 Task: Open a blank sheet, save the file as harry.doc Insert a picture of 'Harry Potter'with name   Harry Potter.png  Change shape height to 4.5 select the picture, apply border and shading with setting Box, style Three thick line, color Yellow and width 1 pt
Action: Mouse moved to (23, 70)
Screenshot: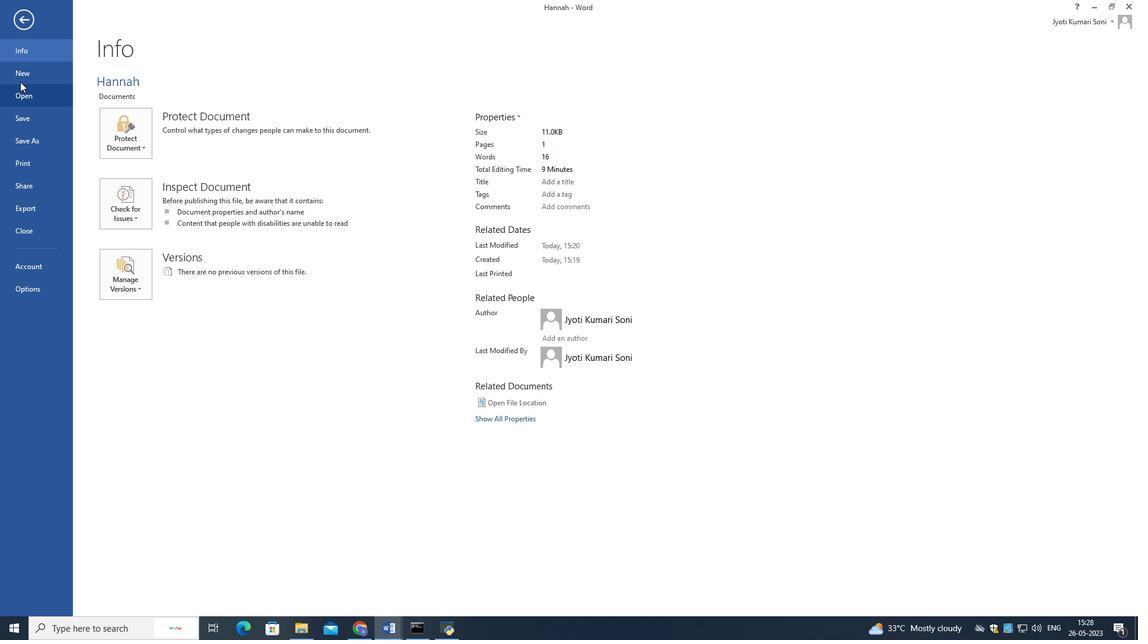 
Action: Mouse pressed left at (23, 70)
Screenshot: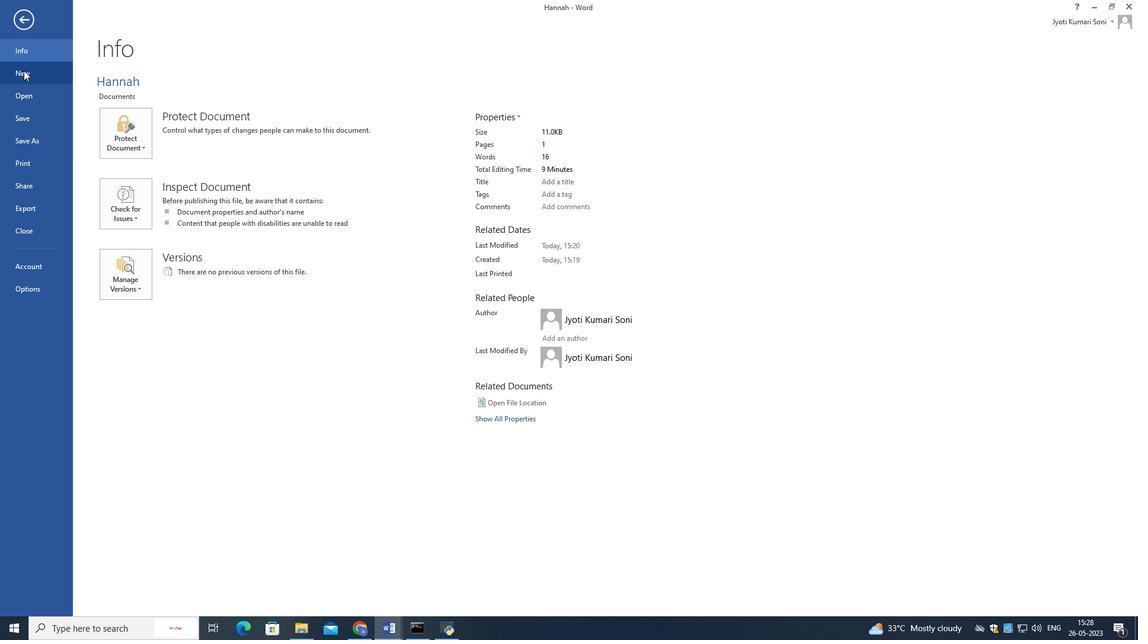 
Action: Mouse moved to (126, 166)
Screenshot: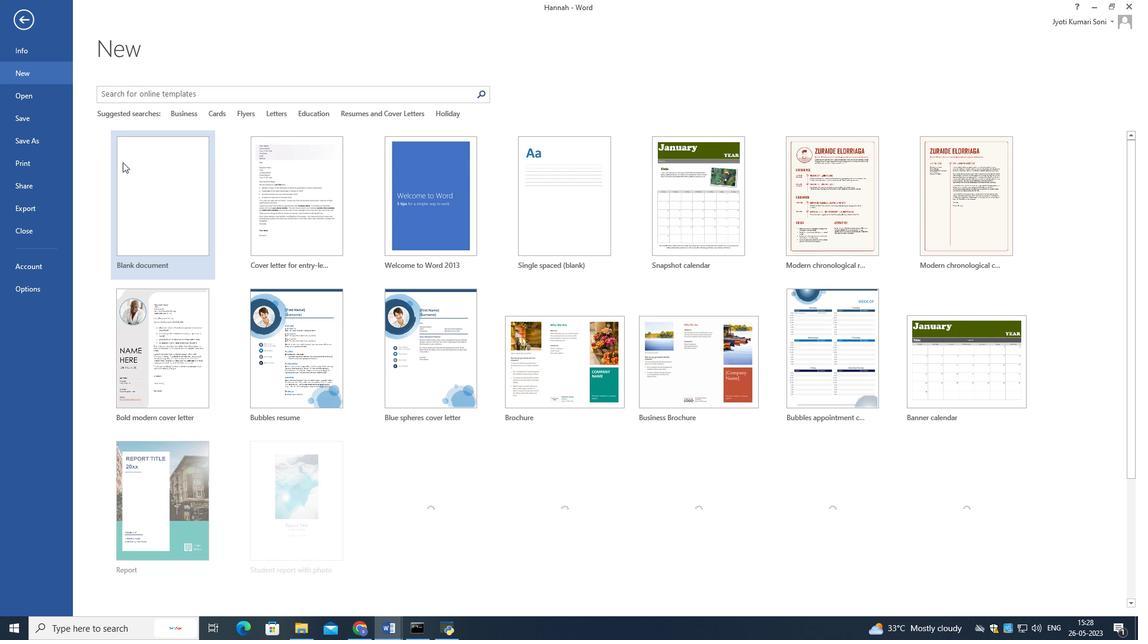 
Action: Mouse pressed left at (126, 166)
Screenshot: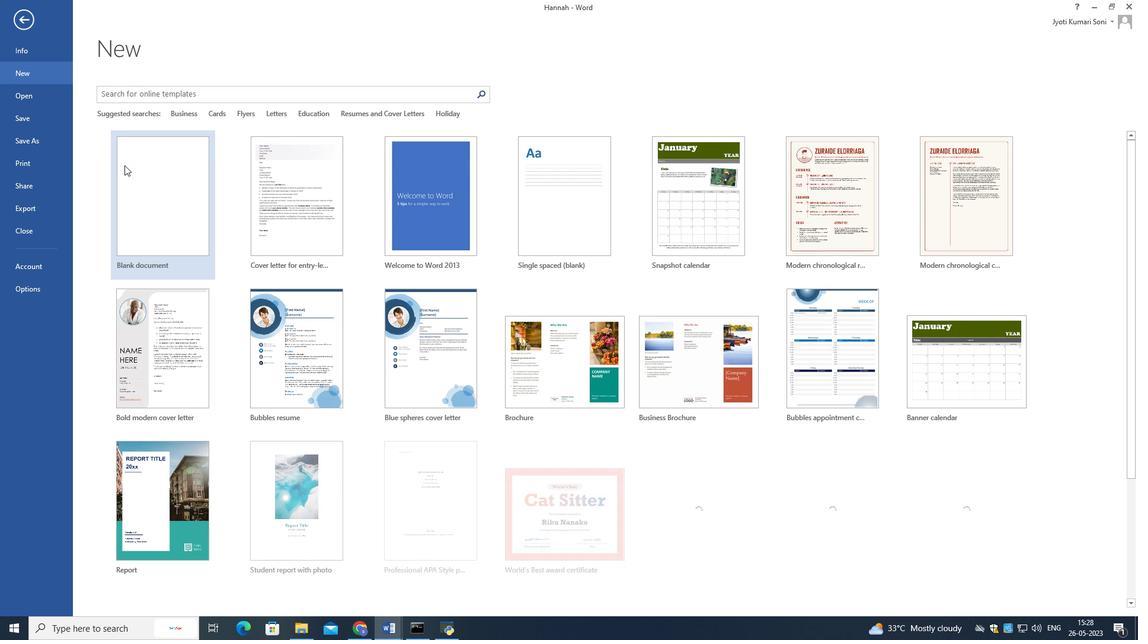 
Action: Mouse moved to (18, 21)
Screenshot: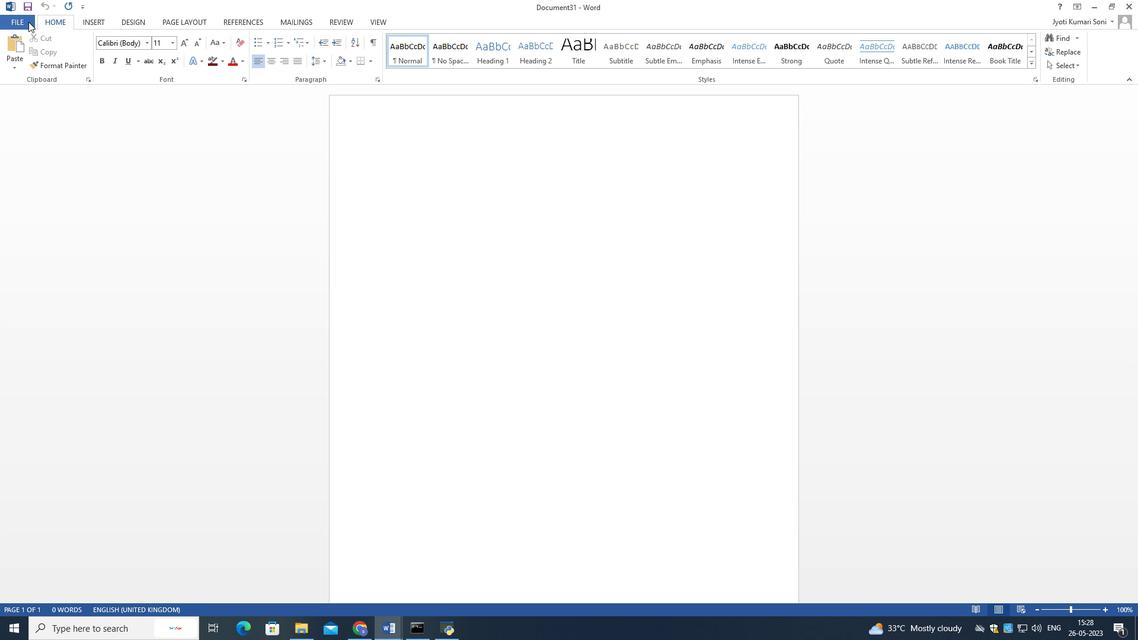 
Action: Mouse pressed left at (18, 21)
Screenshot: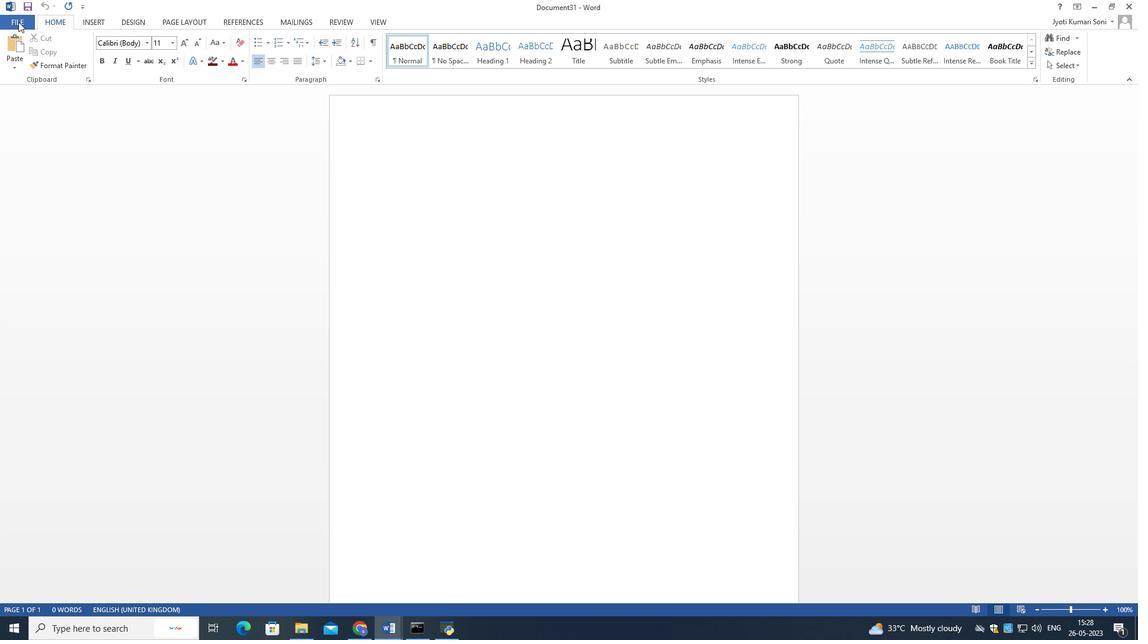 
Action: Mouse moved to (42, 141)
Screenshot: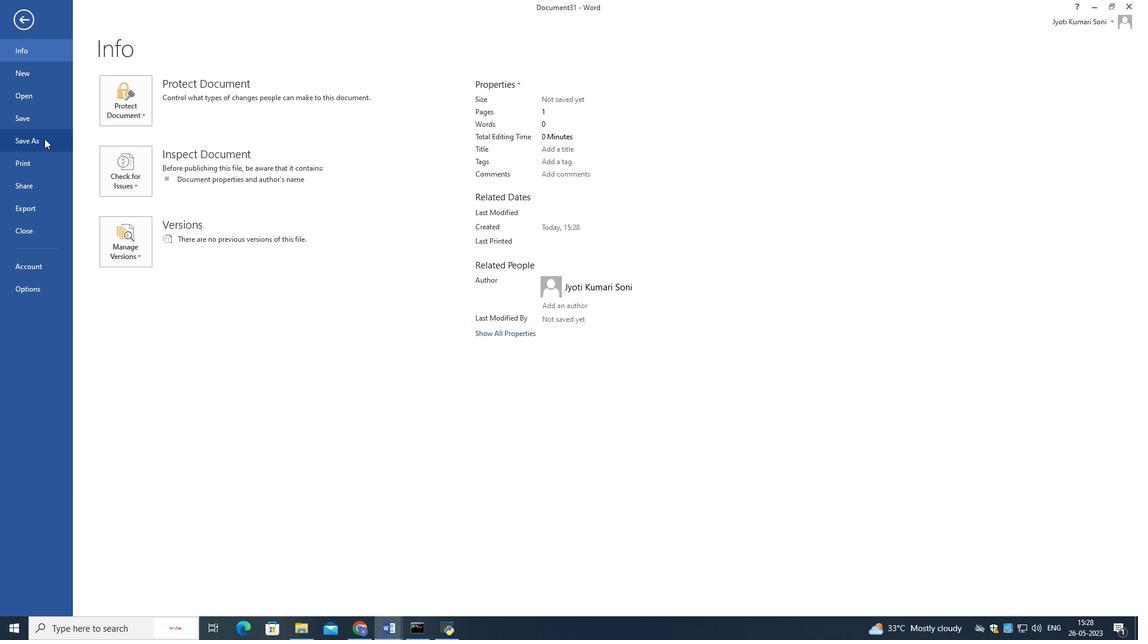 
Action: Mouse pressed left at (42, 141)
Screenshot: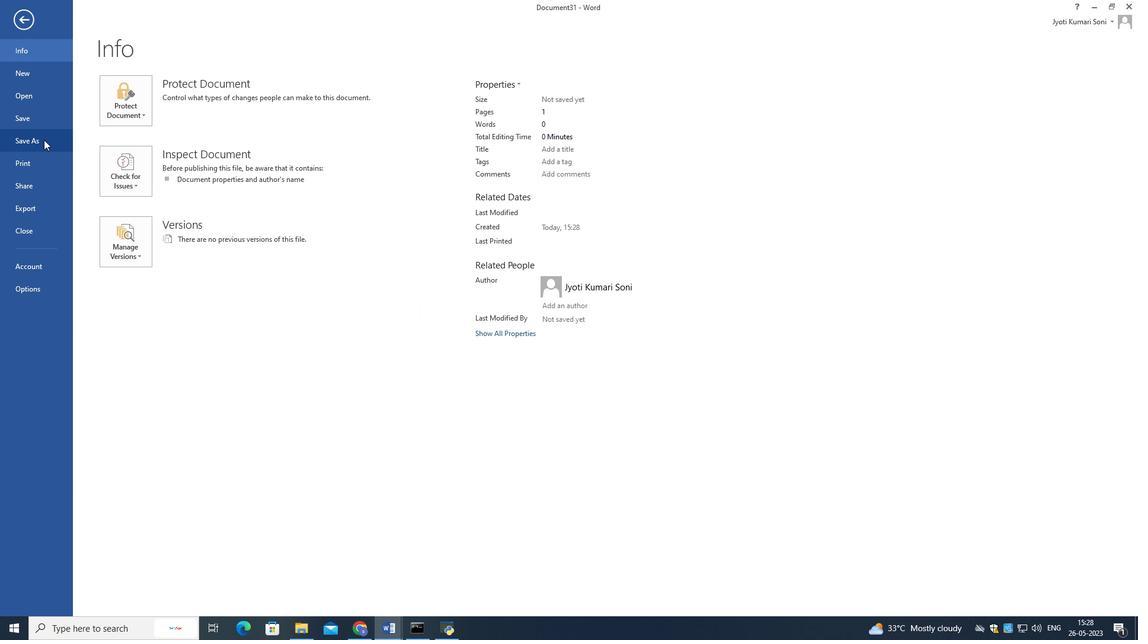 
Action: Mouse moved to (292, 121)
Screenshot: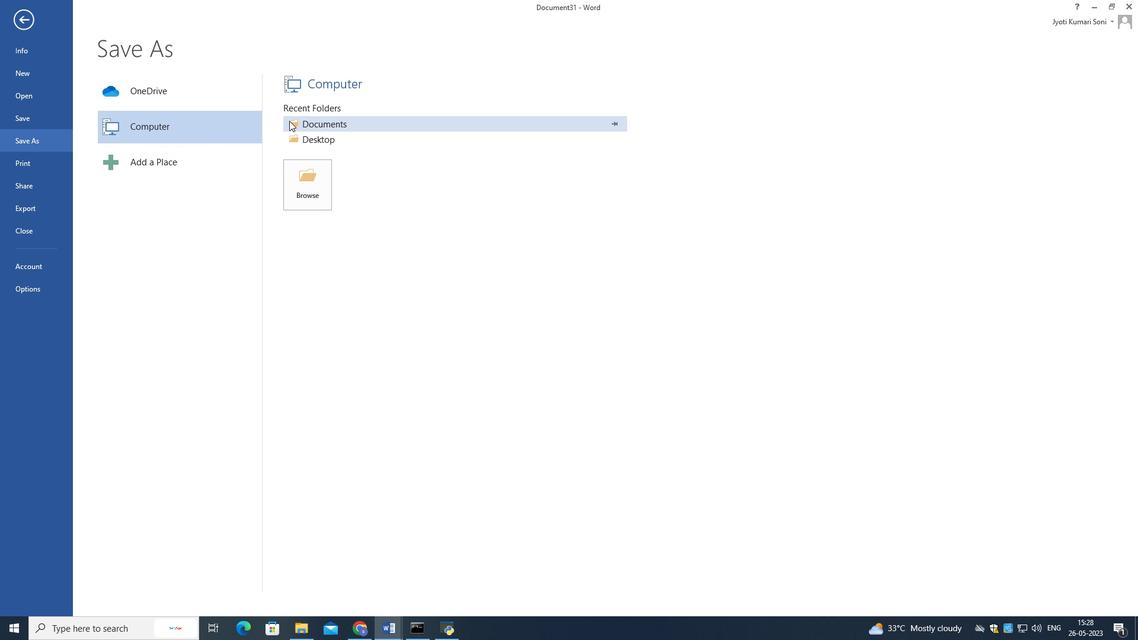 
Action: Mouse pressed left at (292, 121)
Screenshot: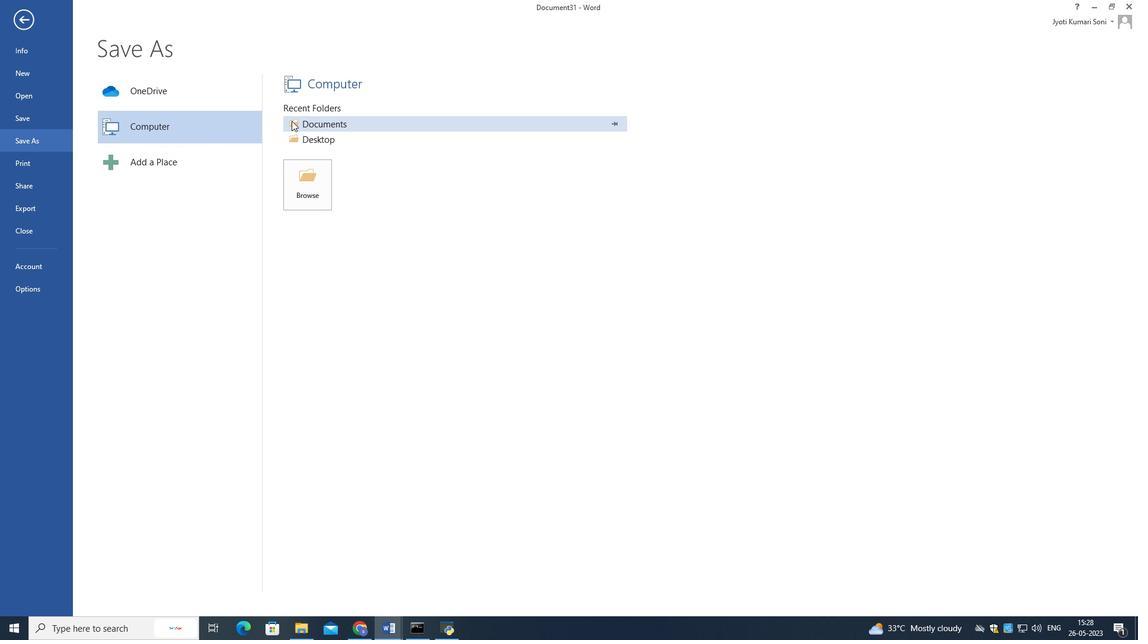 
Action: Key pressed harry.doc<Key.enter>
Screenshot: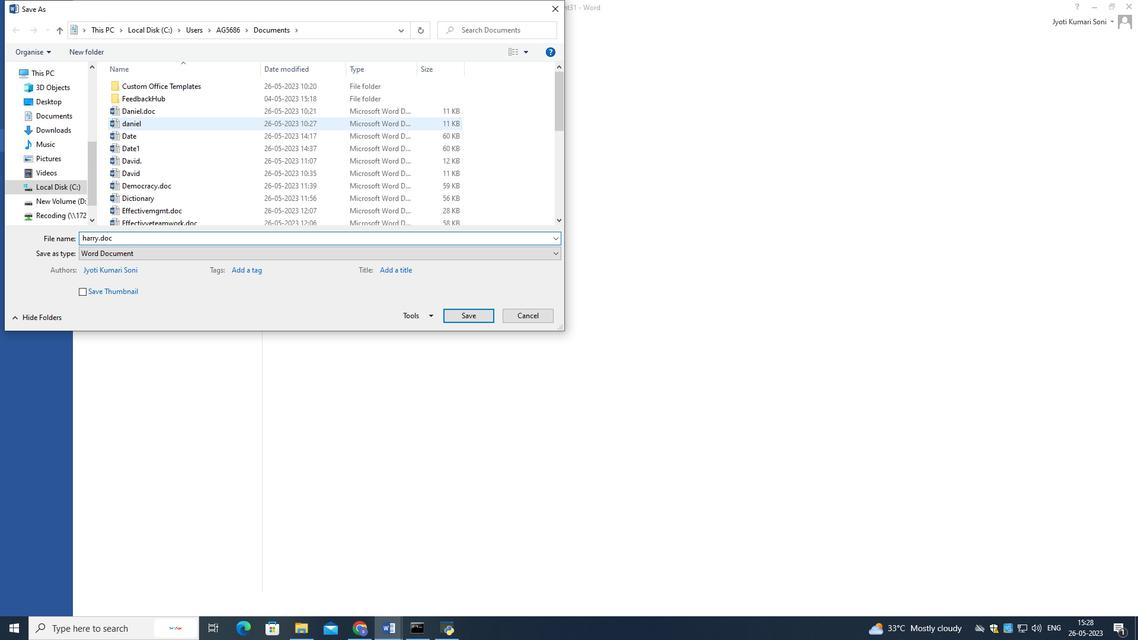 
Action: Mouse moved to (360, 622)
Screenshot: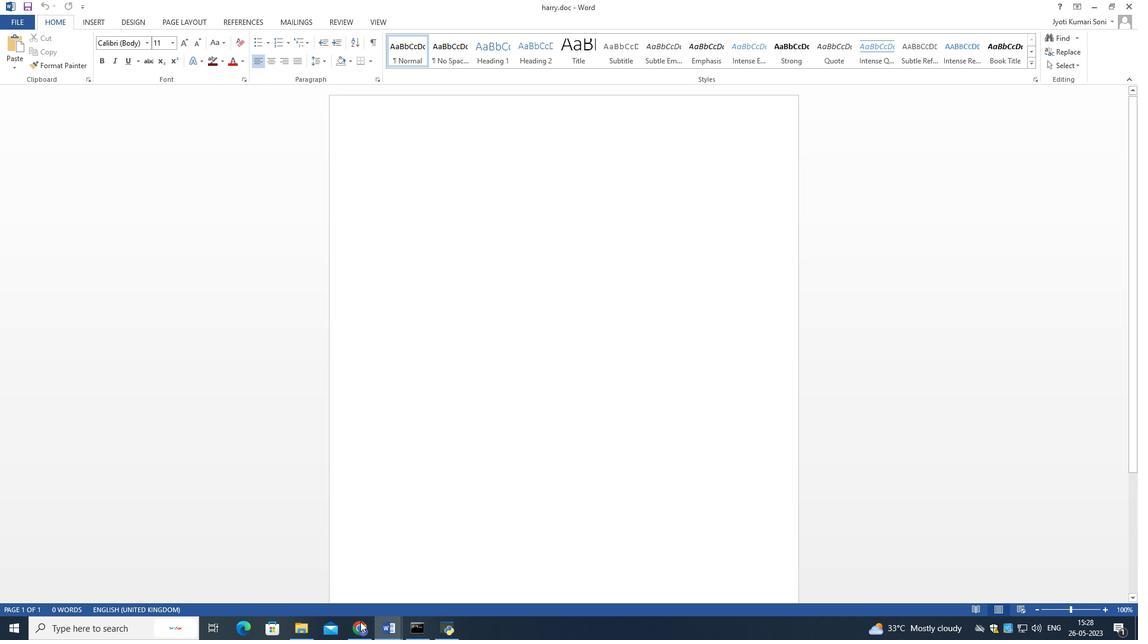 
Action: Mouse pressed left at (360, 622)
Screenshot: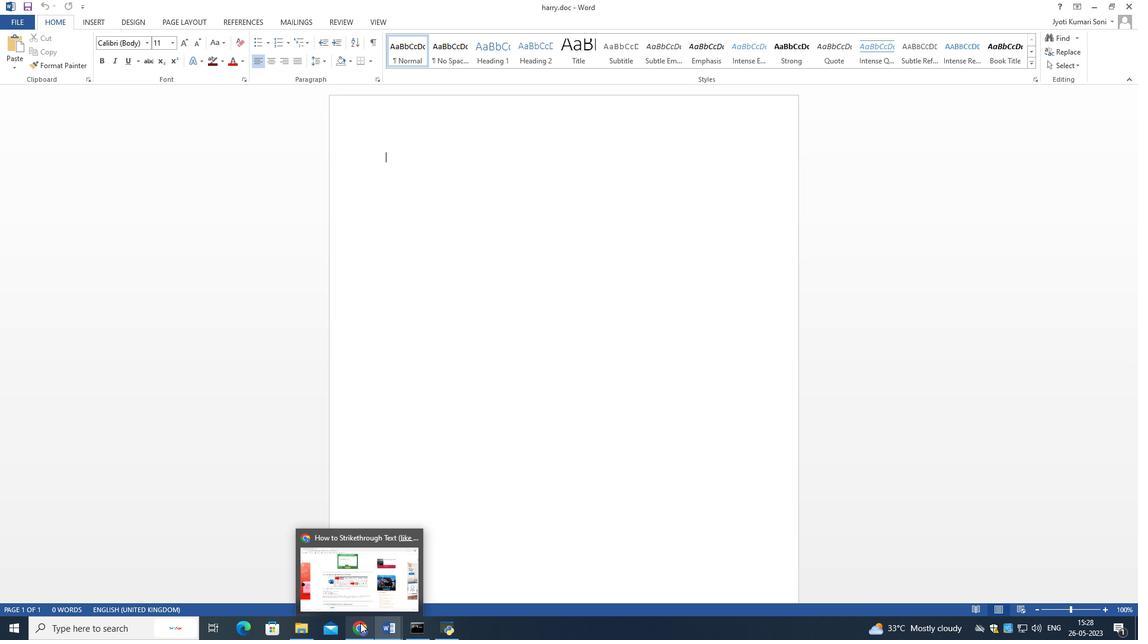 
Action: Mouse pressed left at (360, 622)
Screenshot: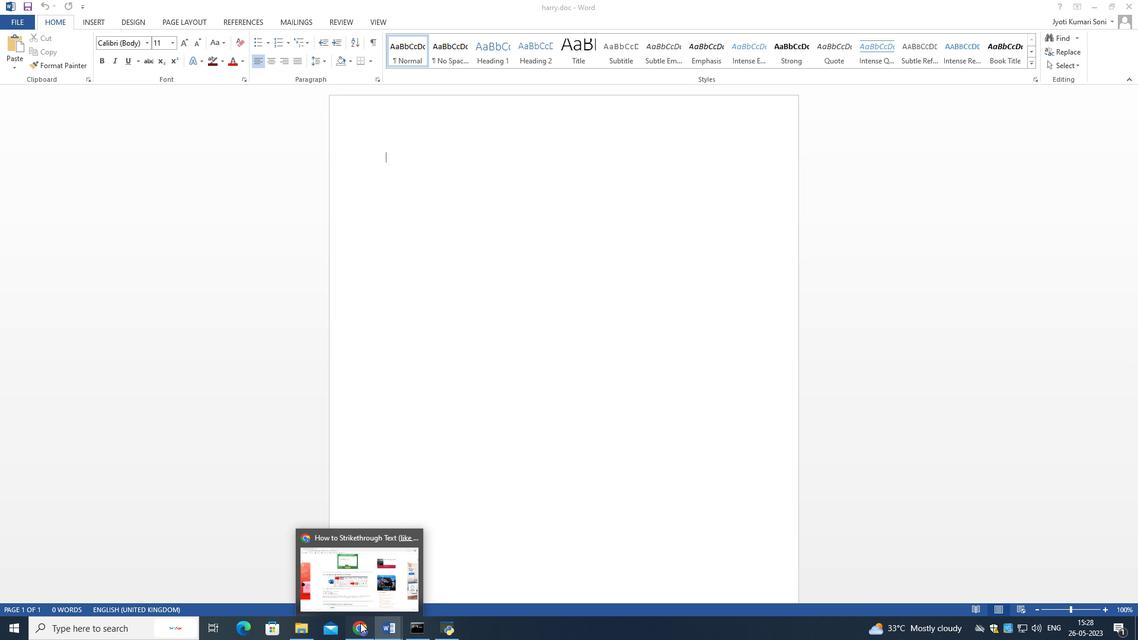 
Action: Mouse moved to (305, 13)
Screenshot: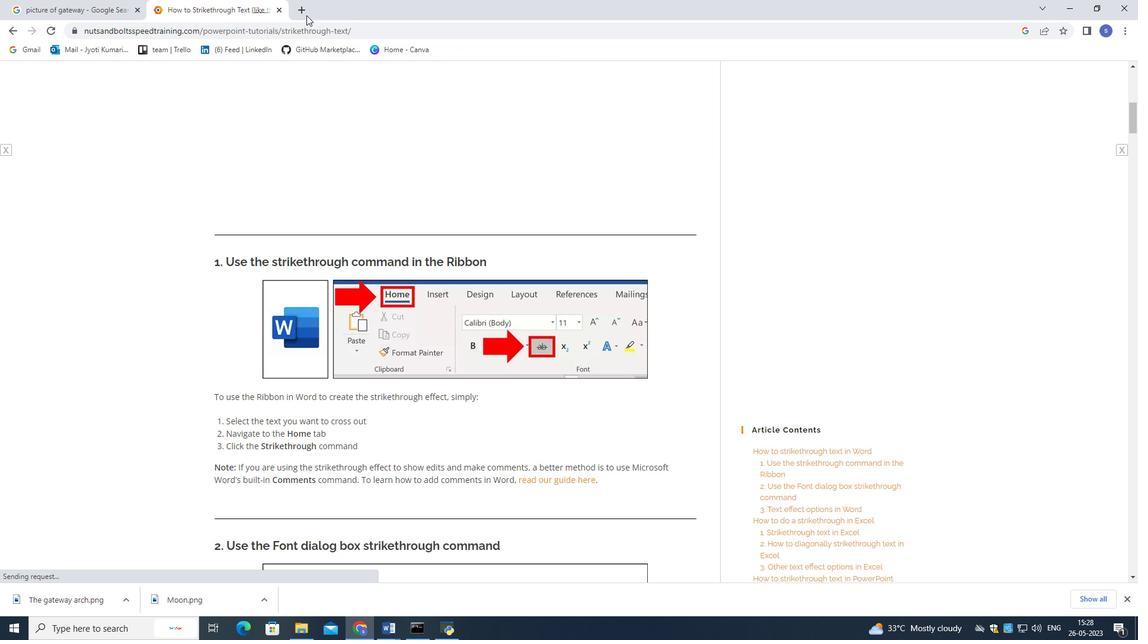 
Action: Mouse pressed left at (305, 13)
Screenshot: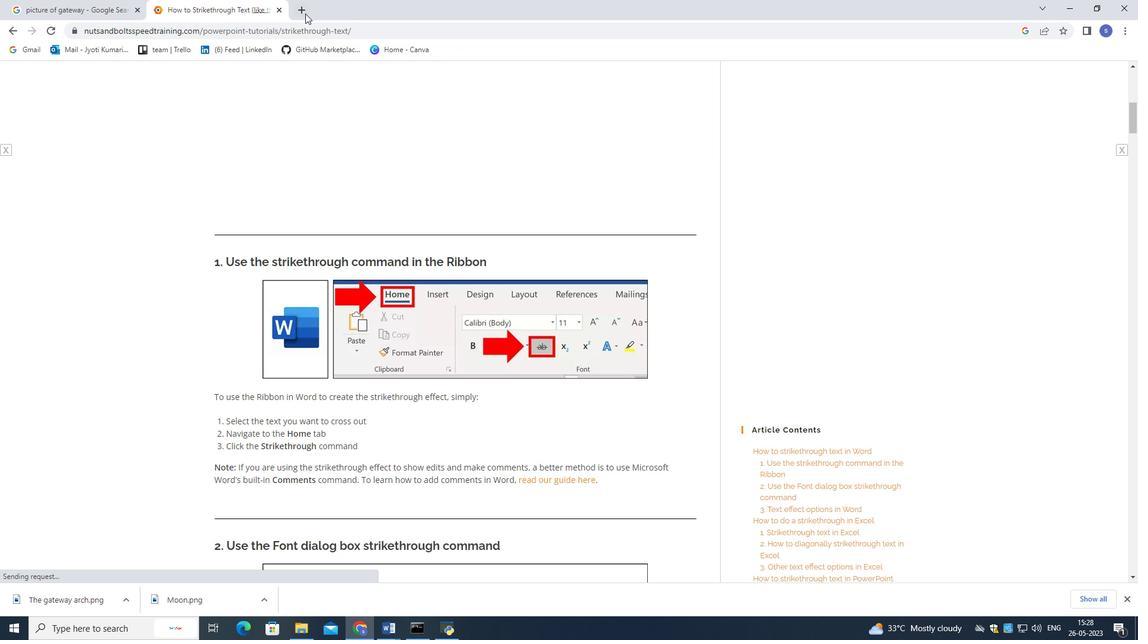 
Action: Key pressed picture<Key.space>of<Key.space>harry<Key.space>p<Key.down><Key.enter>
Screenshot: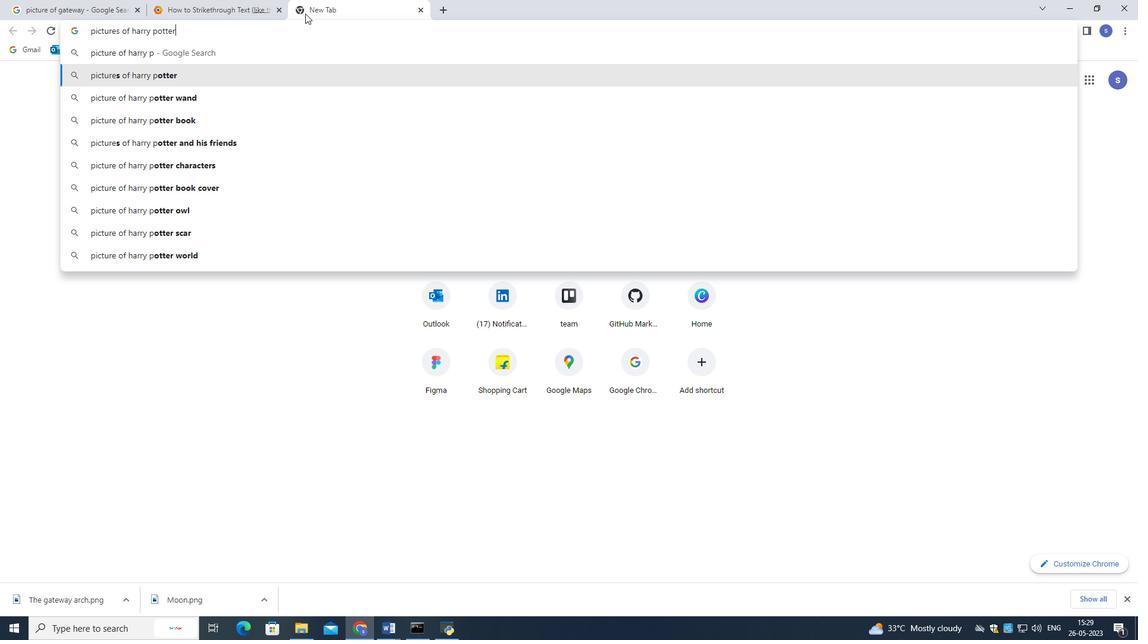 
Action: Mouse moved to (338, 468)
Screenshot: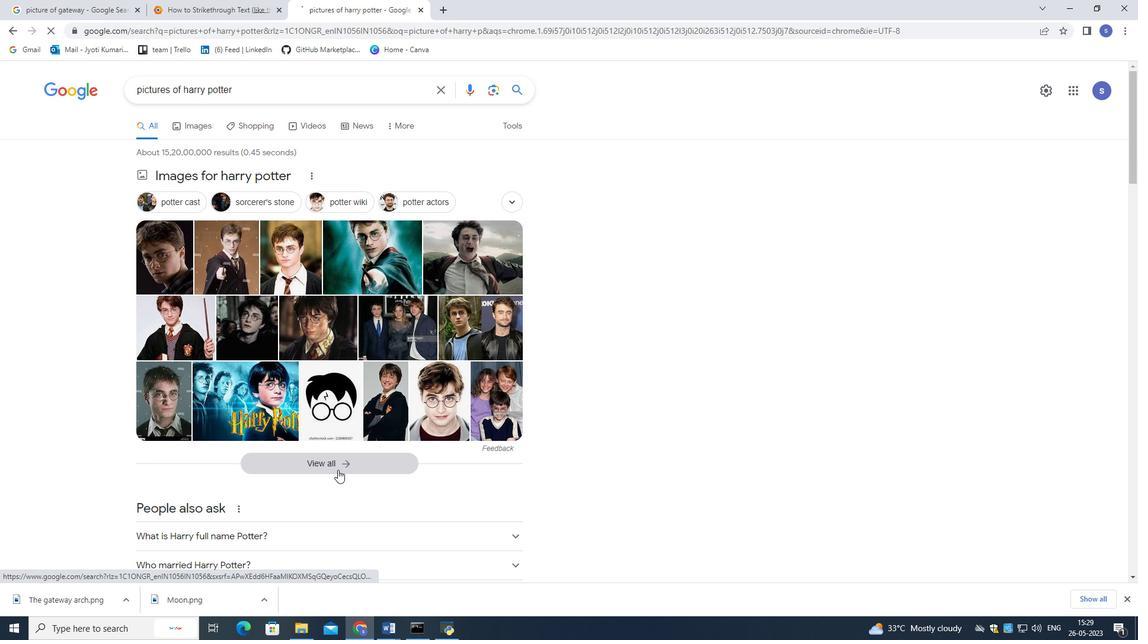 
Action: Mouse pressed left at (338, 468)
Screenshot: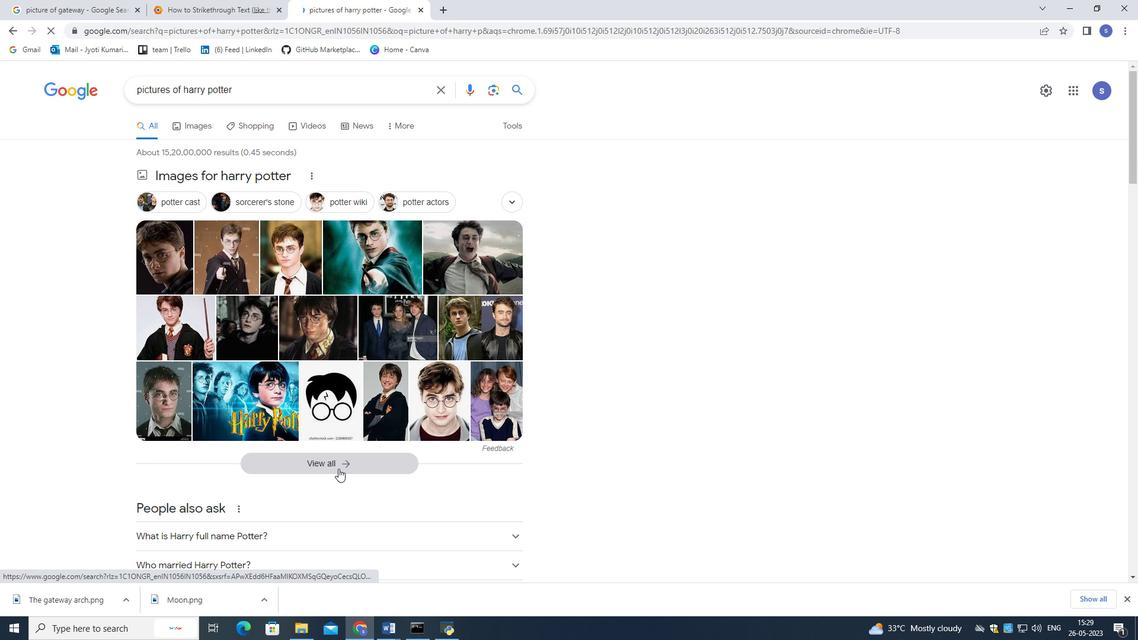 
Action: Mouse moved to (829, 426)
Screenshot: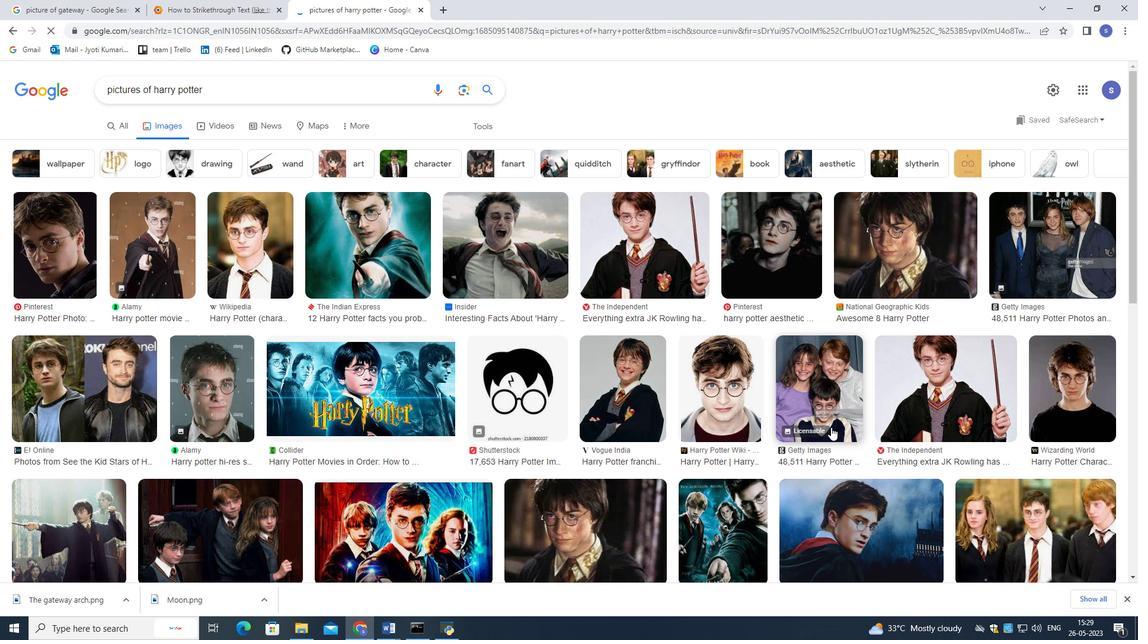 
Action: Mouse scrolled (829, 425) with delta (0, 0)
Screenshot: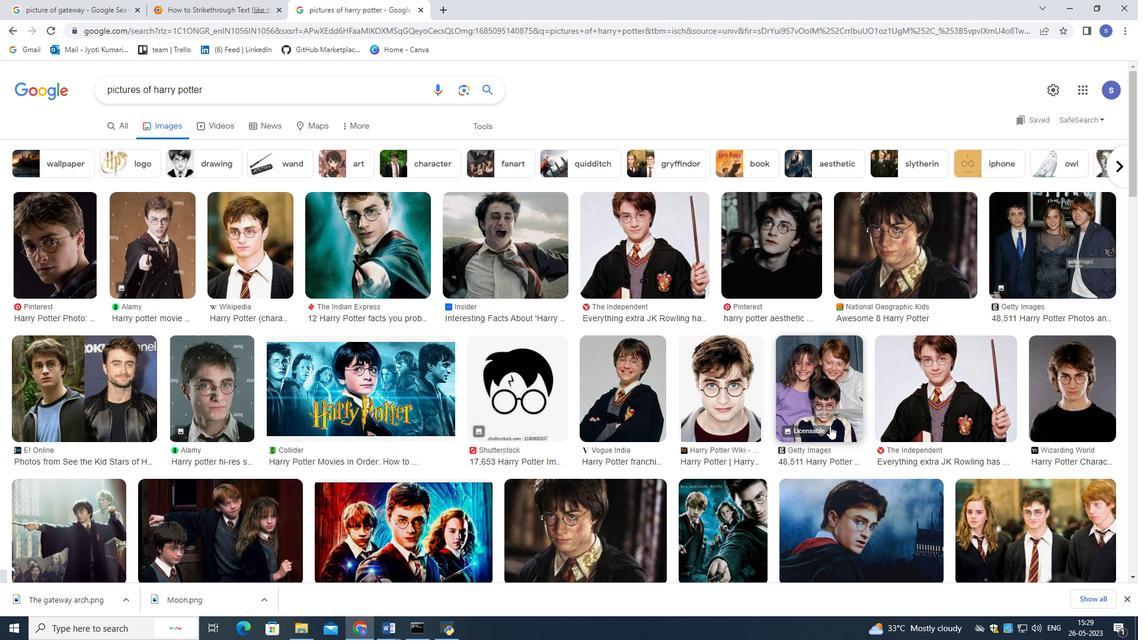 
Action: Mouse scrolled (829, 425) with delta (0, 0)
Screenshot: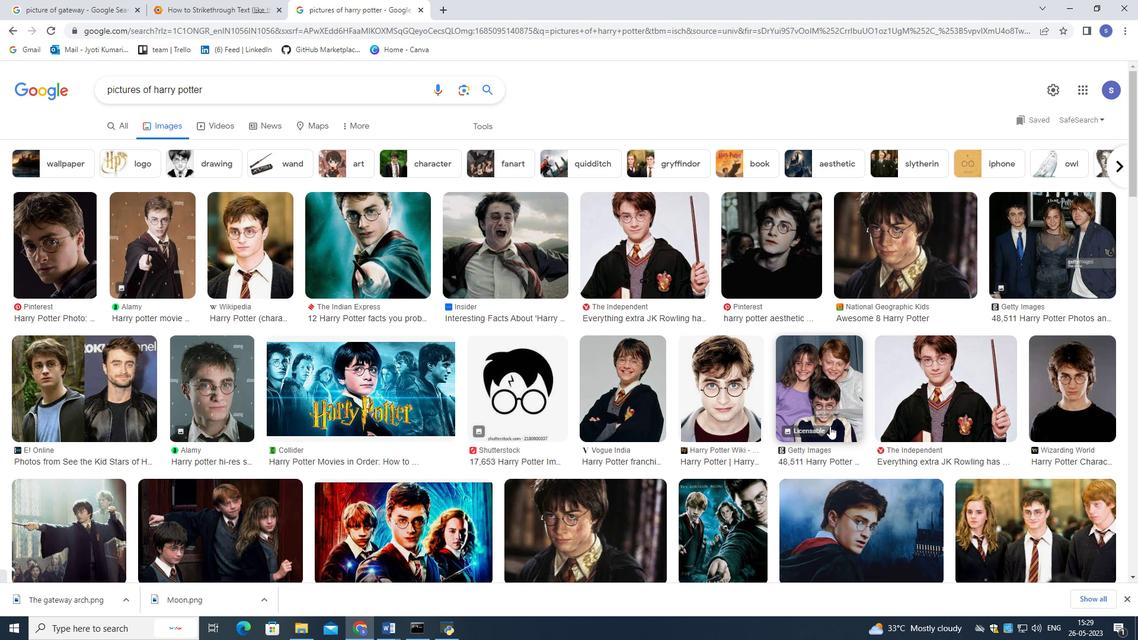 
Action: Mouse scrolled (829, 425) with delta (0, 0)
Screenshot: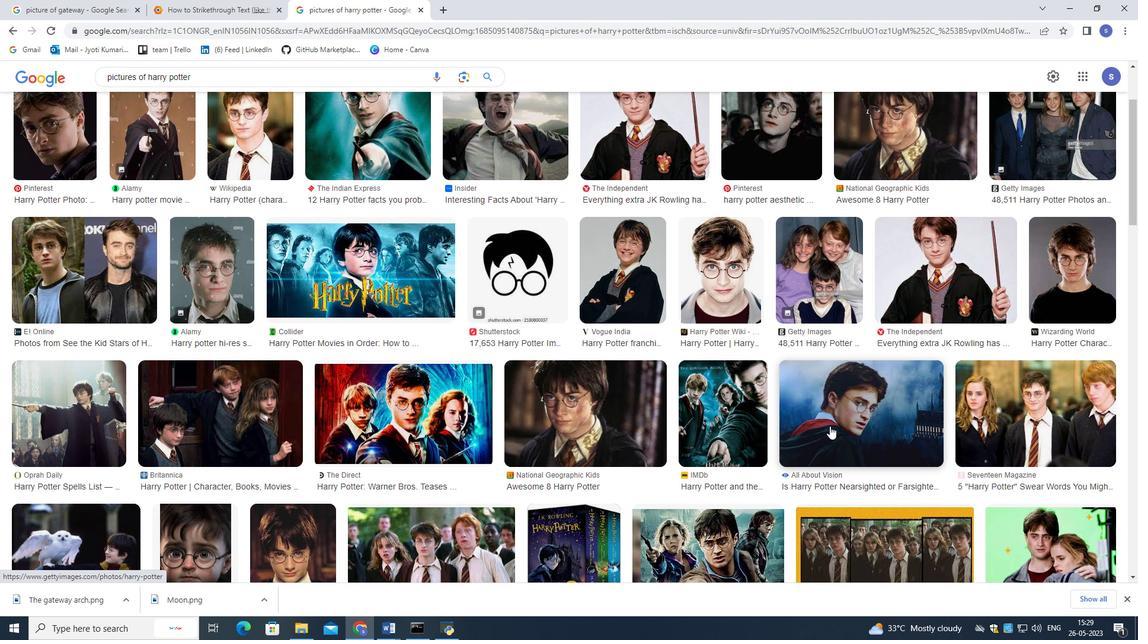 
Action: Mouse scrolled (829, 425) with delta (0, 0)
Screenshot: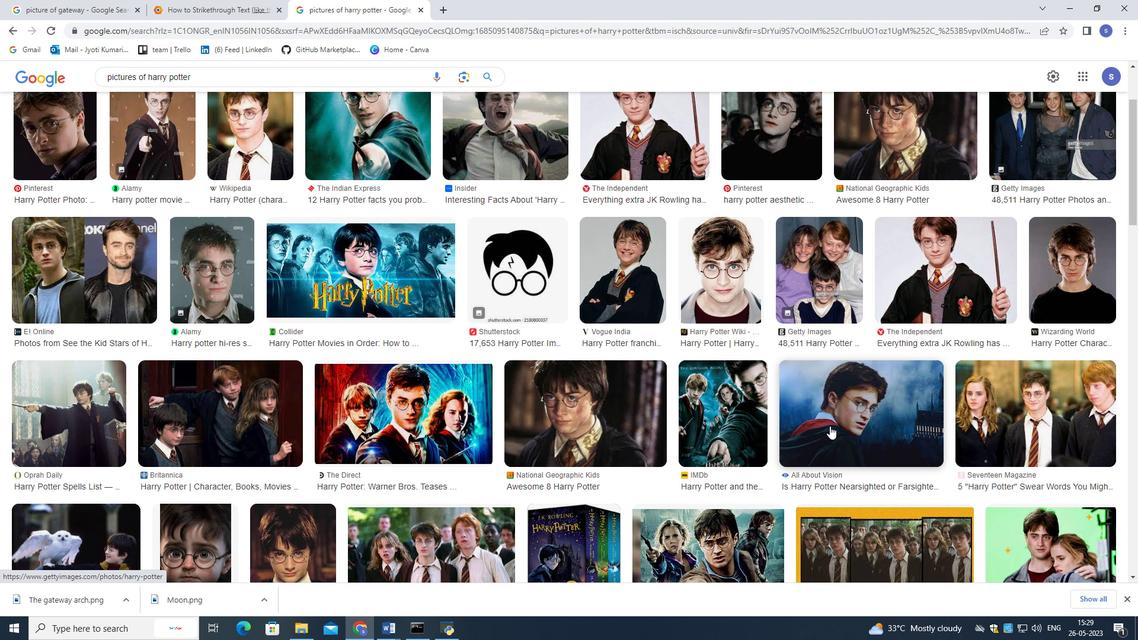
Action: Mouse scrolled (829, 425) with delta (0, 0)
Screenshot: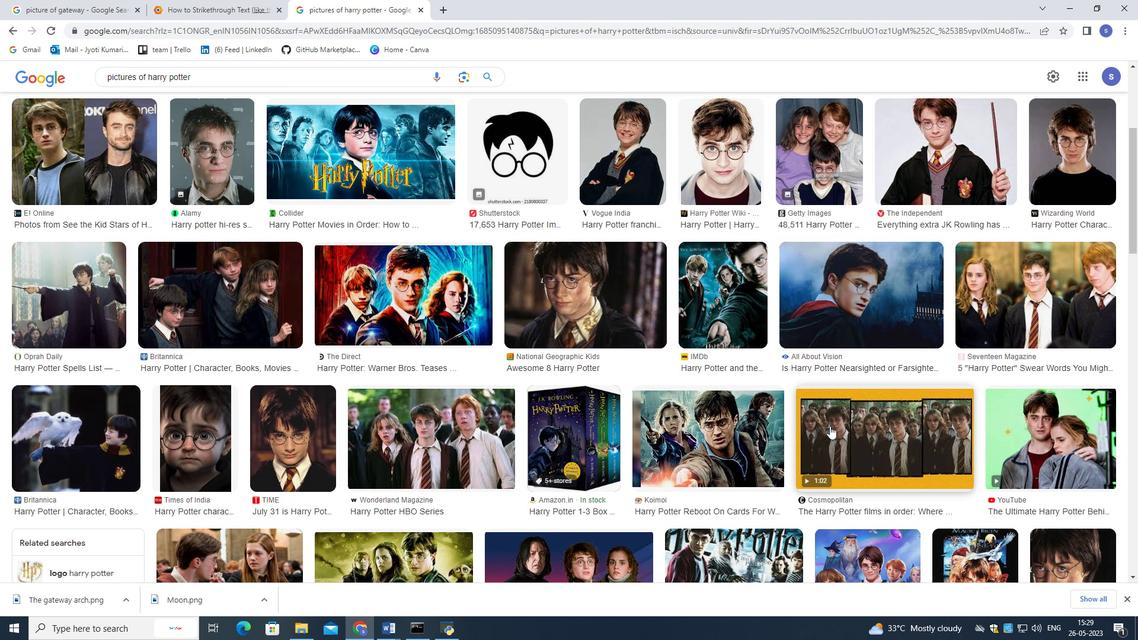 
Action: Mouse scrolled (829, 425) with delta (0, 0)
Screenshot: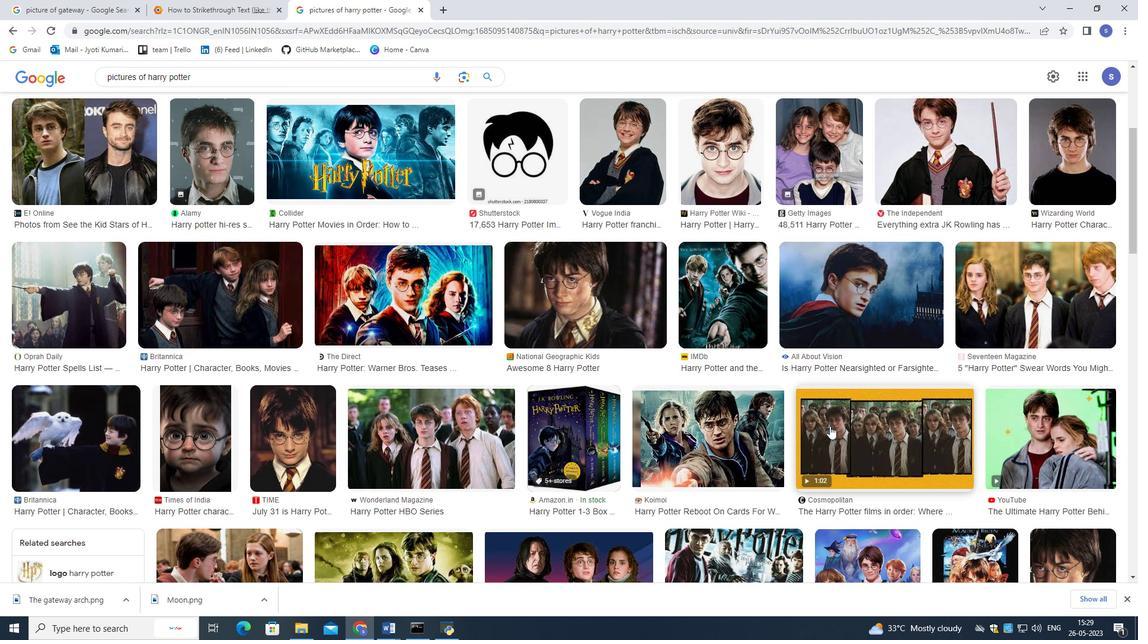 
Action: Mouse moved to (829, 425)
Screenshot: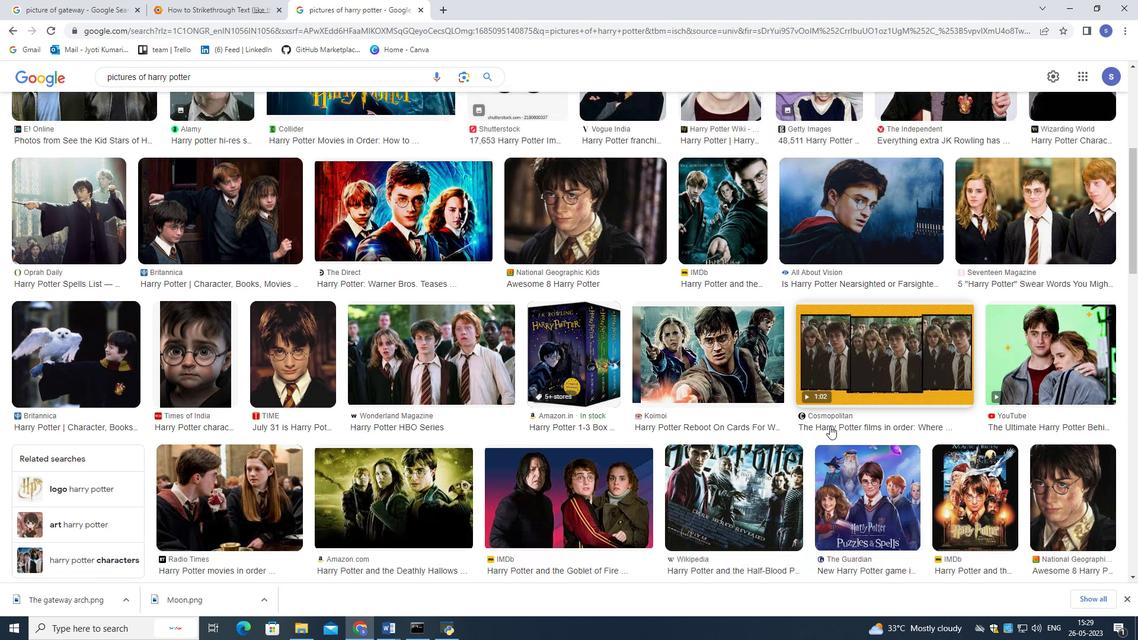 
Action: Mouse scrolled (829, 425) with delta (0, 0)
Screenshot: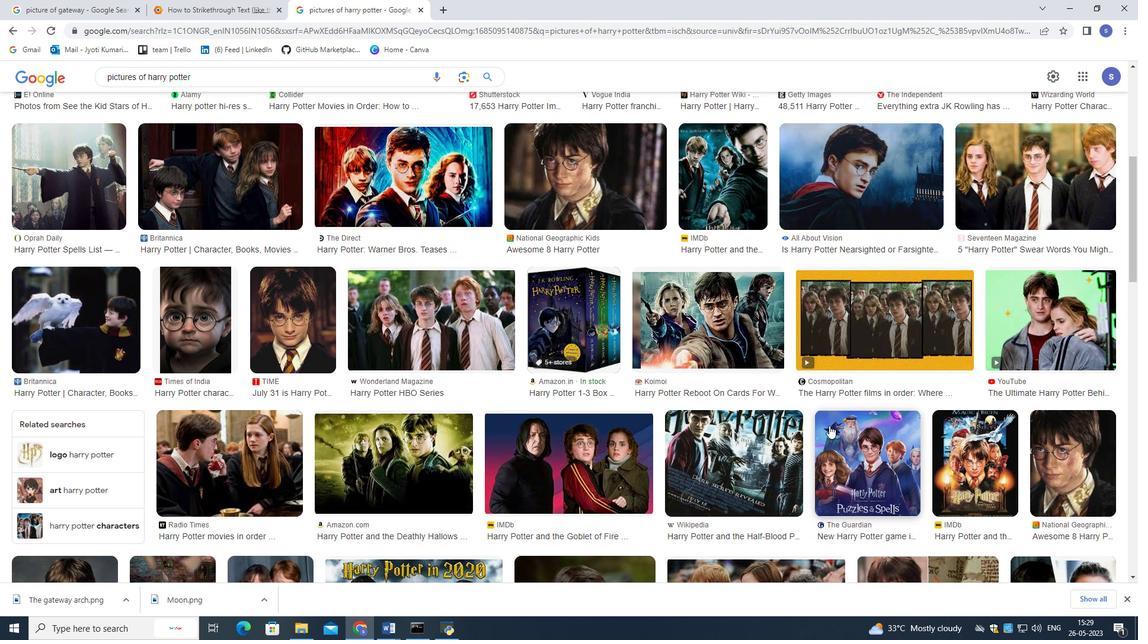 
Action: Mouse scrolled (829, 425) with delta (0, 0)
Screenshot: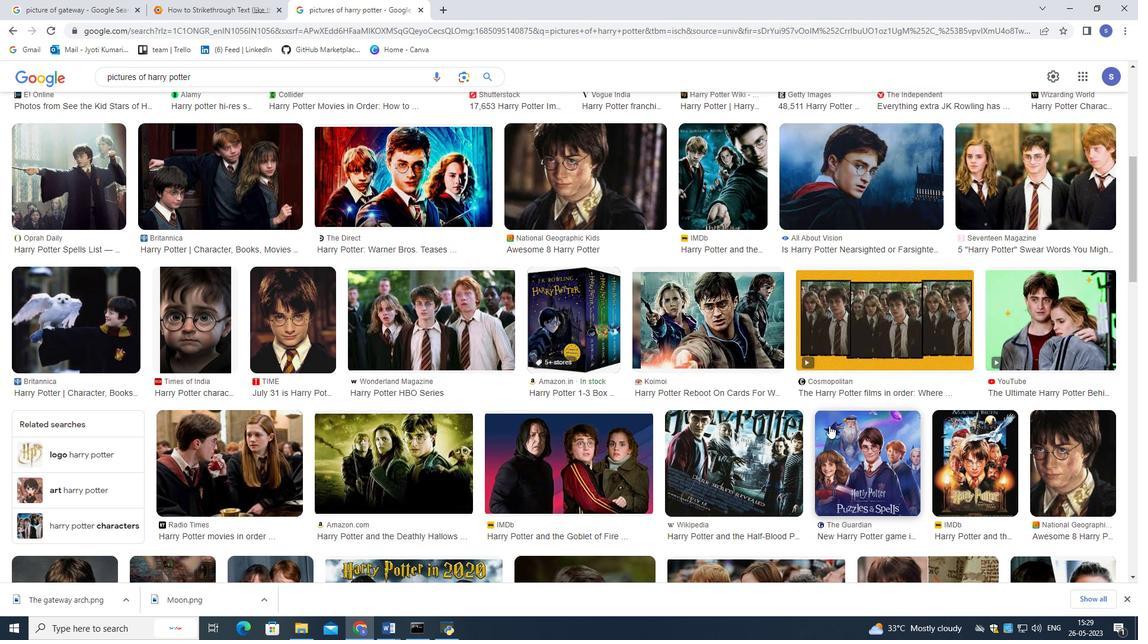 
Action: Mouse moved to (829, 425)
Screenshot: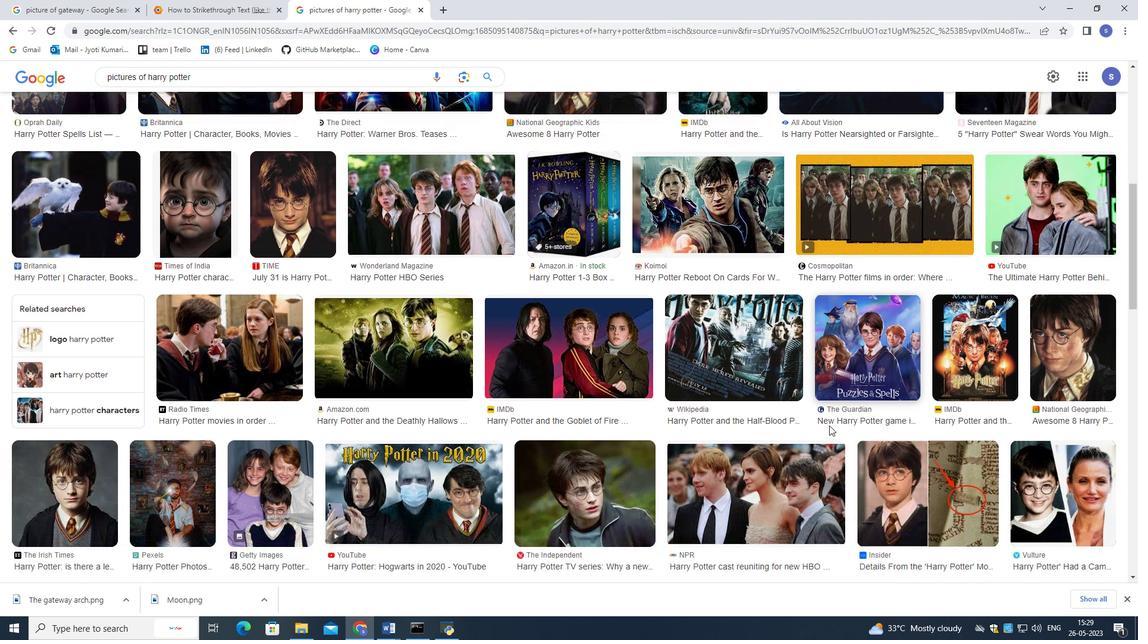 
Action: Mouse scrolled (829, 424) with delta (0, 0)
Screenshot: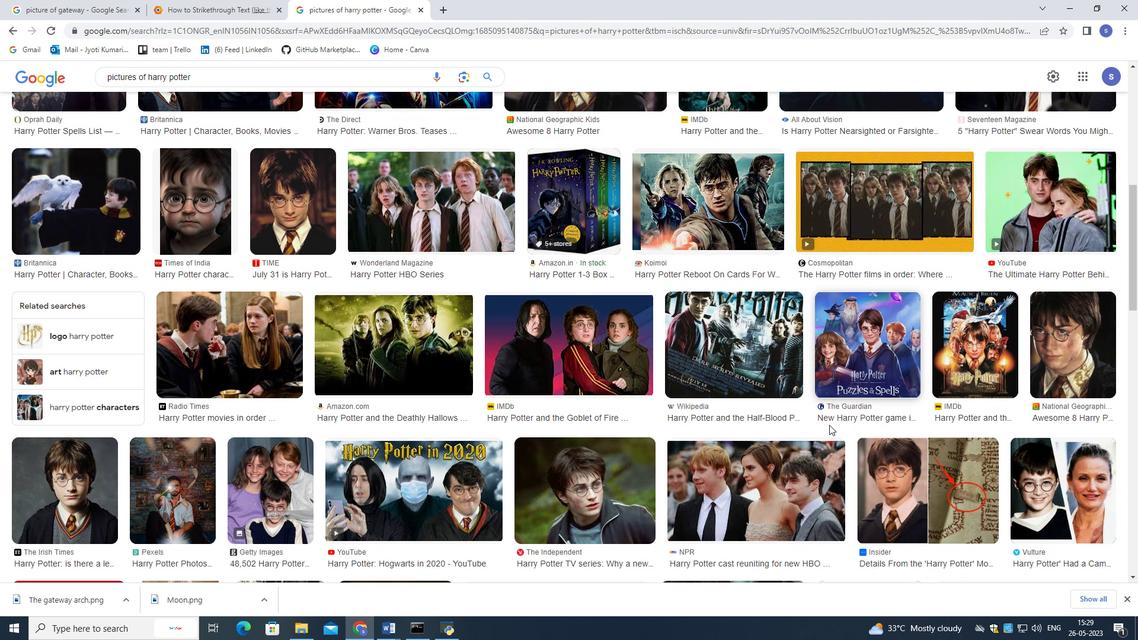 
Action: Mouse scrolled (829, 424) with delta (0, 0)
Screenshot: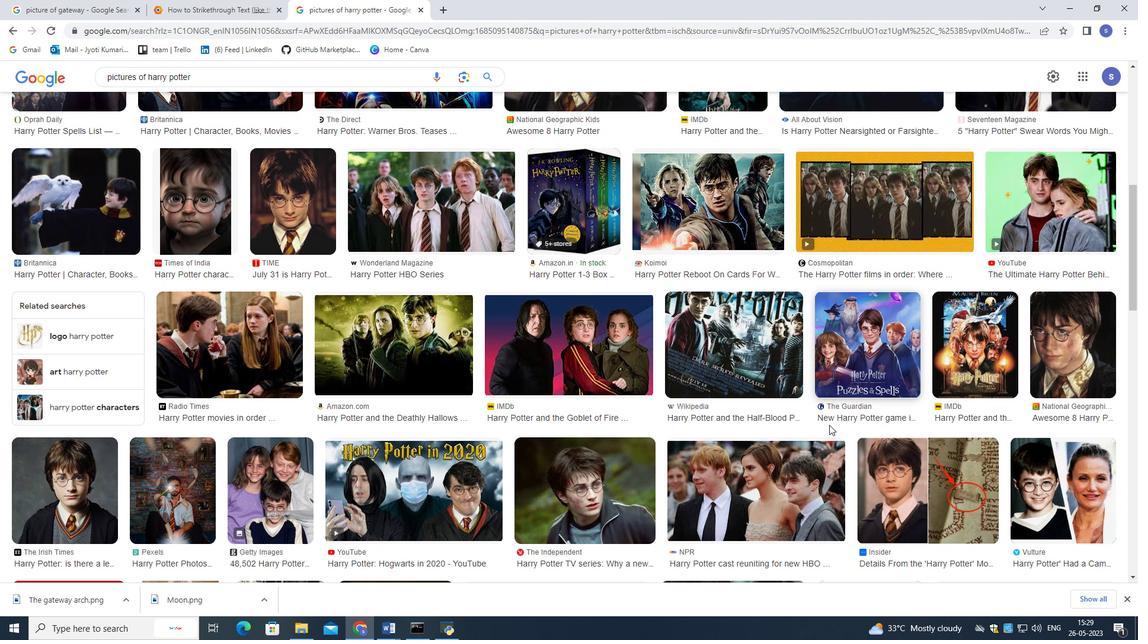 
Action: Mouse moved to (826, 426)
Screenshot: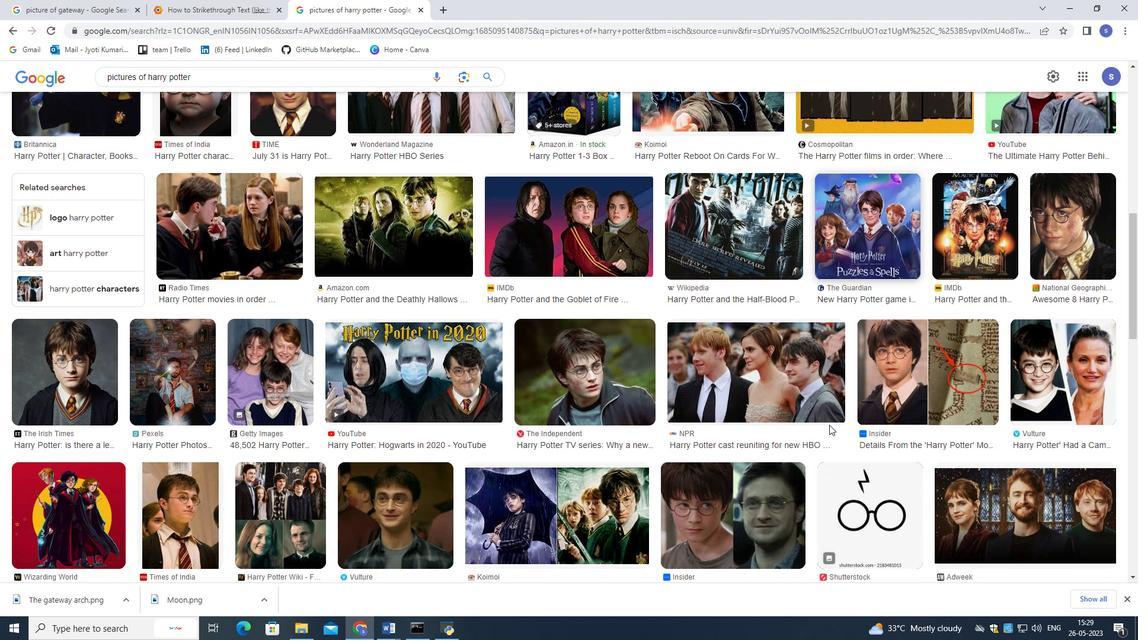 
Action: Mouse scrolled (826, 425) with delta (0, 0)
Screenshot: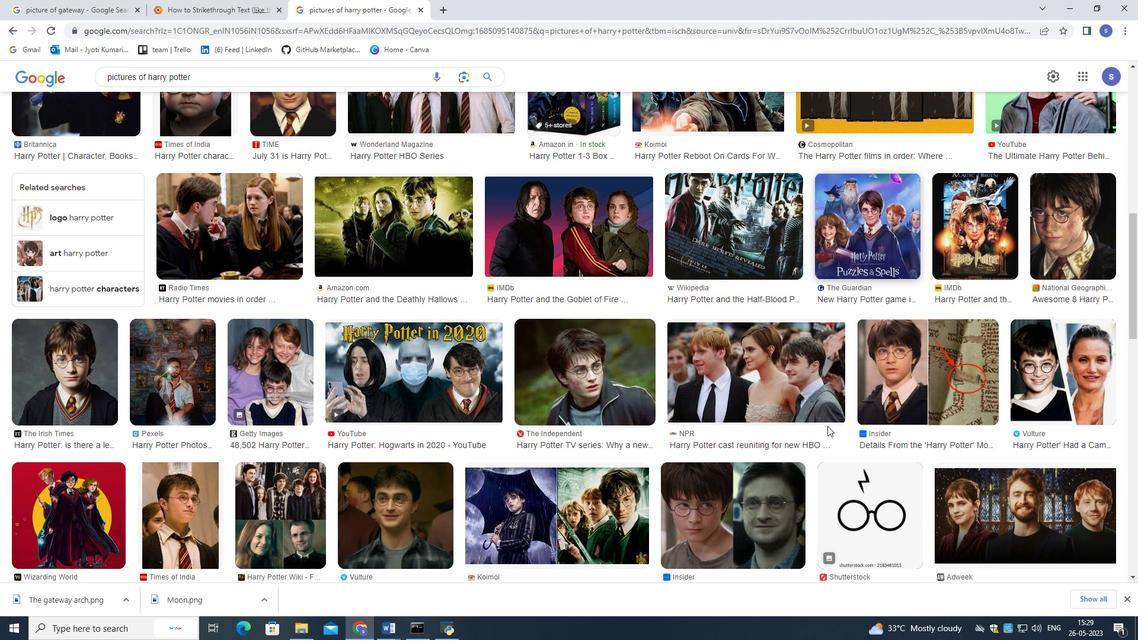 
Action: Mouse scrolled (826, 425) with delta (0, 0)
Screenshot: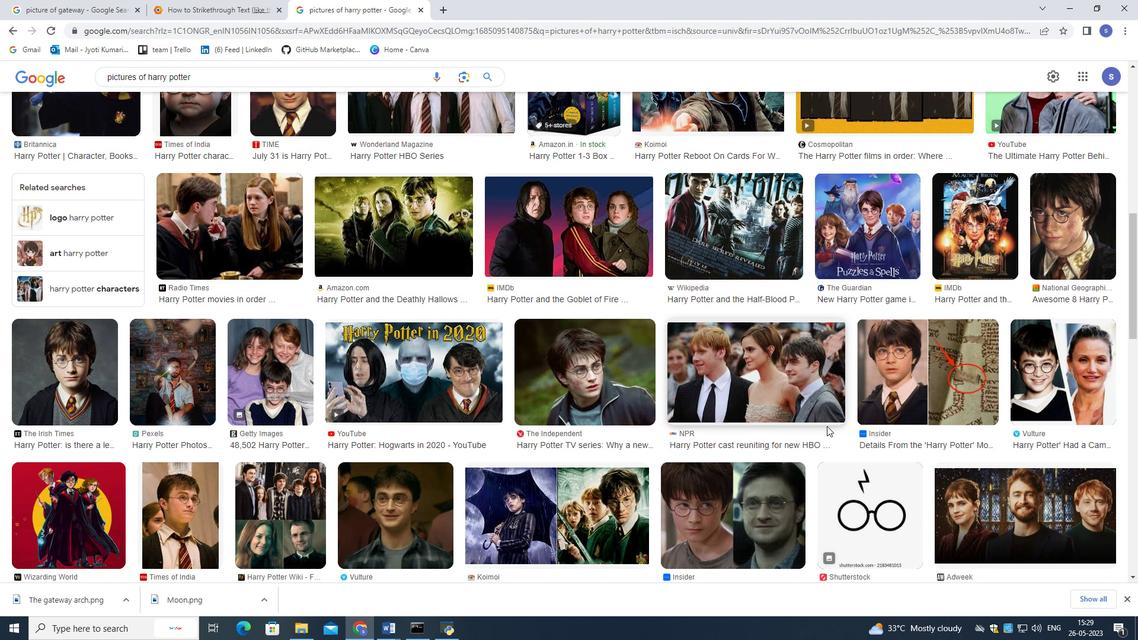 
Action: Mouse scrolled (826, 425) with delta (0, 0)
Screenshot: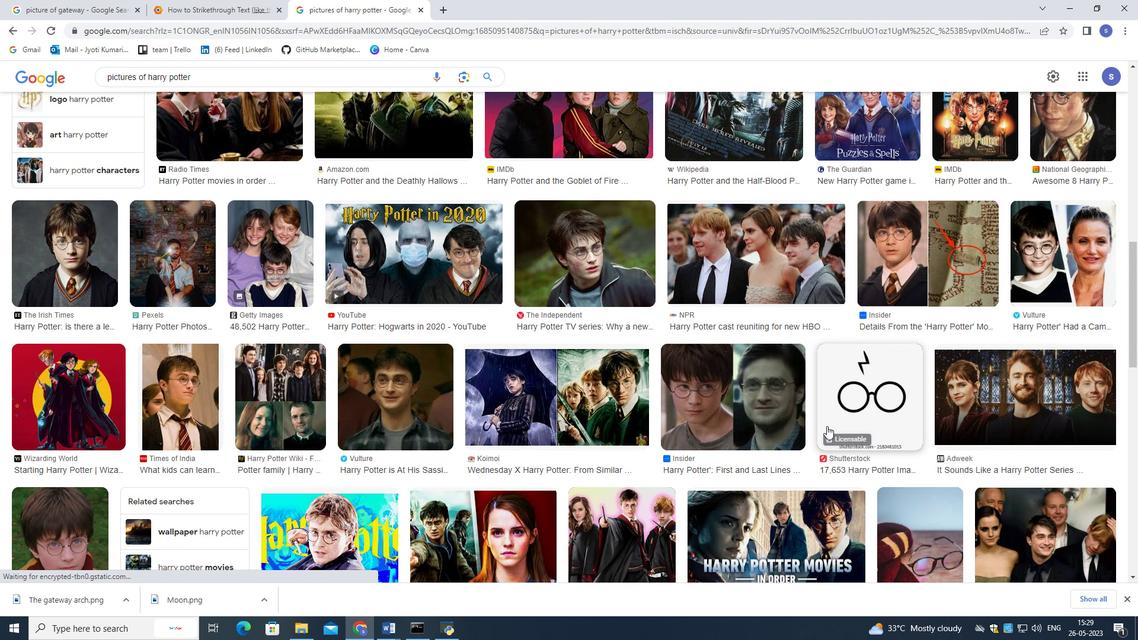 
Action: Mouse scrolled (826, 425) with delta (0, 0)
Screenshot: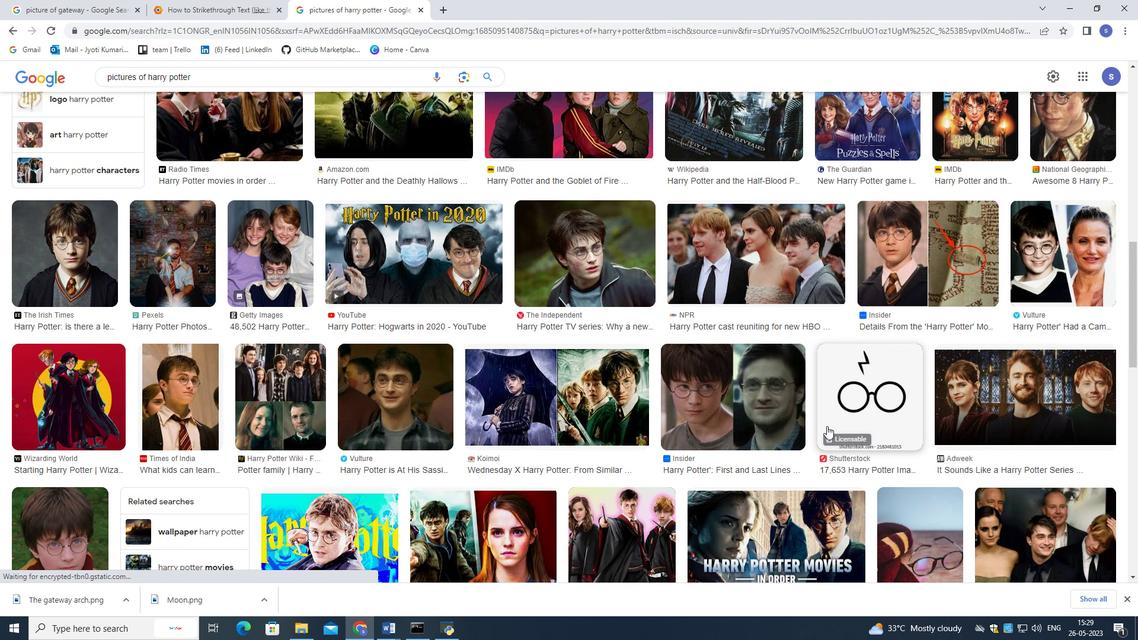 
Action: Mouse moved to (826, 426)
Screenshot: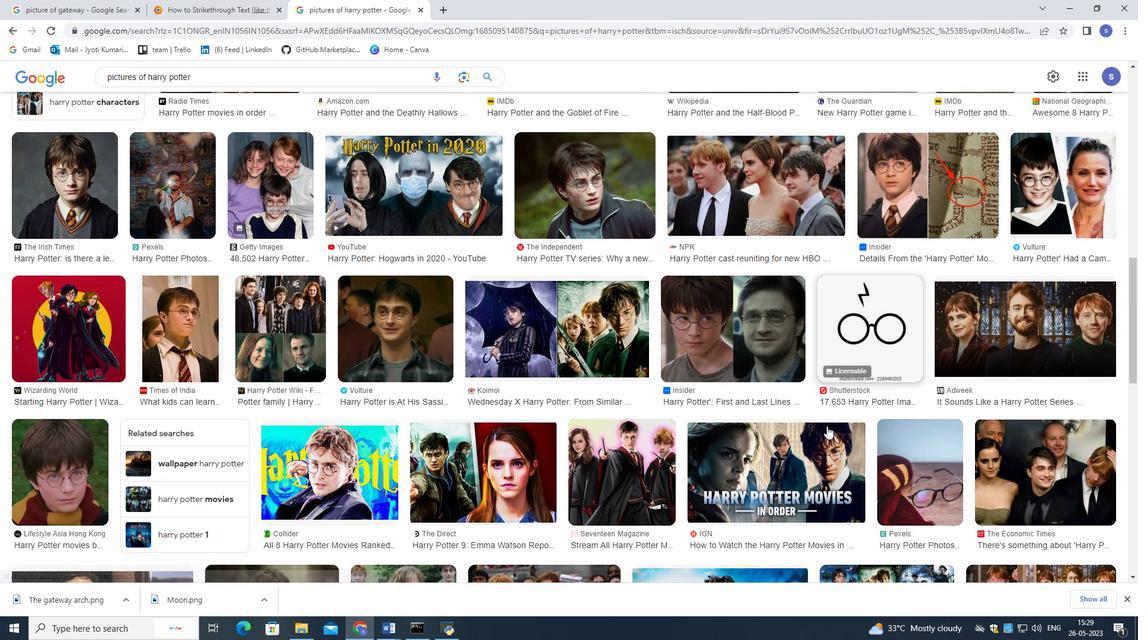 
Action: Mouse scrolled (826, 426) with delta (0, 0)
Screenshot: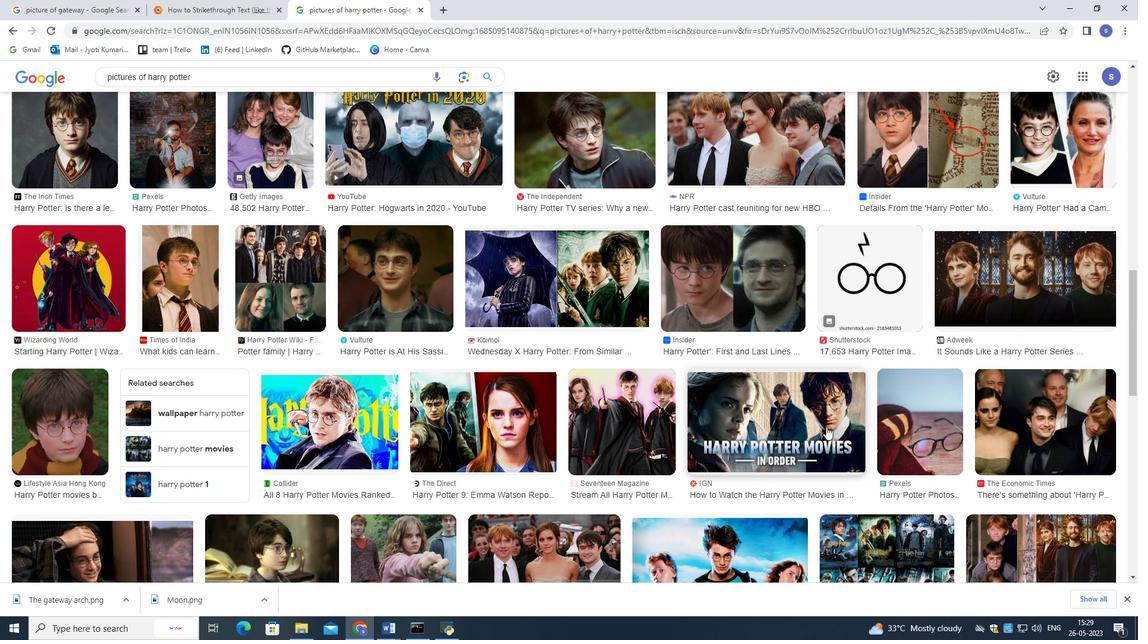
Action: Mouse scrolled (826, 426) with delta (0, 0)
Screenshot: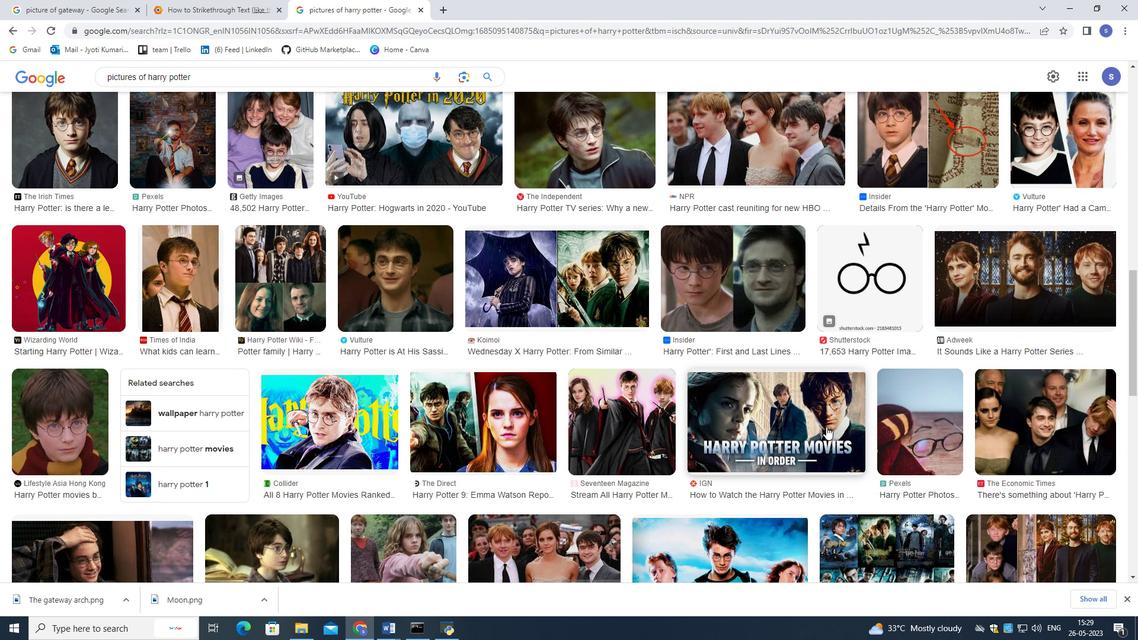 
Action: Mouse scrolled (826, 426) with delta (0, 0)
Screenshot: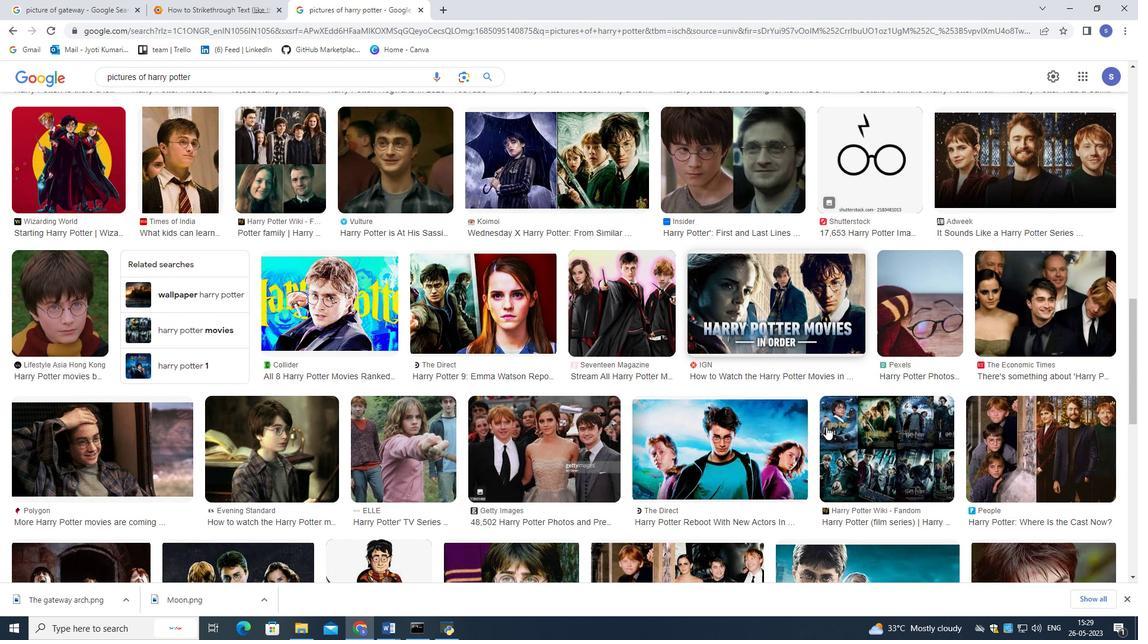 
Action: Mouse scrolled (826, 426) with delta (0, 0)
Screenshot: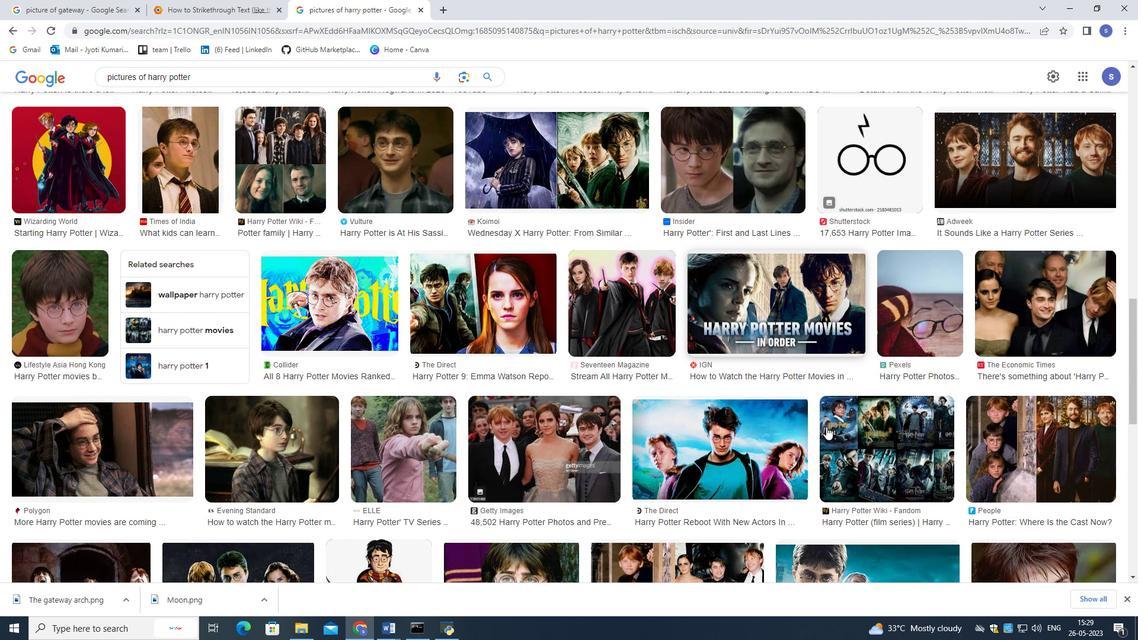 
Action: Mouse scrolled (826, 426) with delta (0, 0)
Screenshot: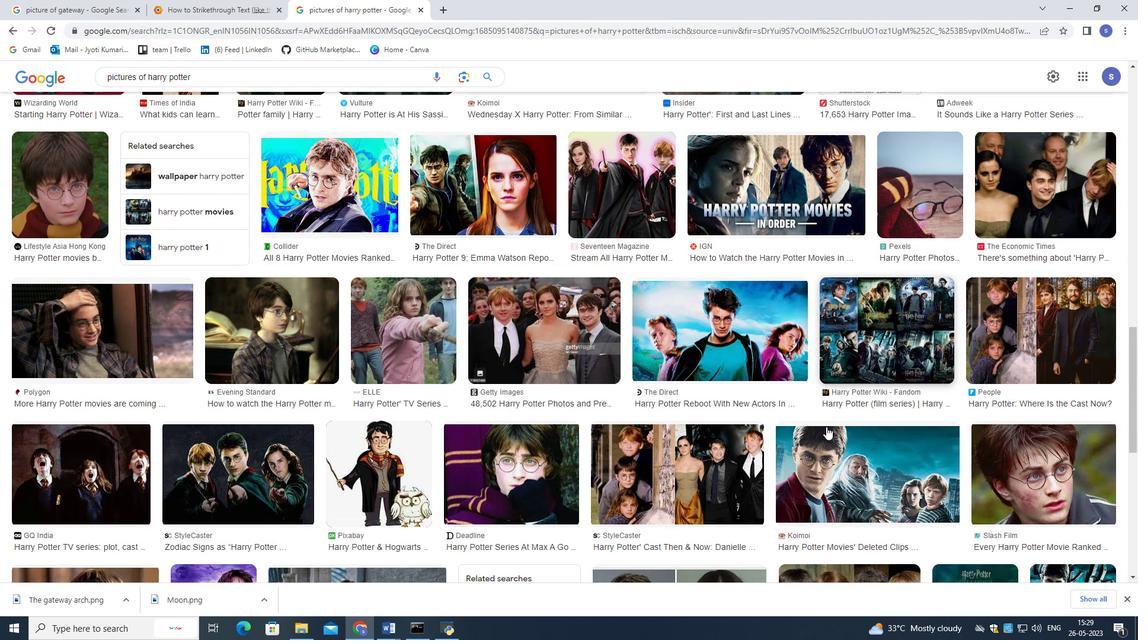 
Action: Mouse scrolled (826, 426) with delta (0, 0)
Screenshot: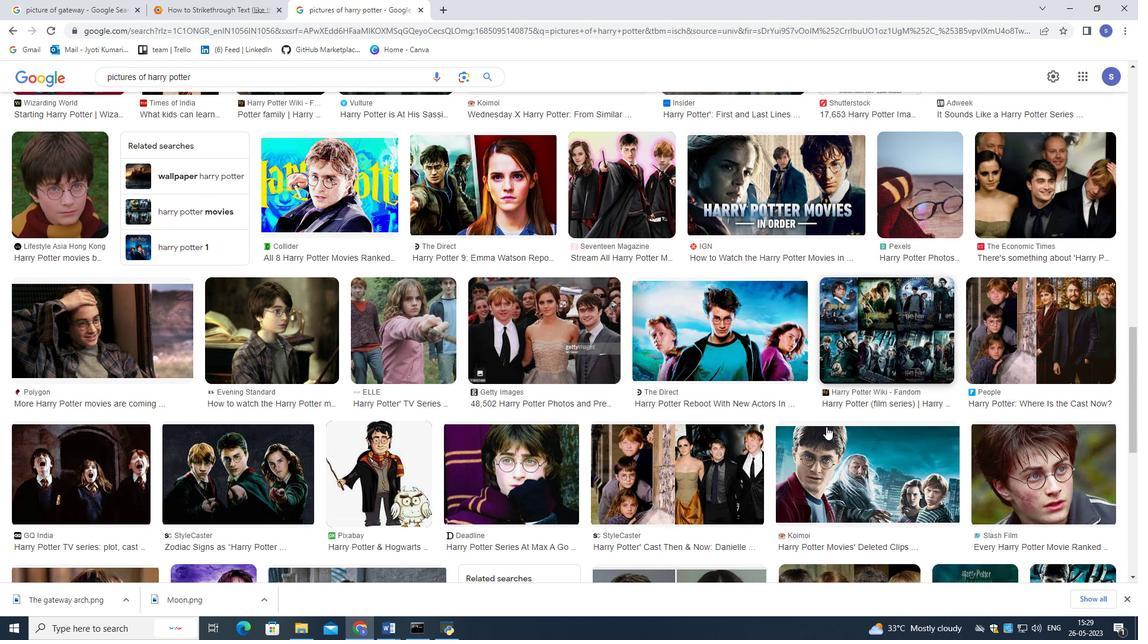 
Action: Mouse scrolled (826, 426) with delta (0, 0)
Screenshot: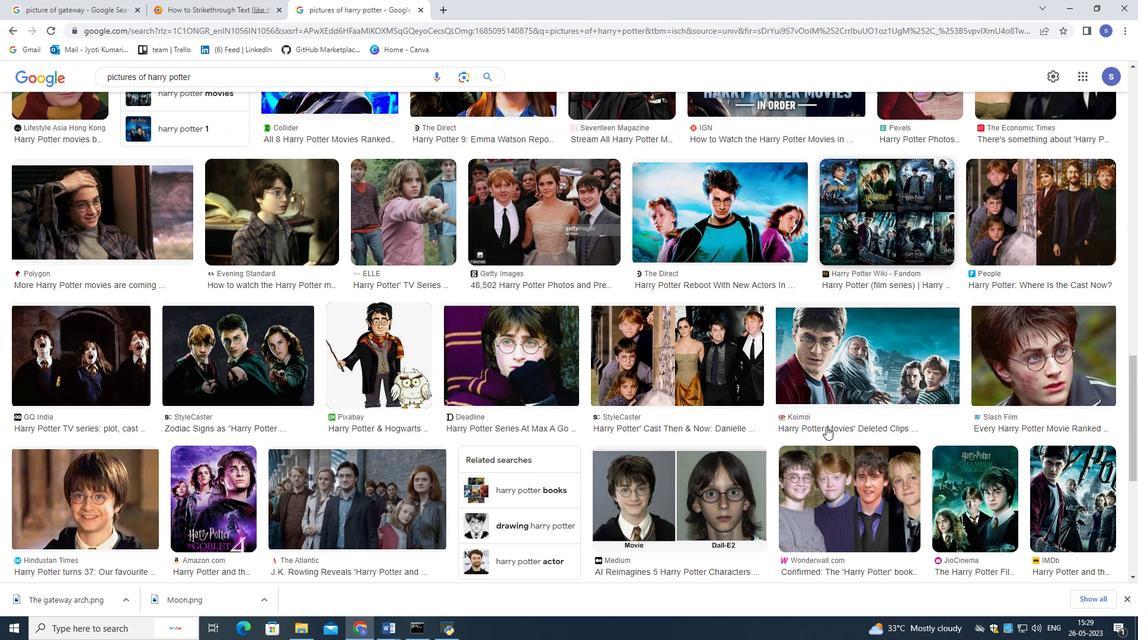 
Action: Mouse scrolled (826, 426) with delta (0, 0)
Screenshot: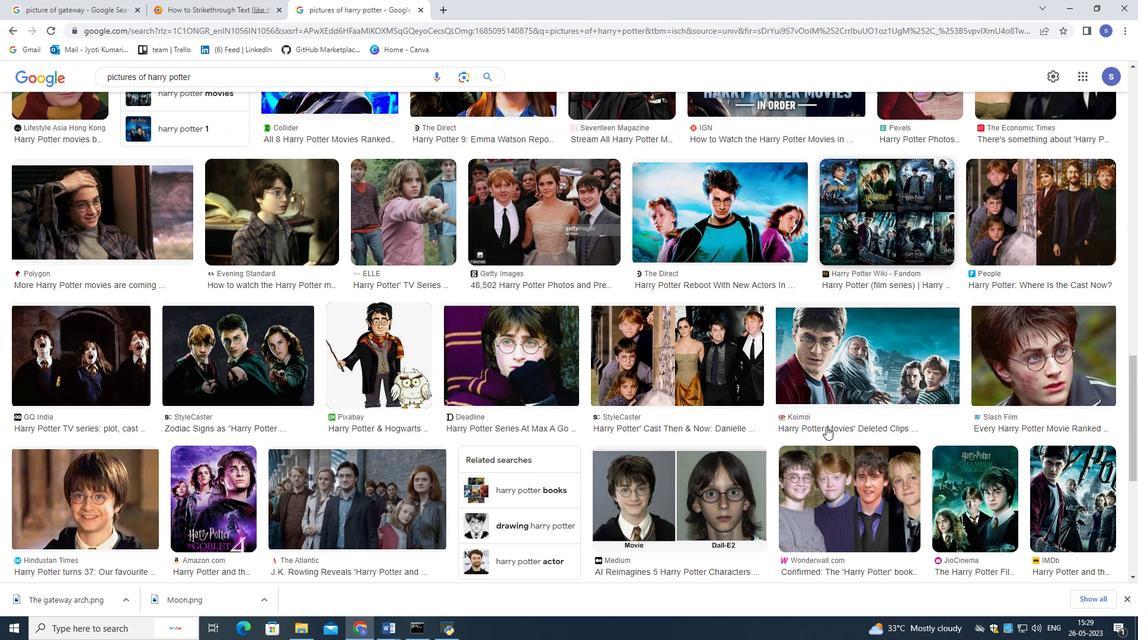 
Action: Mouse scrolled (826, 426) with delta (0, 0)
Screenshot: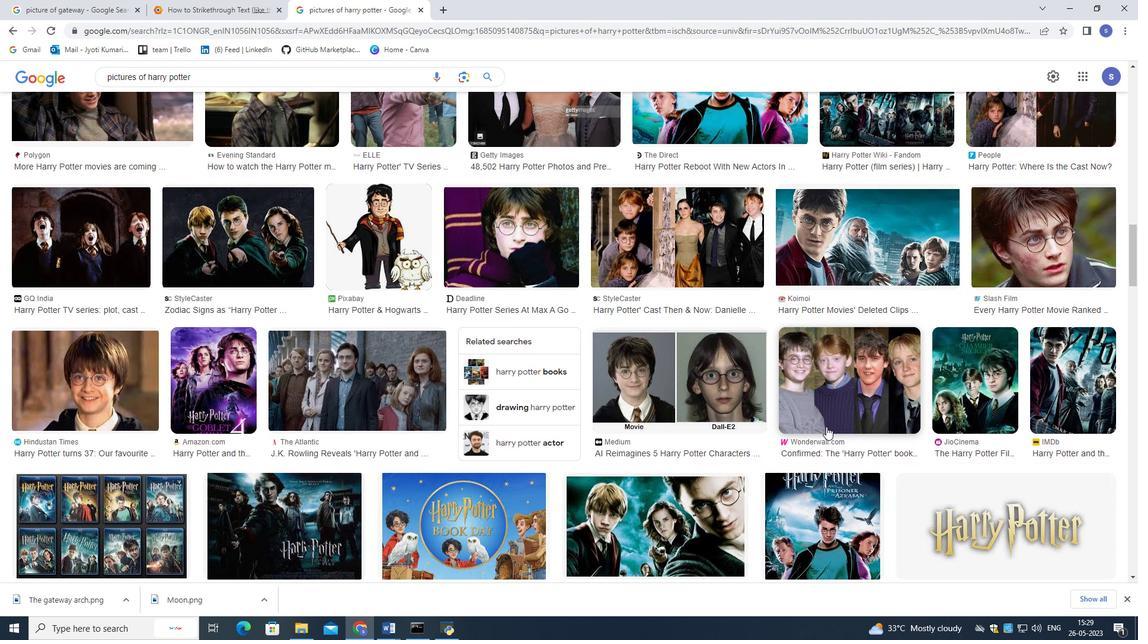 
Action: Mouse scrolled (826, 426) with delta (0, 0)
Screenshot: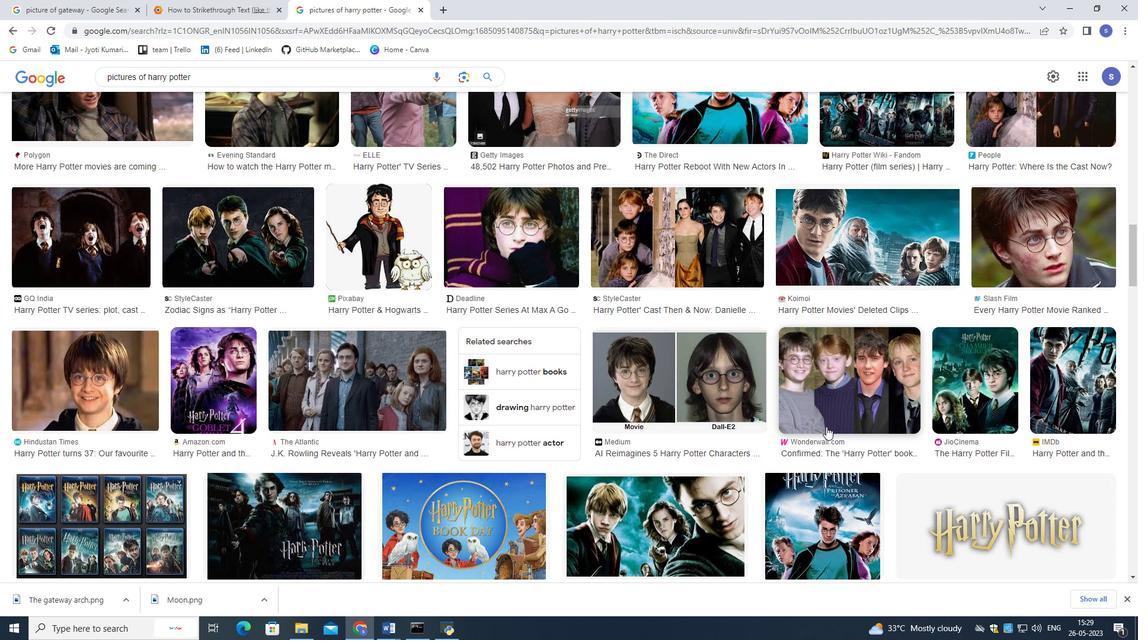 
Action: Mouse scrolled (826, 426) with delta (0, 0)
Screenshot: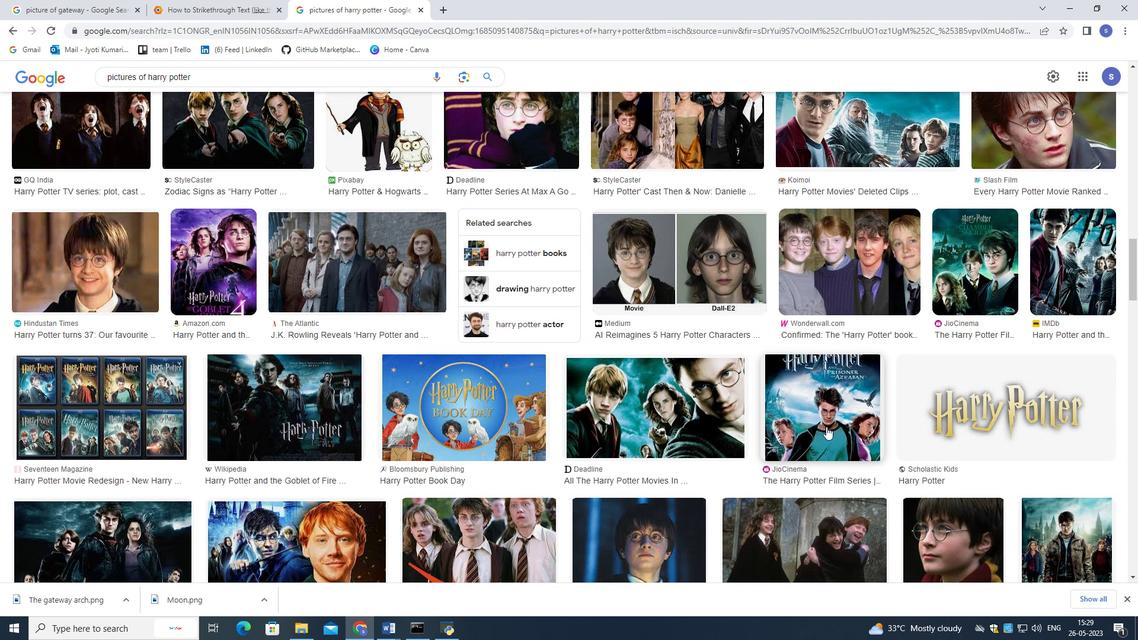 
Action: Mouse scrolled (826, 426) with delta (0, 0)
Screenshot: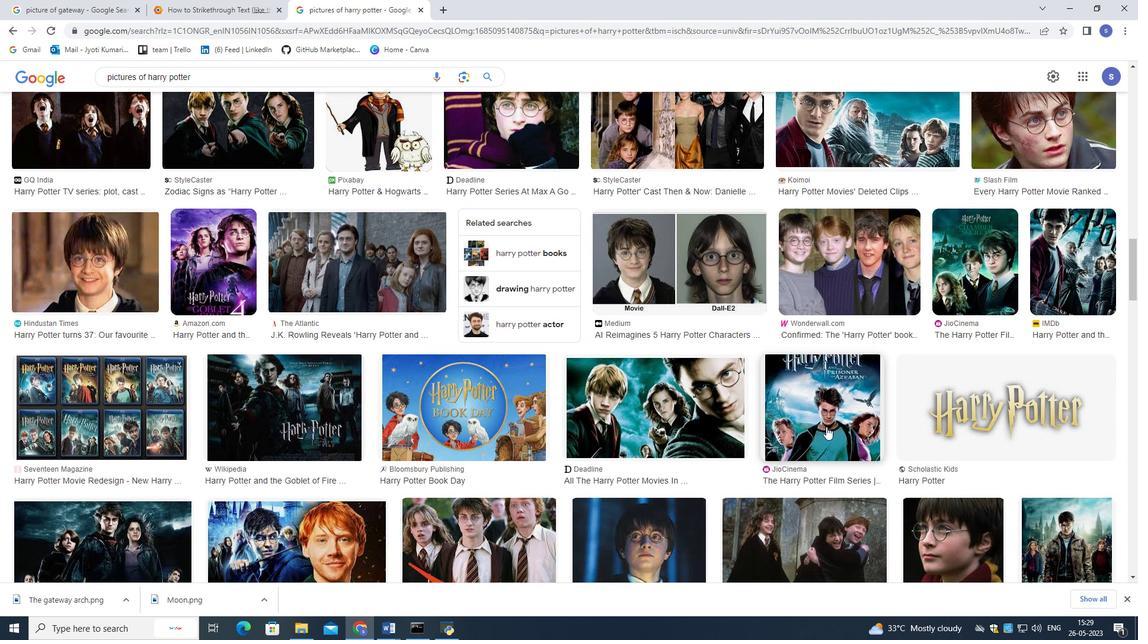 
Action: Mouse scrolled (826, 426) with delta (0, 0)
Screenshot: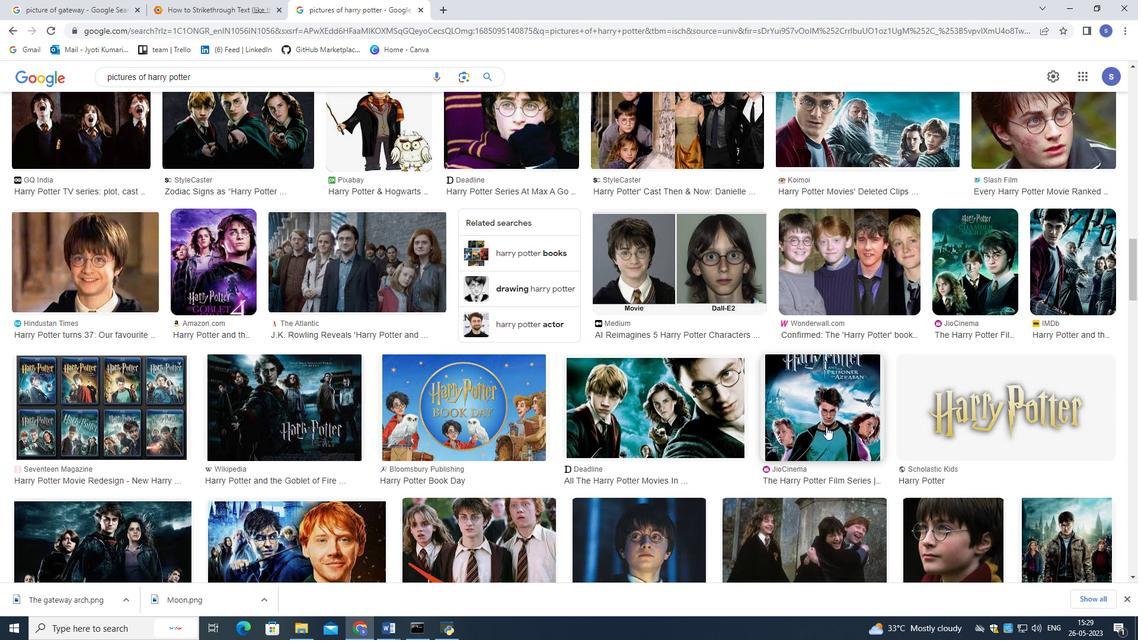 
Action: Mouse scrolled (826, 426) with delta (0, 0)
Screenshot: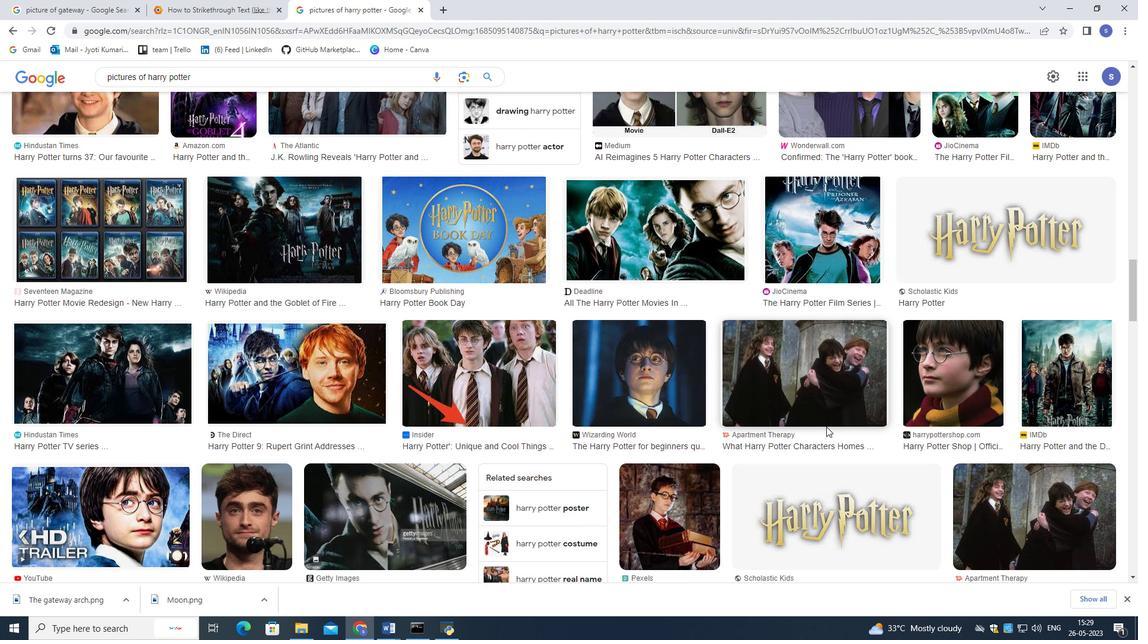 
Action: Mouse scrolled (826, 426) with delta (0, 0)
Screenshot: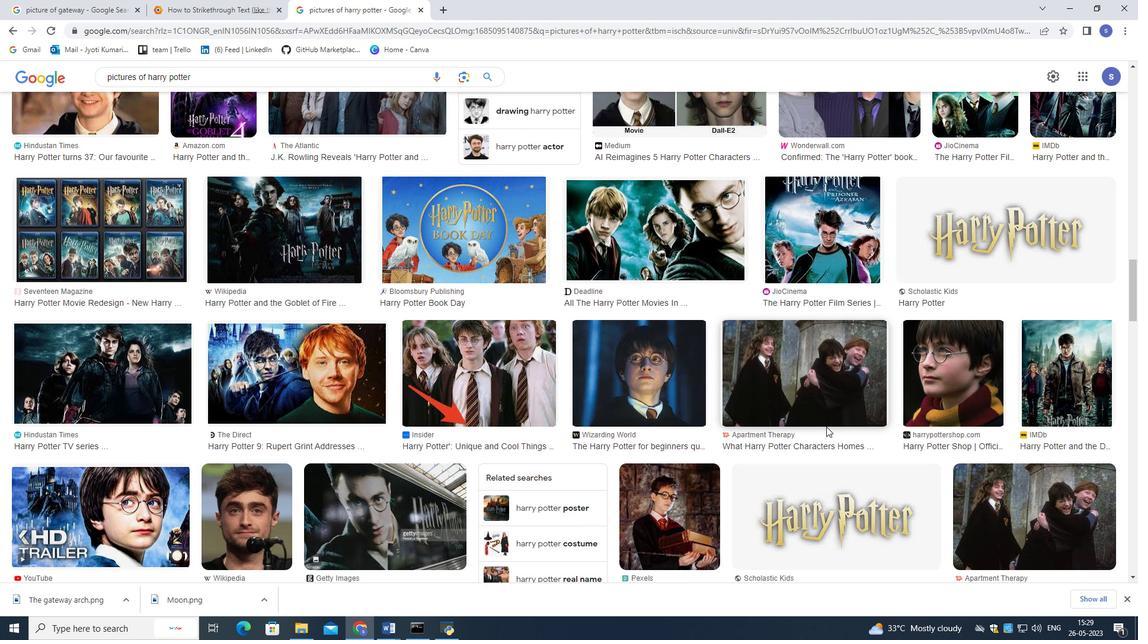
Action: Mouse scrolled (826, 426) with delta (0, 0)
Screenshot: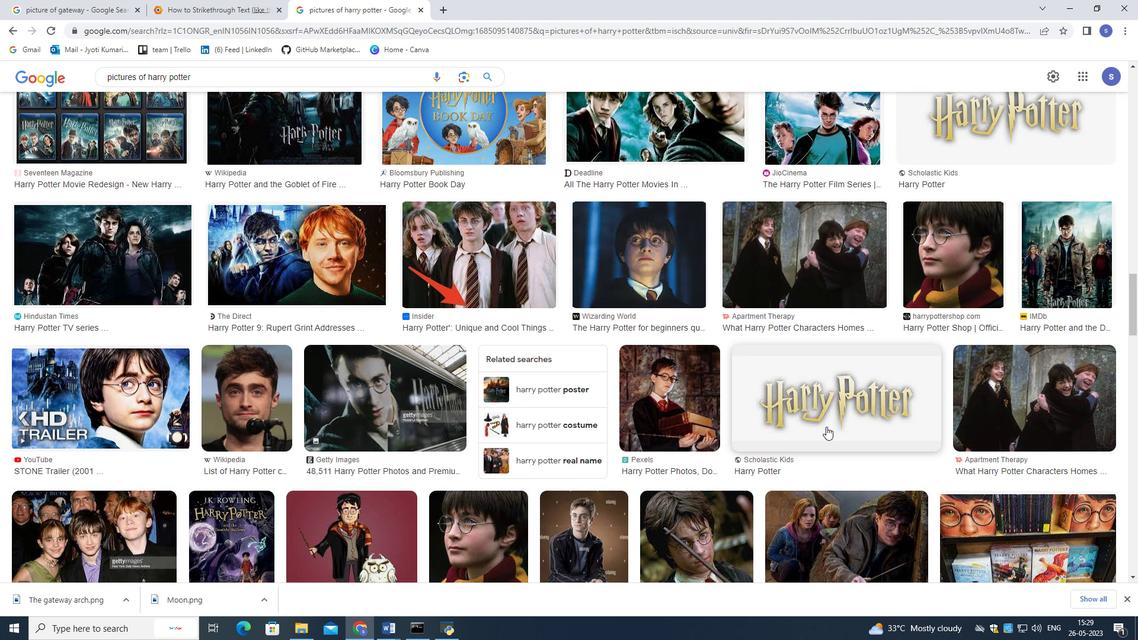 
Action: Mouse scrolled (826, 426) with delta (0, 0)
Screenshot: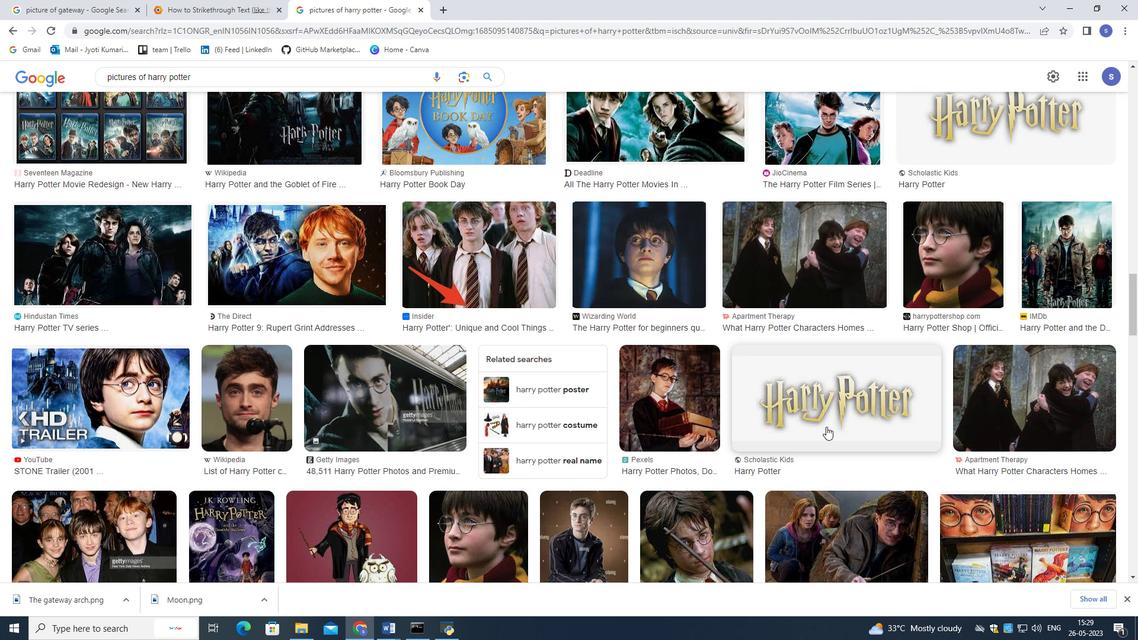 
Action: Mouse scrolled (826, 426) with delta (0, 0)
Screenshot: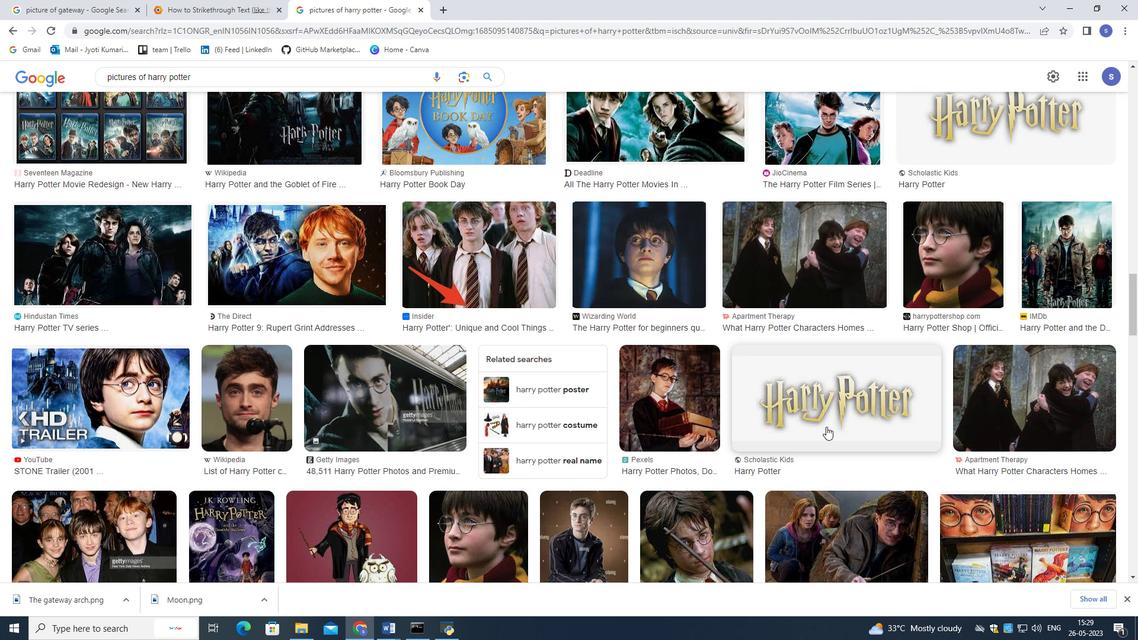 
Action: Mouse scrolled (826, 426) with delta (0, 0)
Screenshot: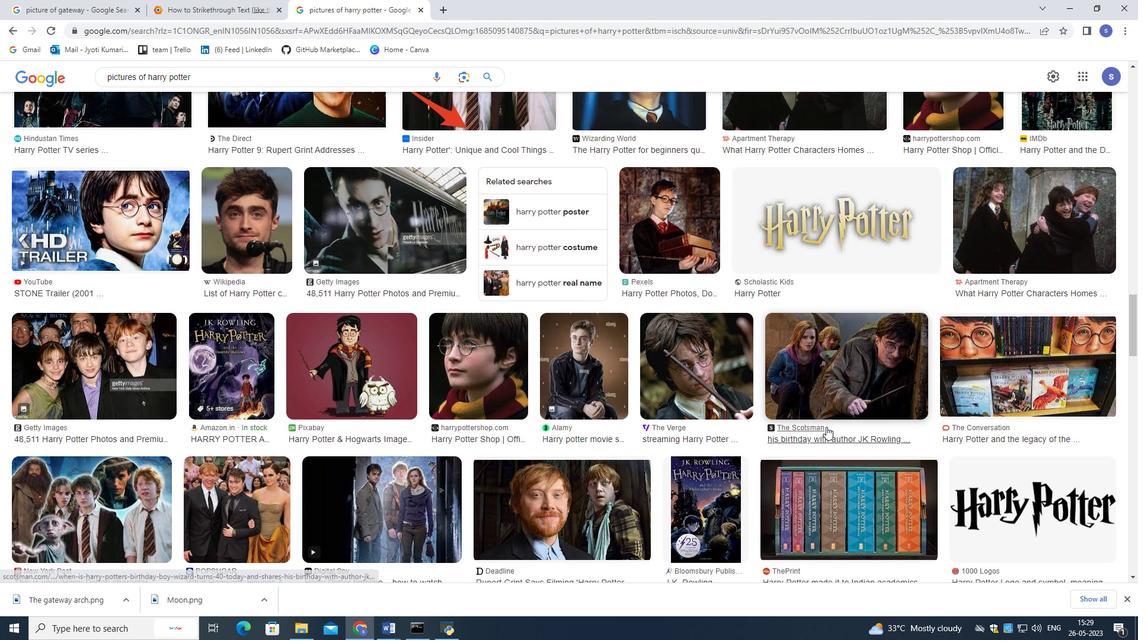 
Action: Mouse scrolled (826, 426) with delta (0, 0)
Screenshot: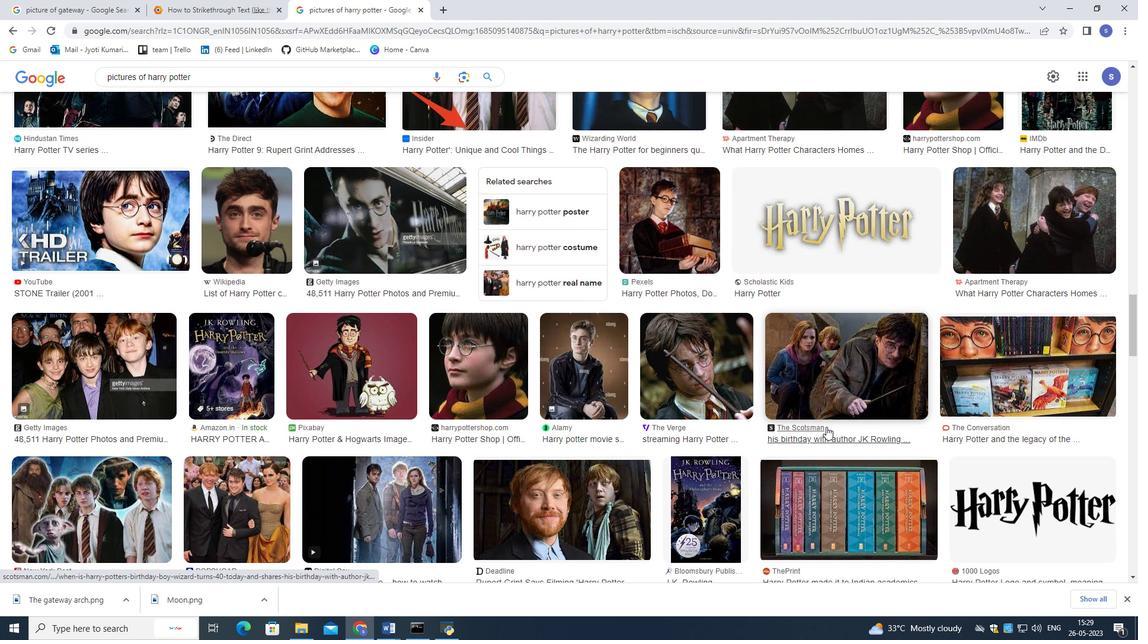 
Action: Mouse scrolled (826, 426) with delta (0, 0)
Screenshot: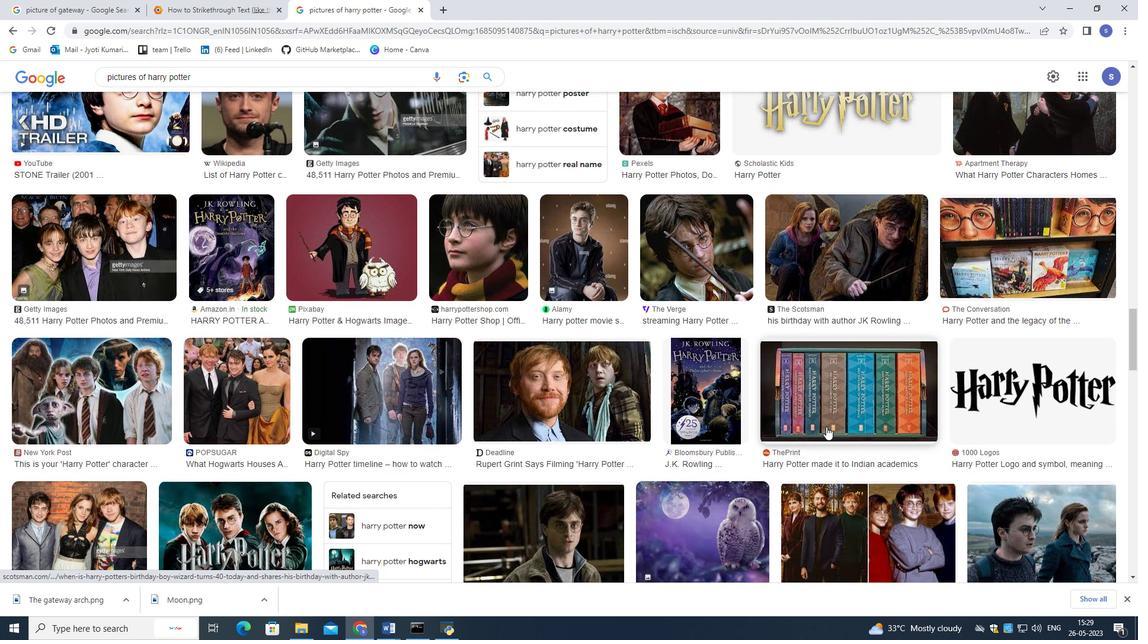 
Action: Mouse scrolled (826, 426) with delta (0, 0)
Screenshot: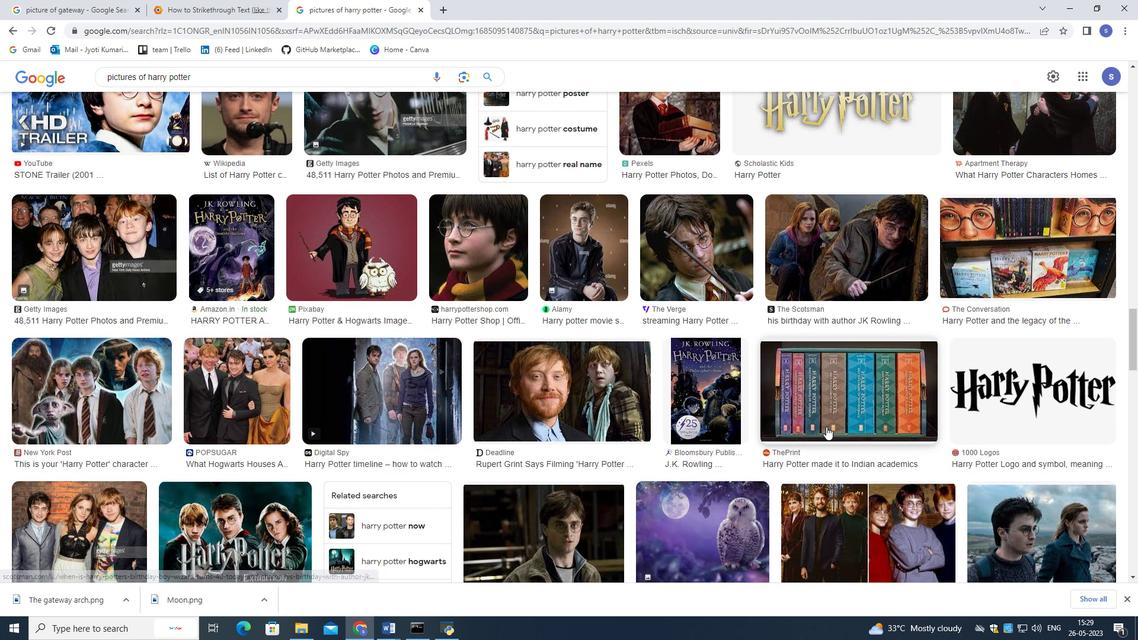 
Action: Mouse scrolled (826, 426) with delta (0, 0)
Screenshot: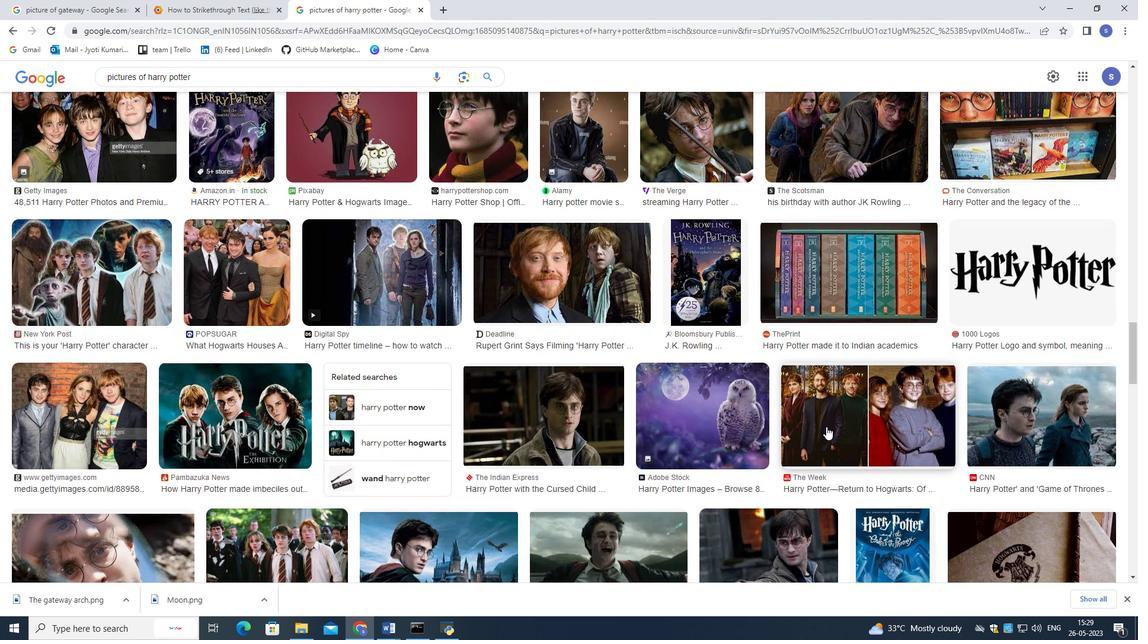 
Action: Mouse scrolled (826, 426) with delta (0, 0)
Screenshot: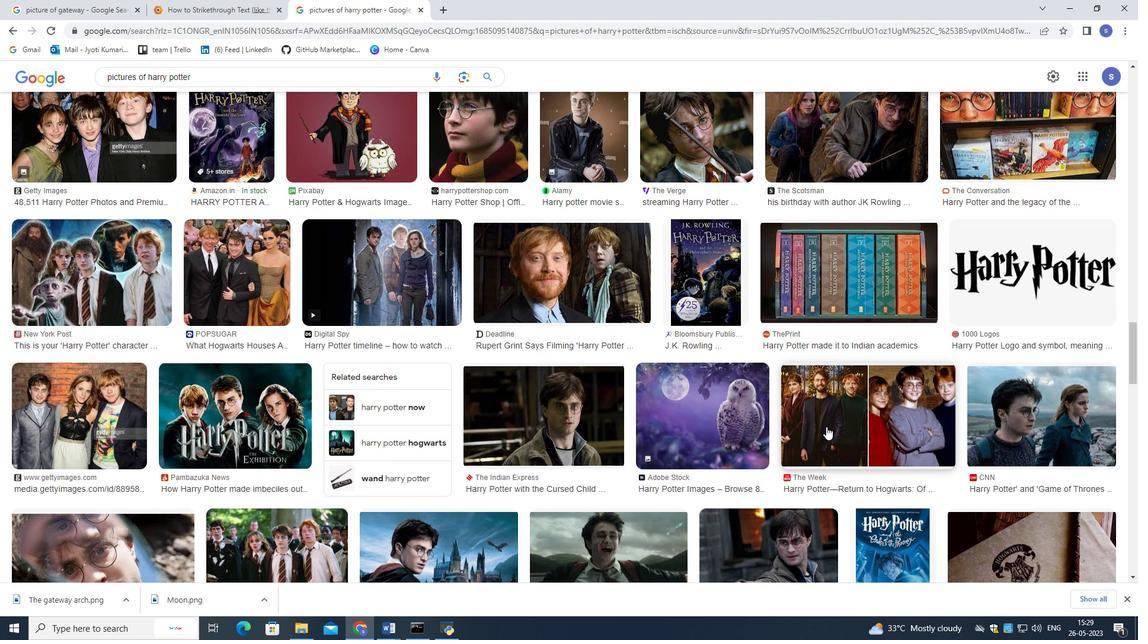 
Action: Mouse scrolled (826, 426) with delta (0, 0)
Screenshot: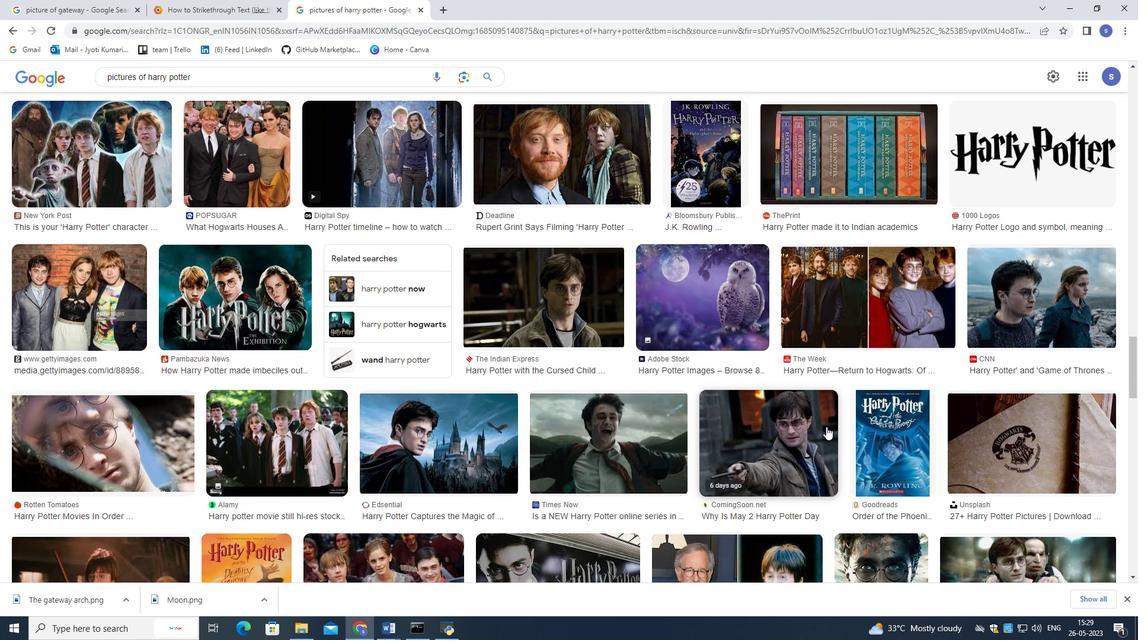 
Action: Mouse scrolled (826, 426) with delta (0, 0)
Screenshot: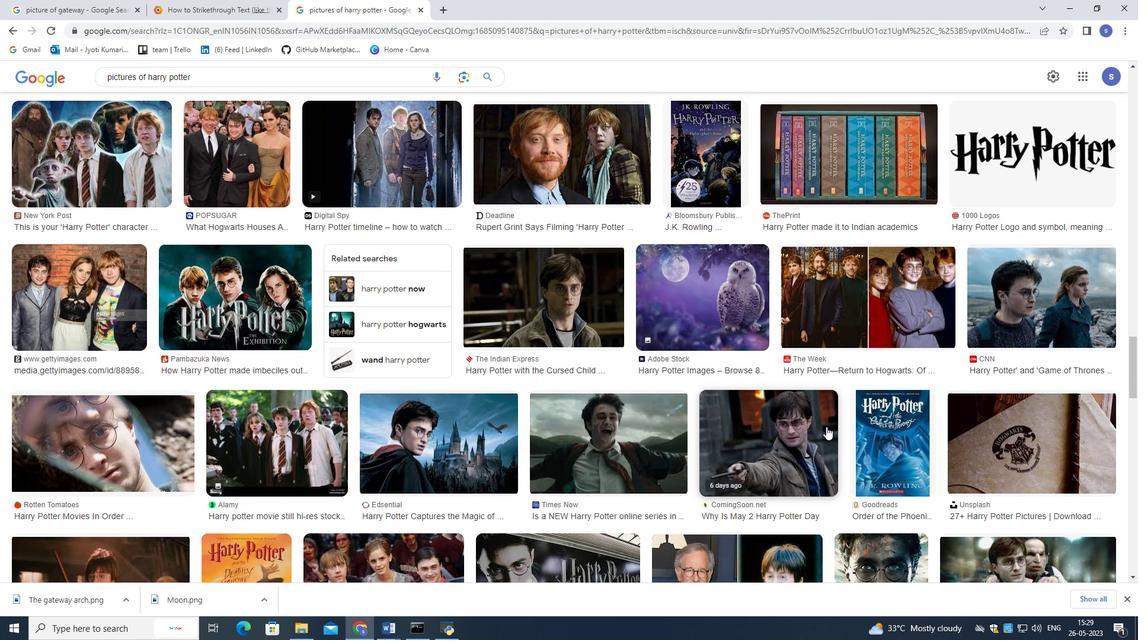 
Action: Mouse scrolled (826, 426) with delta (0, 0)
Screenshot: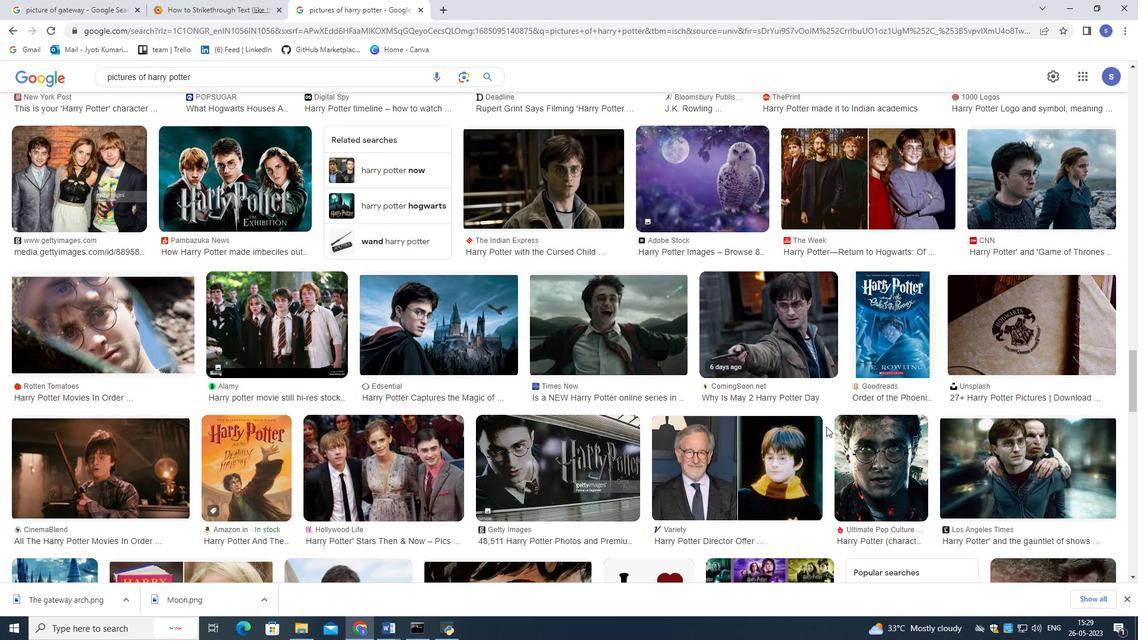 
Action: Mouse scrolled (826, 426) with delta (0, 0)
Screenshot: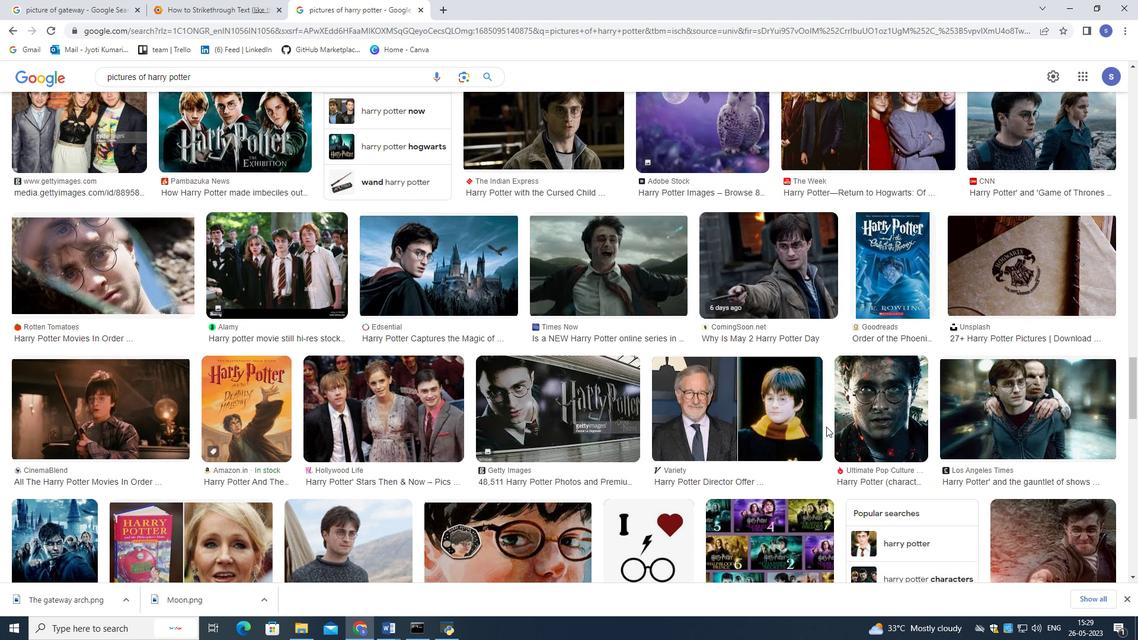 
Action: Mouse moved to (825, 426)
Screenshot: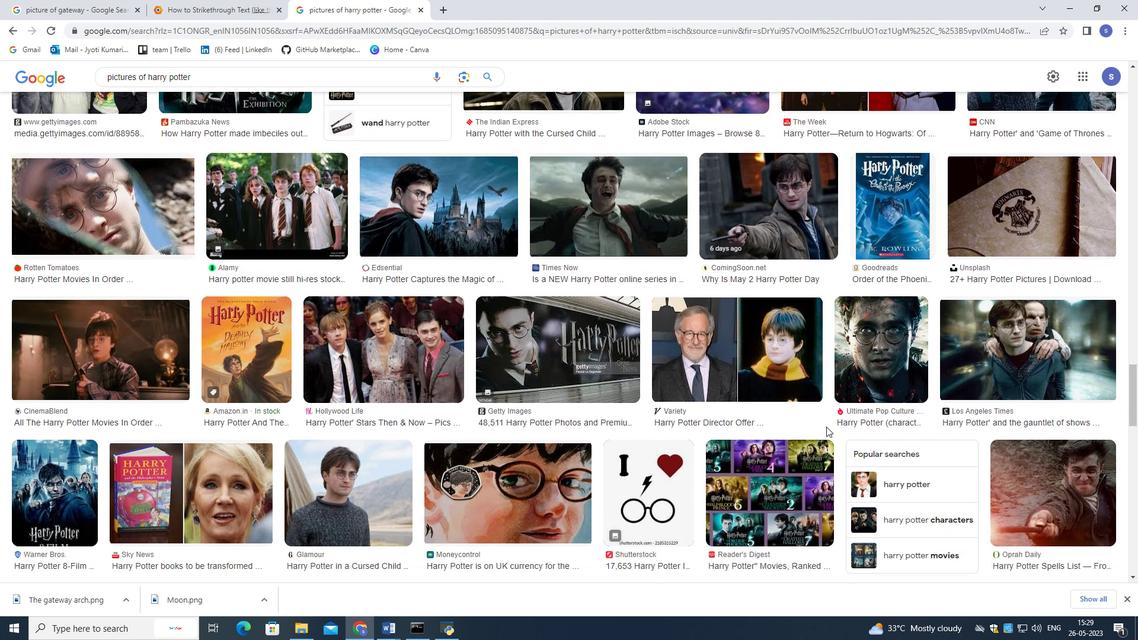 
Action: Mouse scrolled (825, 426) with delta (0, 0)
Screenshot: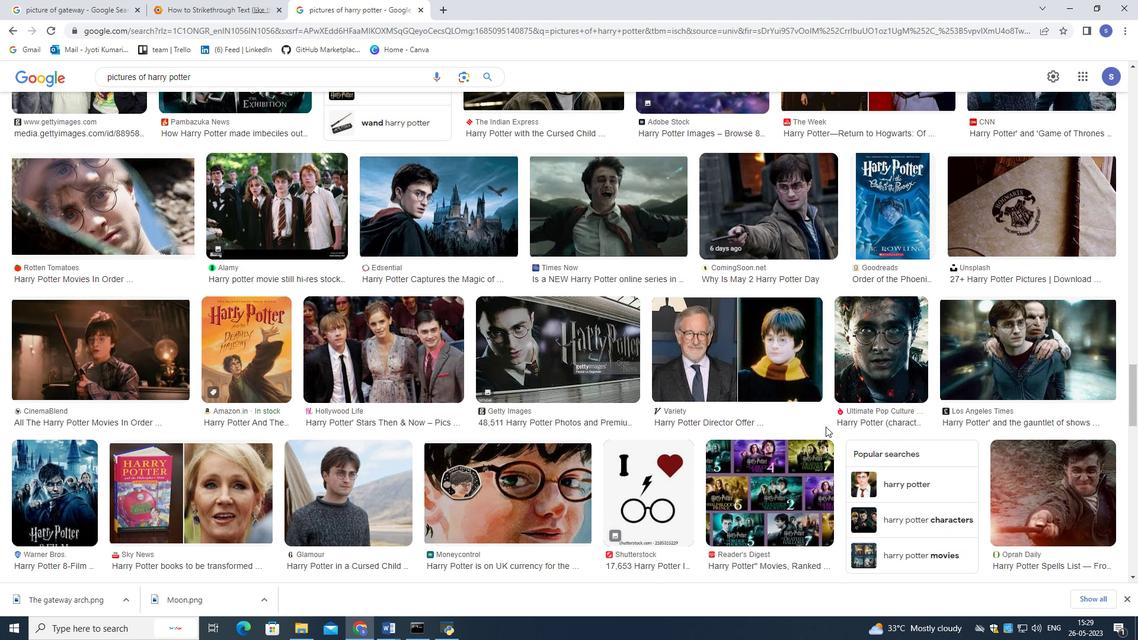 
Action: Mouse moved to (758, 407)
Screenshot: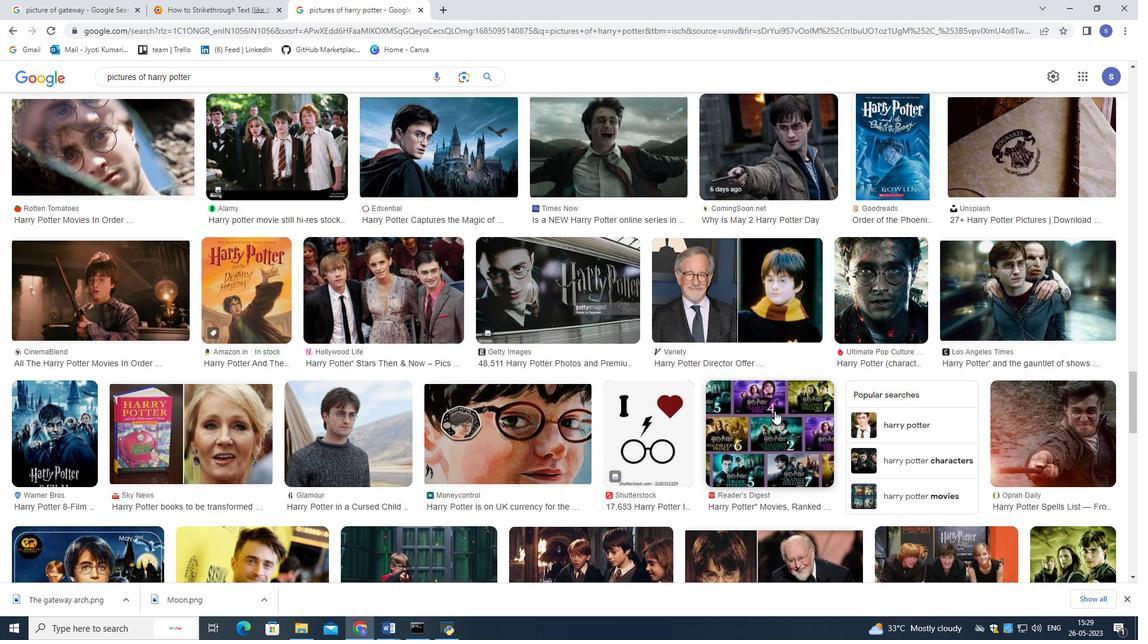 
Action: Mouse scrolled (758, 406) with delta (0, 0)
Screenshot: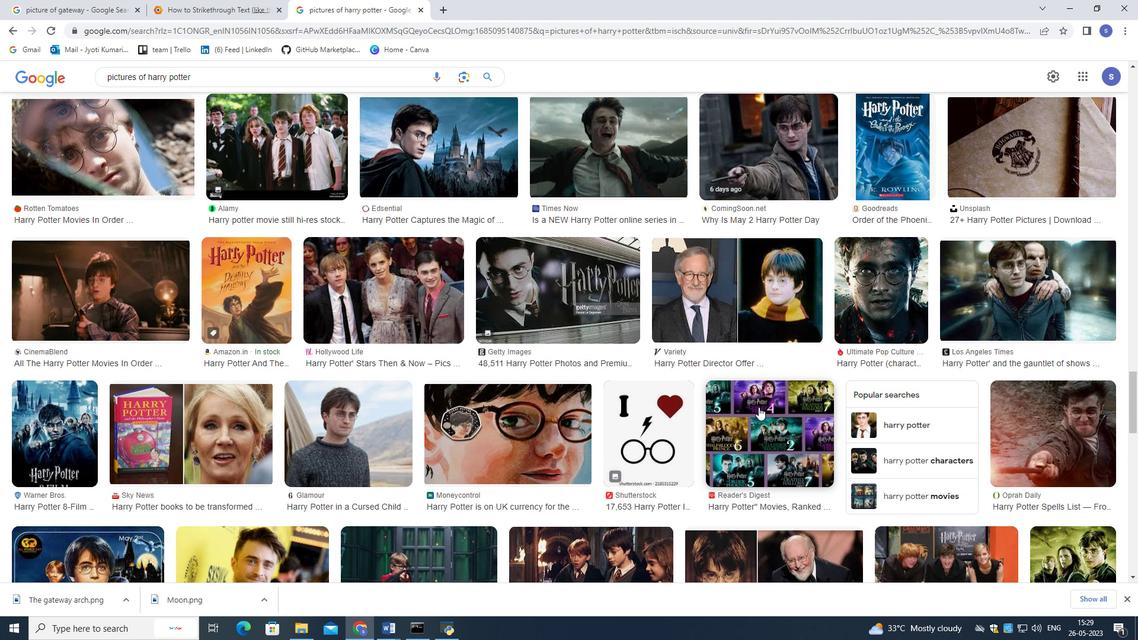 
Action: Mouse scrolled (758, 406) with delta (0, 0)
Screenshot: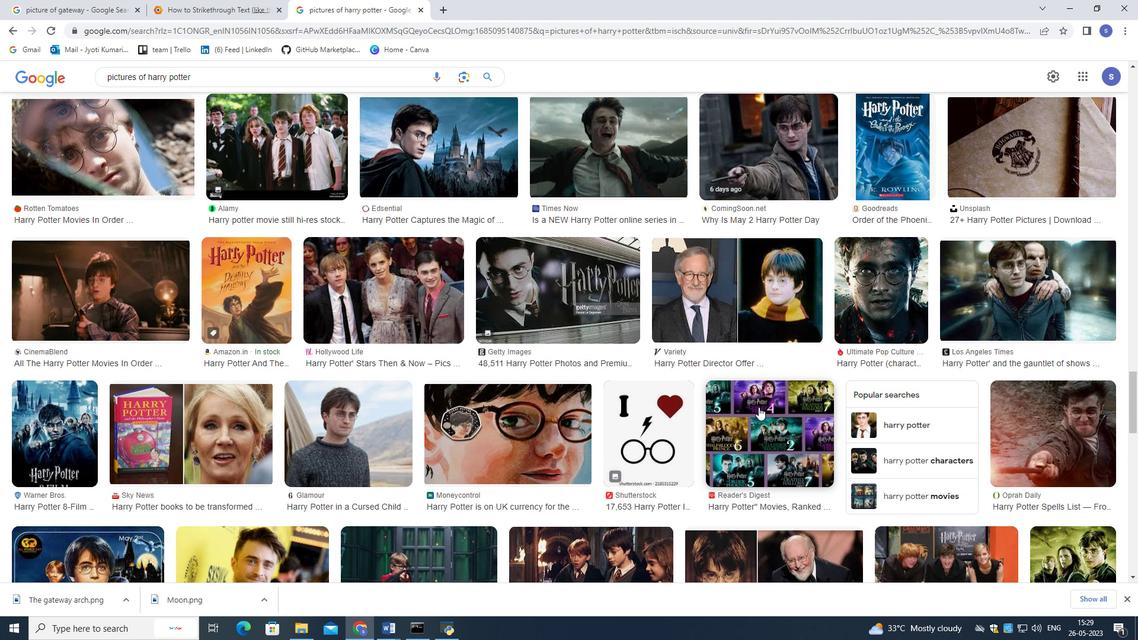 
Action: Mouse moved to (757, 407)
Screenshot: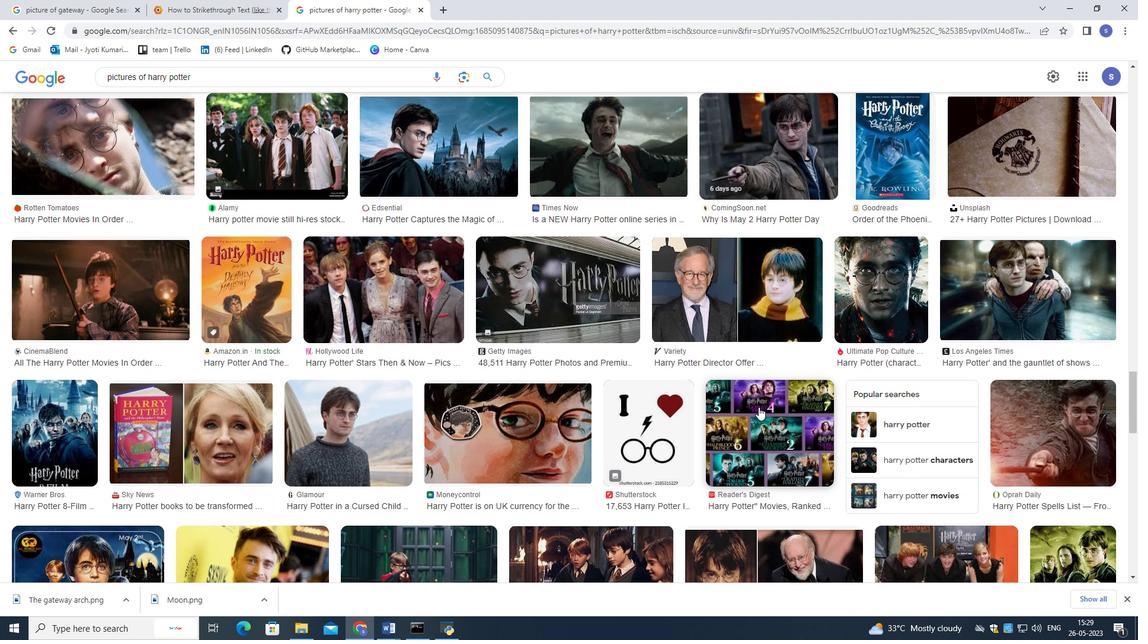 
Action: Mouse scrolled (757, 406) with delta (0, 0)
Screenshot: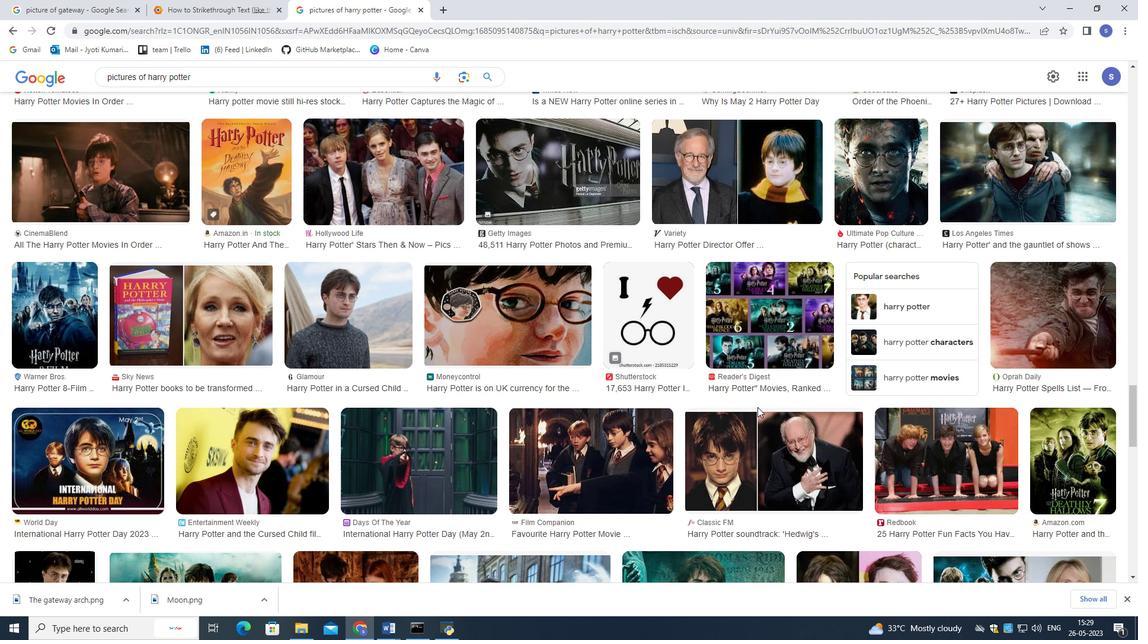 
Action: Mouse scrolled (757, 406) with delta (0, 0)
Screenshot: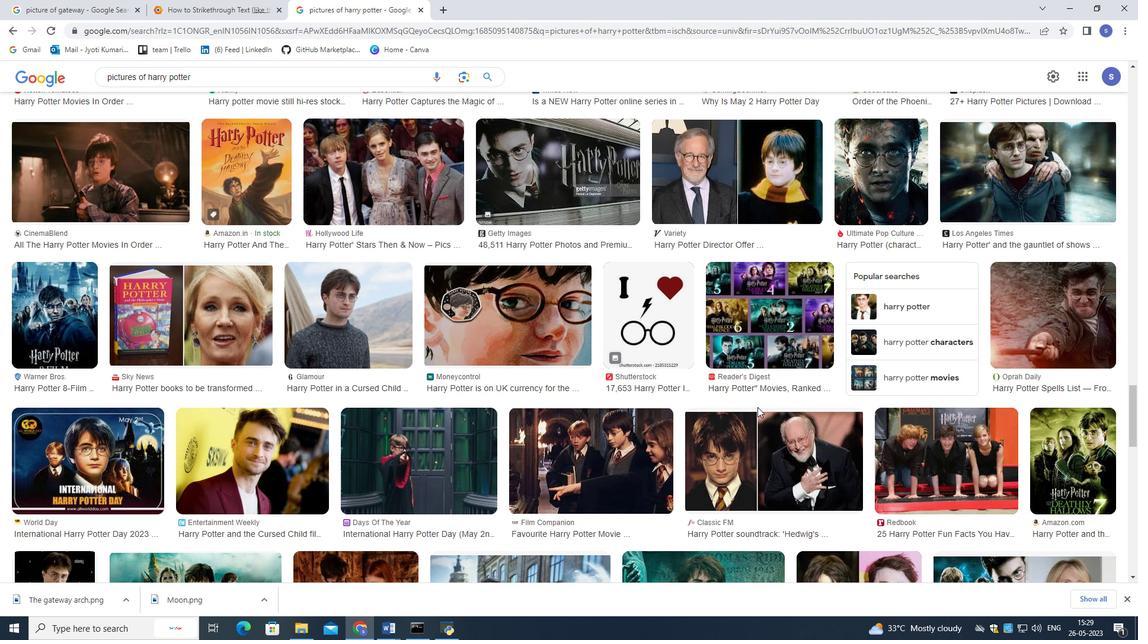 
Action: Mouse moved to (756, 407)
Screenshot: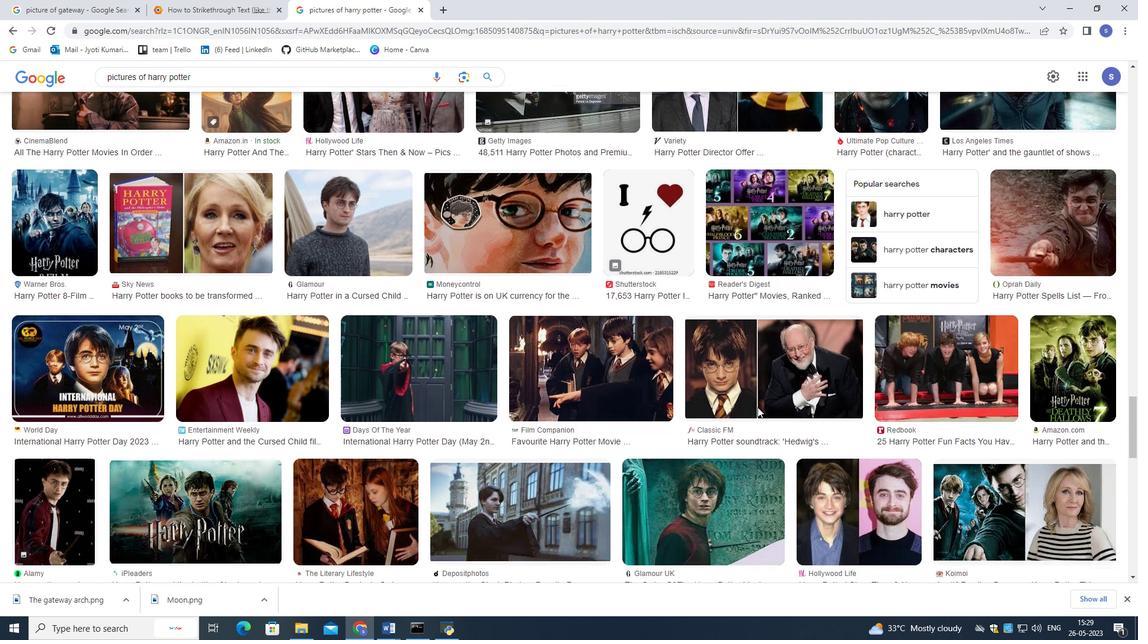 
Action: Mouse scrolled (756, 406) with delta (0, 0)
Screenshot: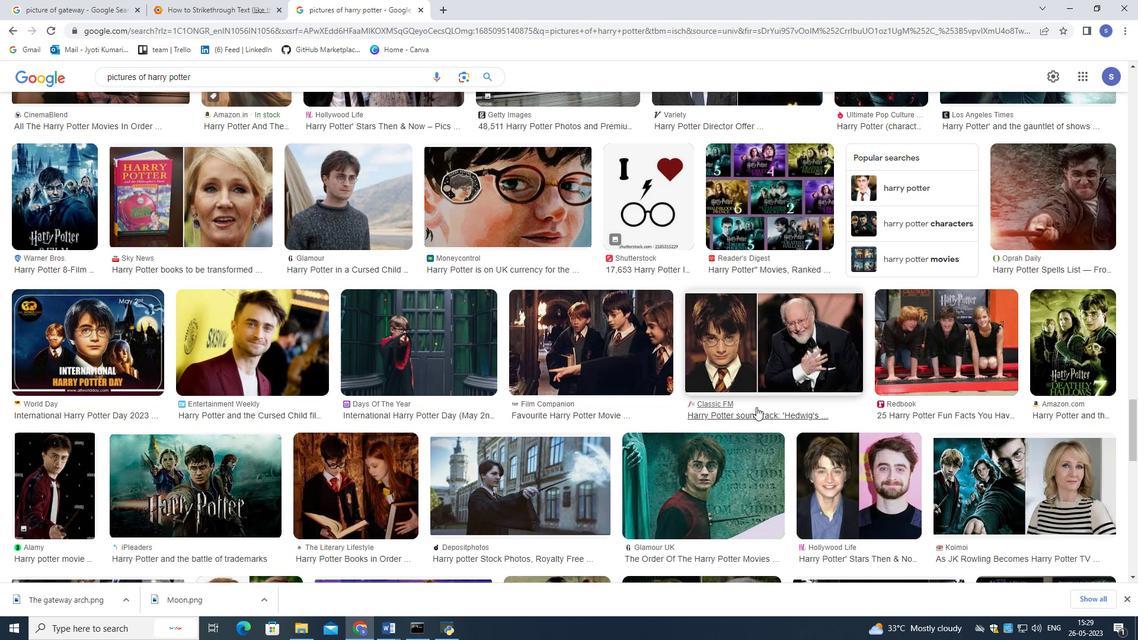 
Action: Mouse scrolled (756, 406) with delta (0, 0)
Screenshot: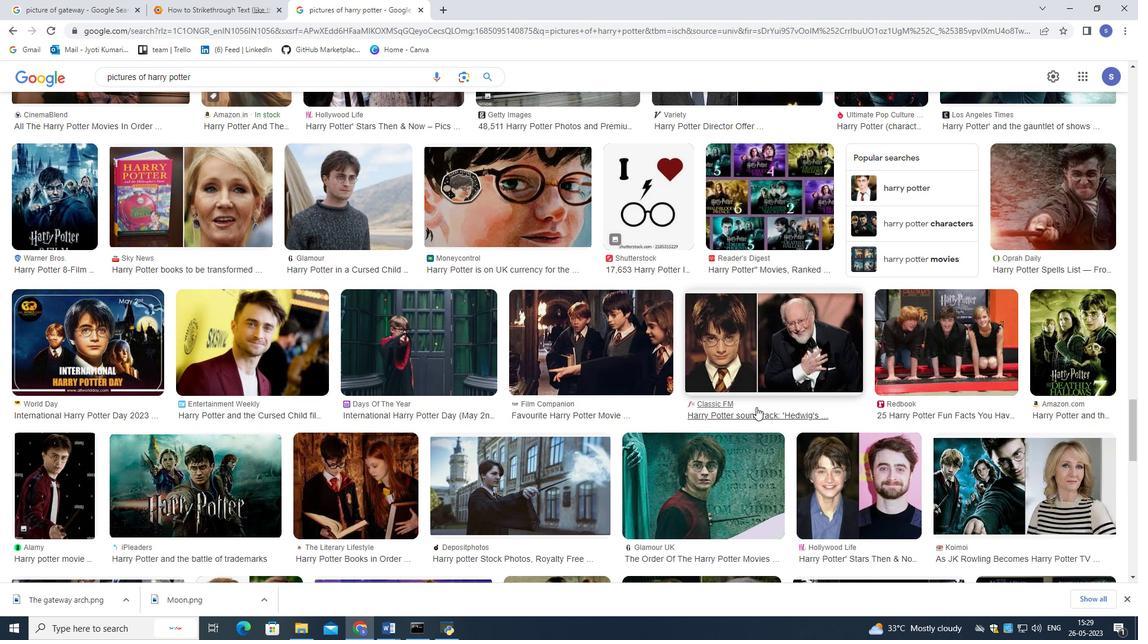 
Action: Mouse scrolled (756, 406) with delta (0, 0)
Screenshot: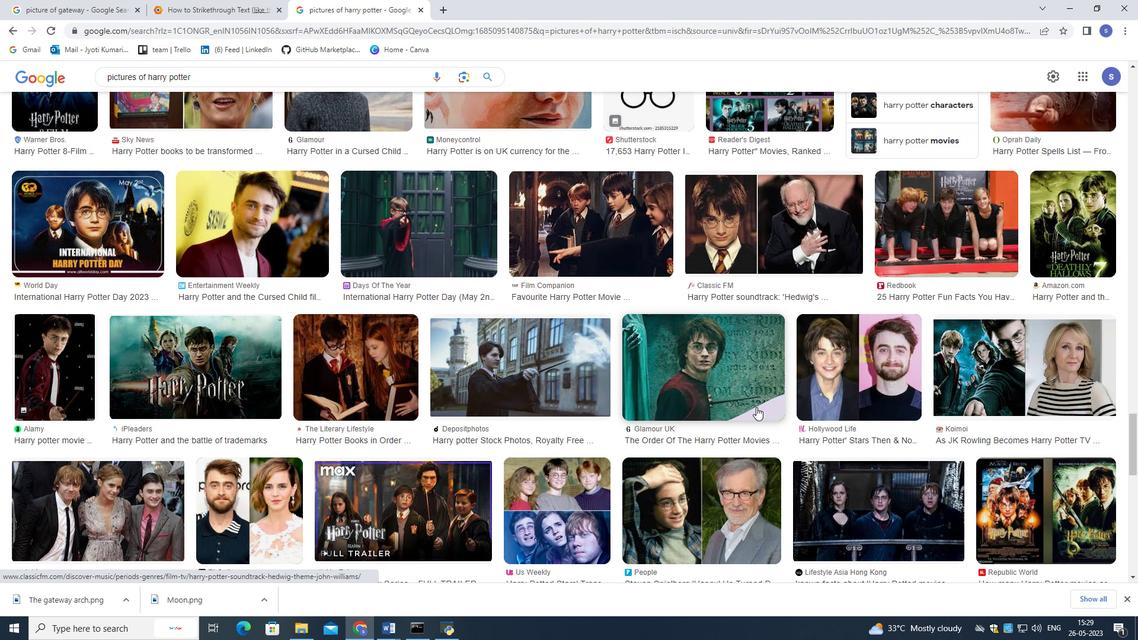 
Action: Mouse scrolled (756, 406) with delta (0, 0)
Screenshot: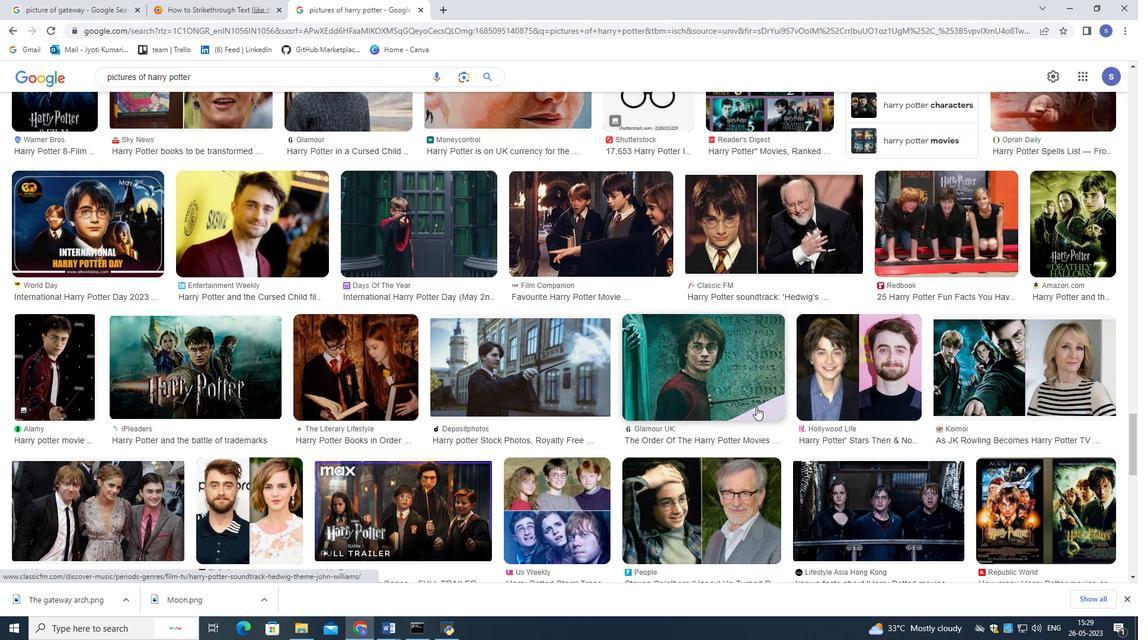 
Action: Mouse scrolled (756, 406) with delta (0, 0)
Screenshot: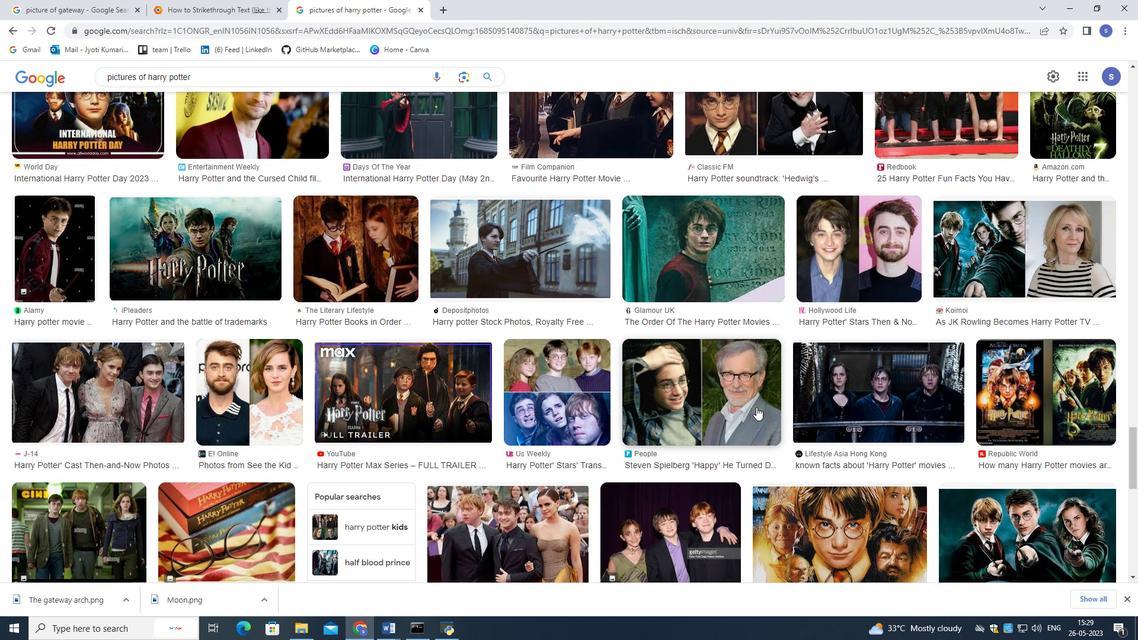 
Action: Mouse scrolled (756, 406) with delta (0, 0)
Screenshot: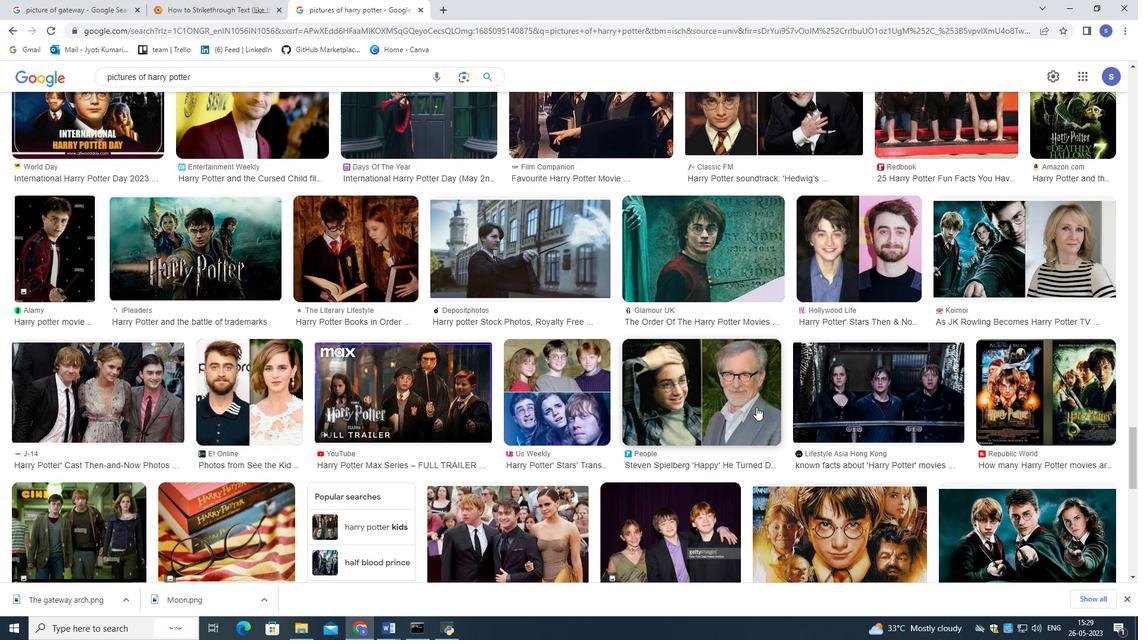 
Action: Mouse moved to (756, 406)
Screenshot: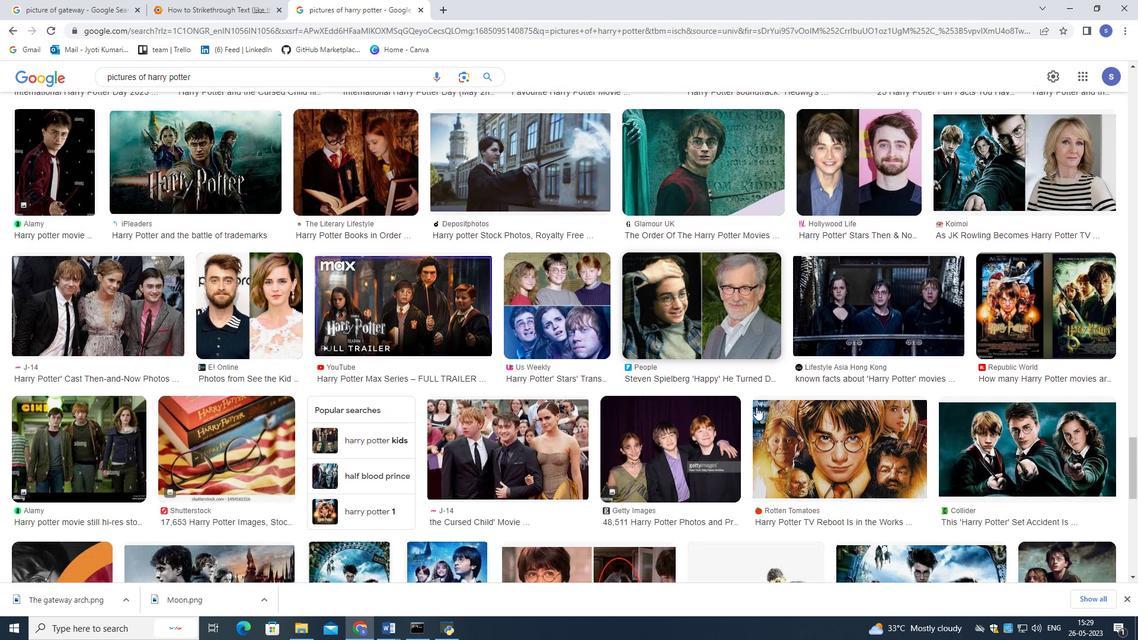 
Action: Mouse scrolled (756, 405) with delta (0, 0)
Screenshot: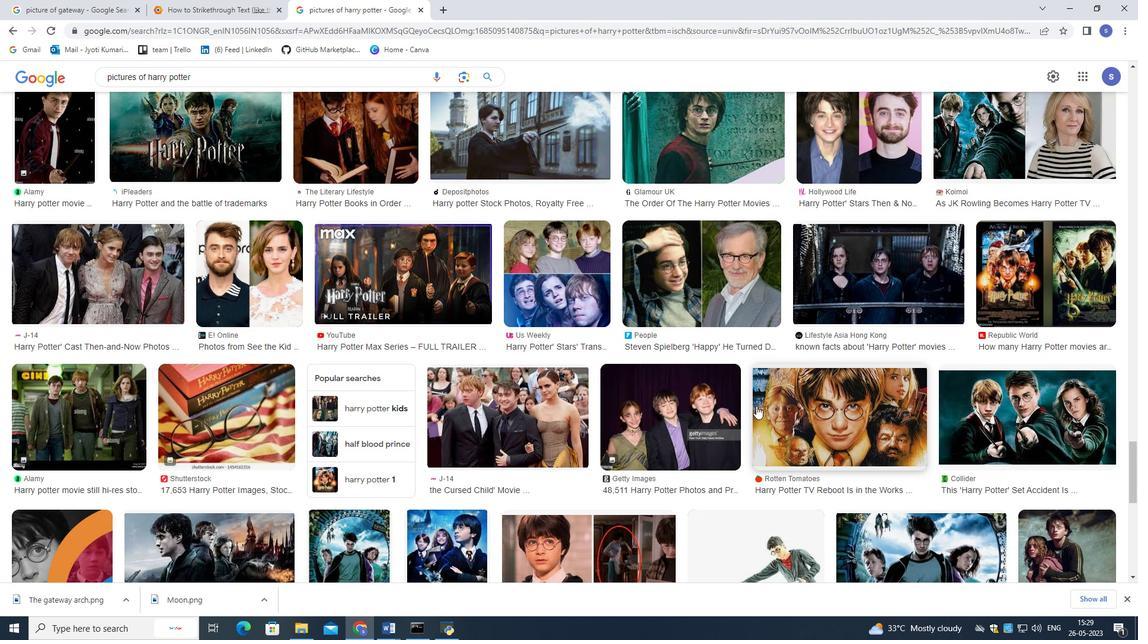 
Action: Mouse moved to (756, 403)
Screenshot: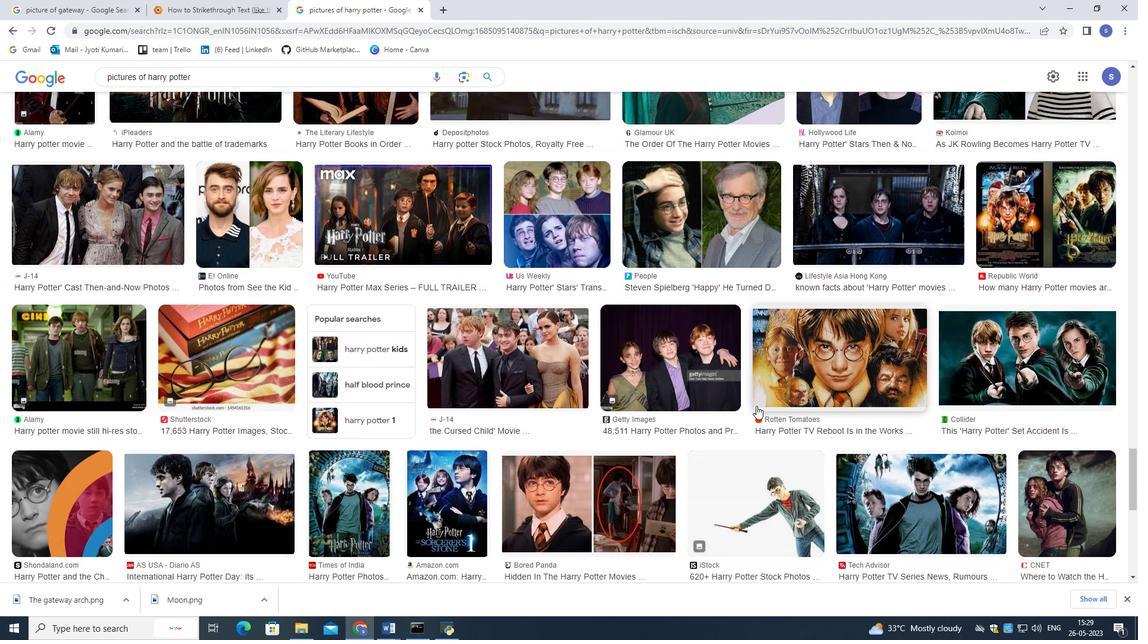 
Action: Mouse scrolled (756, 402) with delta (0, 0)
Screenshot: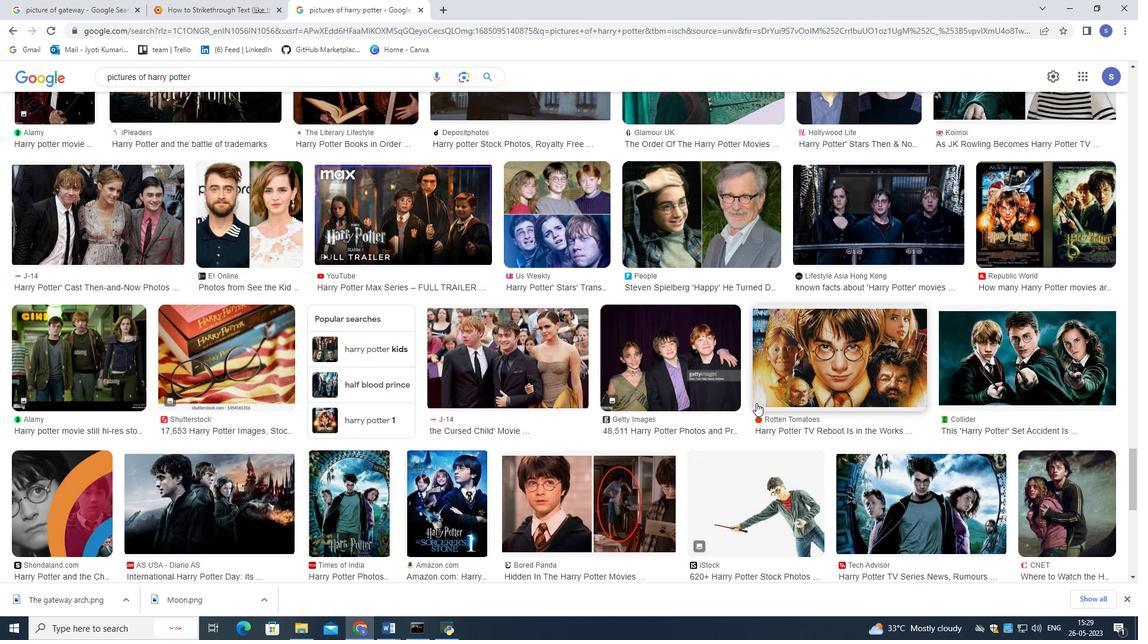 
Action: Mouse scrolled (756, 402) with delta (0, 0)
Screenshot: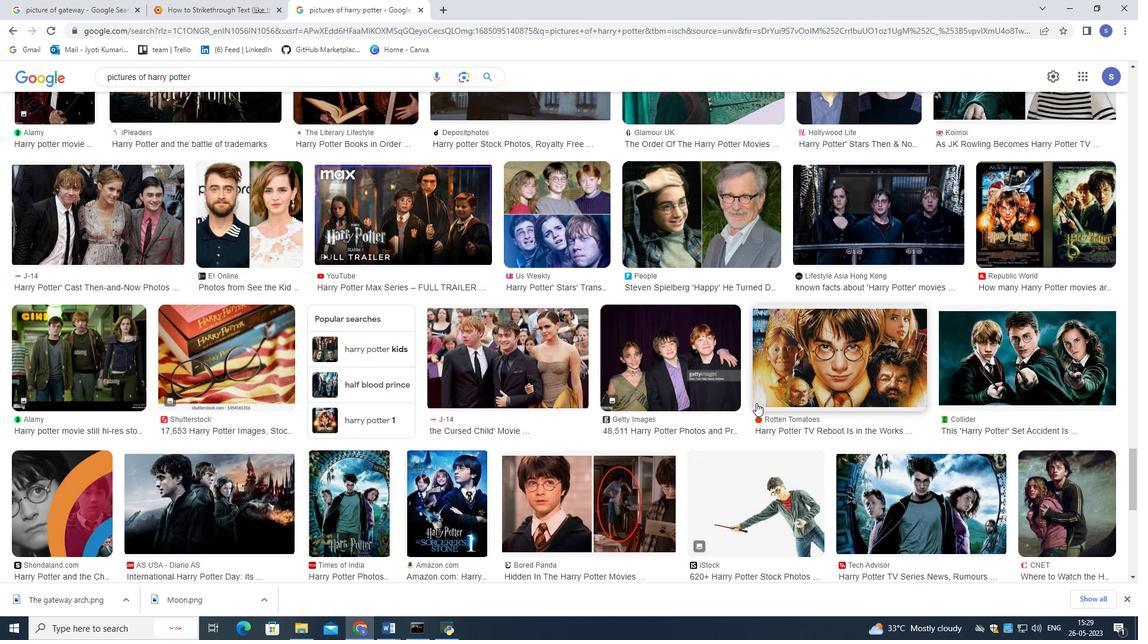 
Action: Mouse moved to (756, 400)
Screenshot: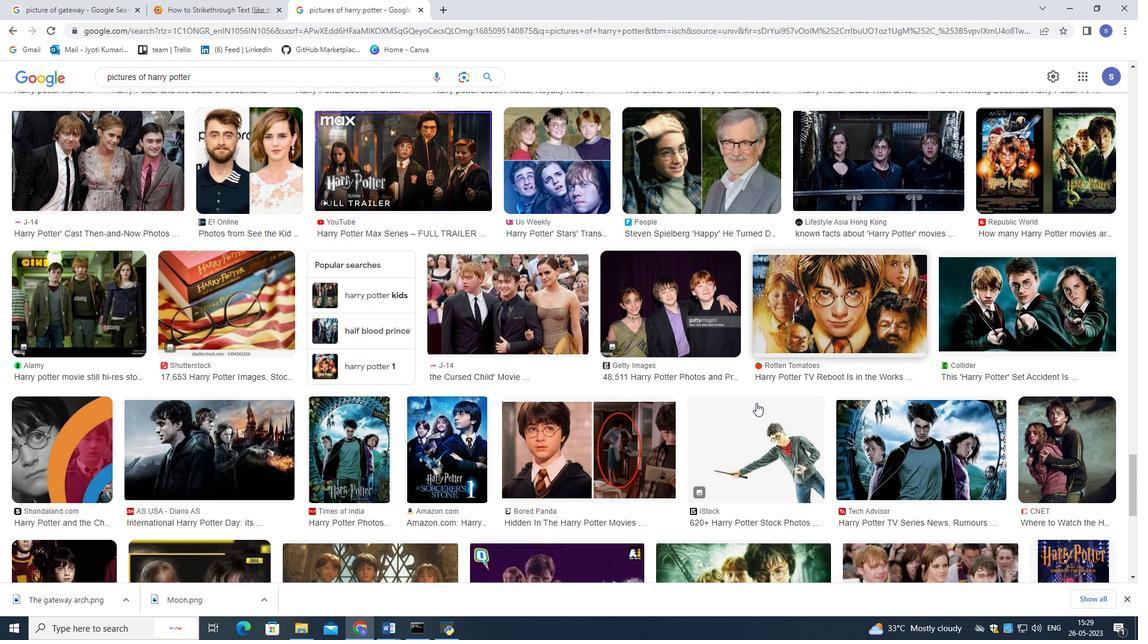 
Action: Mouse scrolled (756, 400) with delta (0, 0)
Screenshot: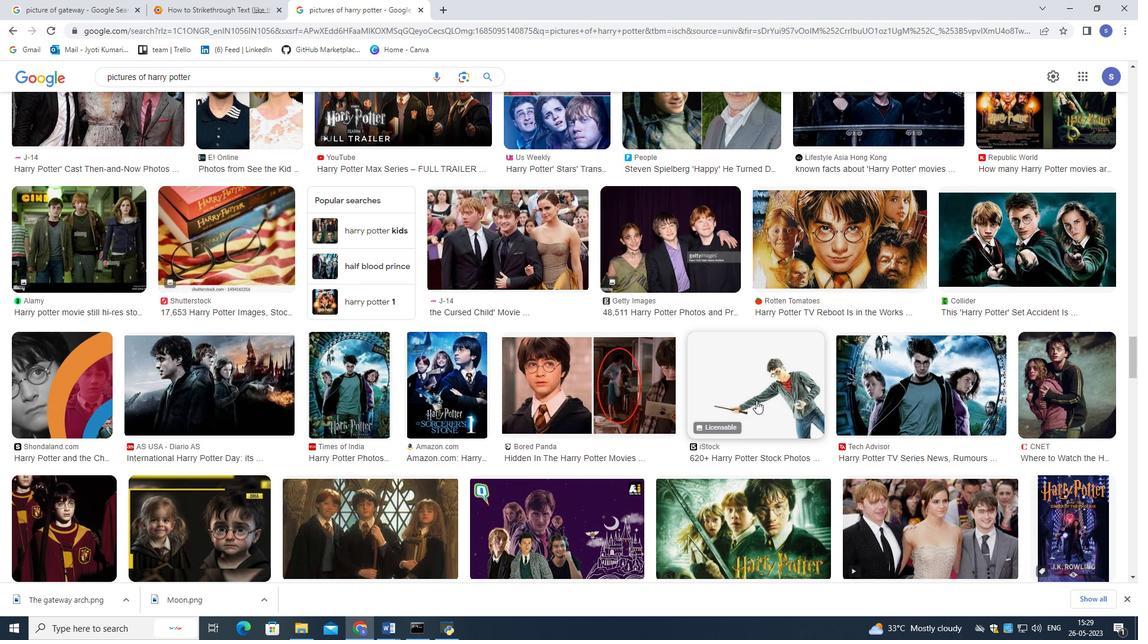
Action: Mouse scrolled (756, 400) with delta (0, 0)
Screenshot: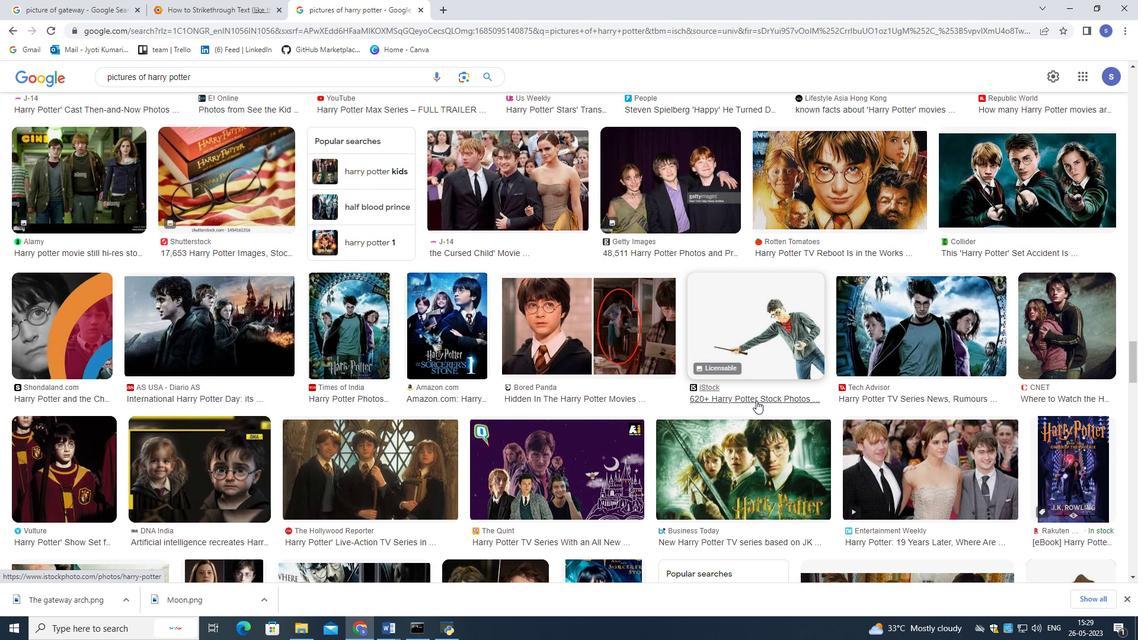 
Action: Mouse scrolled (756, 400) with delta (0, 0)
Screenshot: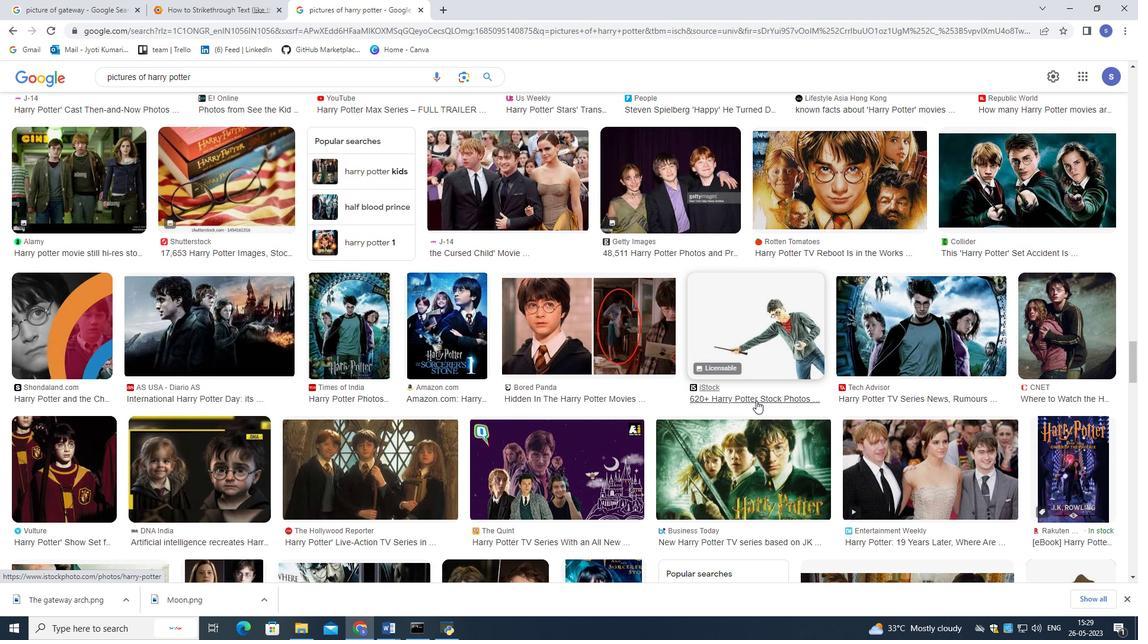 
Action: Mouse scrolled (756, 400) with delta (0, 0)
Screenshot: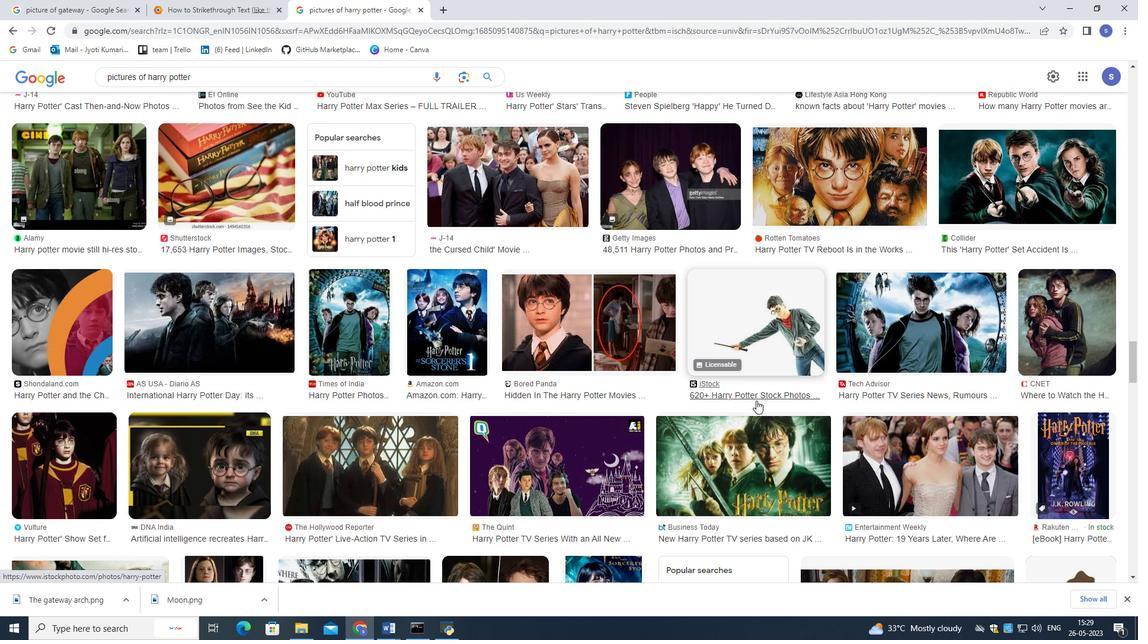 
Action: Mouse scrolled (756, 400) with delta (0, 0)
Screenshot: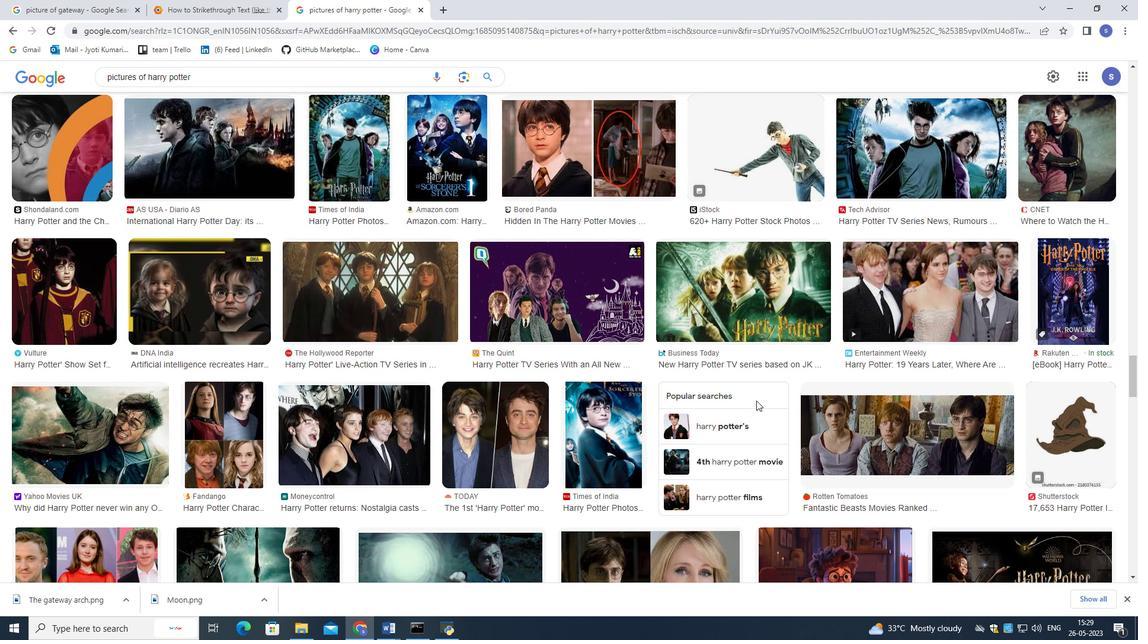 
Action: Mouse scrolled (756, 400) with delta (0, 0)
Screenshot: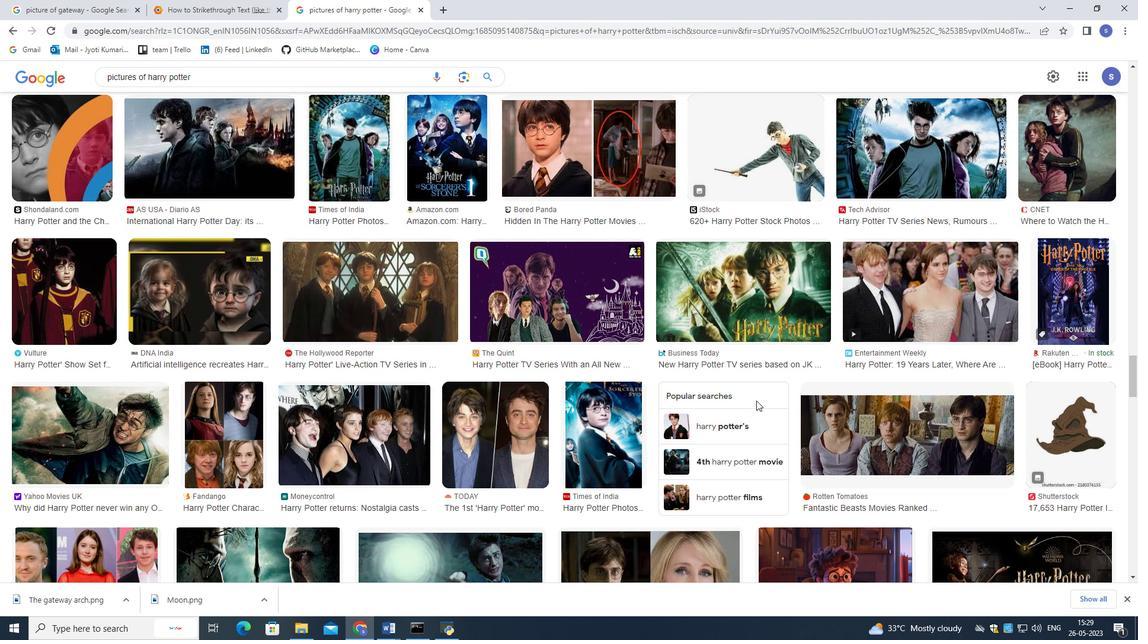 
Action: Mouse scrolled (756, 400) with delta (0, 0)
Screenshot: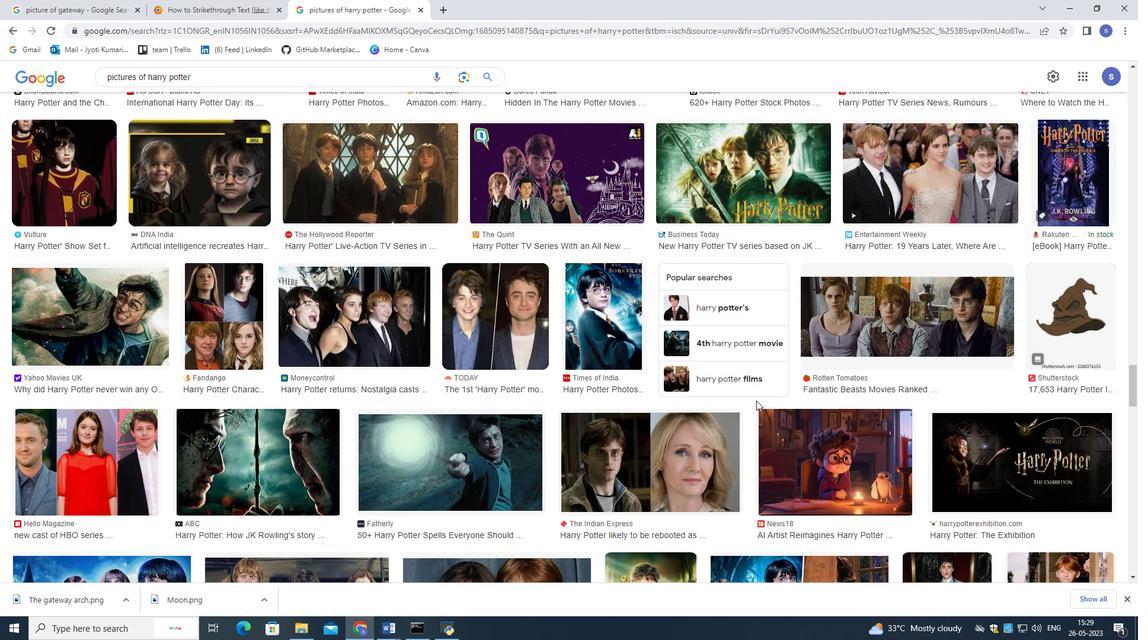 
Action: Mouse scrolled (756, 400) with delta (0, 0)
Screenshot: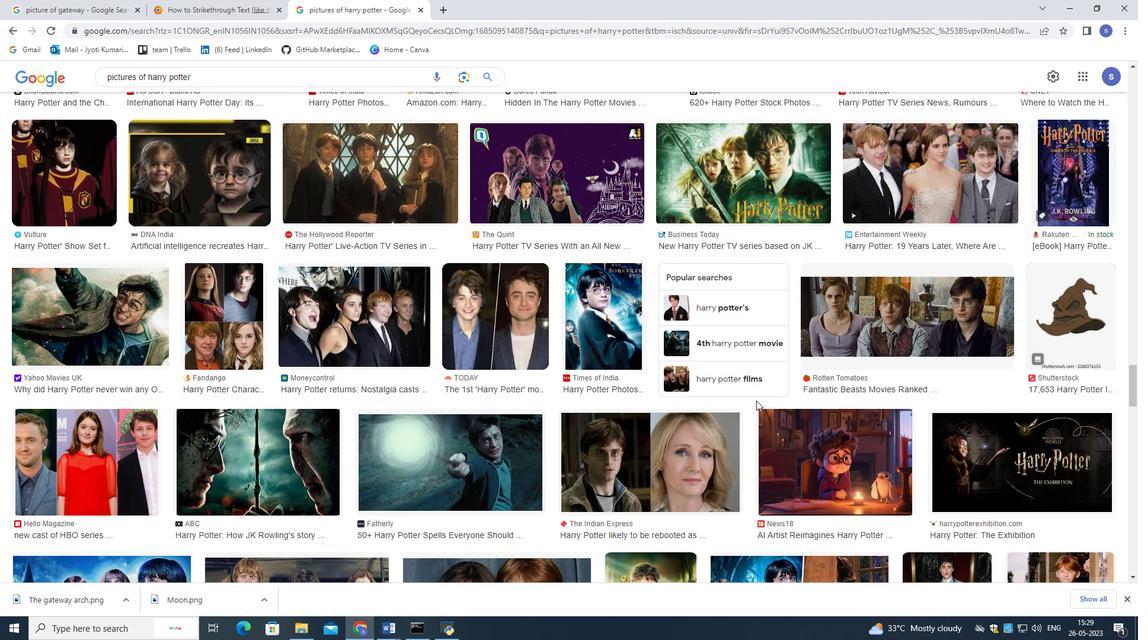 
Action: Mouse scrolled (756, 400) with delta (0, 0)
Screenshot: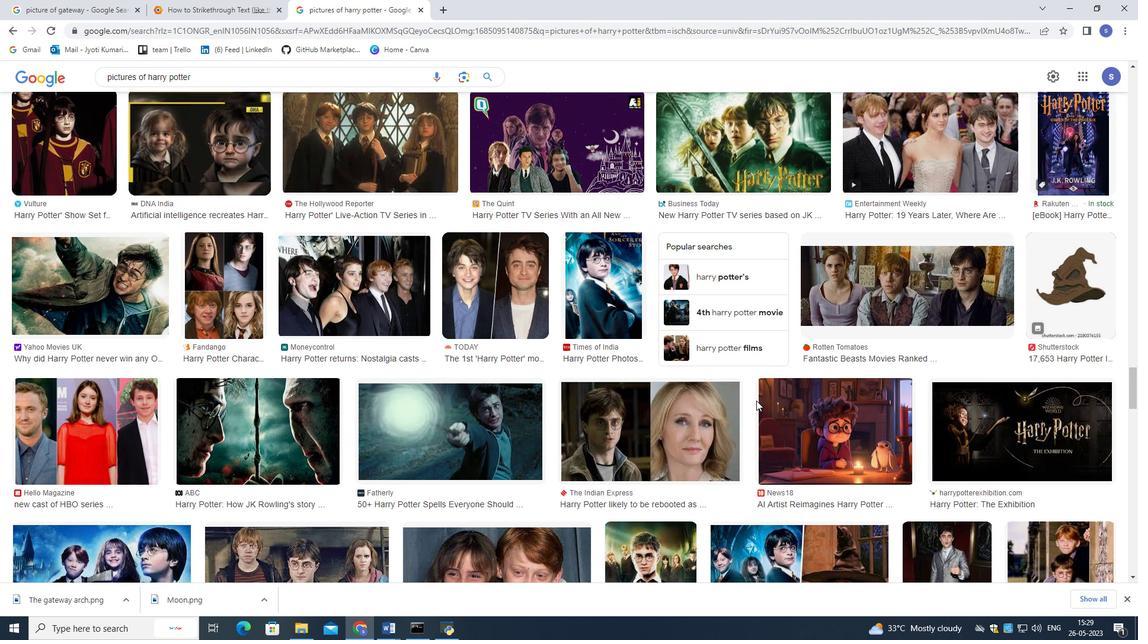 
Action: Mouse scrolled (756, 400) with delta (0, 0)
Screenshot: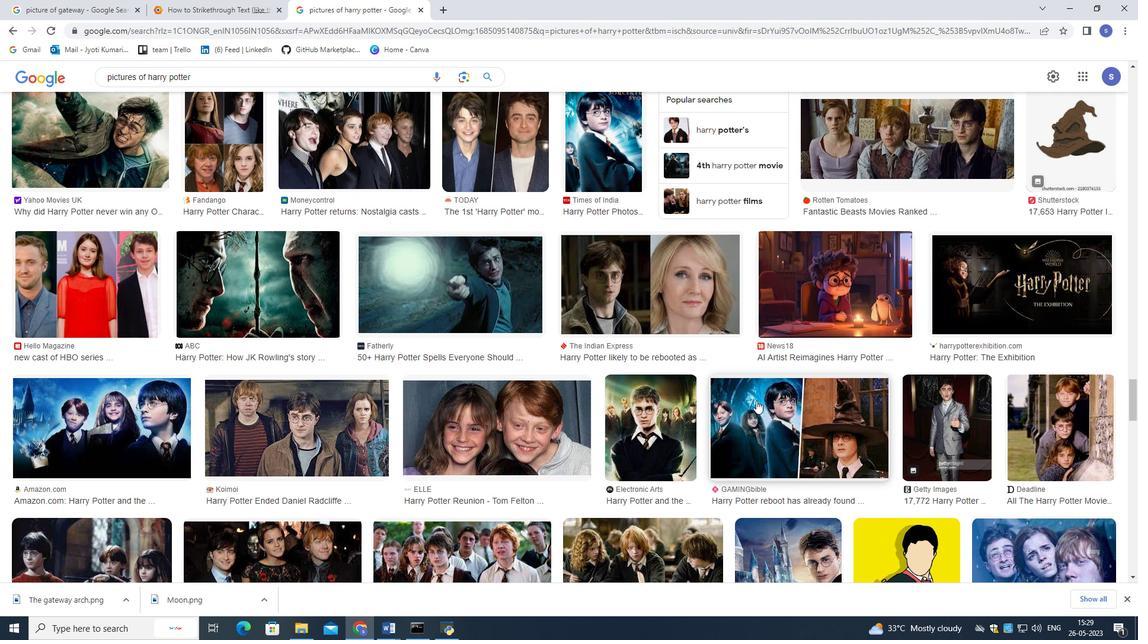 
Action: Mouse scrolled (756, 400) with delta (0, 0)
Screenshot: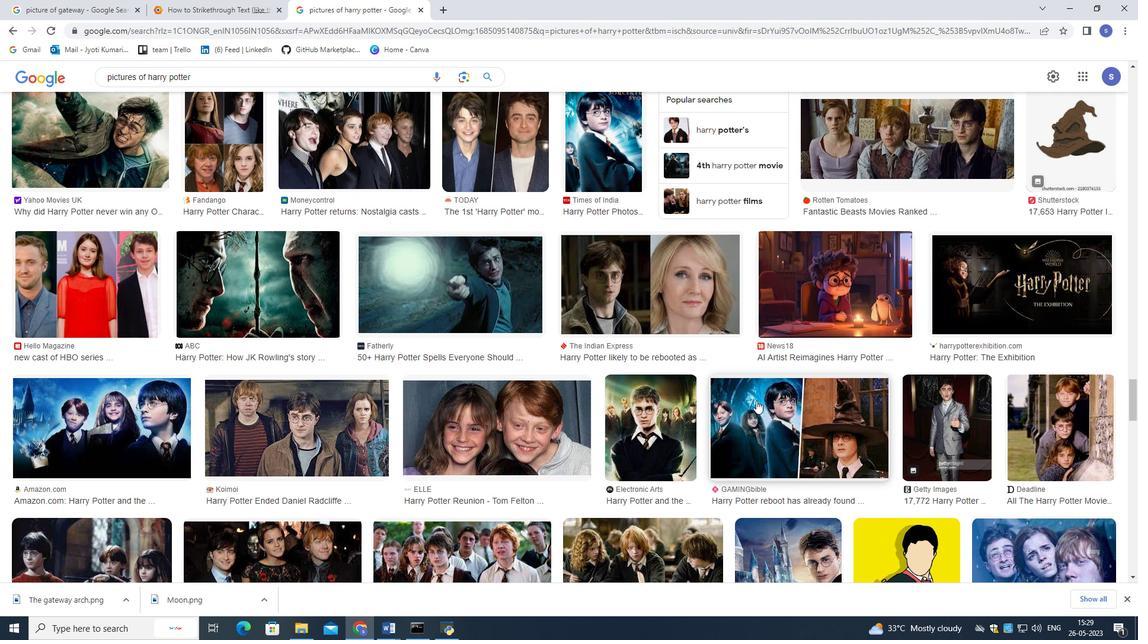 
Action: Mouse scrolled (756, 400) with delta (0, 0)
Screenshot: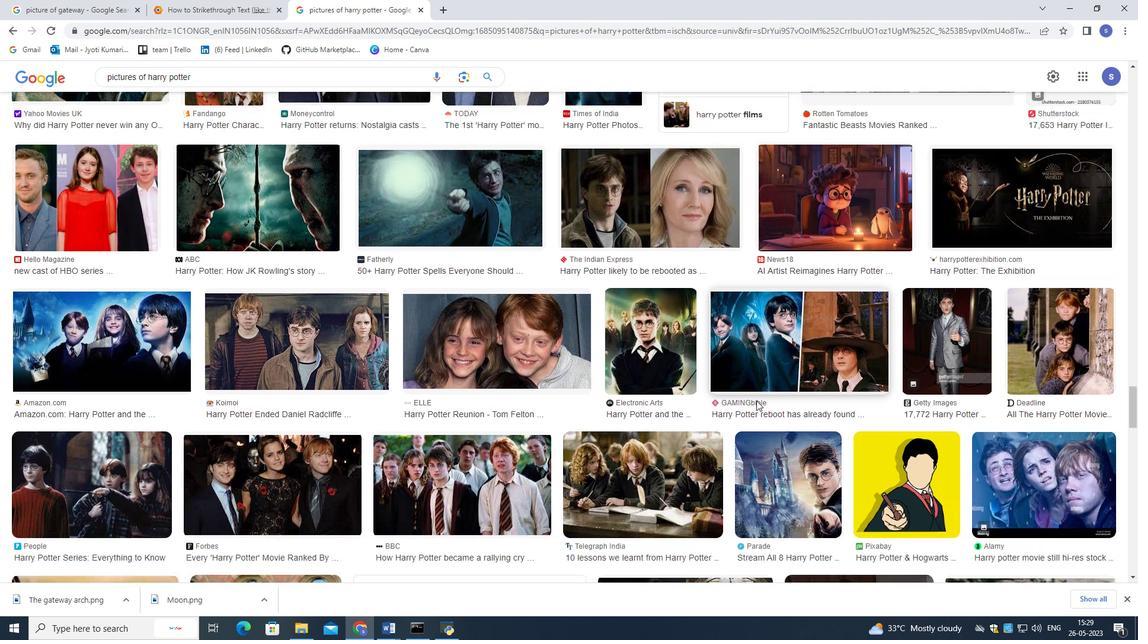 
Action: Mouse scrolled (756, 400) with delta (0, 0)
Screenshot: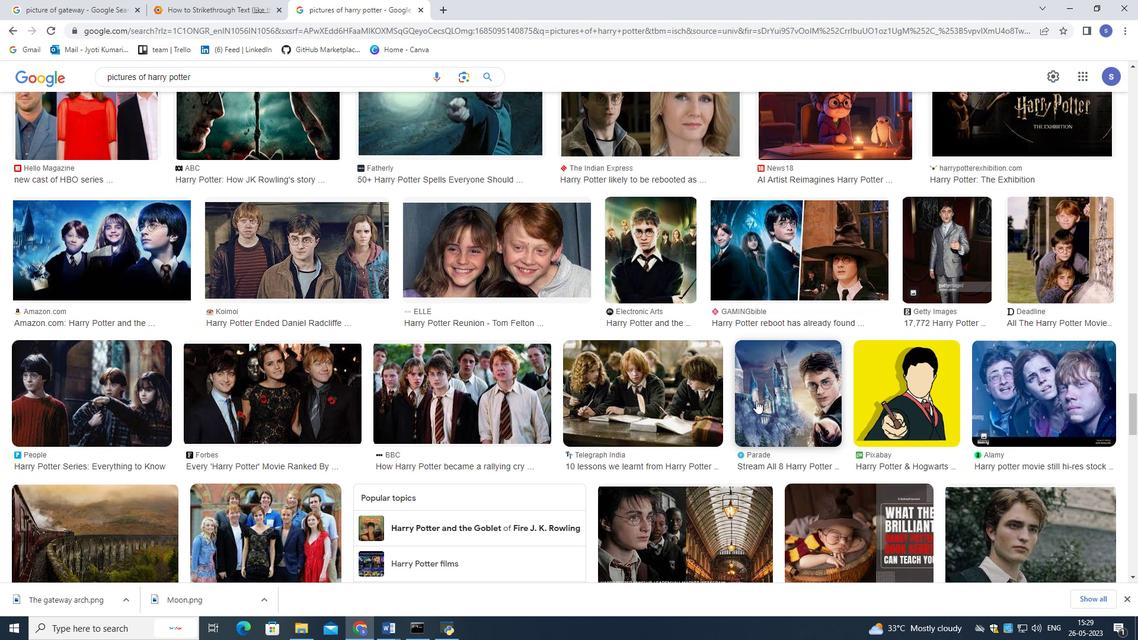 
Action: Mouse scrolled (756, 400) with delta (0, 0)
Screenshot: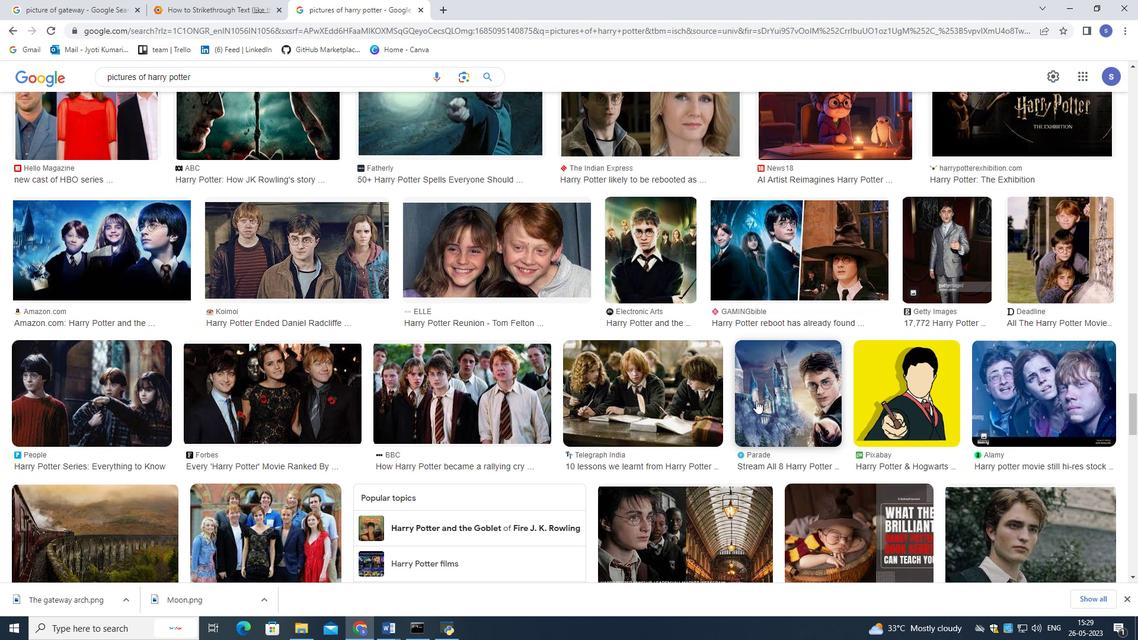 
Action: Mouse scrolled (756, 400) with delta (0, 0)
Screenshot: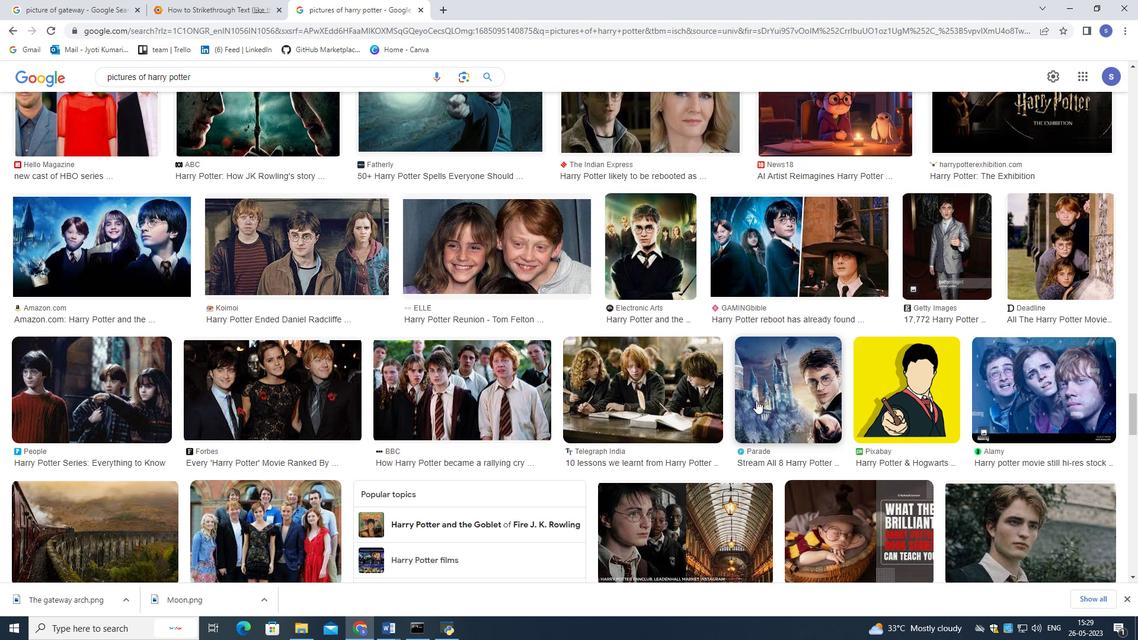 
Action: Mouse scrolled (756, 400) with delta (0, 0)
Screenshot: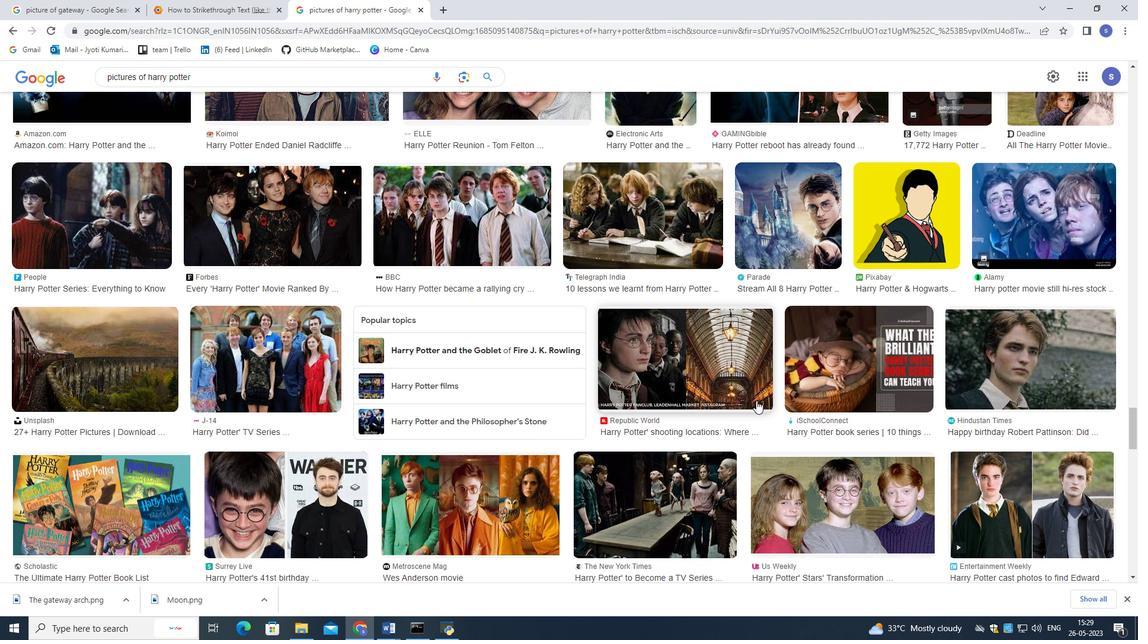 
Action: Mouse scrolled (756, 400) with delta (0, 0)
Screenshot: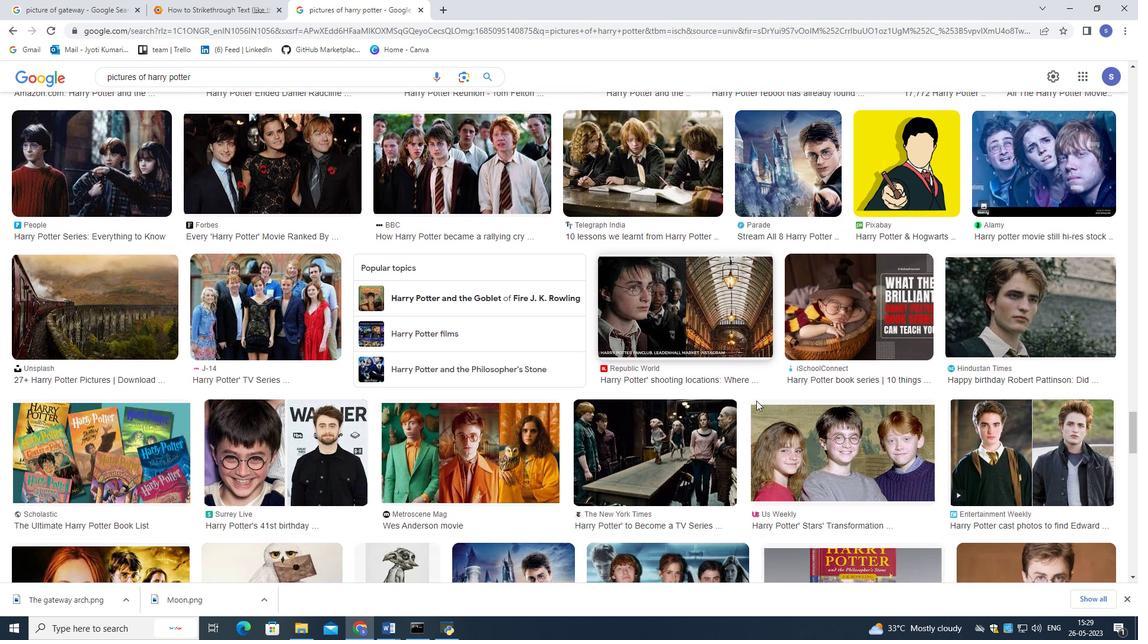 
Action: Mouse scrolled (756, 400) with delta (0, 0)
Screenshot: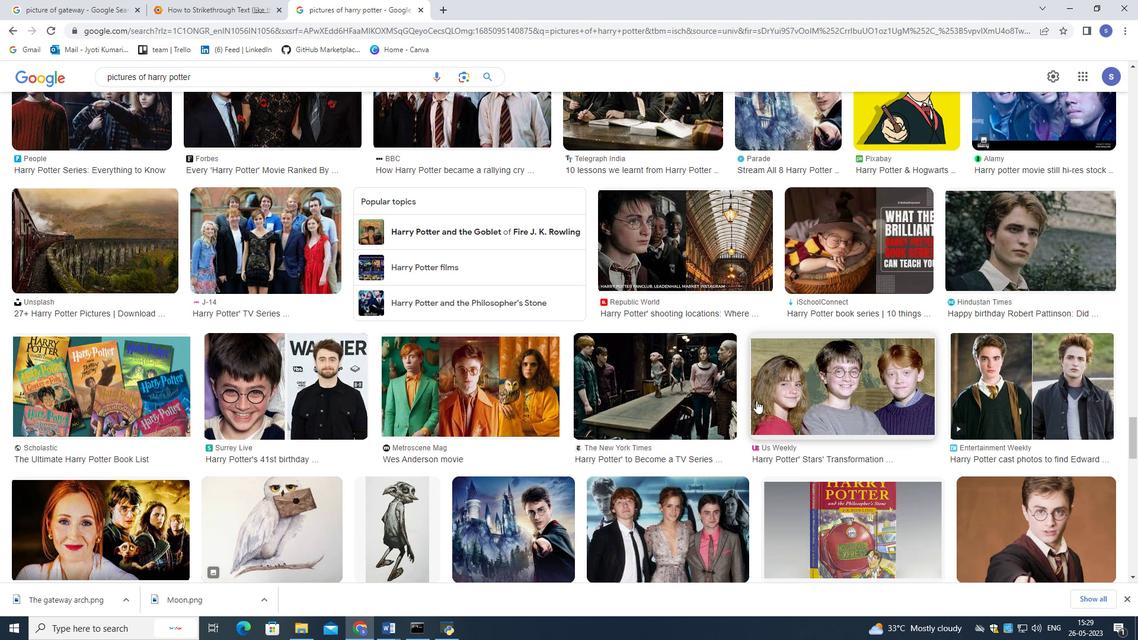 
Action: Mouse scrolled (756, 400) with delta (0, 0)
Screenshot: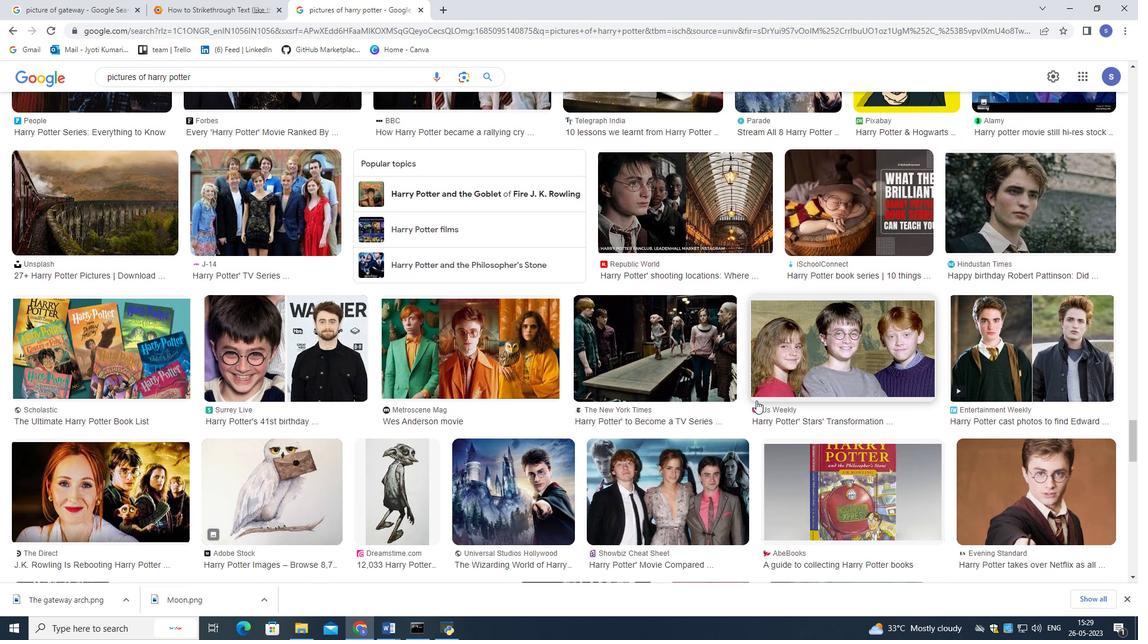 
Action: Mouse scrolled (756, 400) with delta (0, 0)
Screenshot: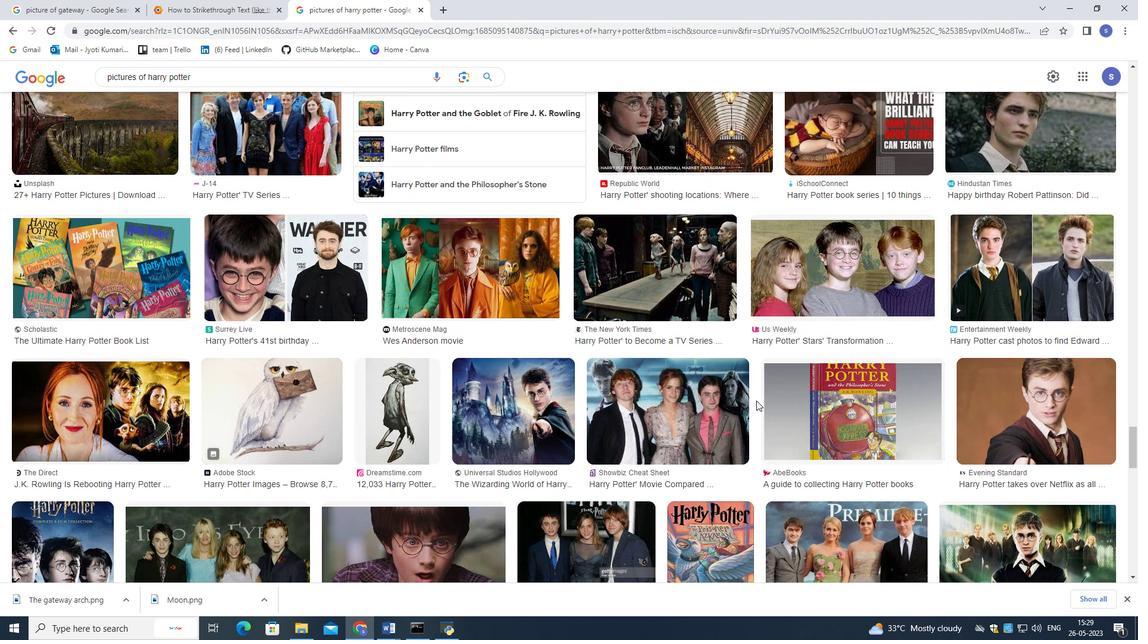 
Action: Mouse scrolled (756, 400) with delta (0, 0)
Screenshot: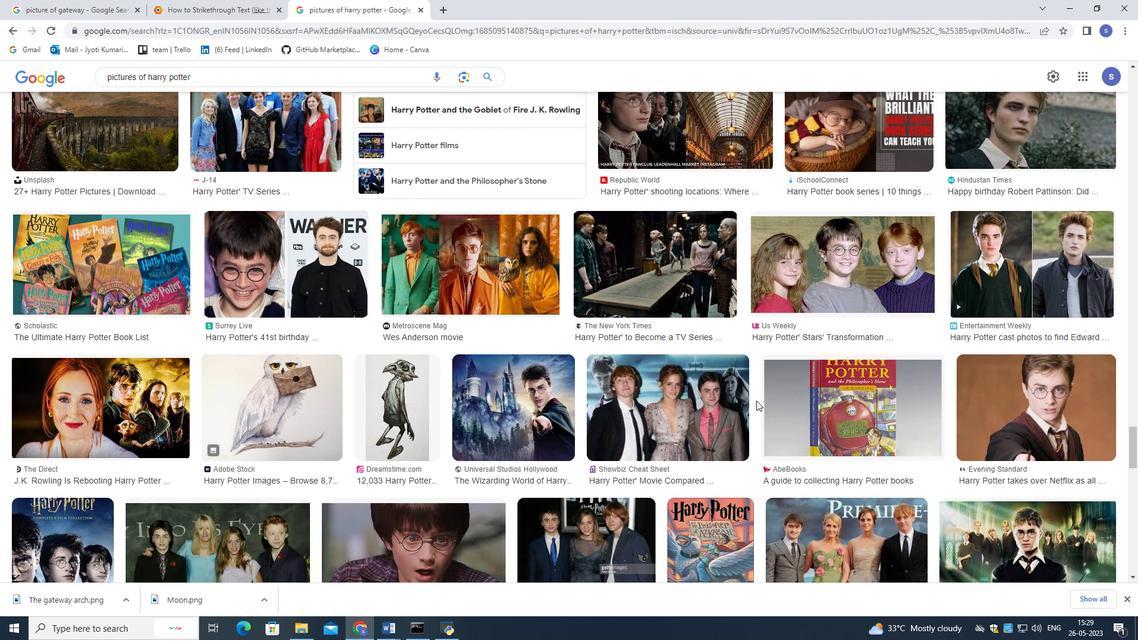 
Action: Mouse scrolled (756, 400) with delta (0, 0)
Screenshot: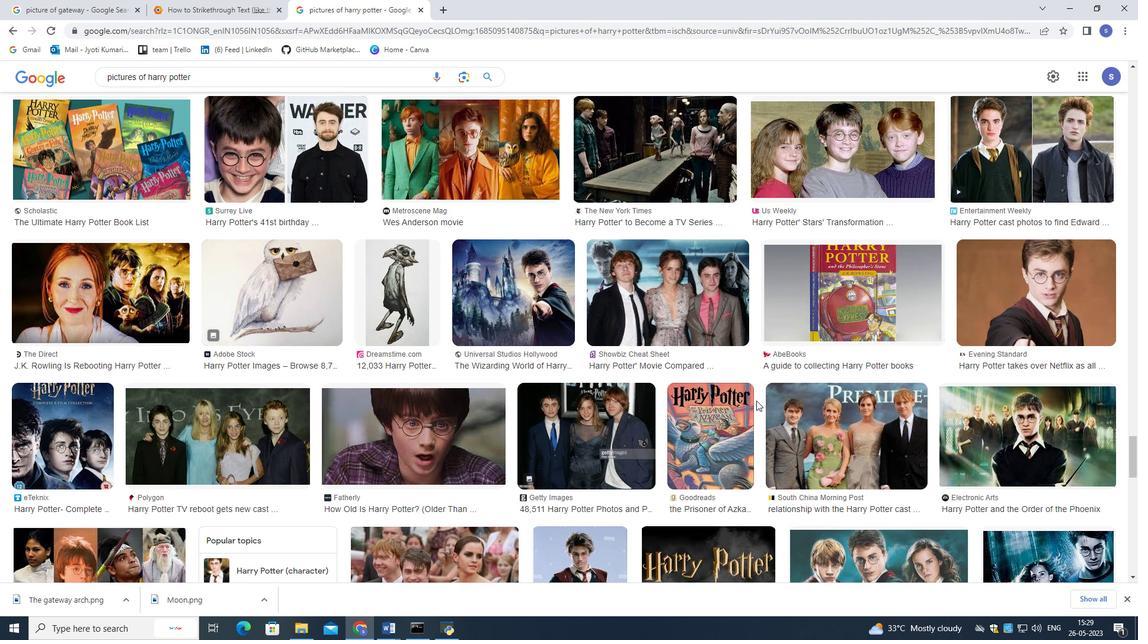 
Action: Mouse scrolled (756, 400) with delta (0, 0)
Screenshot: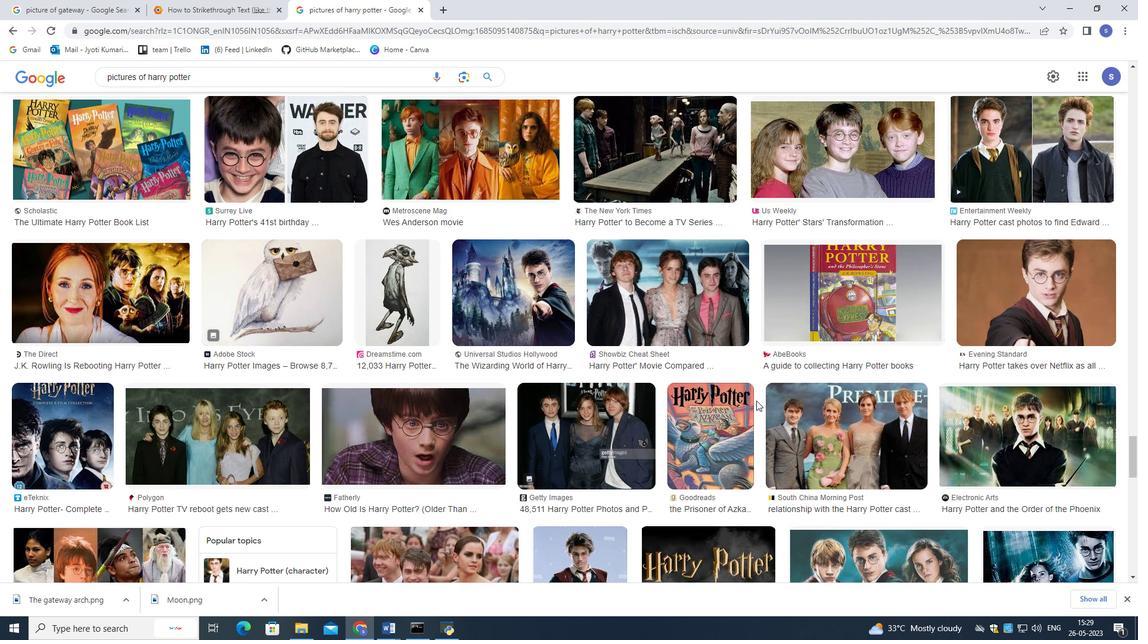 
Action: Mouse scrolled (756, 400) with delta (0, 0)
Screenshot: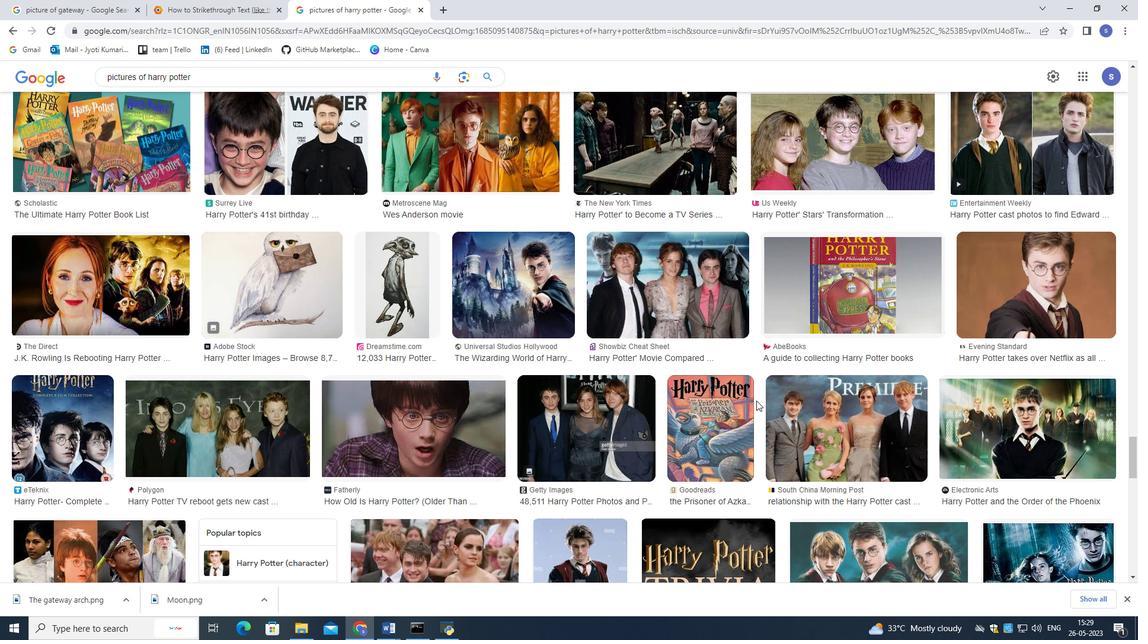 
Action: Mouse scrolled (756, 400) with delta (0, 0)
Screenshot: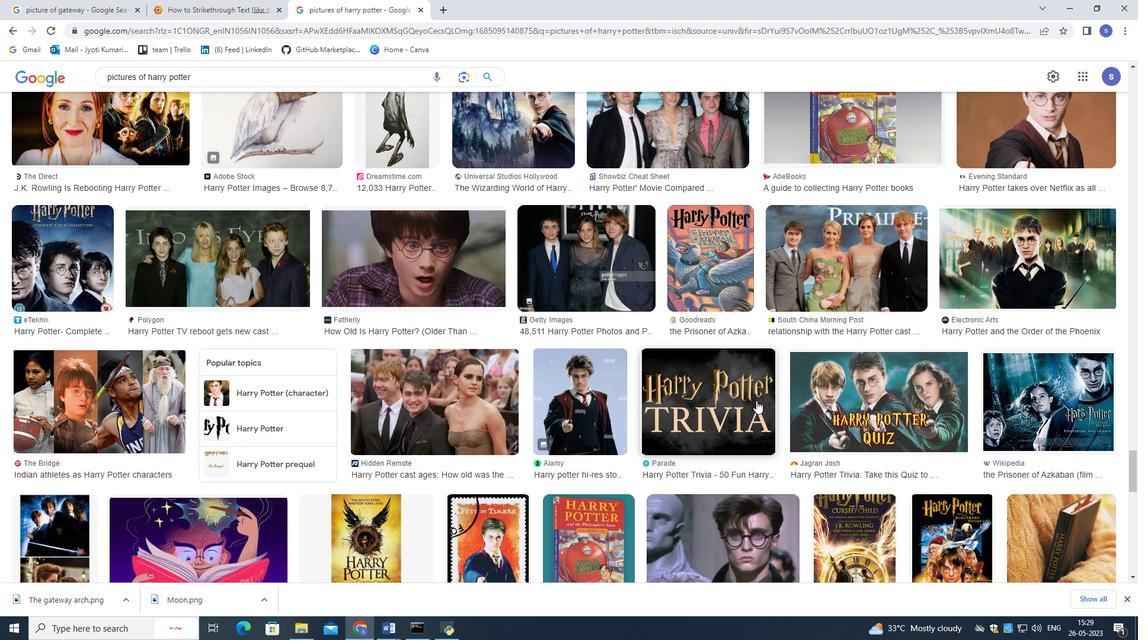
Action: Mouse scrolled (756, 400) with delta (0, 0)
Screenshot: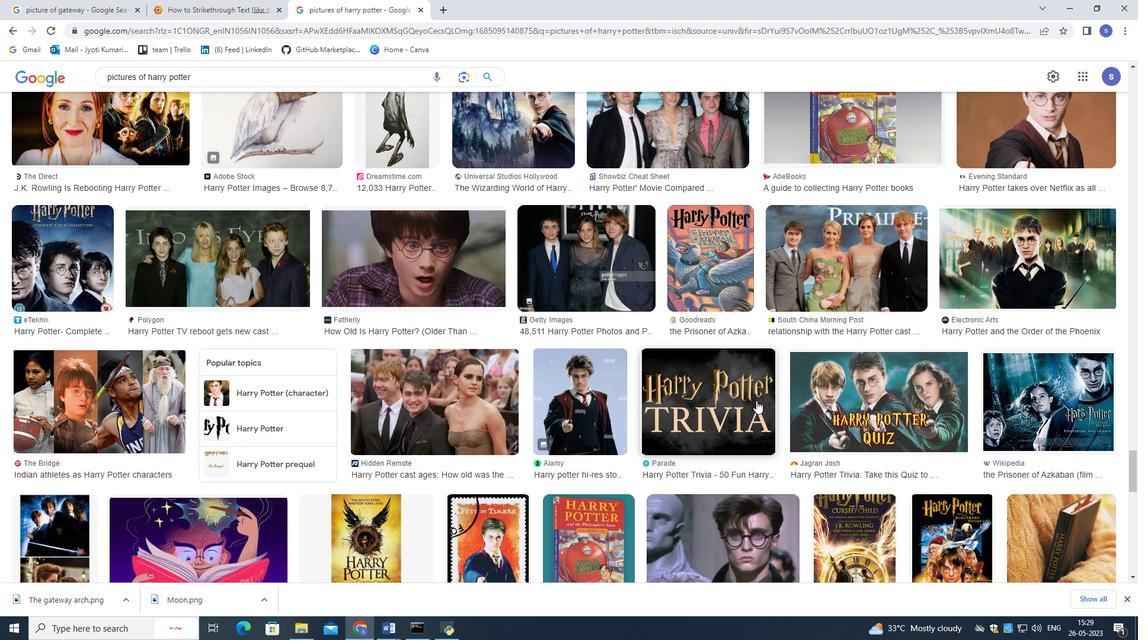 
Action: Mouse moved to (756, 398)
Screenshot: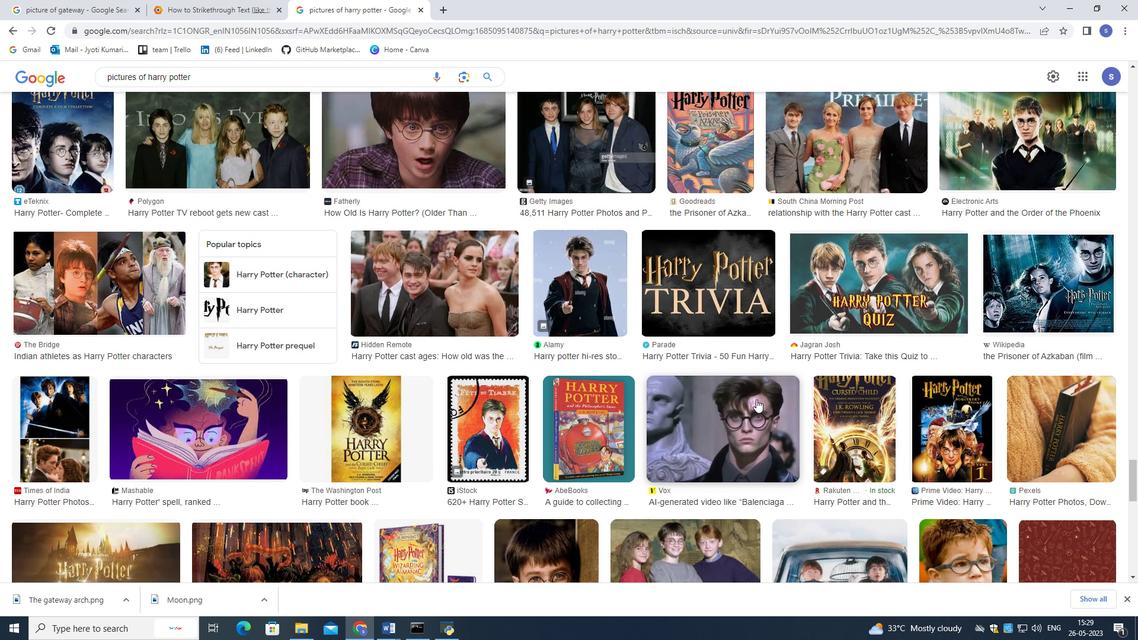 
Action: Mouse scrolled (756, 397) with delta (0, 0)
Screenshot: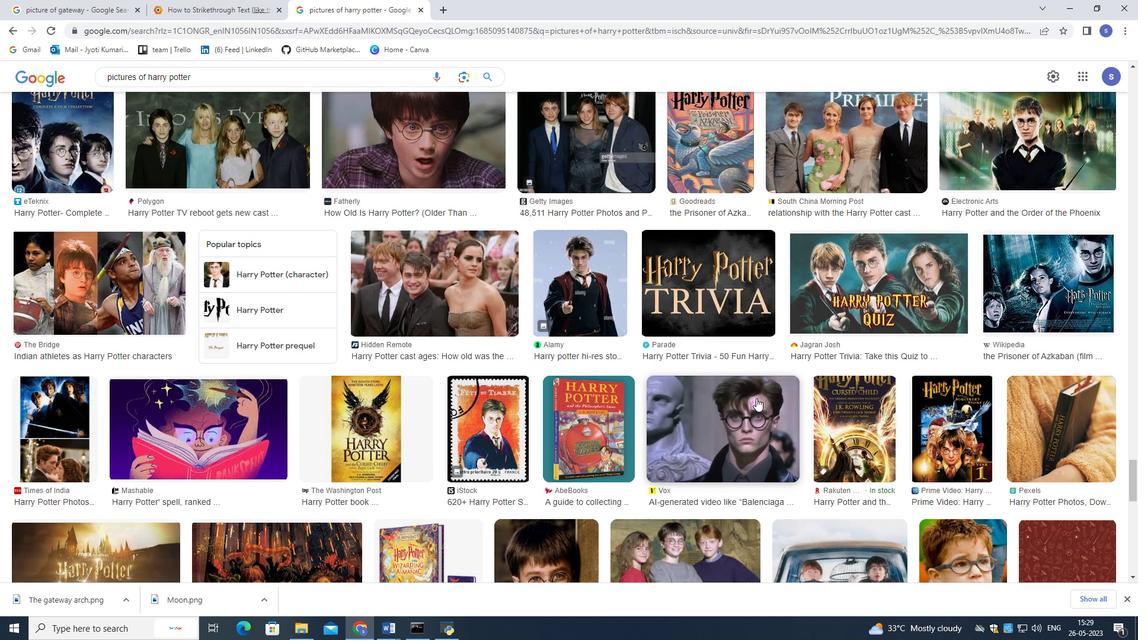 
Action: Mouse scrolled (756, 397) with delta (0, 0)
Screenshot: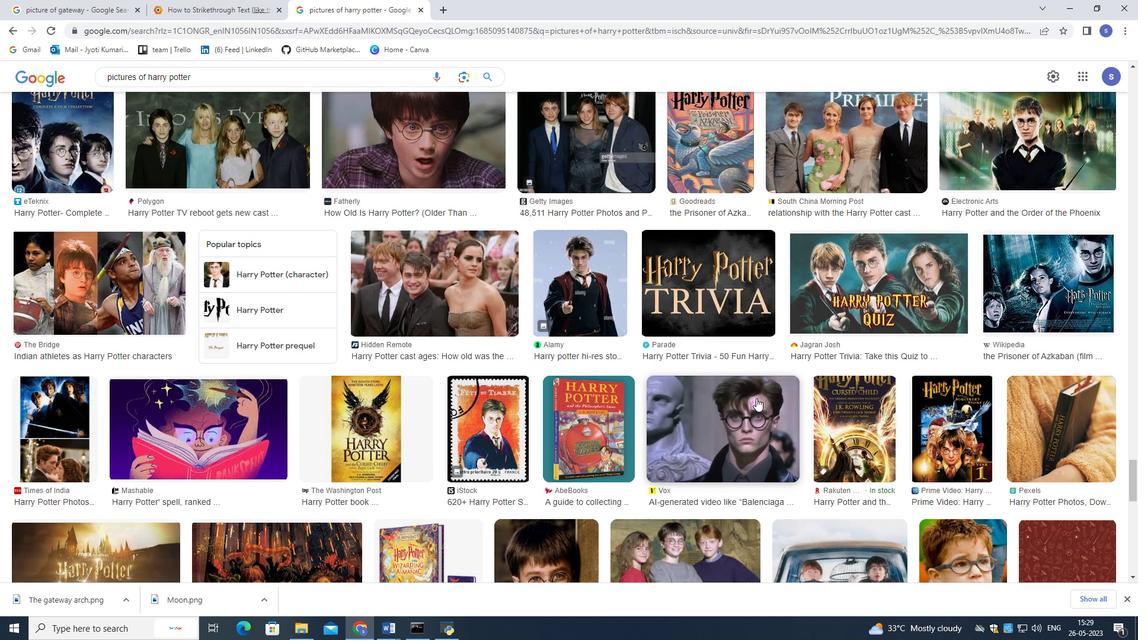 
Action: Mouse scrolled (756, 397) with delta (0, 0)
Screenshot: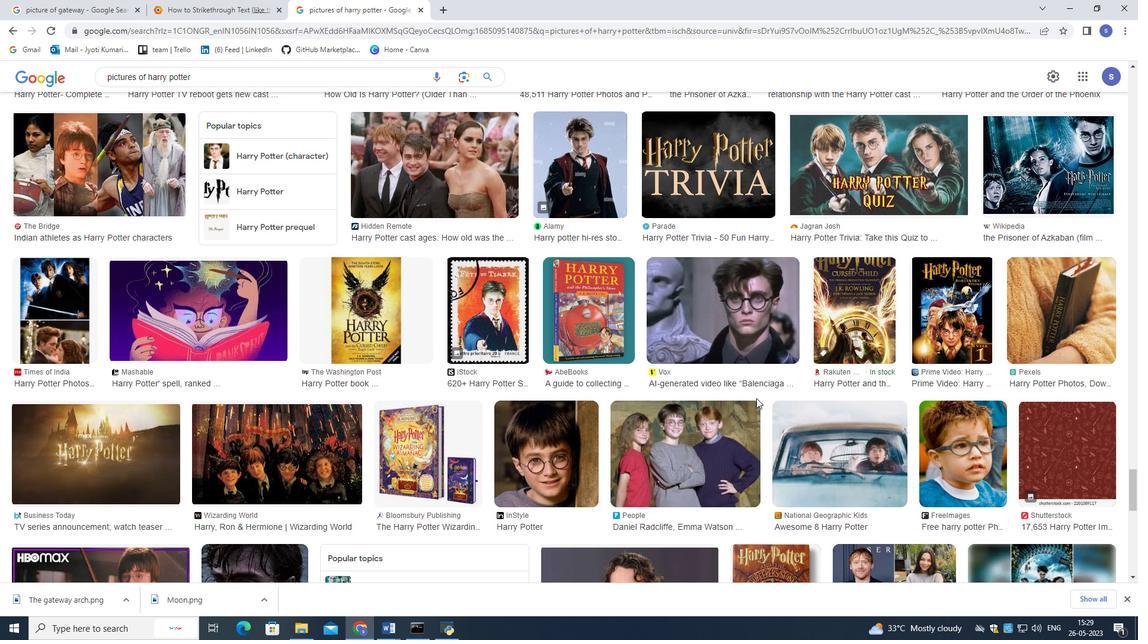 
Action: Mouse scrolled (756, 397) with delta (0, 0)
Screenshot: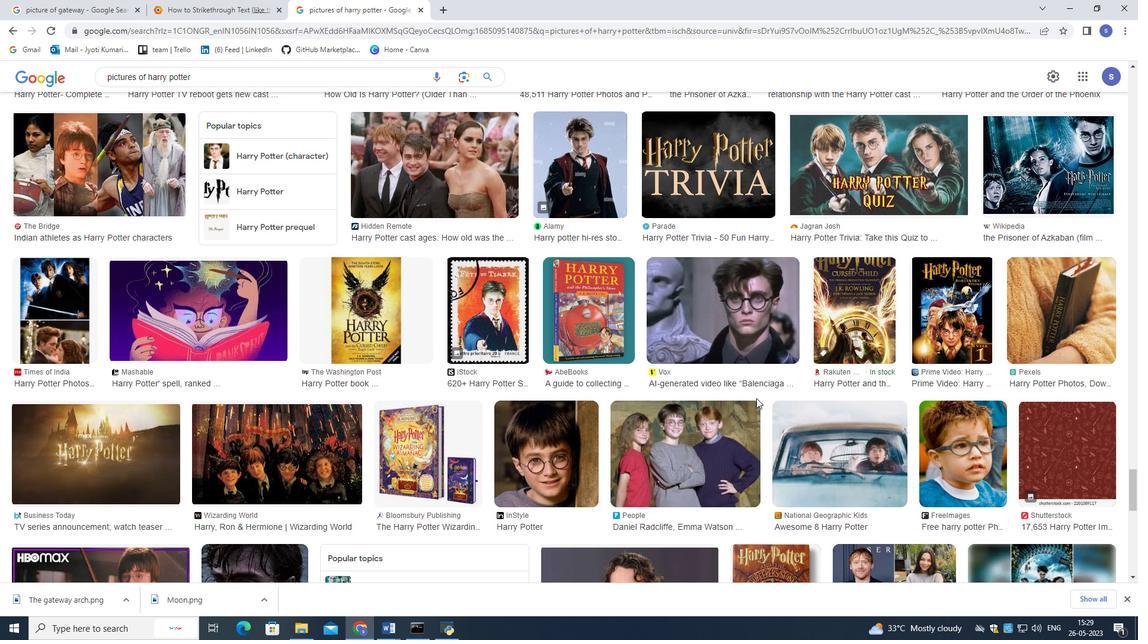 
Action: Mouse scrolled (756, 397) with delta (0, 0)
Screenshot: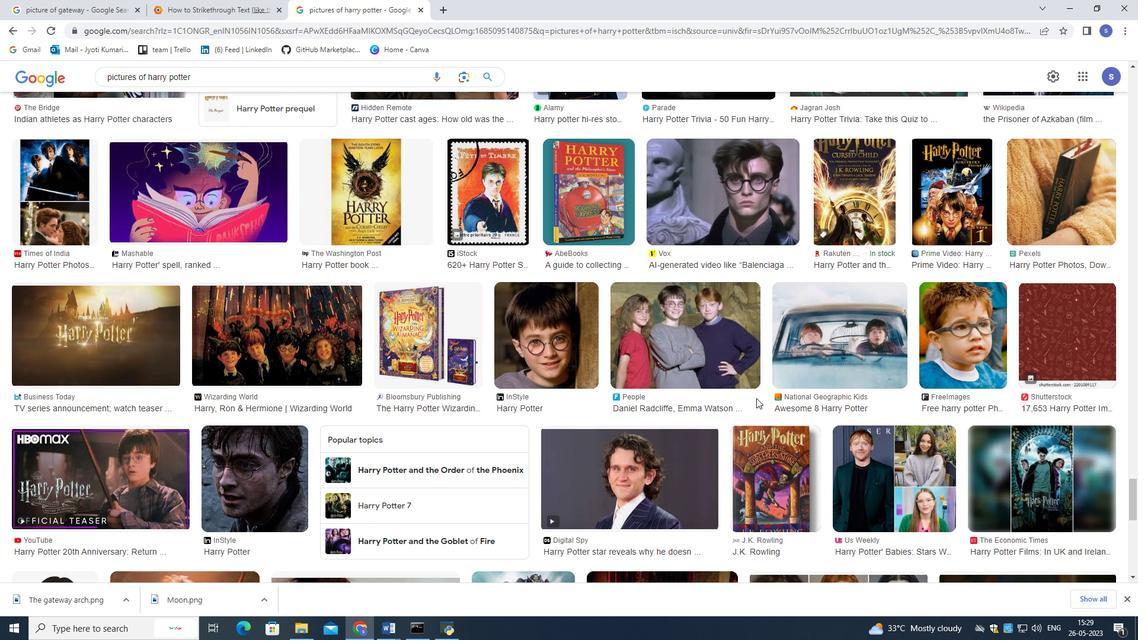 
Action: Mouse moved to (756, 398)
Screenshot: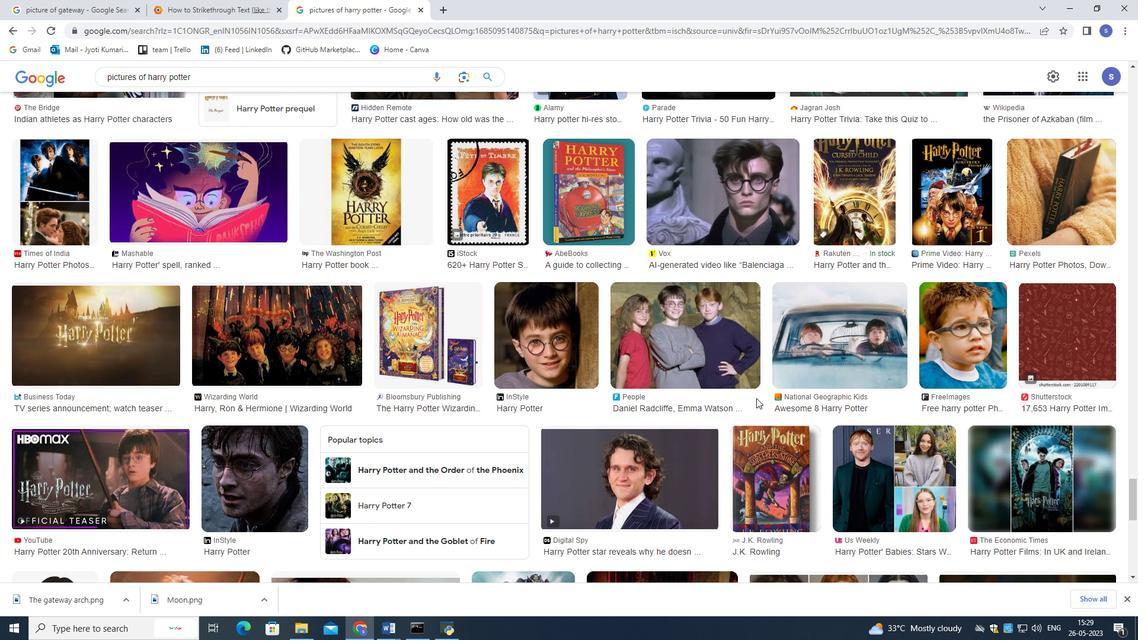 
Action: Mouse scrolled (756, 397) with delta (0, 0)
Screenshot: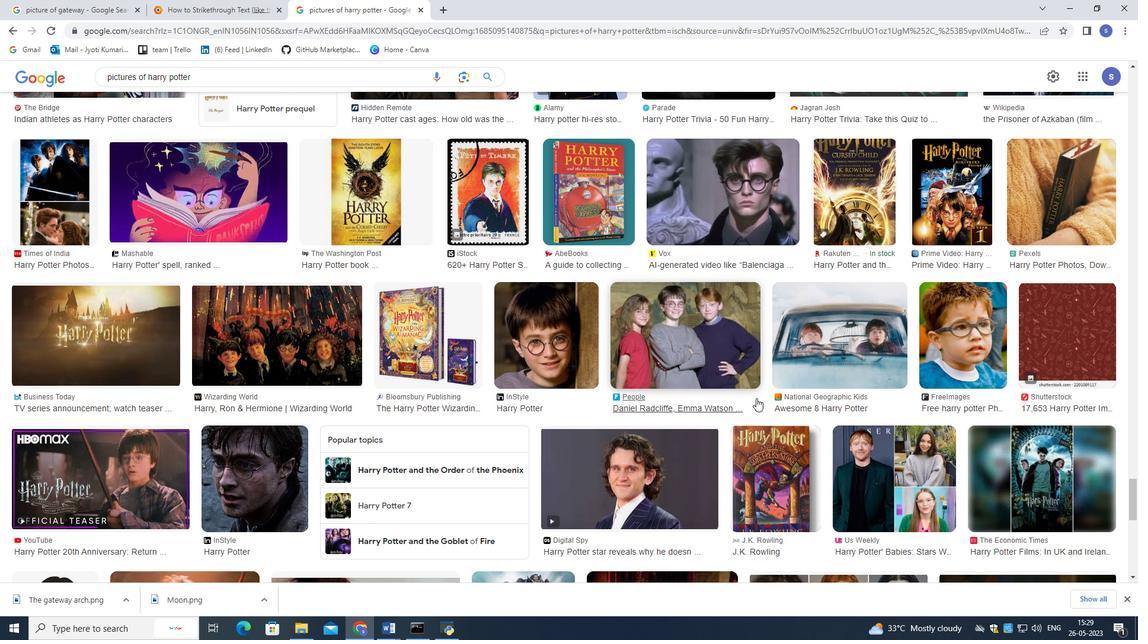 
Action: Mouse moved to (752, 393)
Screenshot: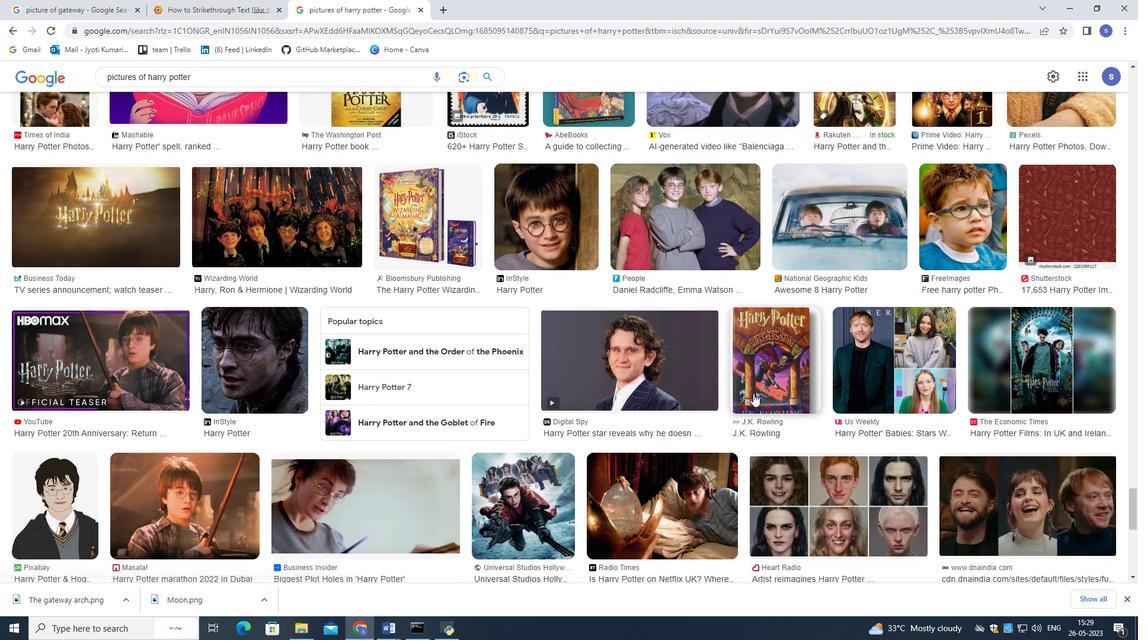 
Action: Mouse scrolled (752, 392) with delta (0, 0)
Screenshot: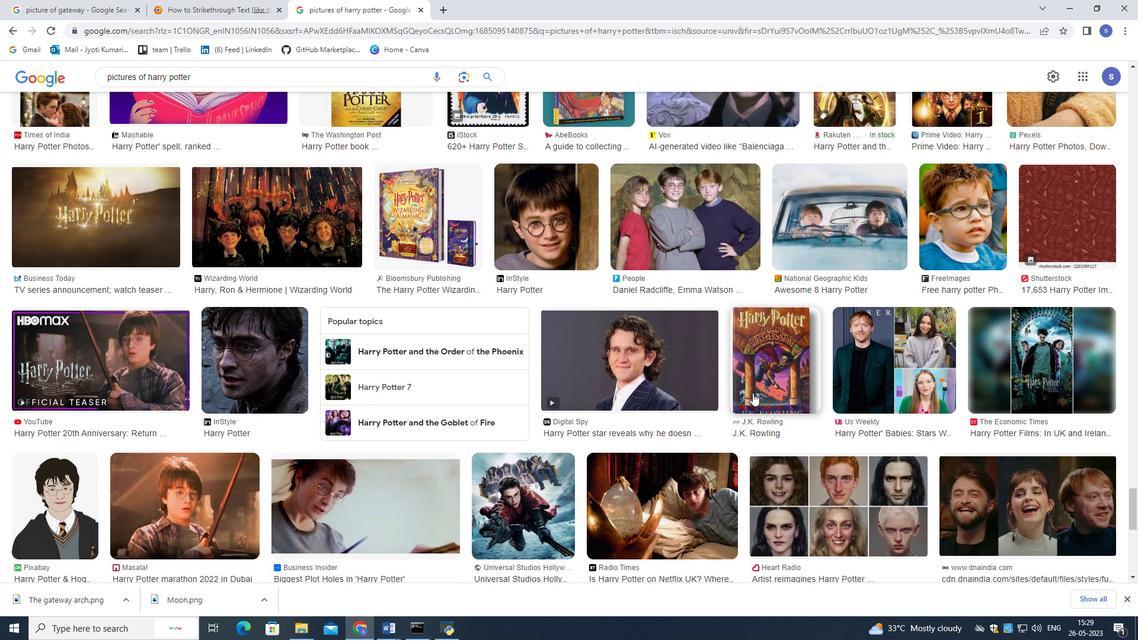 
Action: Mouse moved to (752, 391)
Screenshot: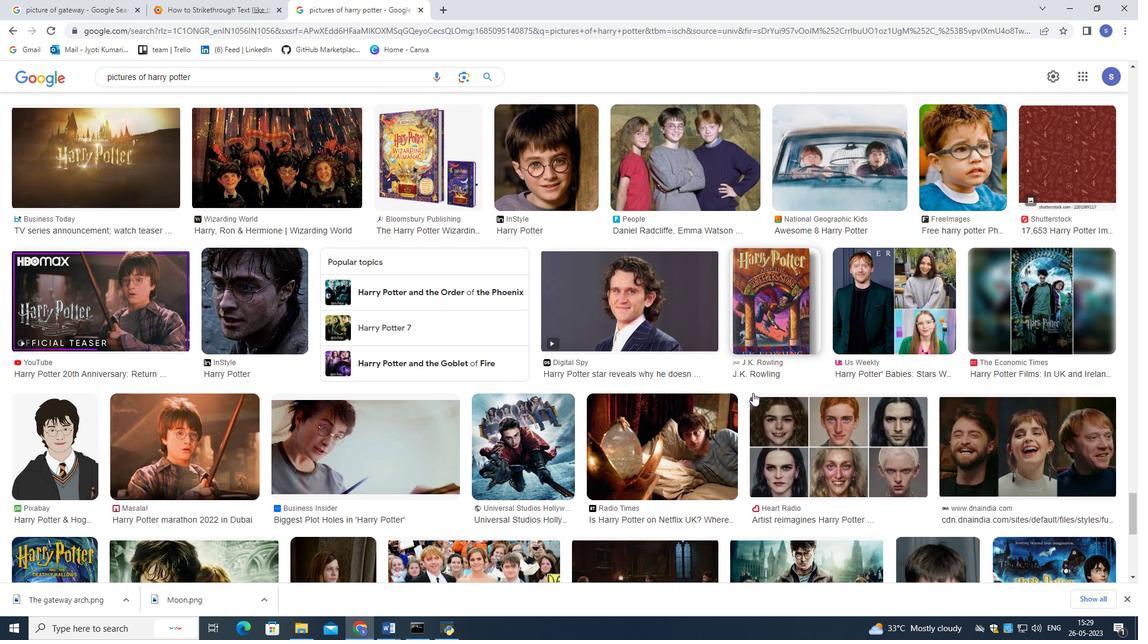 
Action: Mouse scrolled (752, 391) with delta (0, 0)
Screenshot: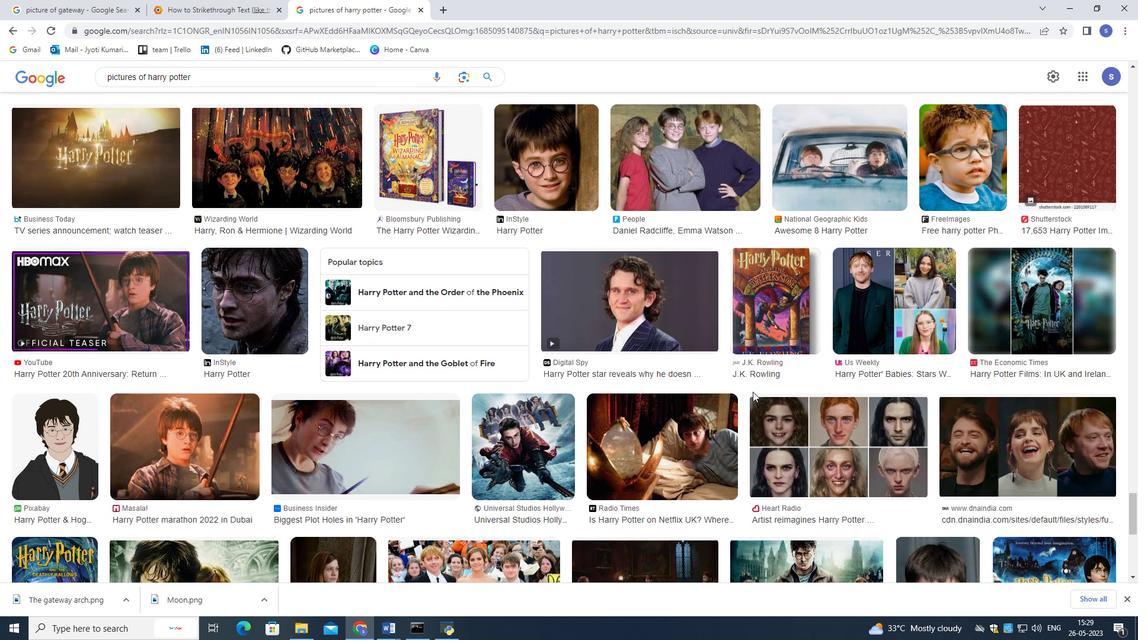 
Action: Mouse scrolled (752, 391) with delta (0, 0)
Screenshot: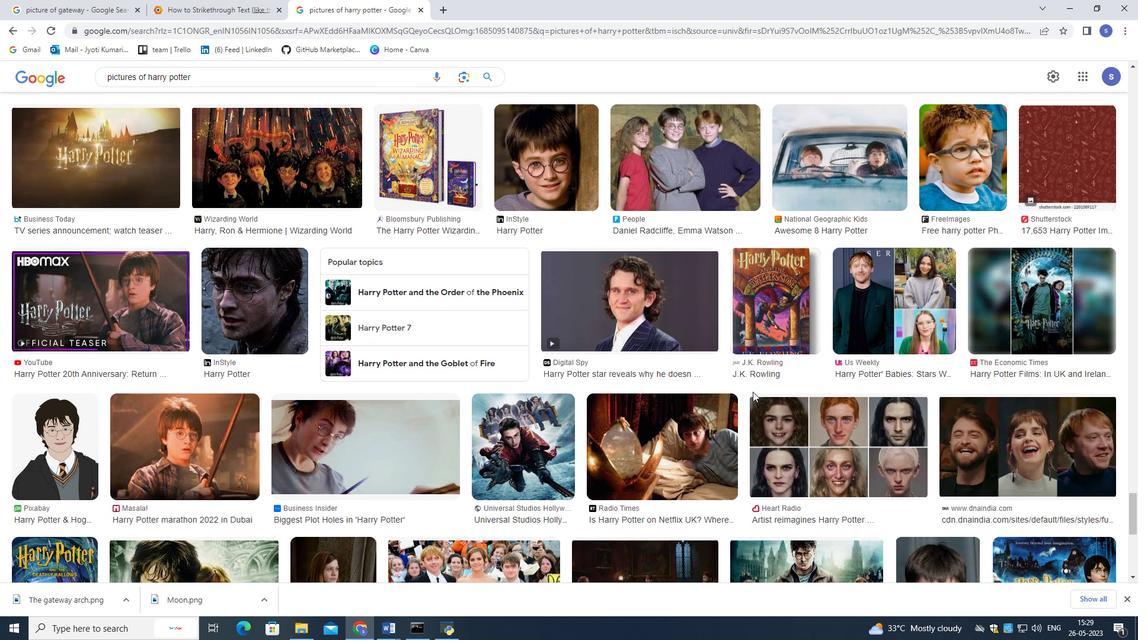 
Action: Mouse moved to (752, 391)
Screenshot: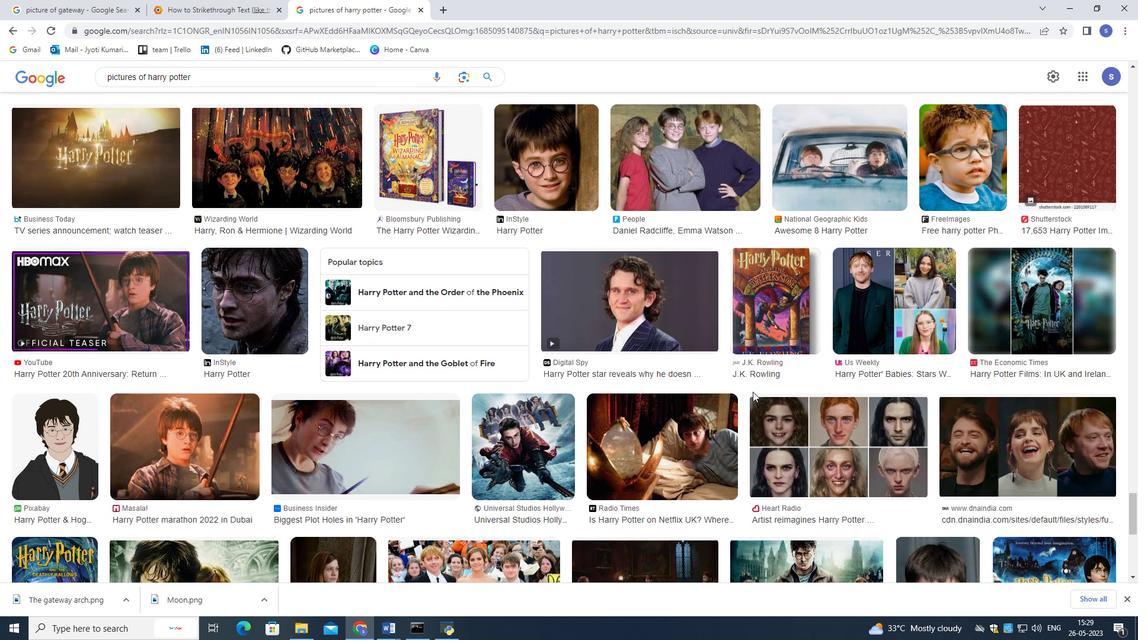 
Action: Mouse scrolled (752, 390) with delta (0, 0)
Screenshot: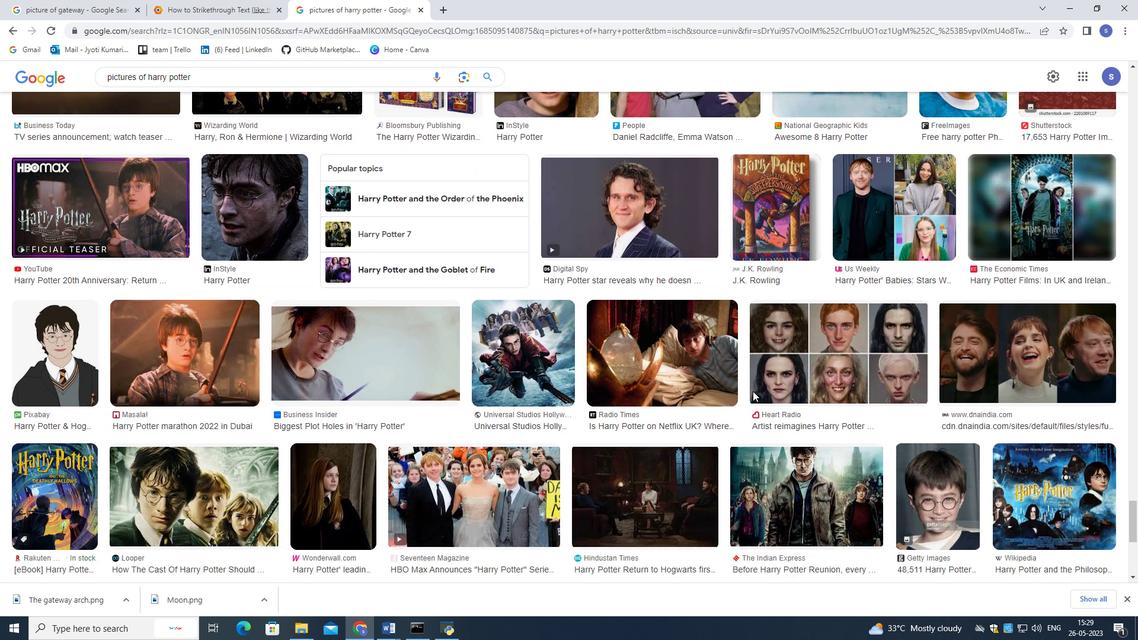 
Action: Mouse scrolled (752, 390) with delta (0, 0)
Screenshot: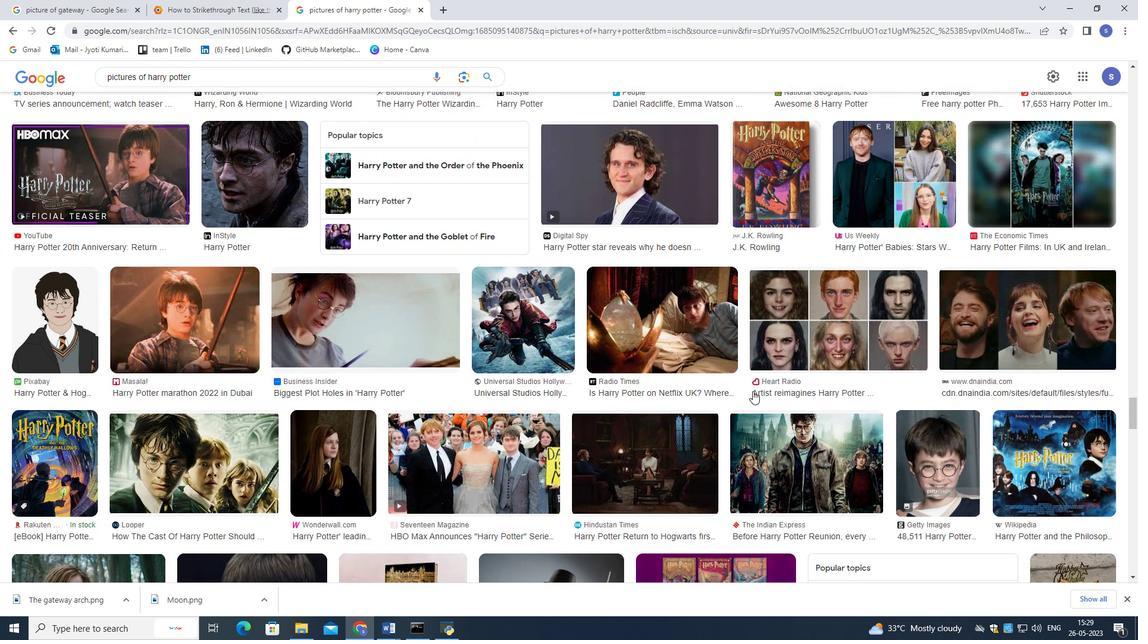 
Action: Mouse moved to (758, 390)
Screenshot: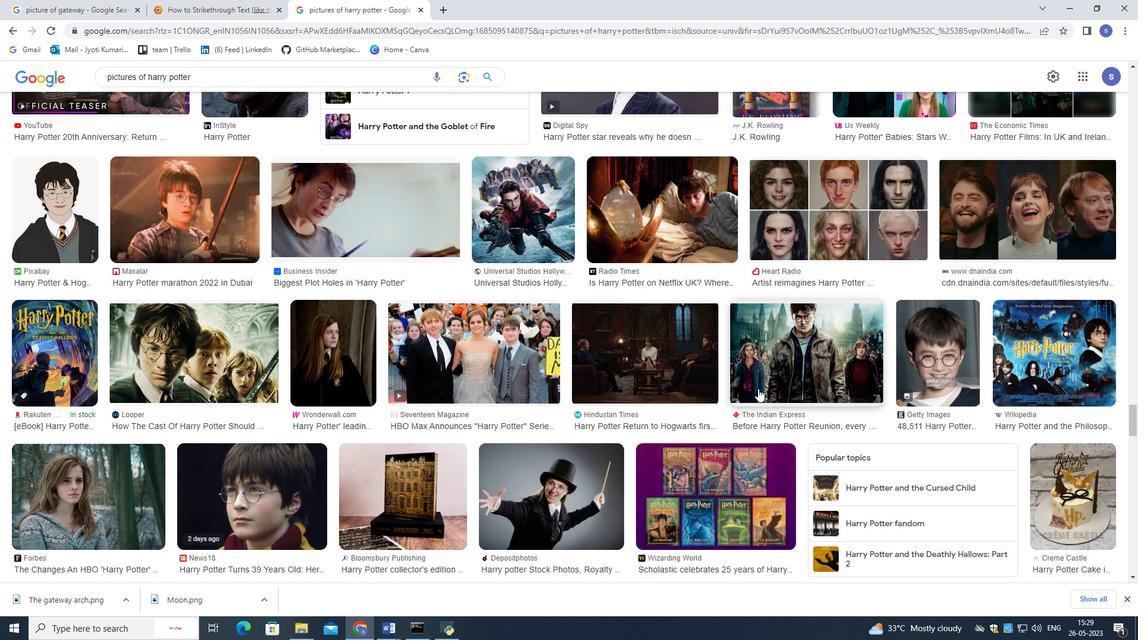
Action: Mouse scrolled (758, 389) with delta (0, 0)
Screenshot: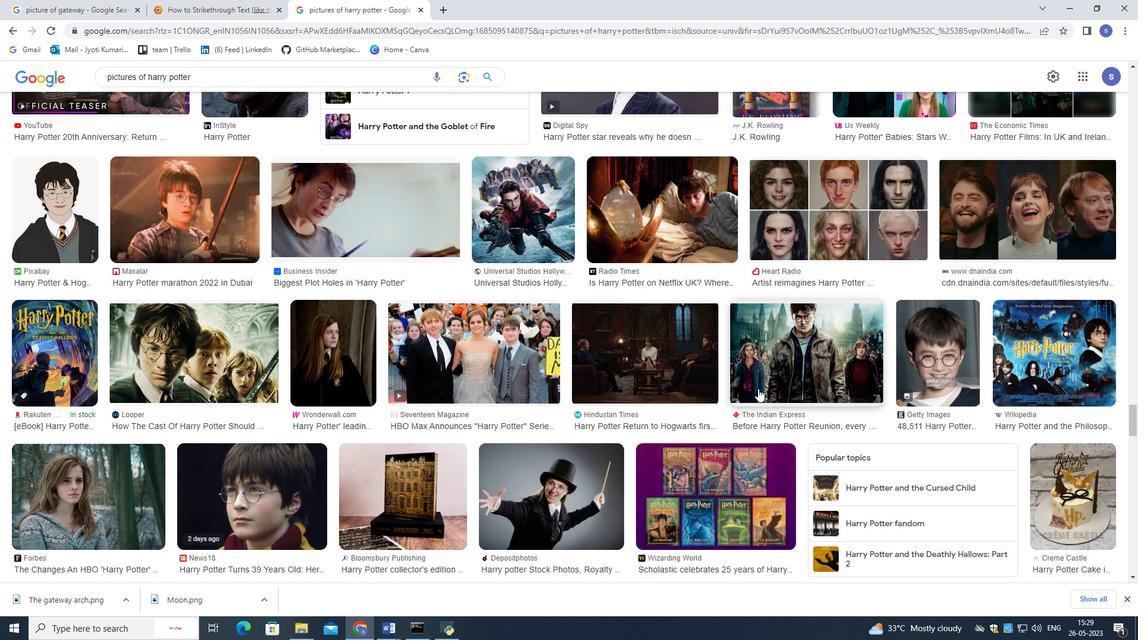 
Action: Mouse scrolled (758, 389) with delta (0, 0)
Screenshot: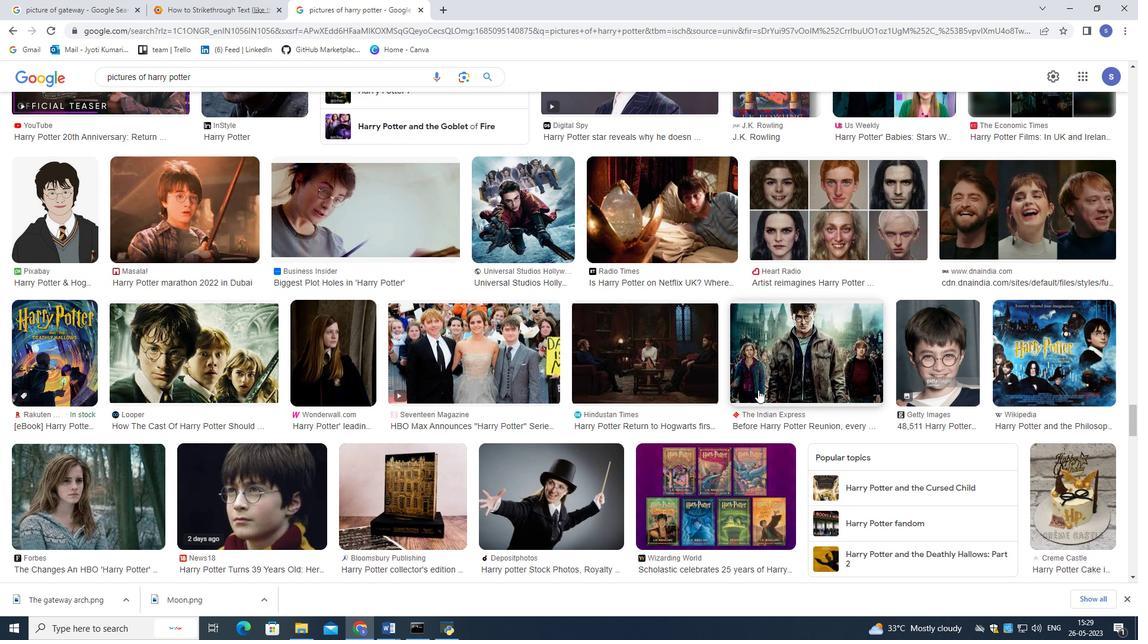
Action: Mouse moved to (752, 404)
Screenshot: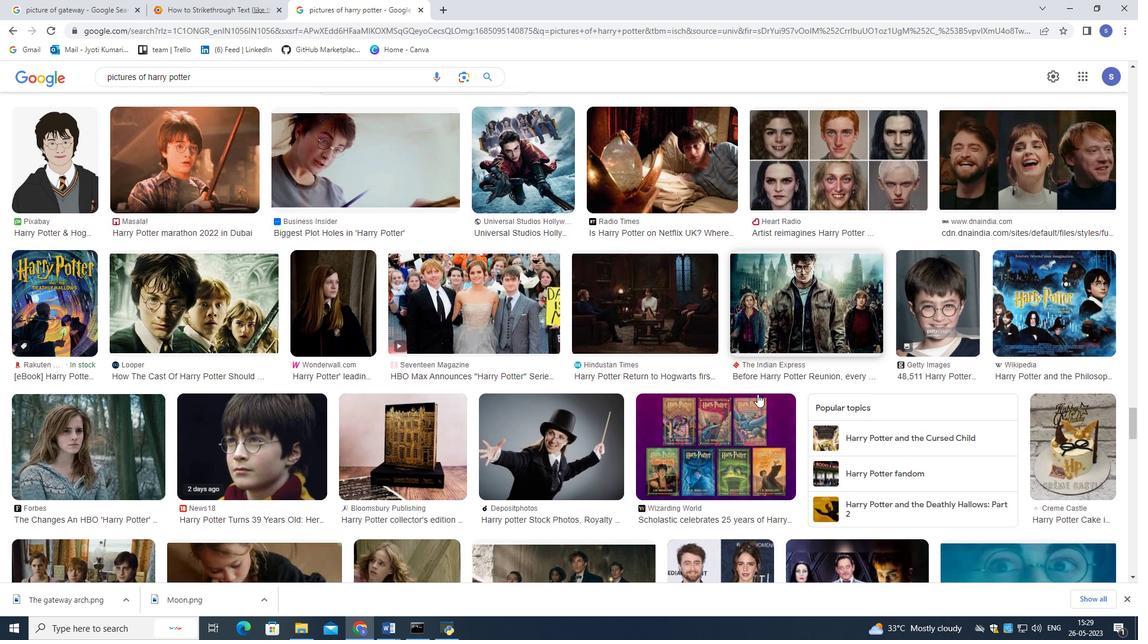 
Action: Mouse scrolled (752, 403) with delta (0, 0)
Screenshot: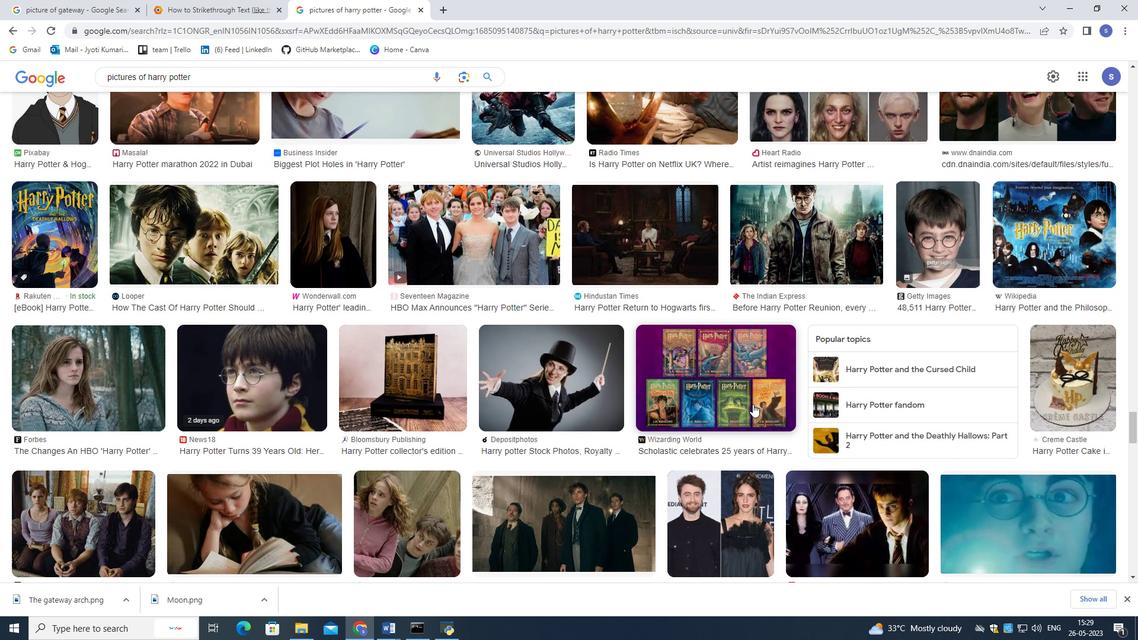 
Action: Mouse scrolled (752, 403) with delta (0, 0)
Screenshot: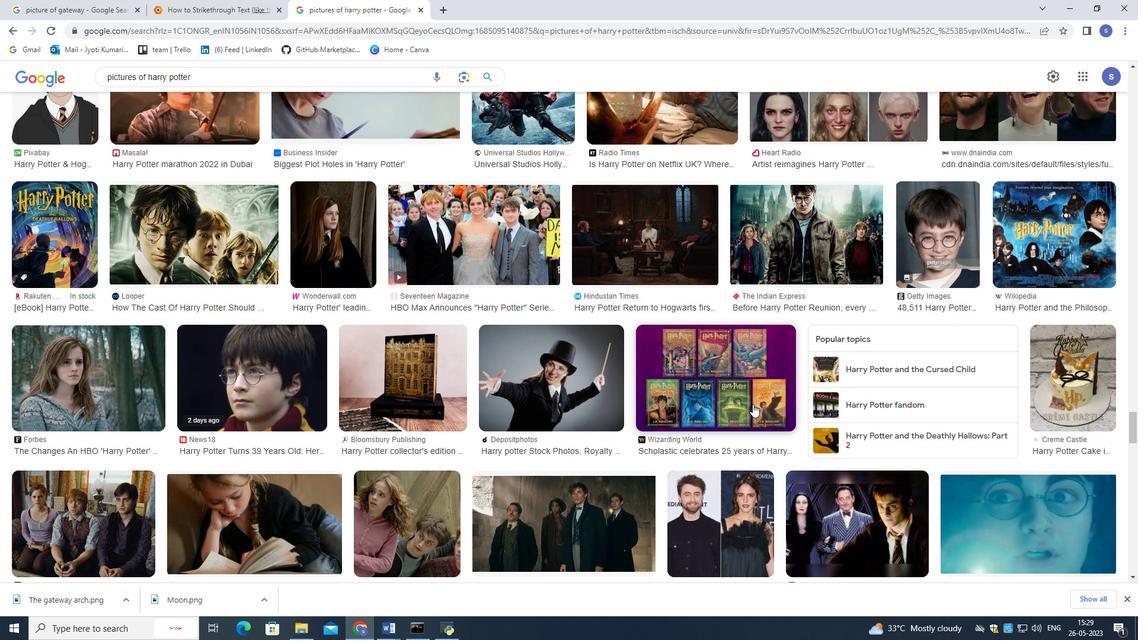 
Action: Mouse moved to (752, 404)
Screenshot: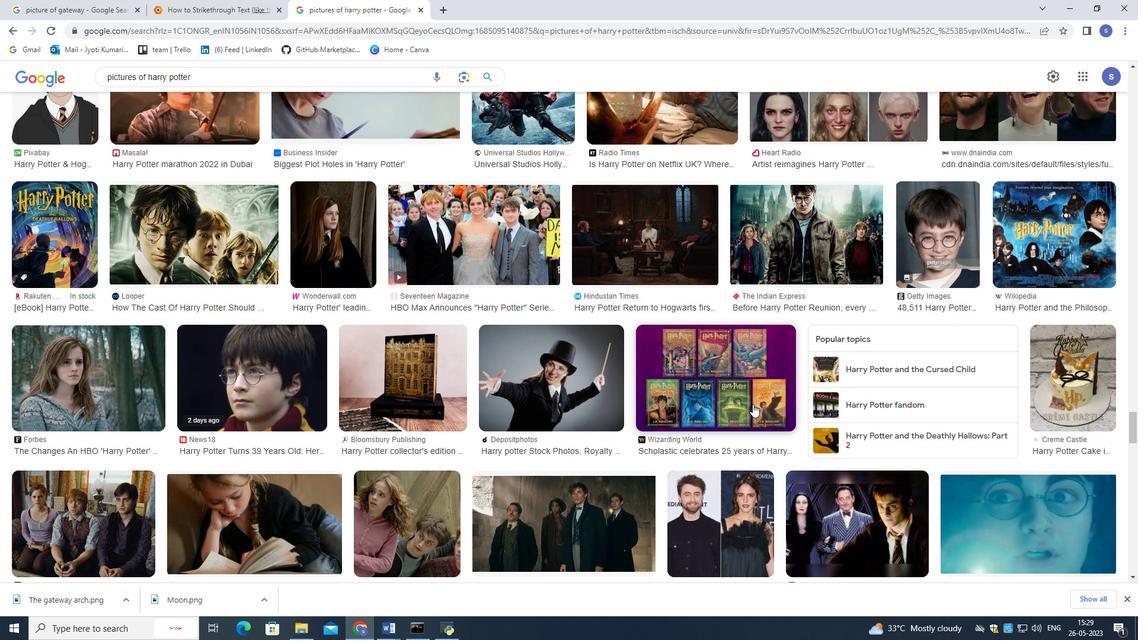 
Action: Mouse scrolled (752, 403) with delta (0, 0)
Screenshot: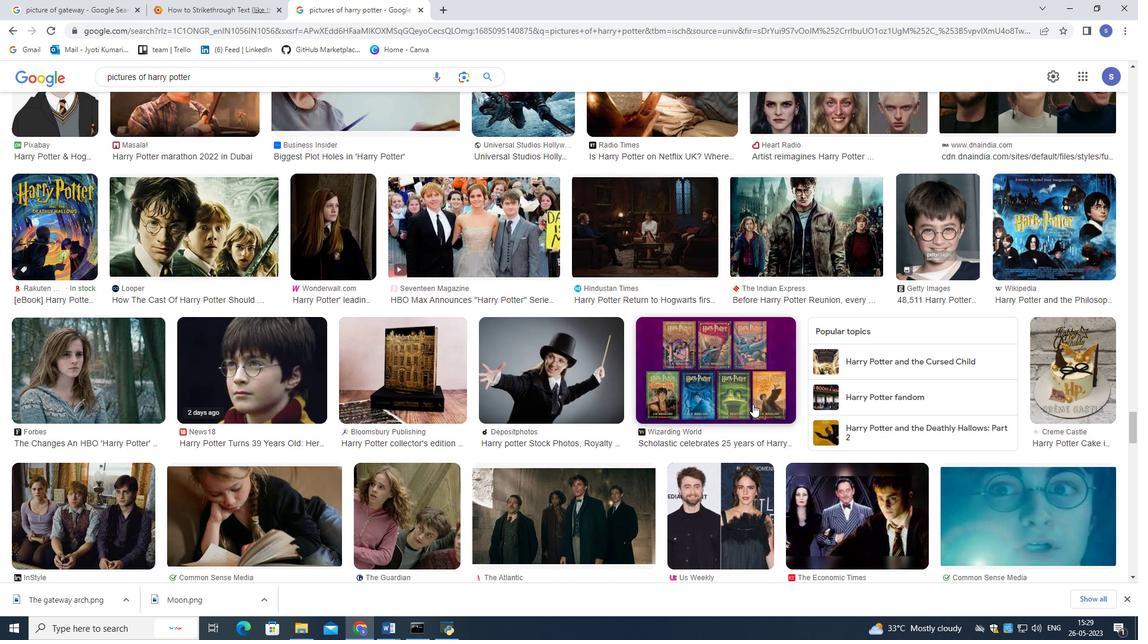 
Action: Mouse moved to (751, 405)
Screenshot: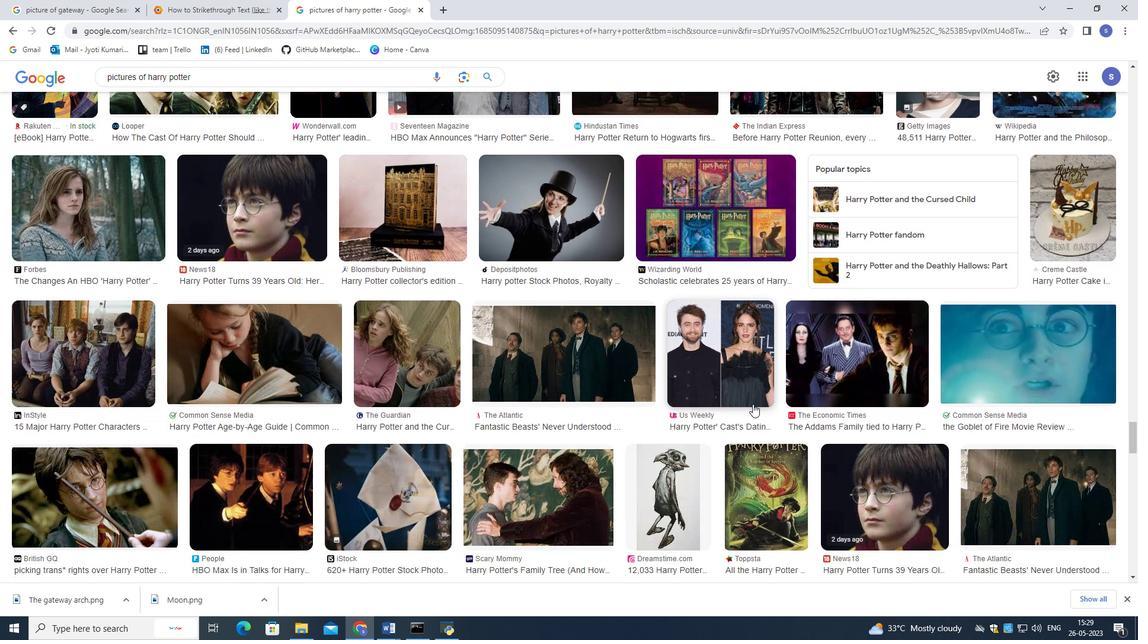 
Action: Mouse scrolled (751, 406) with delta (0, 0)
Screenshot: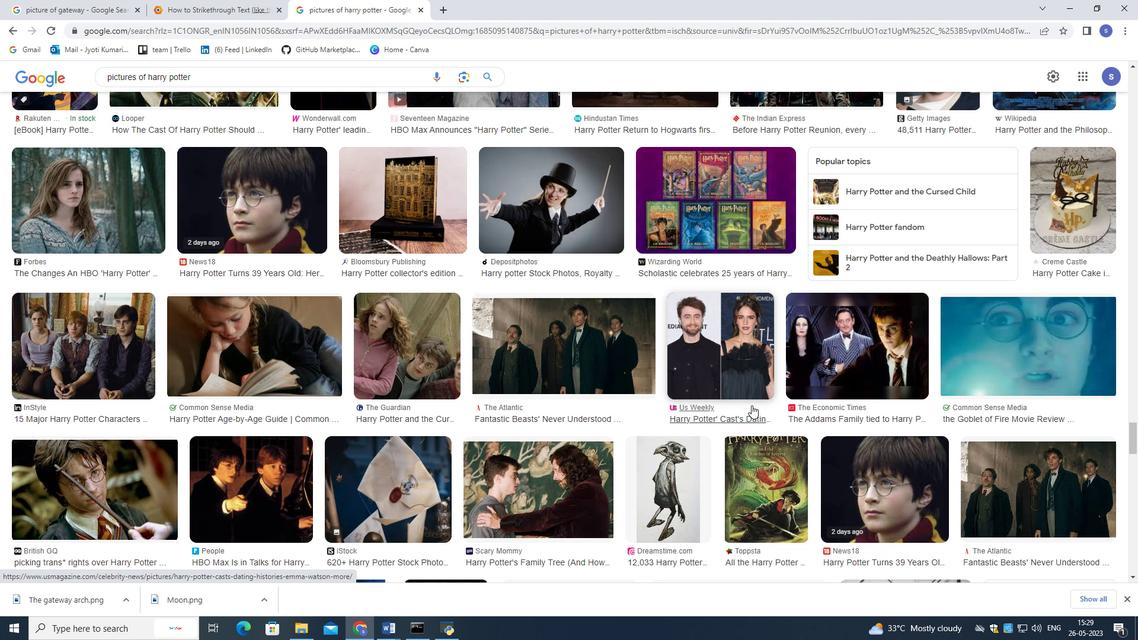 
Action: Mouse scrolled (751, 406) with delta (0, 0)
Screenshot: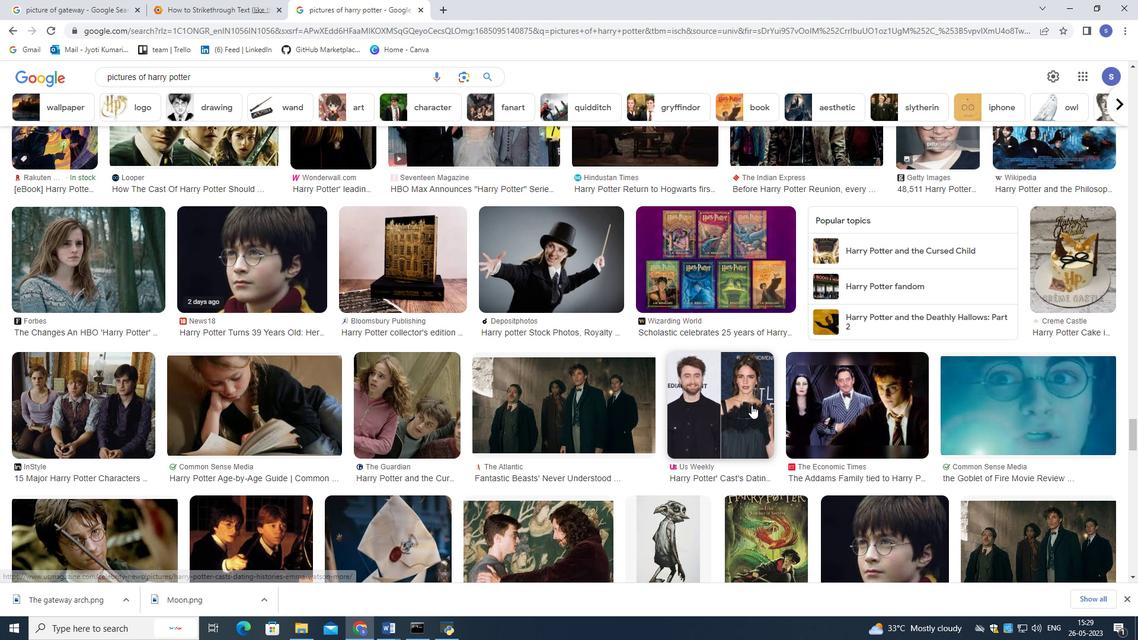 
Action: Mouse scrolled (751, 406) with delta (0, 0)
Screenshot: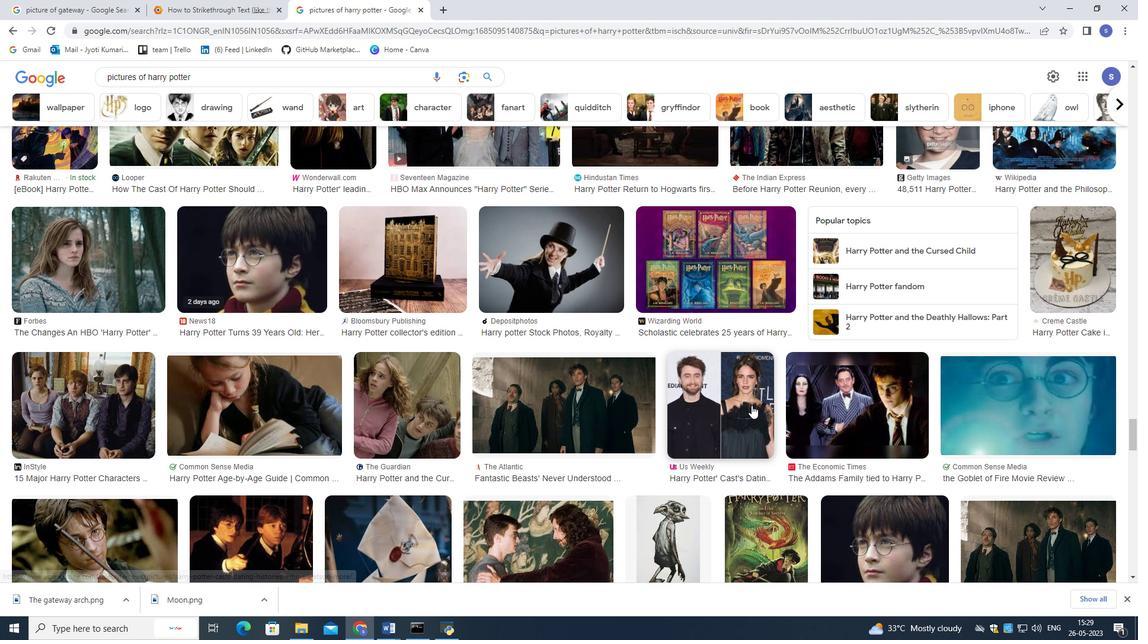 
Action: Mouse scrolled (751, 406) with delta (0, 0)
Screenshot: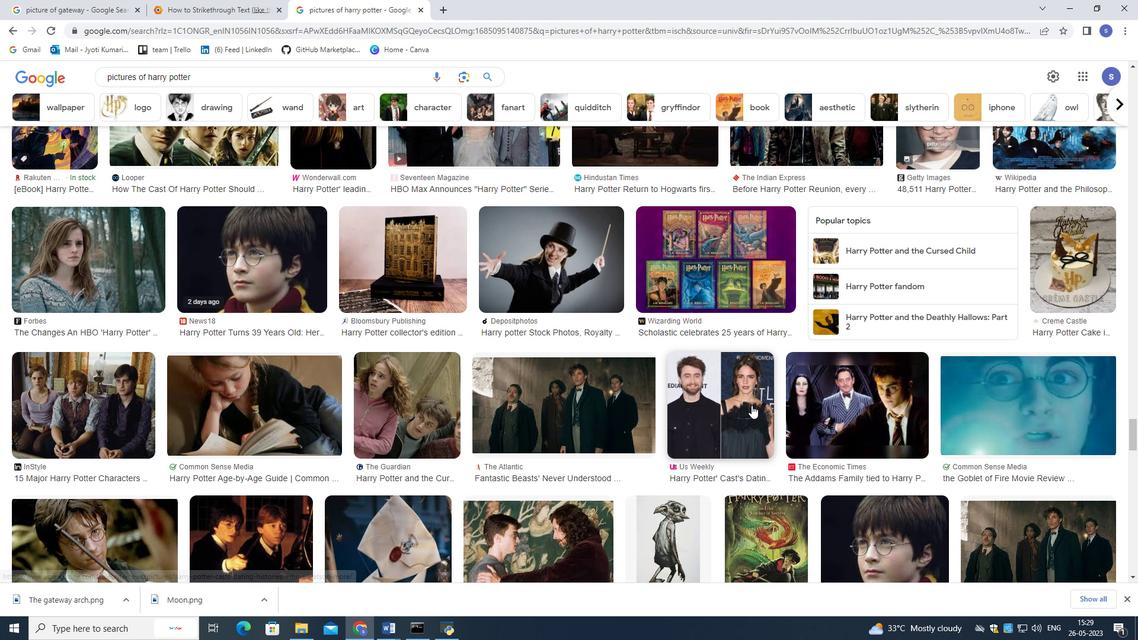 
Action: Mouse scrolled (751, 406) with delta (0, 0)
Screenshot: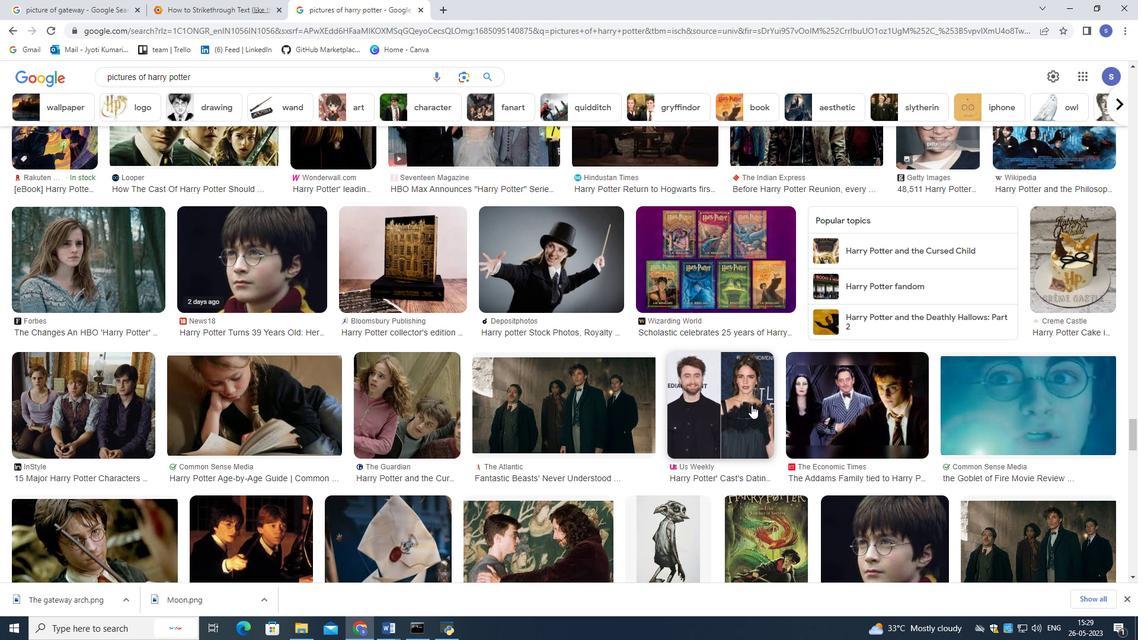 
Action: Mouse moved to (751, 405)
Screenshot: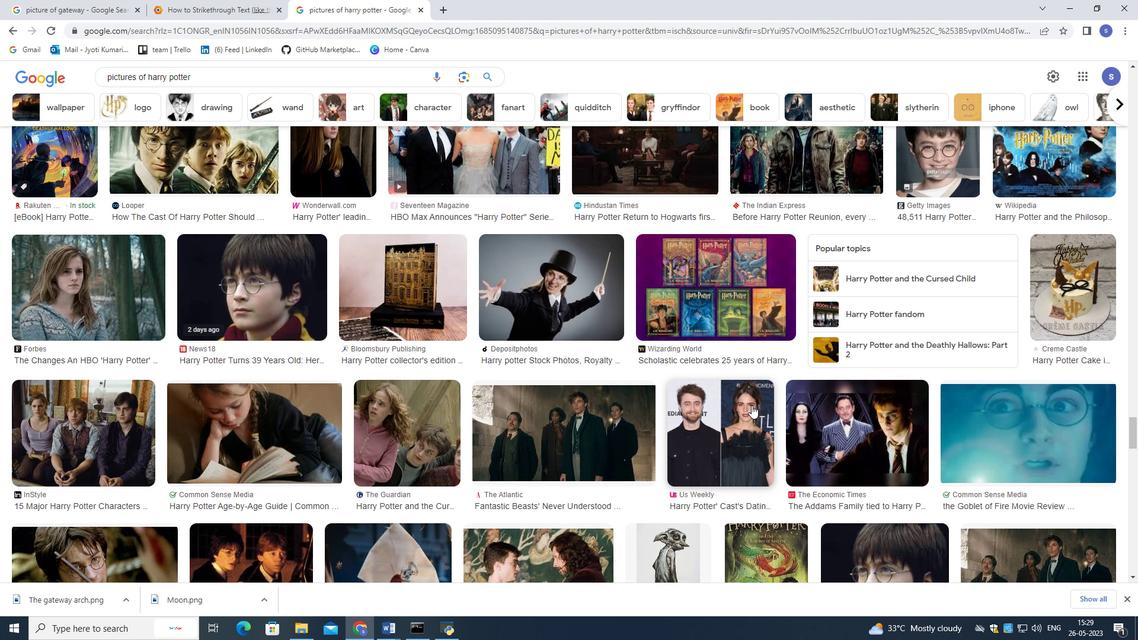 
Action: Mouse scrolled (751, 406) with delta (0, 0)
Screenshot: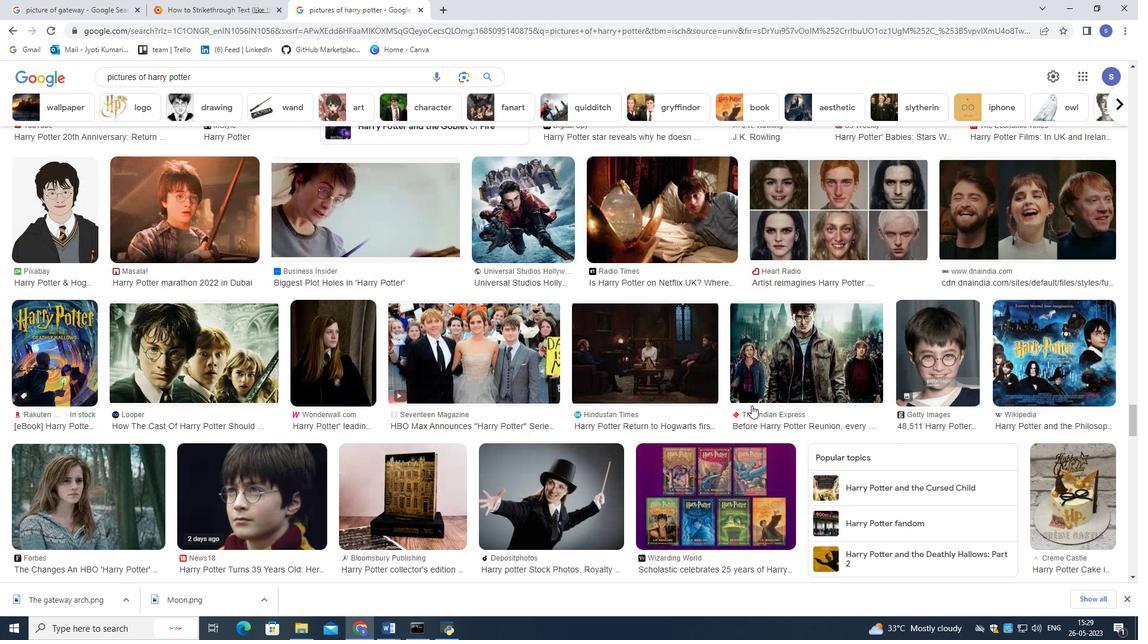 
Action: Mouse scrolled (751, 406) with delta (0, 0)
Screenshot: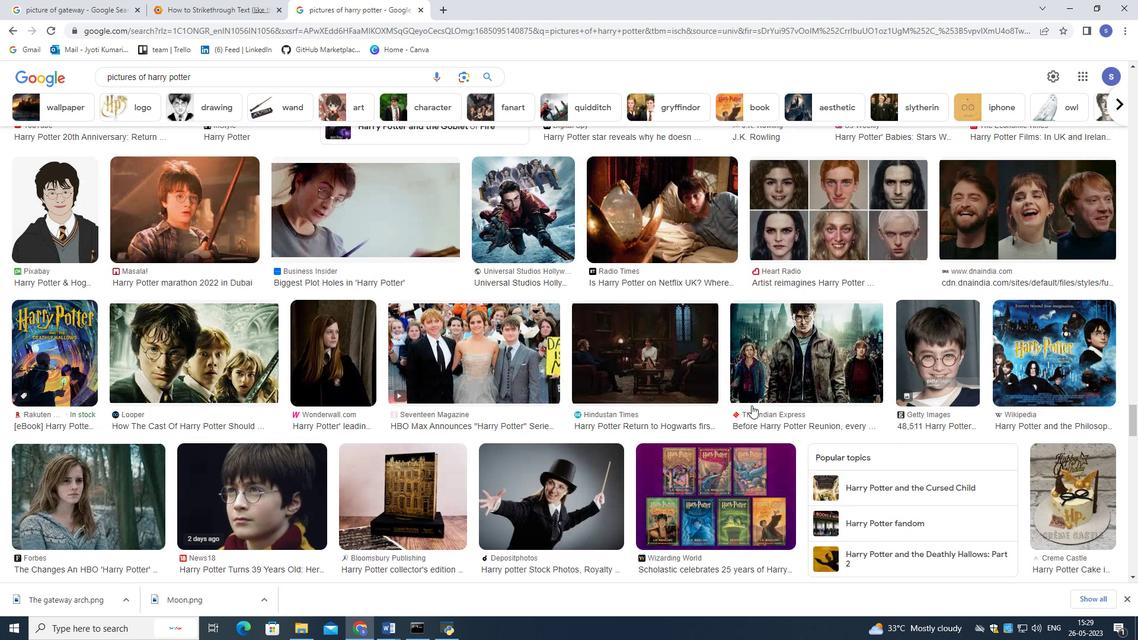 
Action: Mouse scrolled (751, 406) with delta (0, 0)
Screenshot: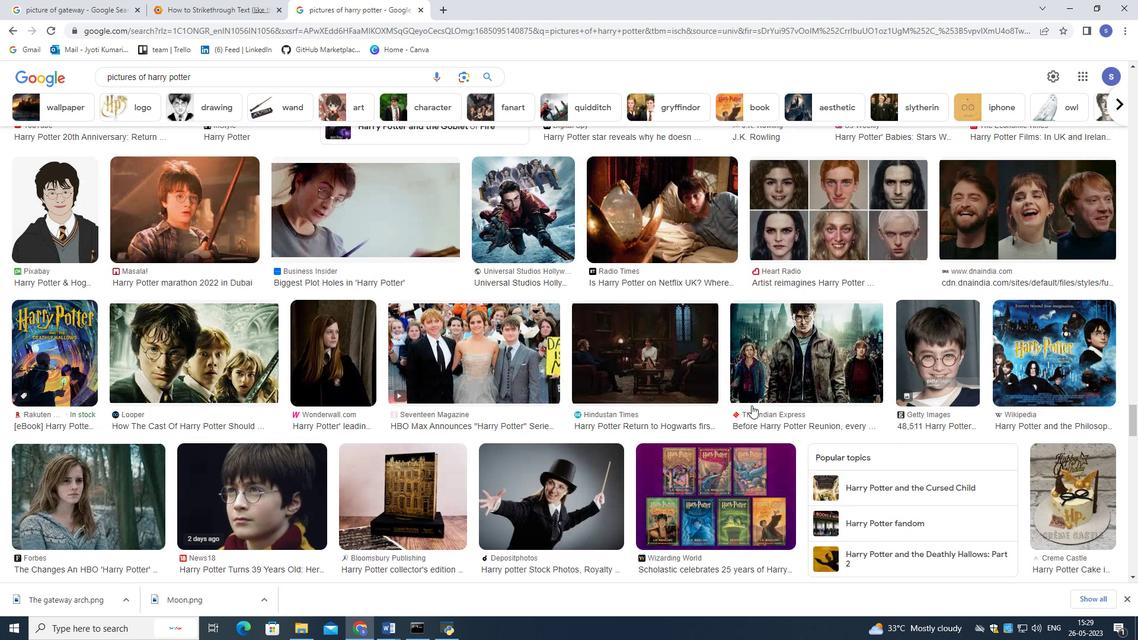 
Action: Mouse scrolled (751, 406) with delta (0, 0)
Screenshot: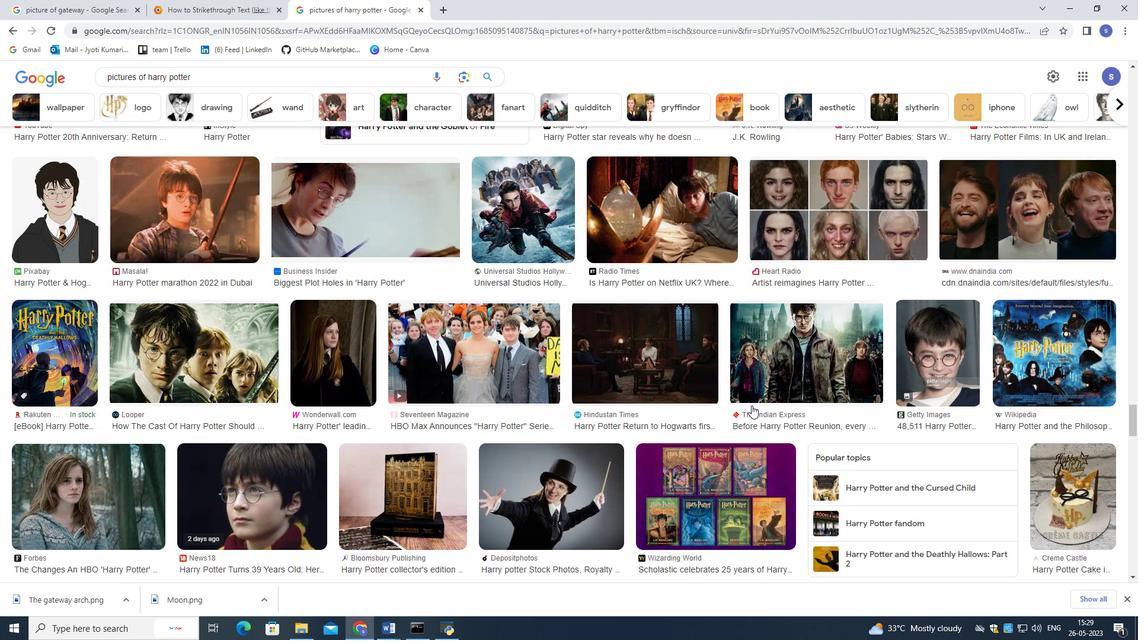 
Action: Mouse scrolled (751, 406) with delta (0, 0)
Screenshot: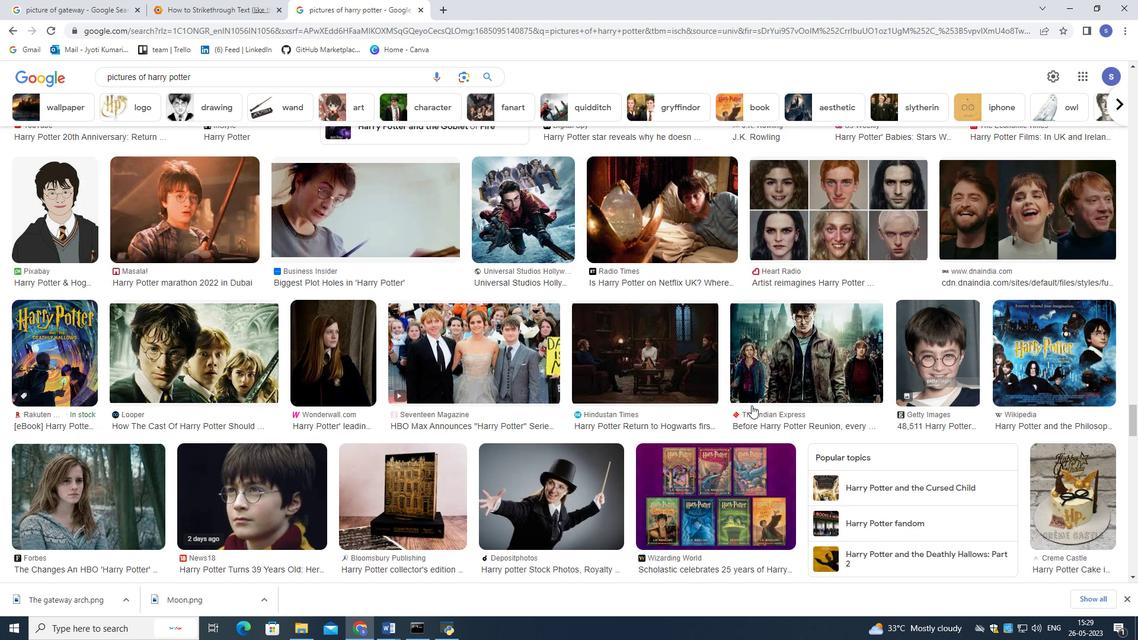 
Action: Mouse scrolled (751, 406) with delta (0, 0)
Screenshot: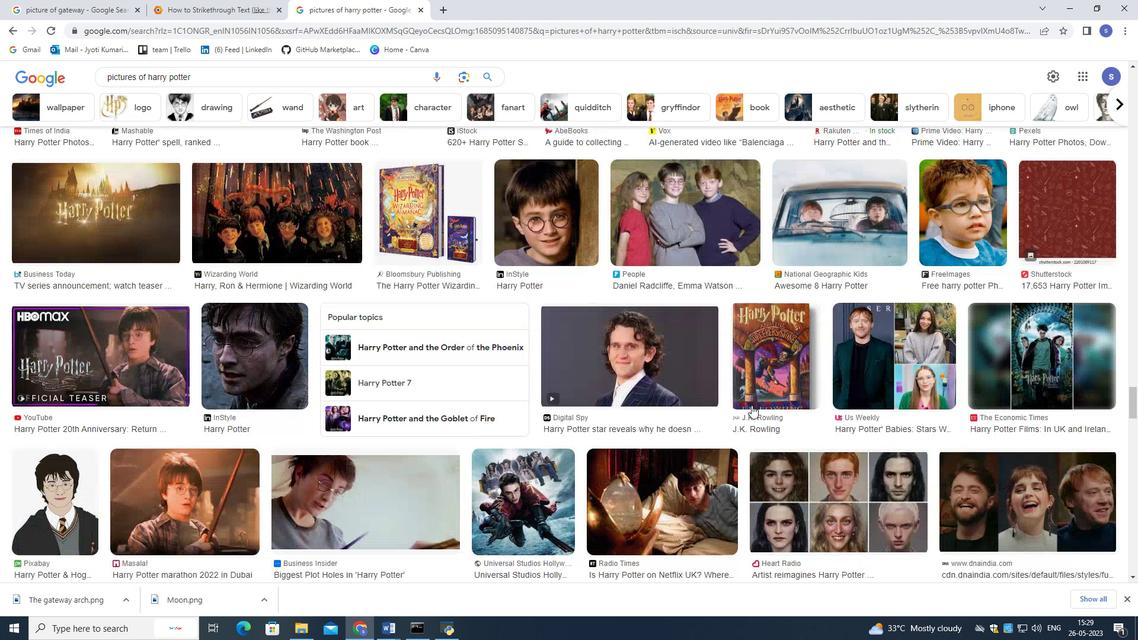 
Action: Mouse scrolled (751, 406) with delta (0, 0)
Screenshot: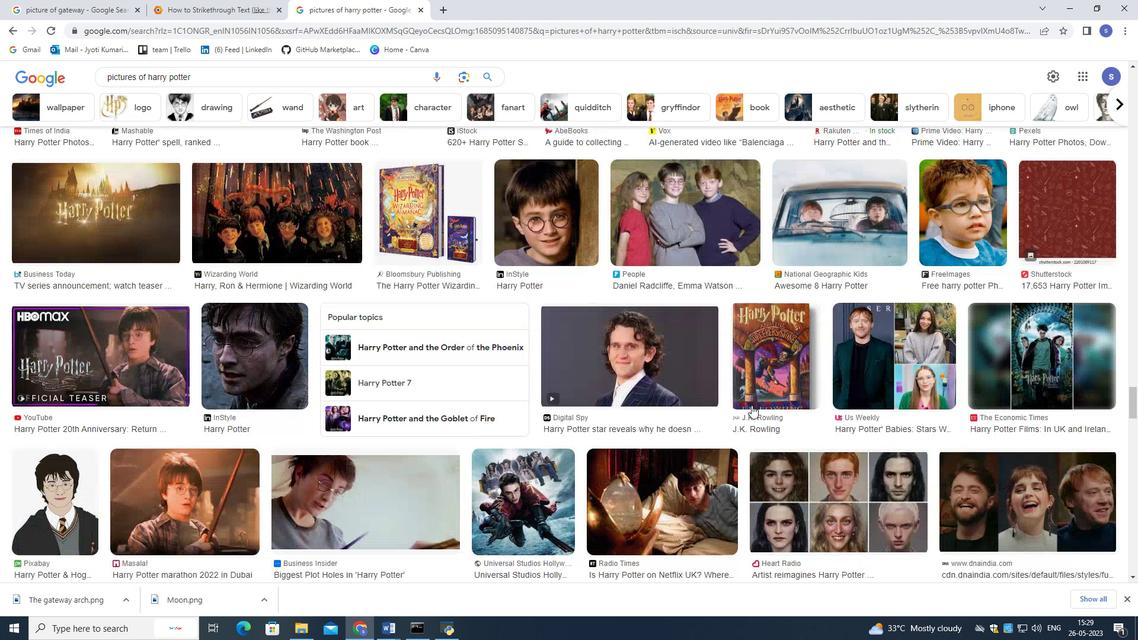 
Action: Mouse scrolled (751, 406) with delta (0, 0)
Screenshot: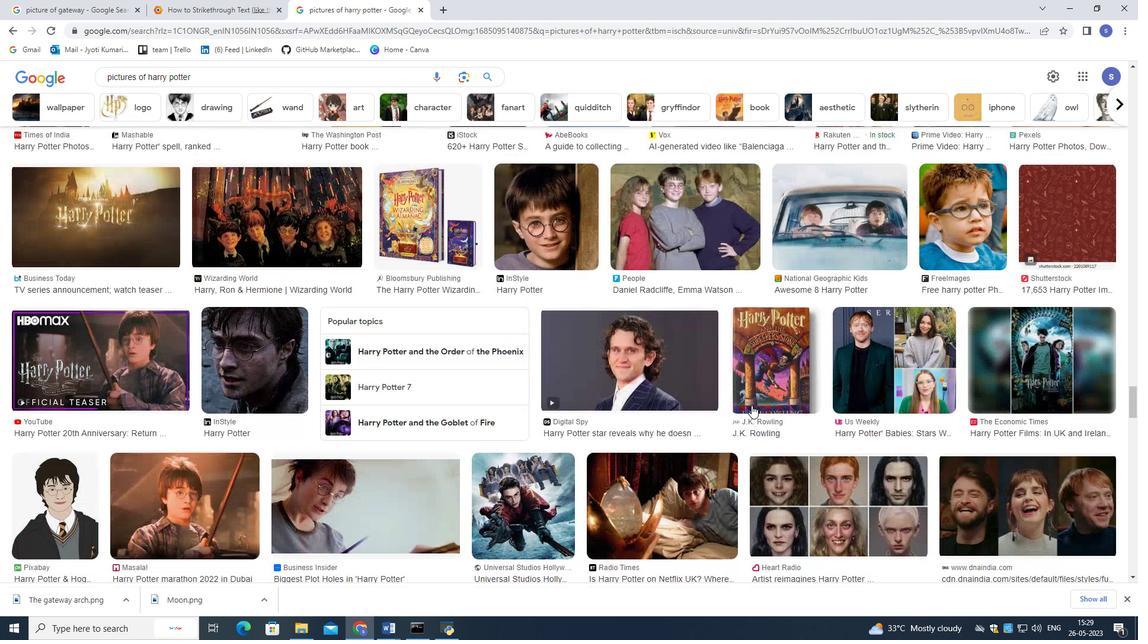 
Action: Mouse scrolled (751, 406) with delta (0, 0)
Screenshot: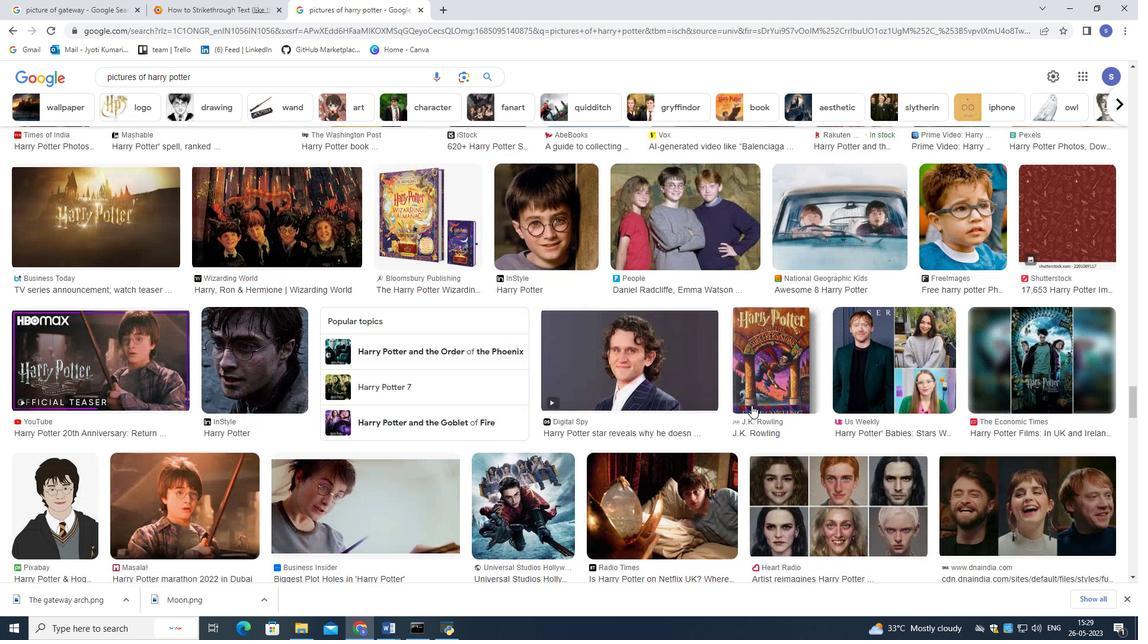
Action: Mouse scrolled (751, 406) with delta (0, 0)
Screenshot: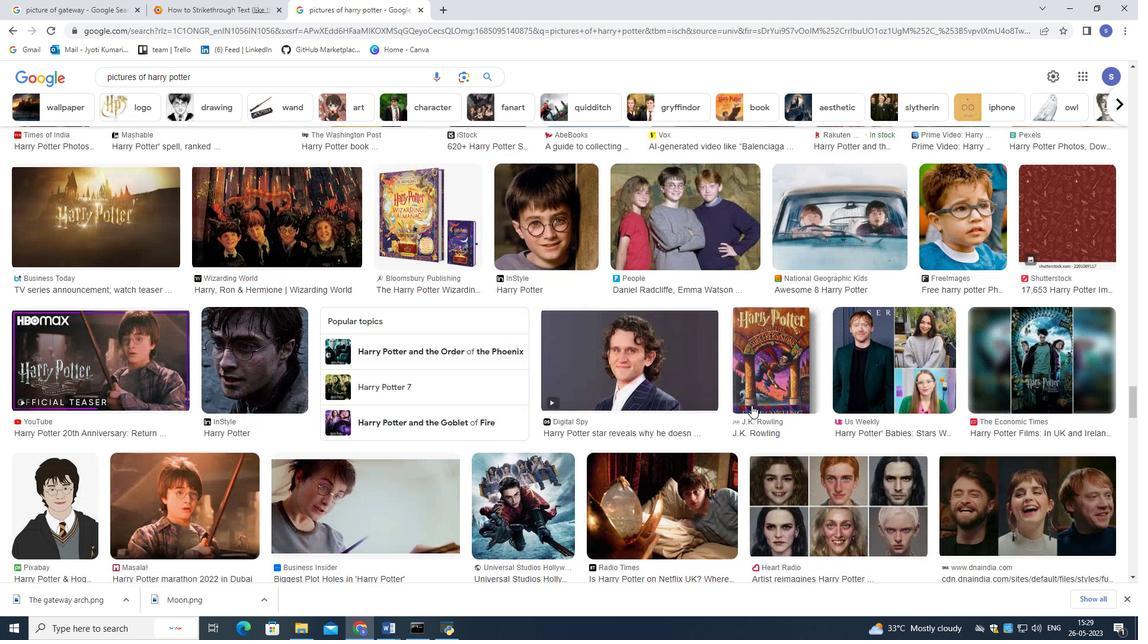 
Action: Mouse moved to (751, 405)
Screenshot: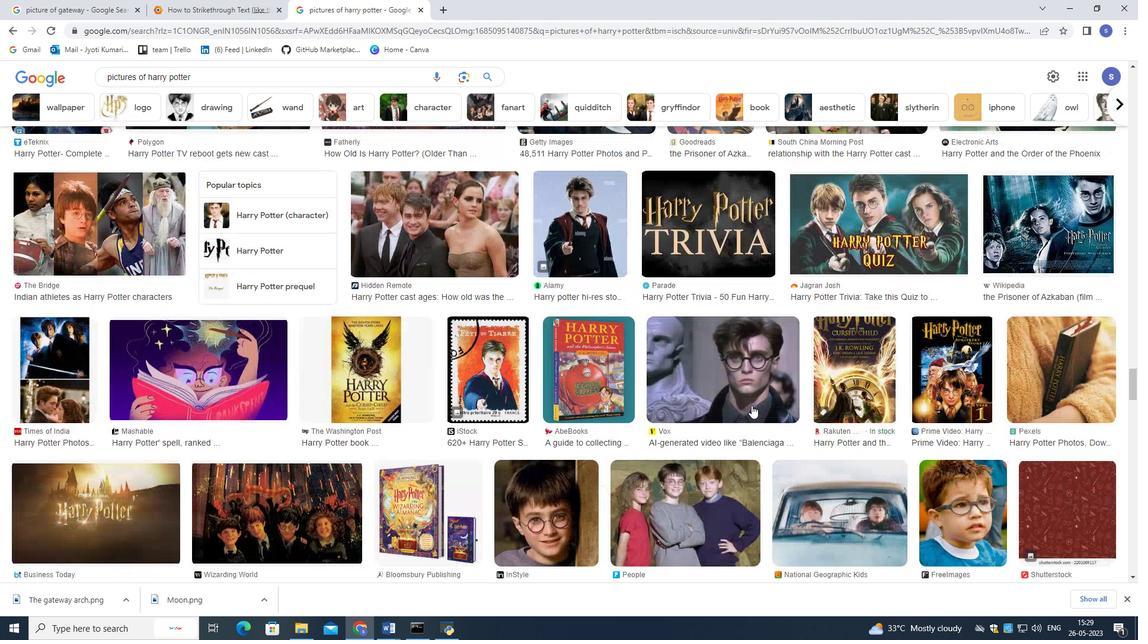 
Action: Mouse scrolled (751, 406) with delta (0, 0)
Screenshot: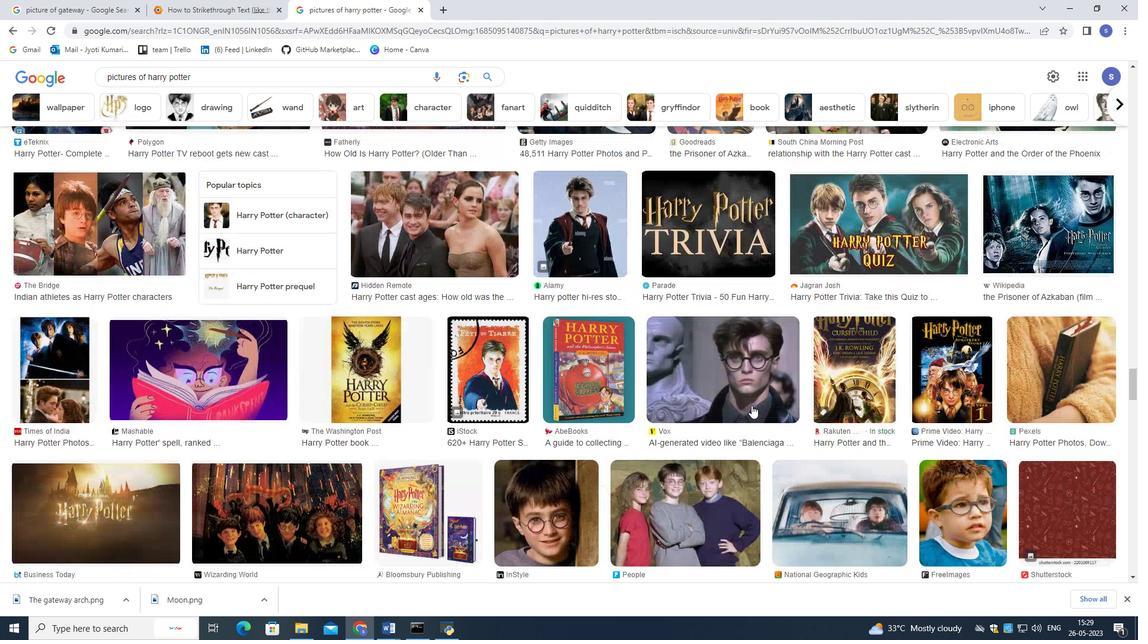
Action: Mouse scrolled (751, 406) with delta (0, 0)
Screenshot: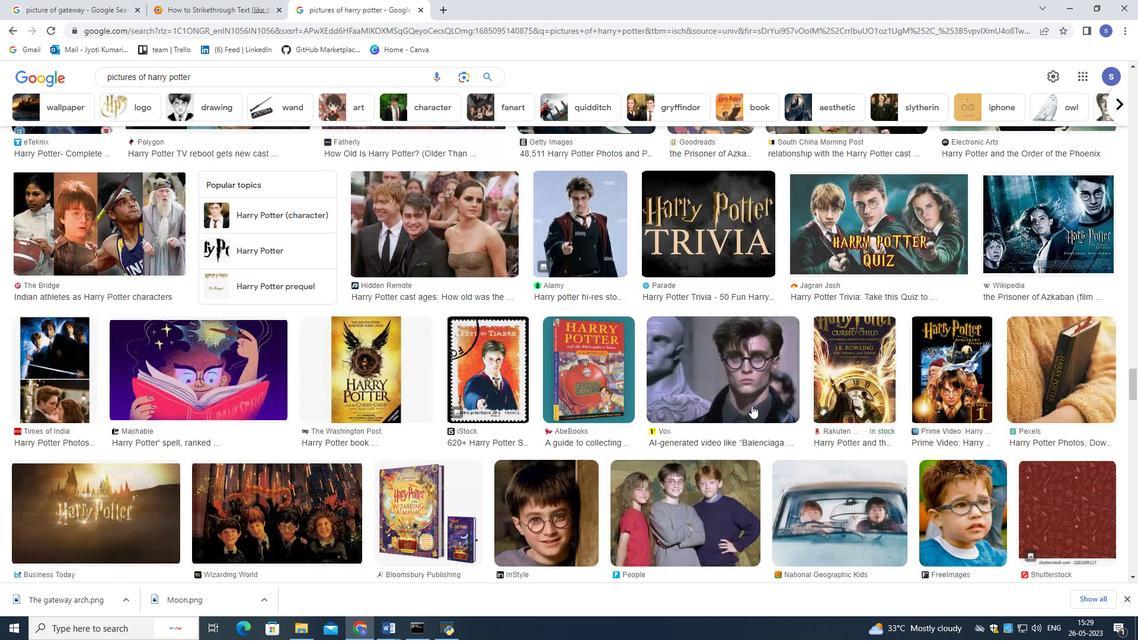 
Action: Mouse scrolled (751, 406) with delta (0, 0)
Screenshot: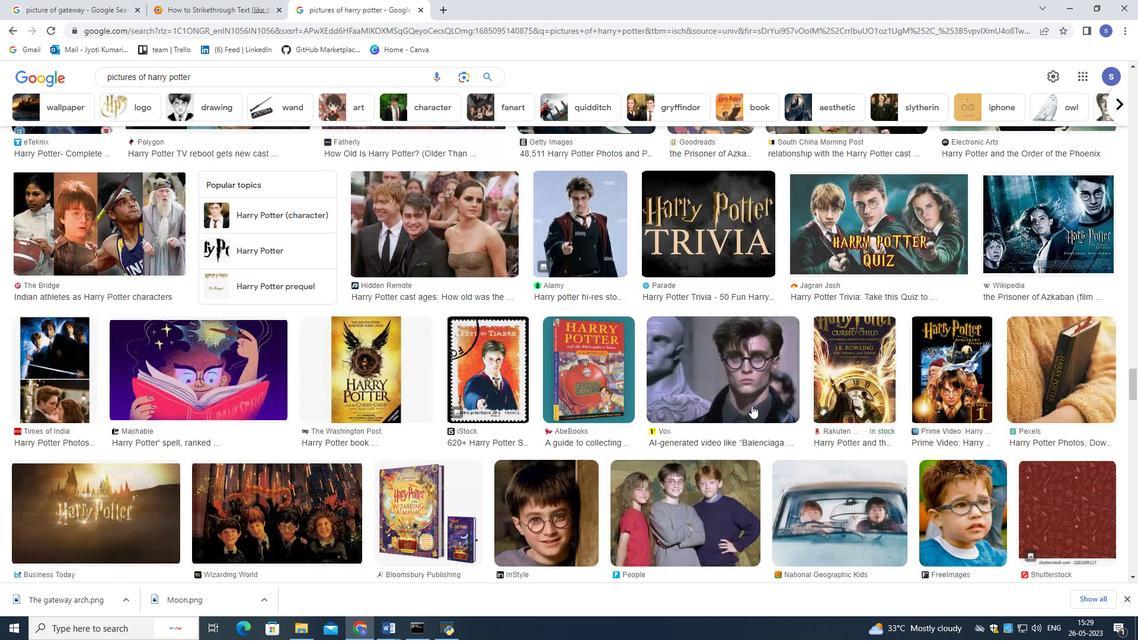 
Action: Mouse scrolled (751, 406) with delta (0, 0)
Screenshot: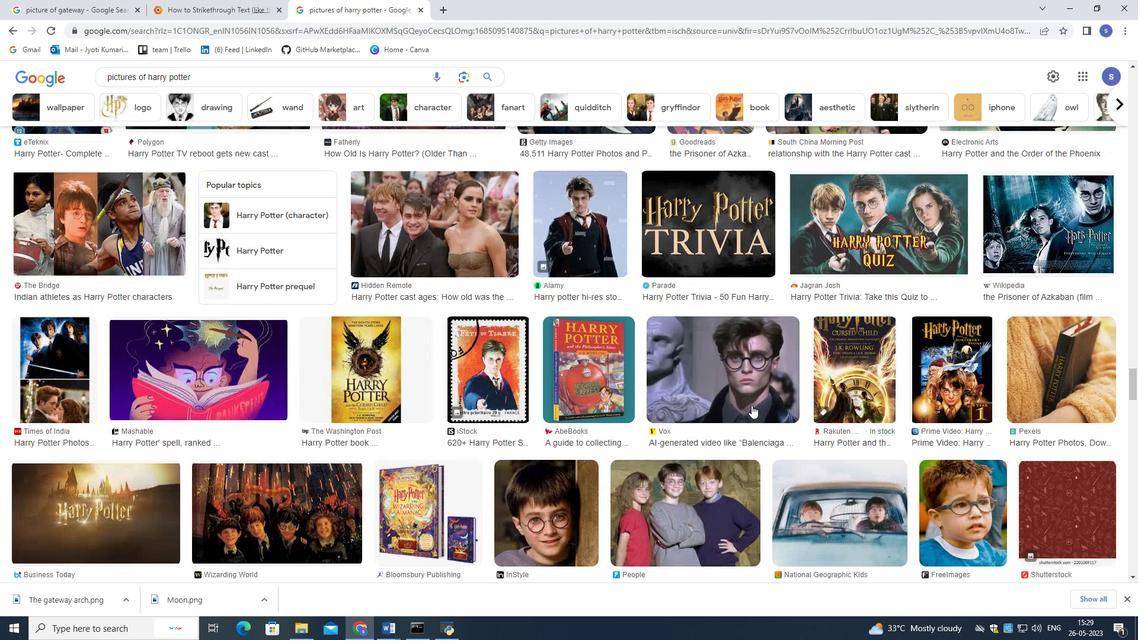 
Action: Mouse scrolled (751, 406) with delta (0, 0)
Screenshot: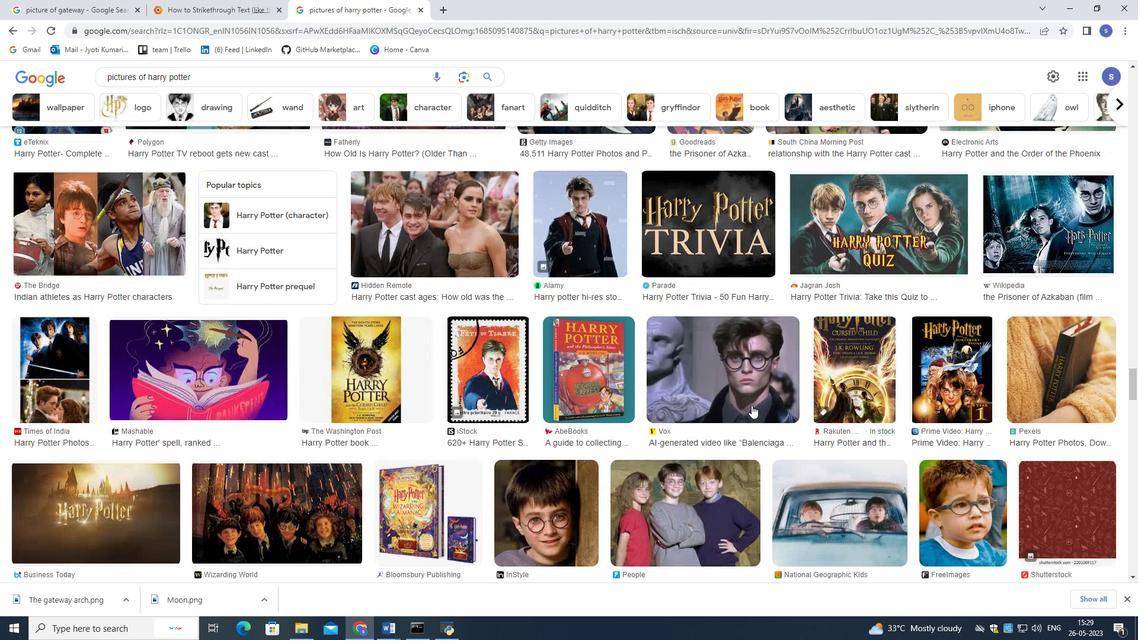 
Action: Mouse scrolled (751, 406) with delta (0, 0)
Screenshot: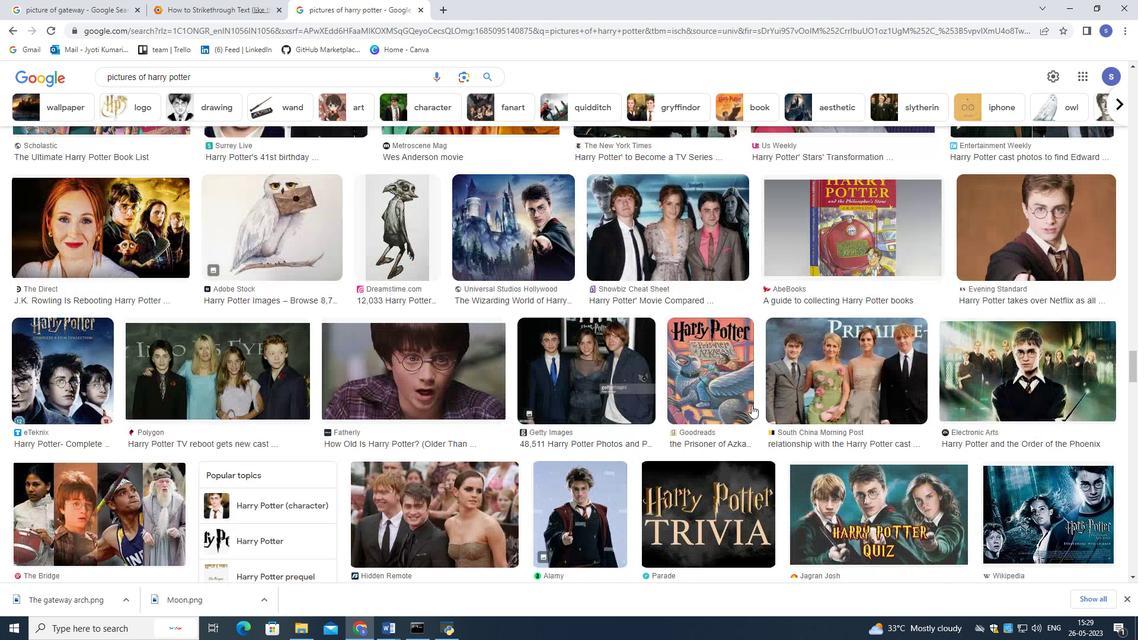 
Action: Mouse scrolled (751, 406) with delta (0, 0)
Screenshot: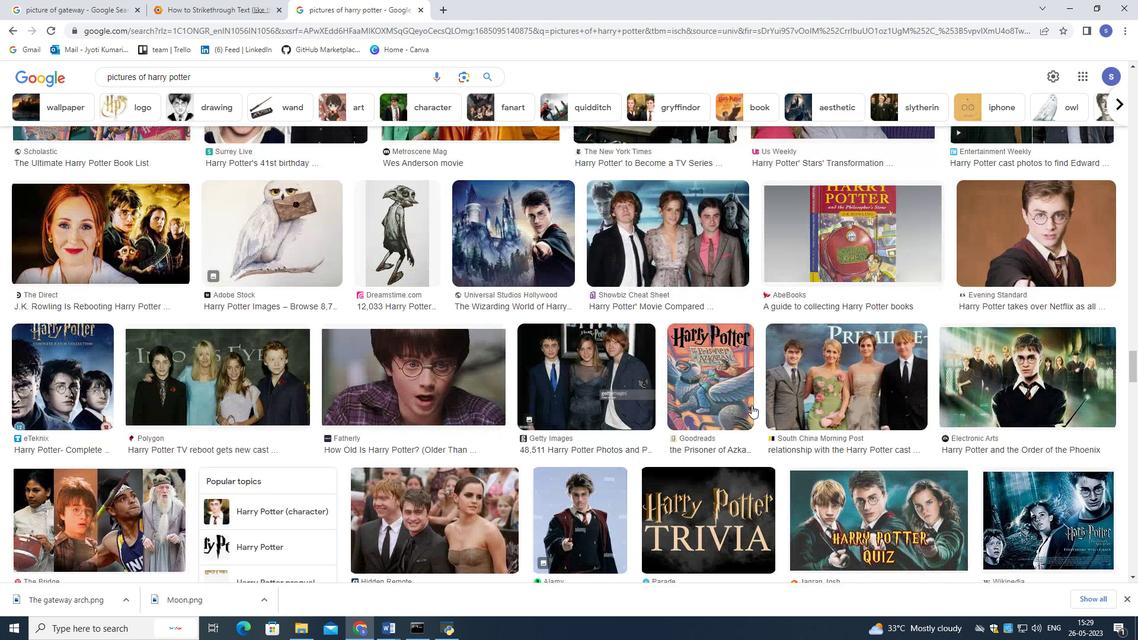 
Action: Mouse scrolled (751, 406) with delta (0, 0)
Screenshot: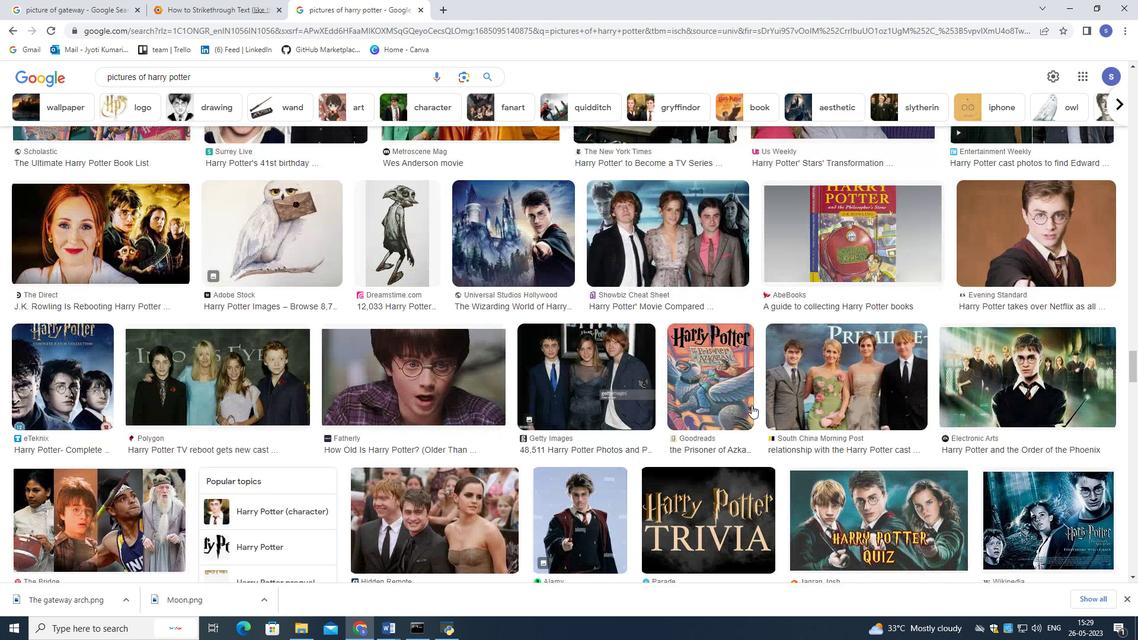 
Action: Mouse scrolled (751, 406) with delta (0, 0)
Screenshot: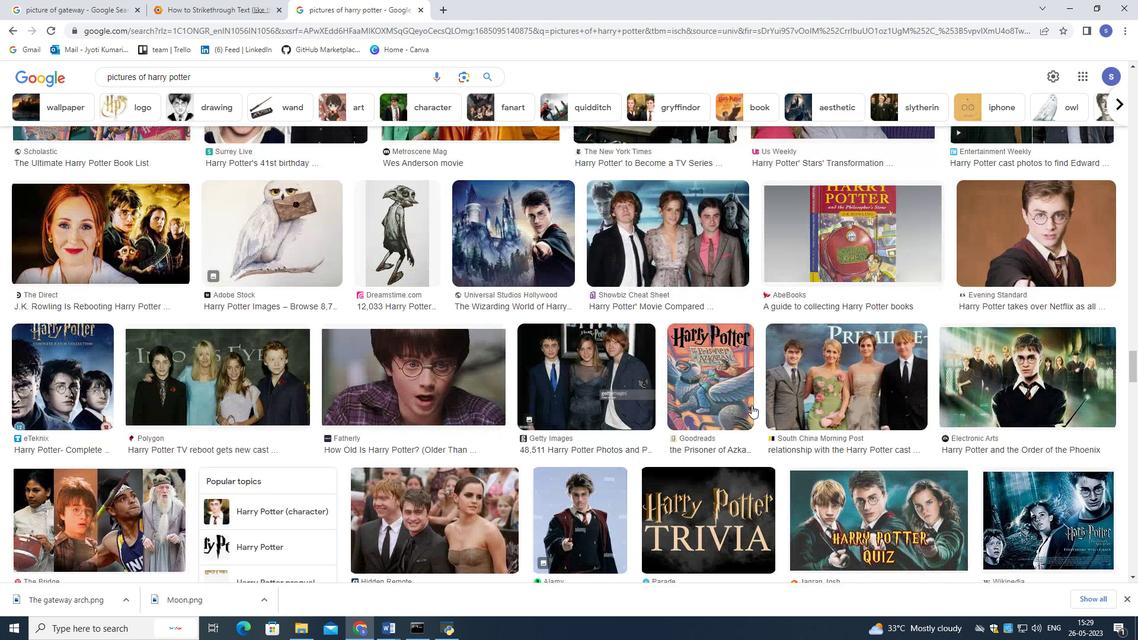 
Action: Mouse scrolled (751, 406) with delta (0, 0)
Screenshot: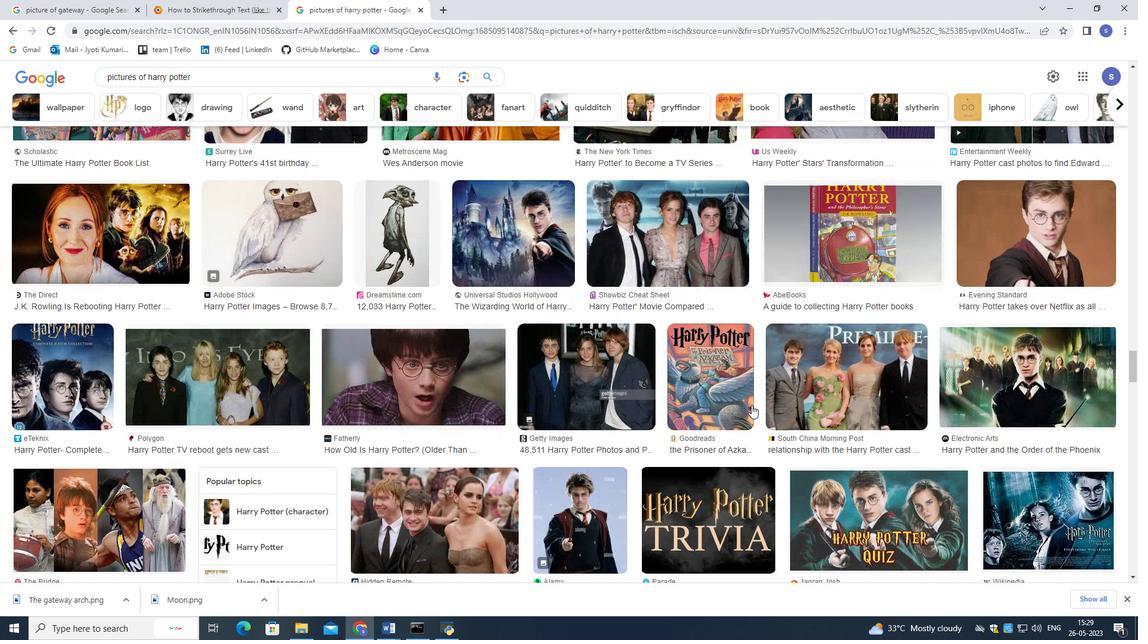 
Action: Mouse scrolled (751, 406) with delta (0, 0)
Screenshot: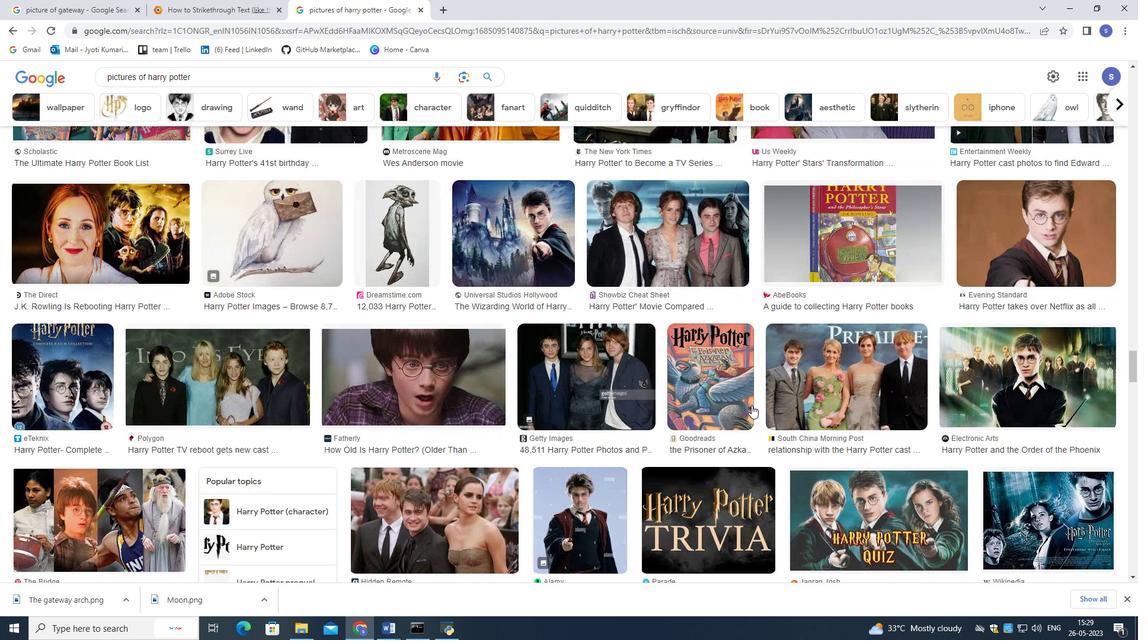 
Action: Mouse scrolled (751, 406) with delta (0, 0)
Screenshot: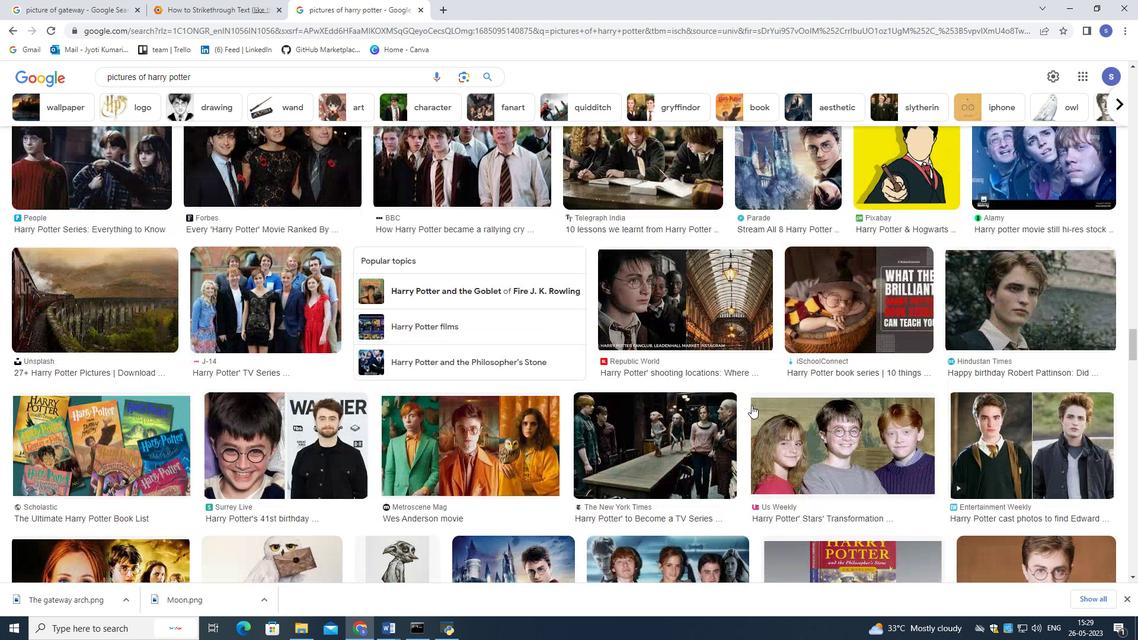
Action: Mouse scrolled (751, 406) with delta (0, 0)
Screenshot: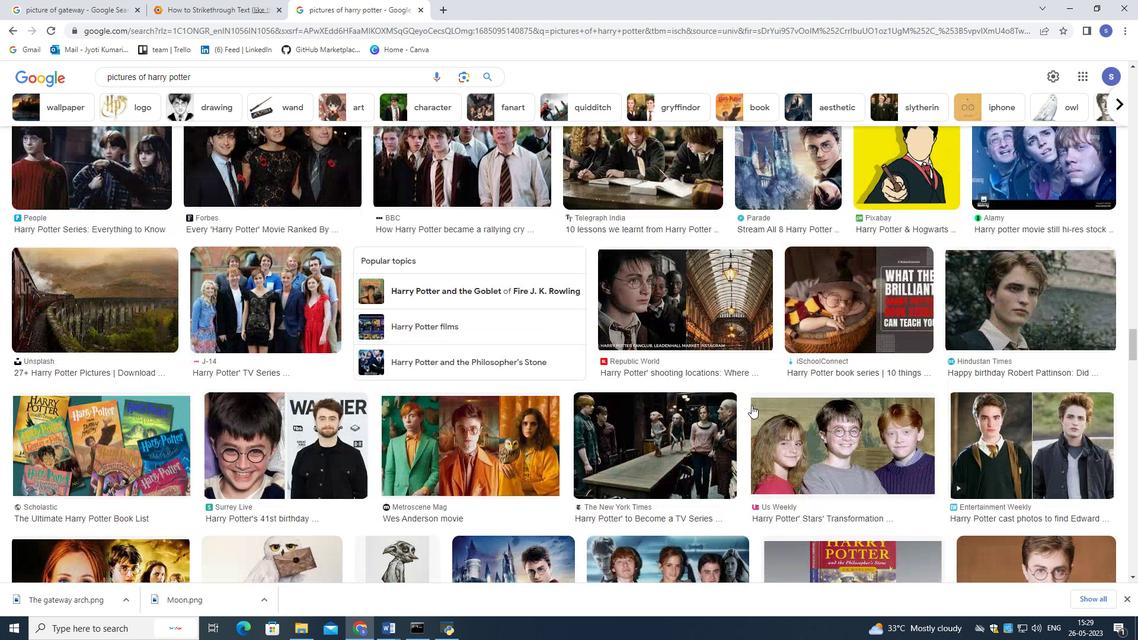
Action: Mouse scrolled (751, 406) with delta (0, 0)
Screenshot: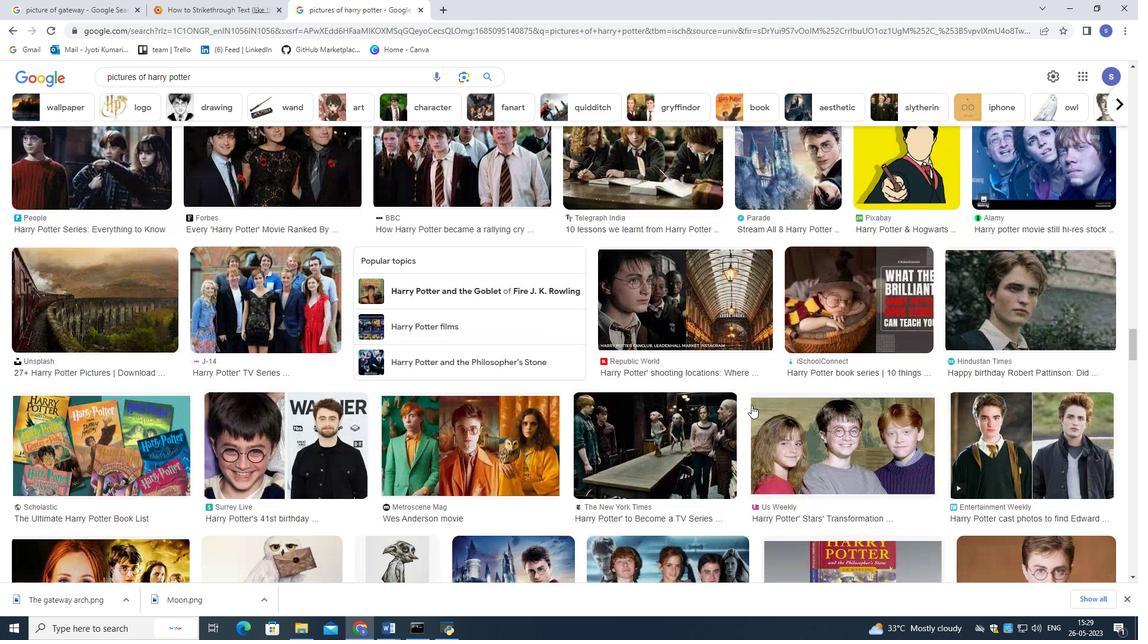 
Action: Mouse scrolled (751, 406) with delta (0, 0)
Screenshot: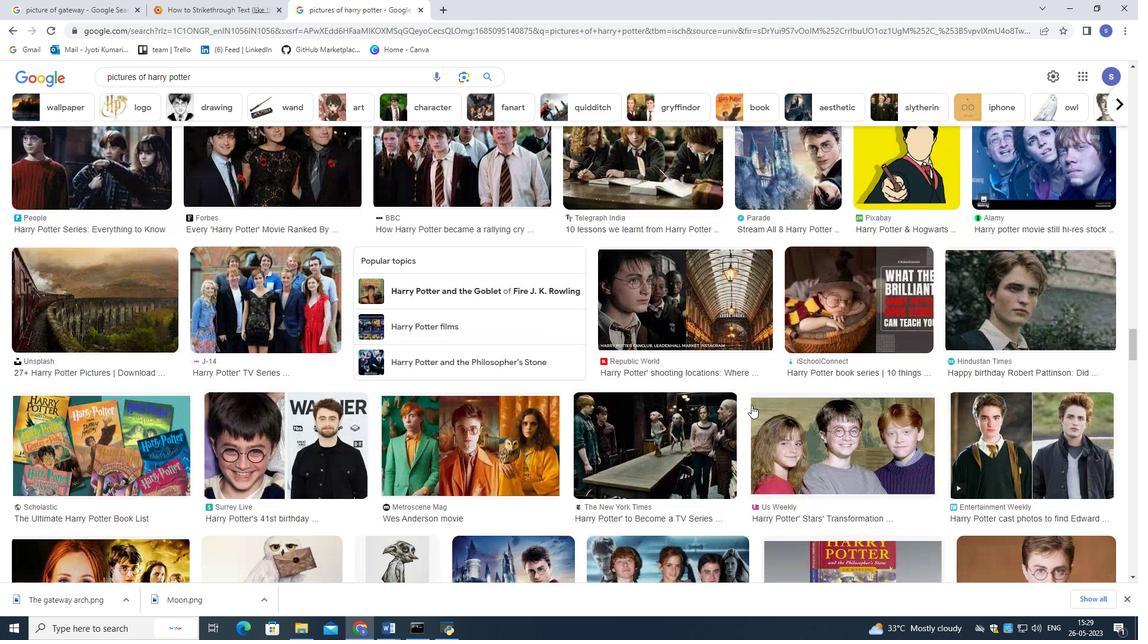 
Action: Mouse scrolled (751, 406) with delta (0, 0)
Screenshot: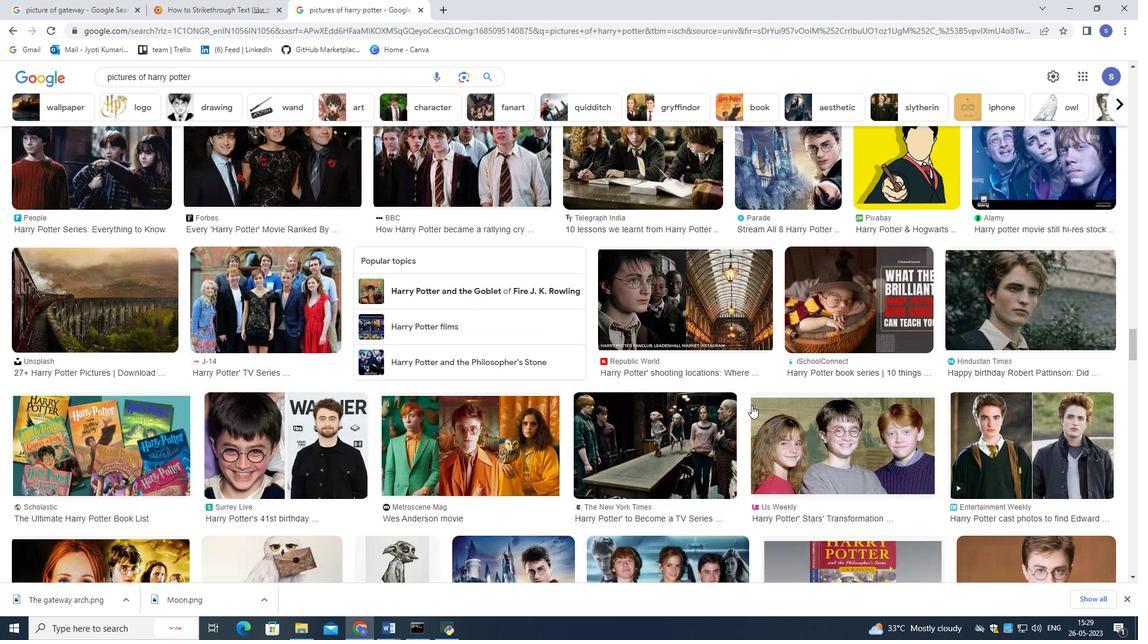 
Action: Mouse scrolled (751, 406) with delta (0, 0)
Screenshot: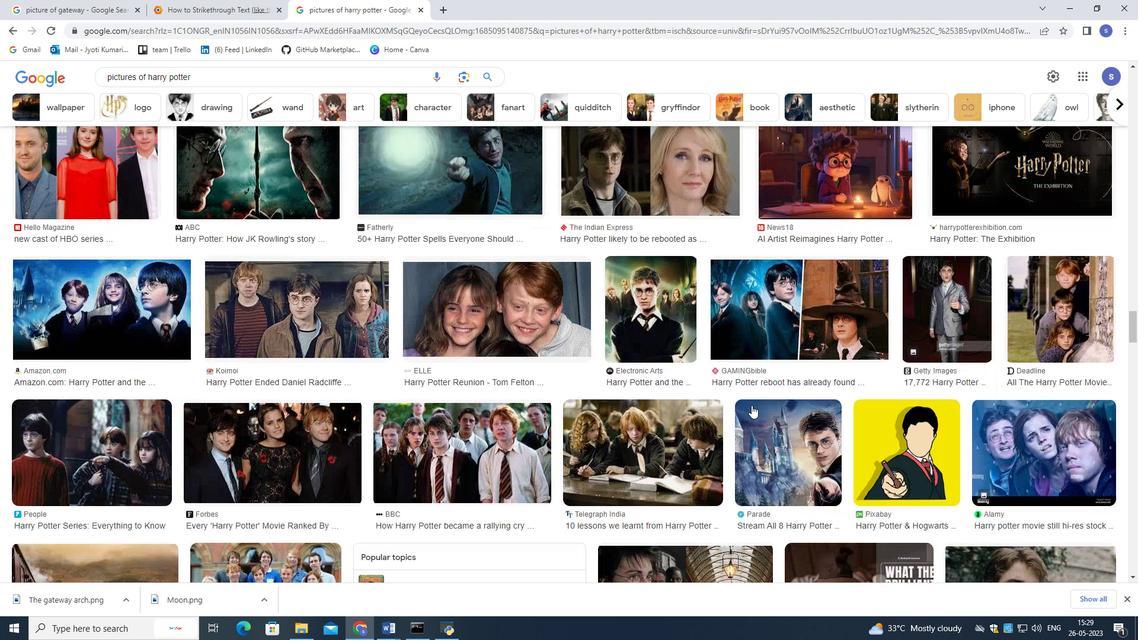 
Action: Mouse scrolled (751, 406) with delta (0, 0)
Screenshot: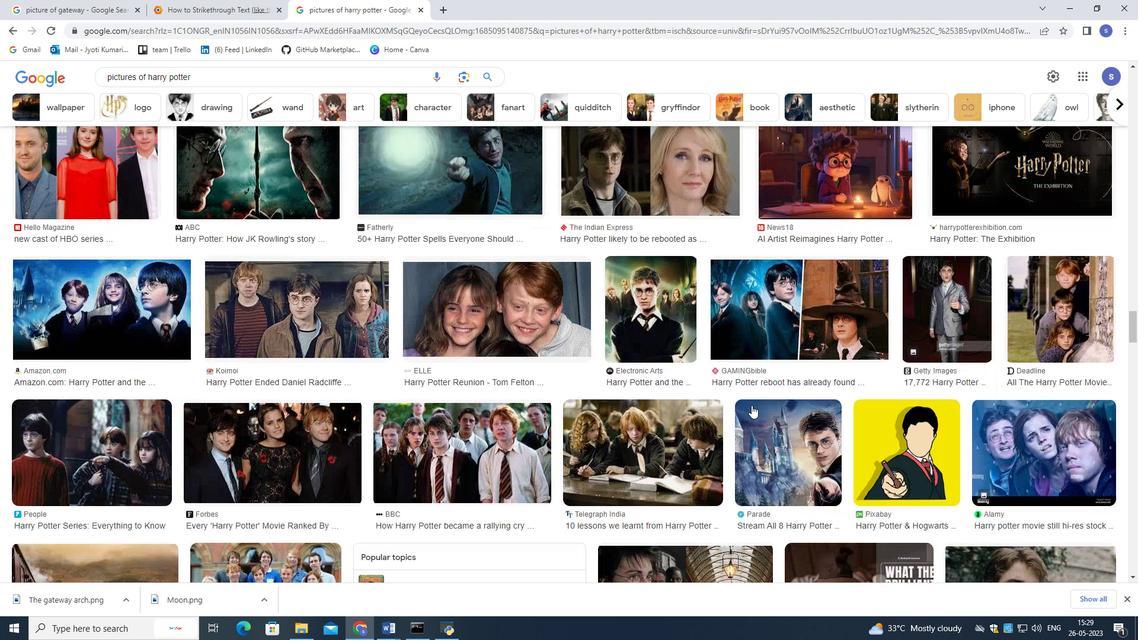 
Action: Mouse scrolled (751, 406) with delta (0, 0)
Screenshot: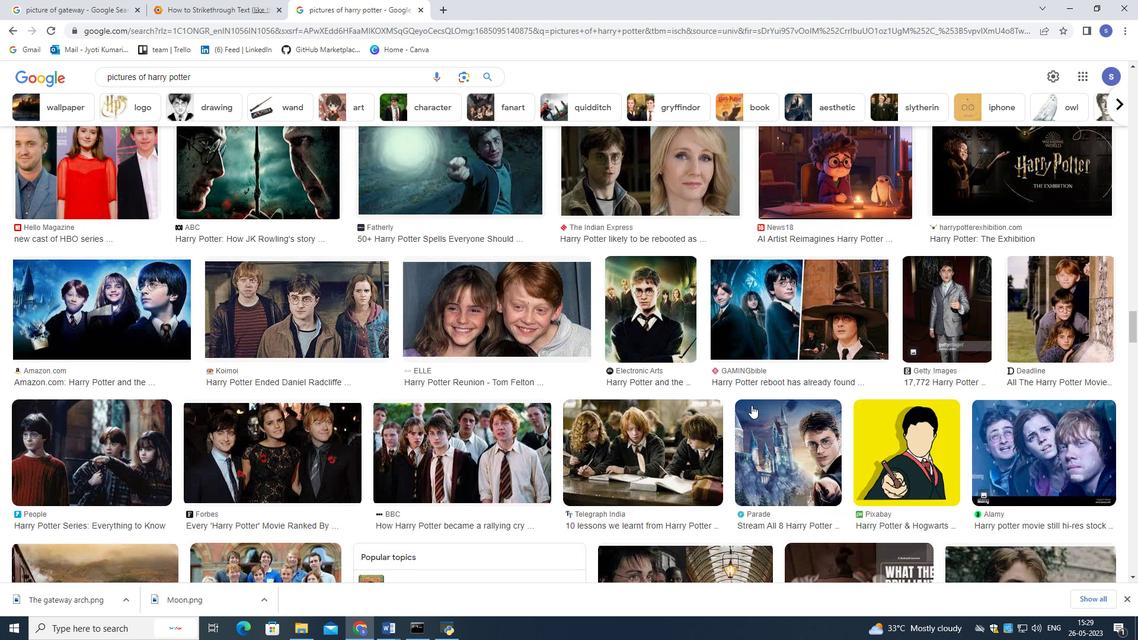 
Action: Mouse scrolled (751, 406) with delta (0, 0)
Screenshot: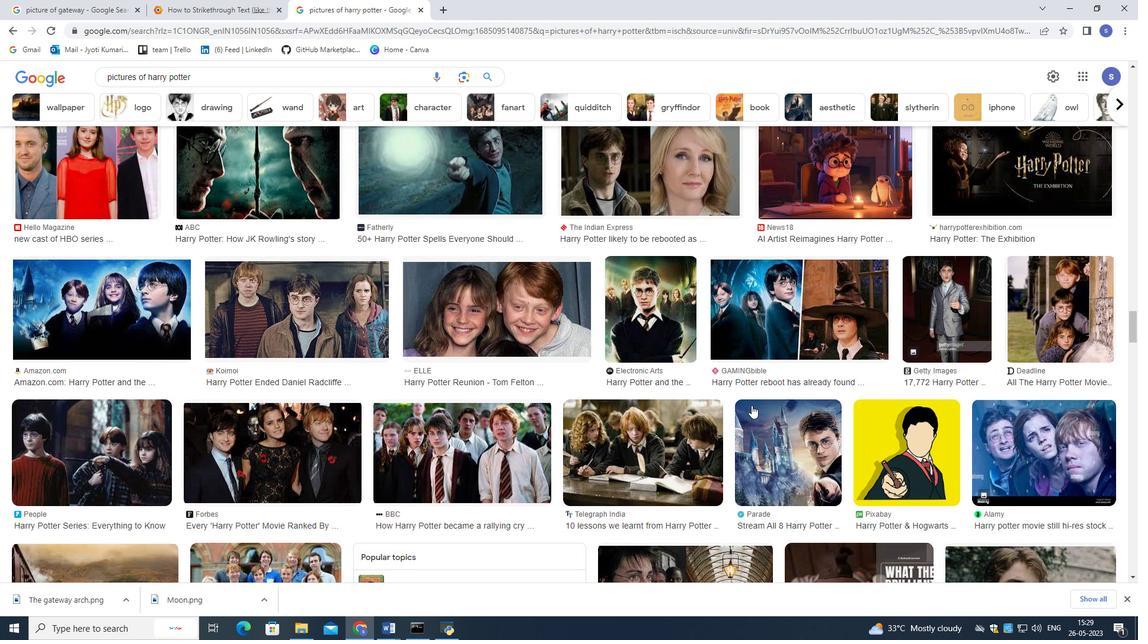 
Action: Mouse scrolled (751, 406) with delta (0, 0)
Screenshot: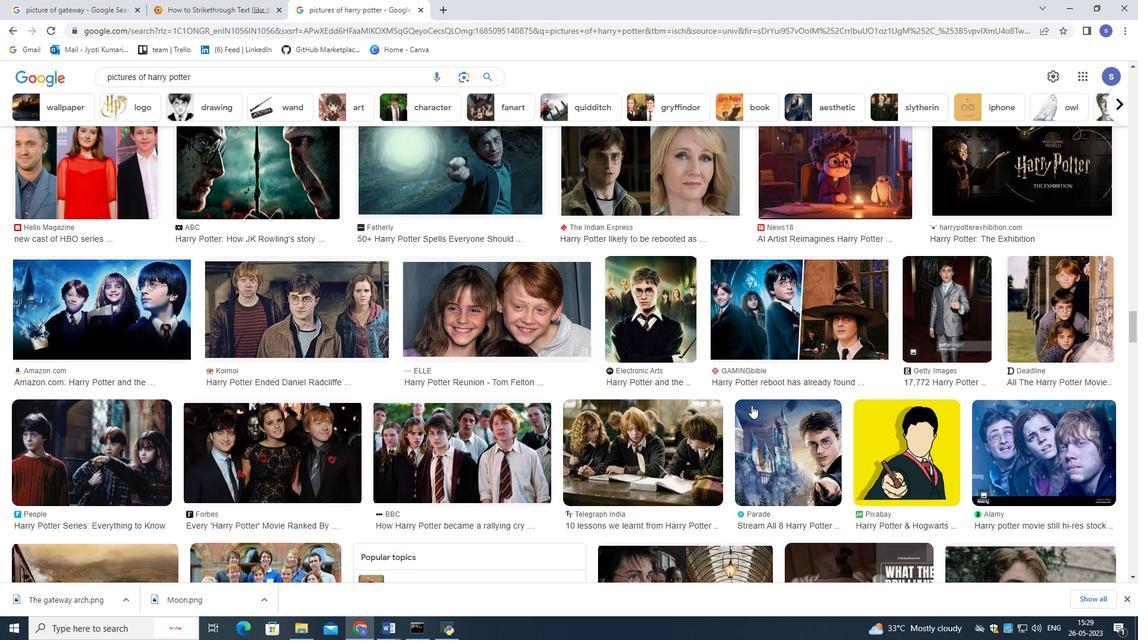 
Action: Mouse scrolled (751, 406) with delta (0, 0)
Screenshot: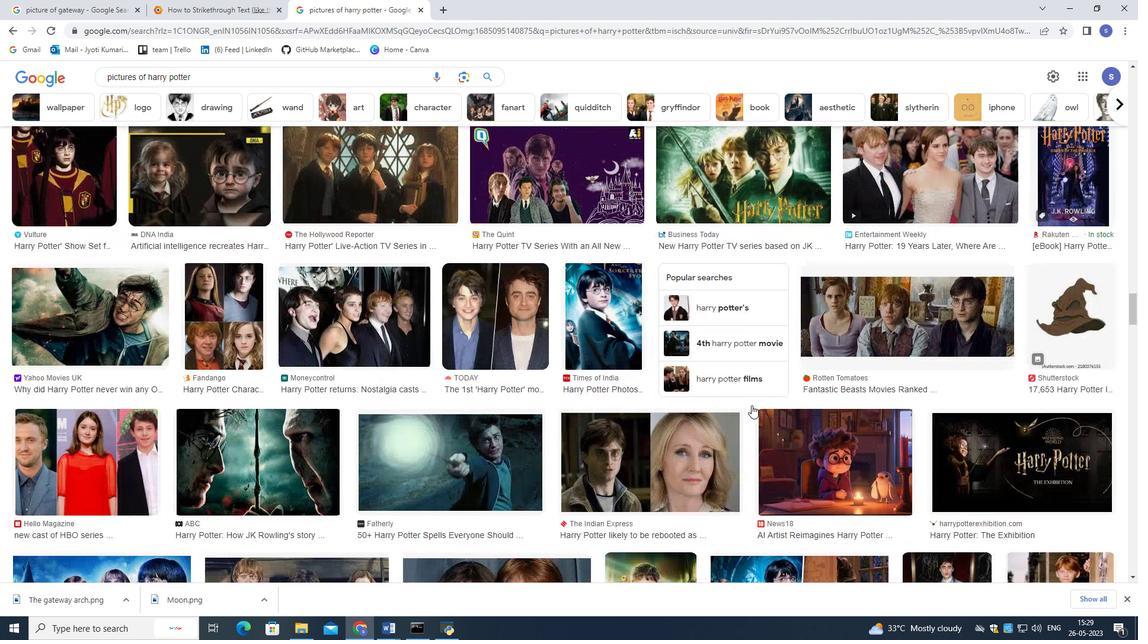 
Action: Mouse scrolled (751, 406) with delta (0, 0)
Screenshot: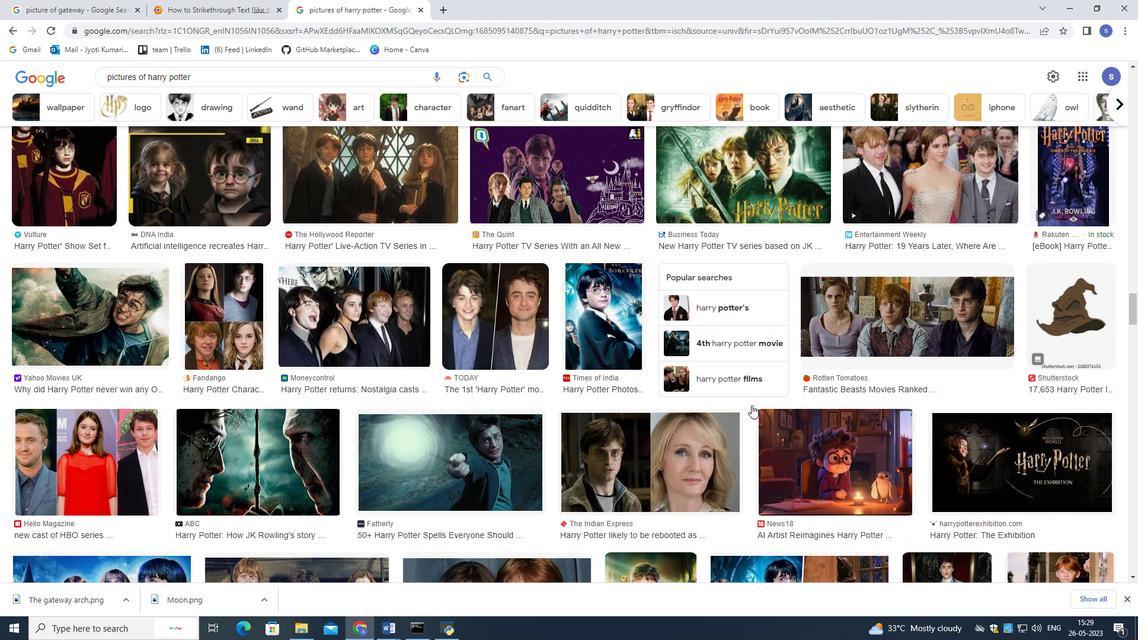 
Action: Mouse scrolled (751, 406) with delta (0, 0)
Screenshot: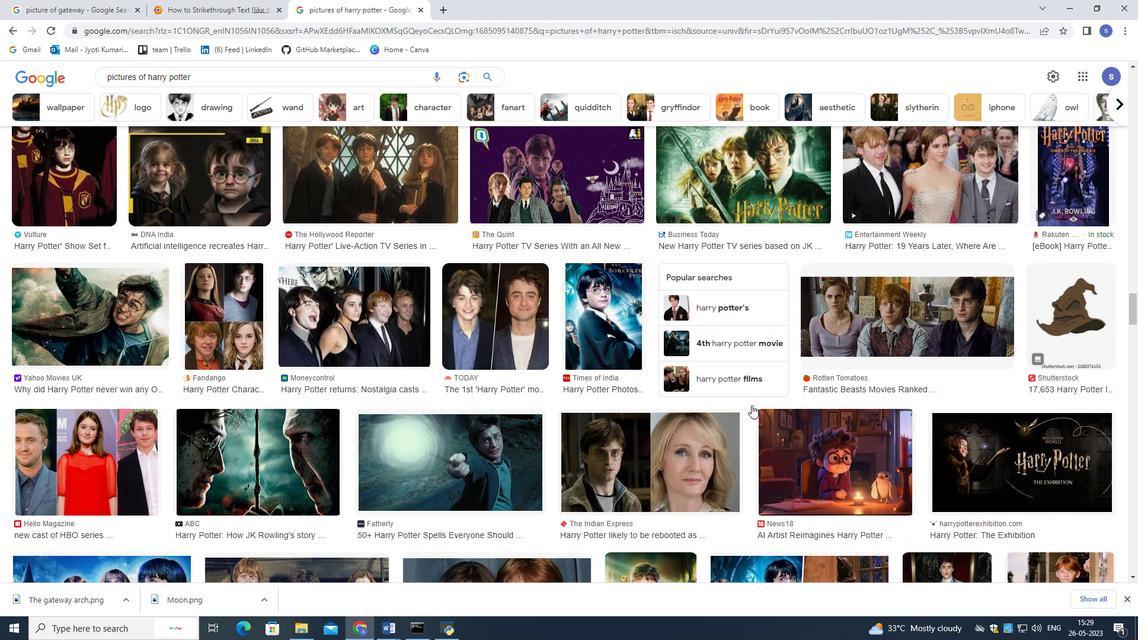 
Action: Mouse scrolled (751, 406) with delta (0, 0)
Screenshot: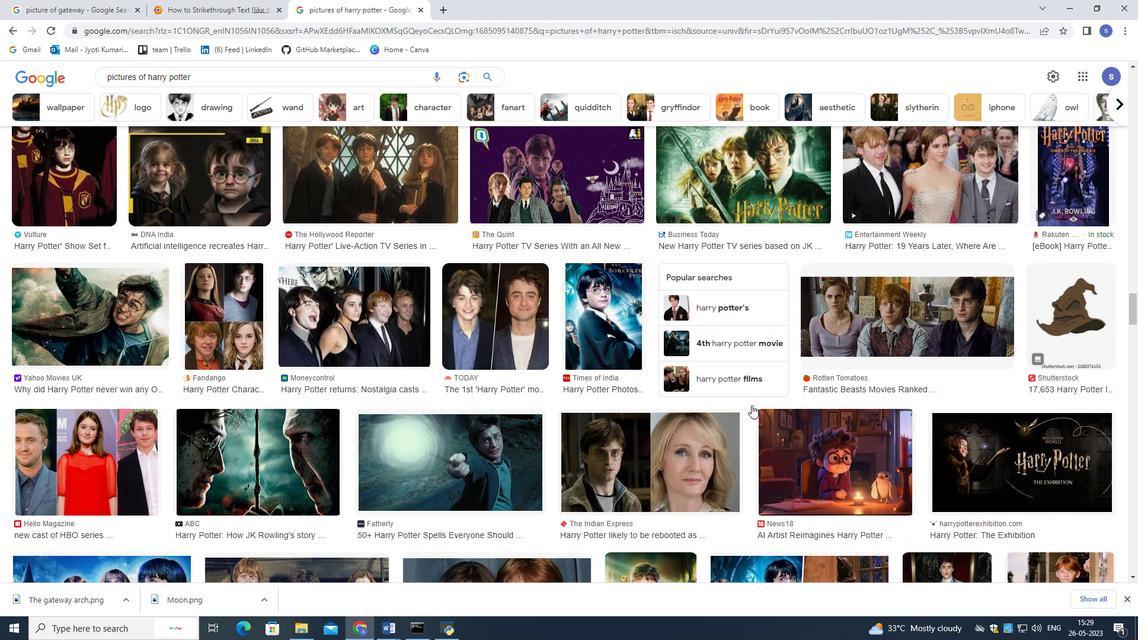 
Action: Mouse scrolled (751, 406) with delta (0, 0)
Screenshot: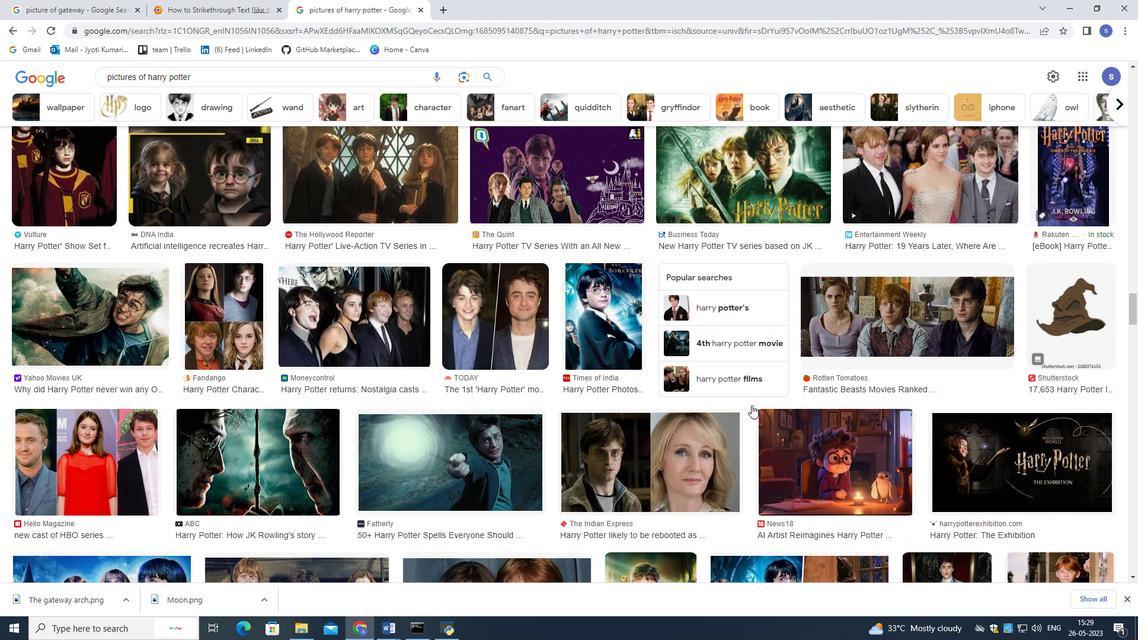 
Action: Mouse scrolled (751, 406) with delta (0, 0)
Screenshot: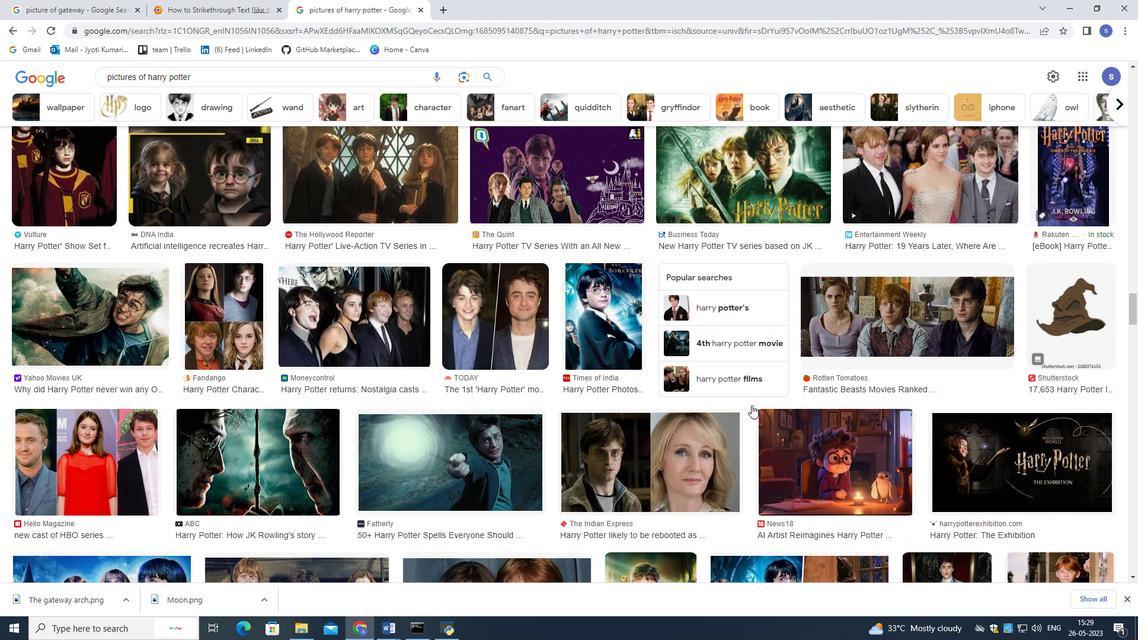 
Action: Mouse scrolled (751, 406) with delta (0, 0)
Screenshot: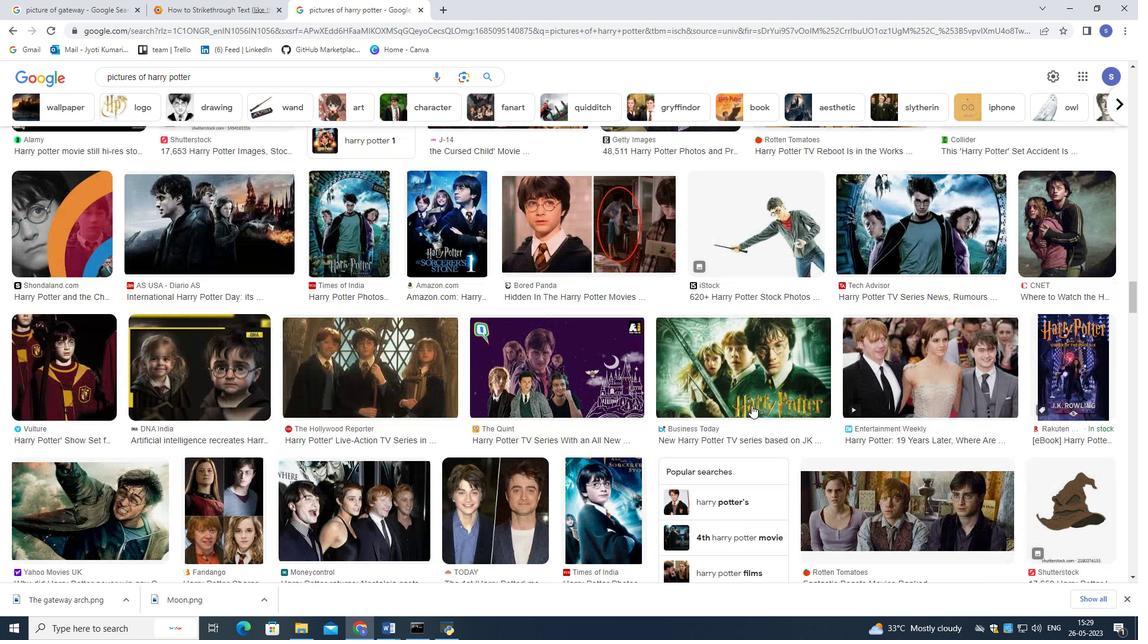 
Action: Mouse scrolled (751, 406) with delta (0, 0)
Screenshot: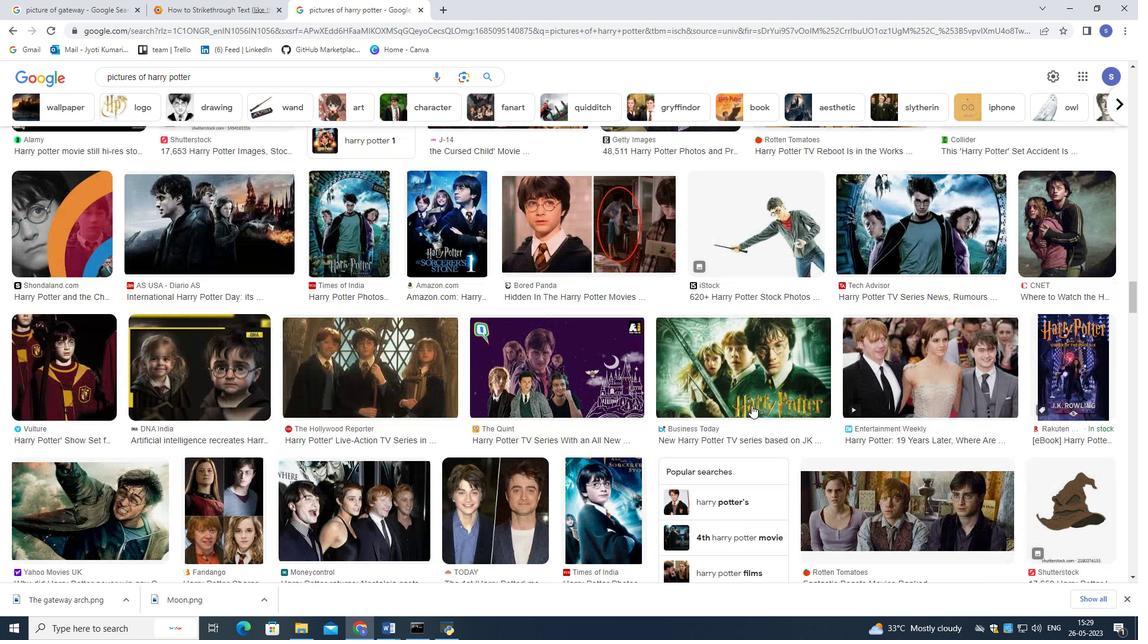 
Action: Mouse scrolled (751, 406) with delta (0, 0)
Screenshot: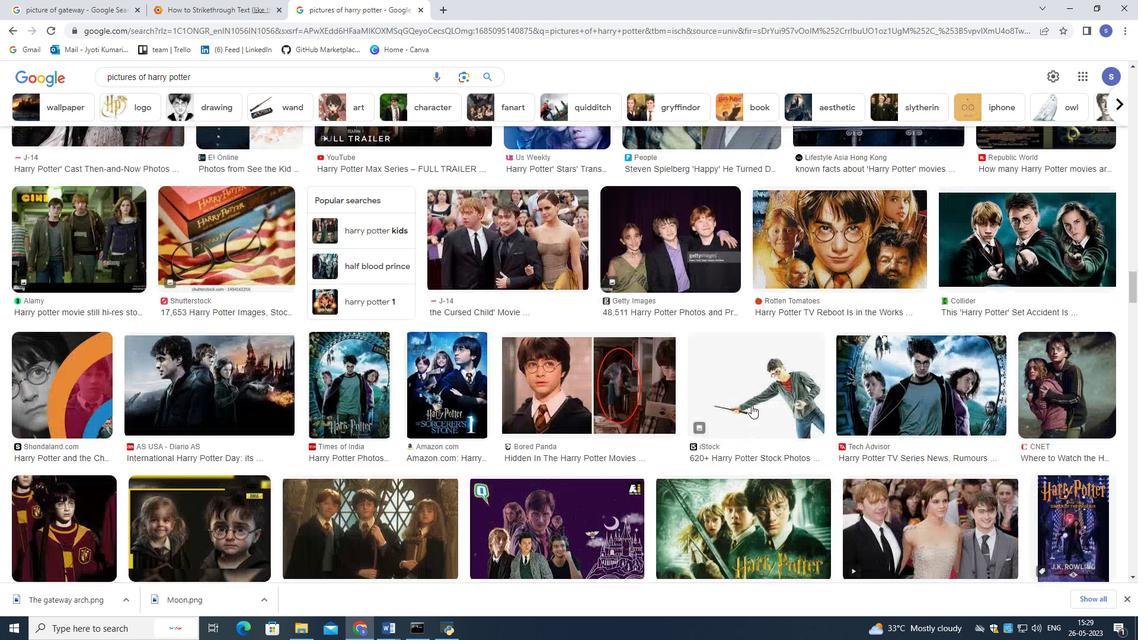 
Action: Mouse scrolled (751, 406) with delta (0, 0)
Screenshot: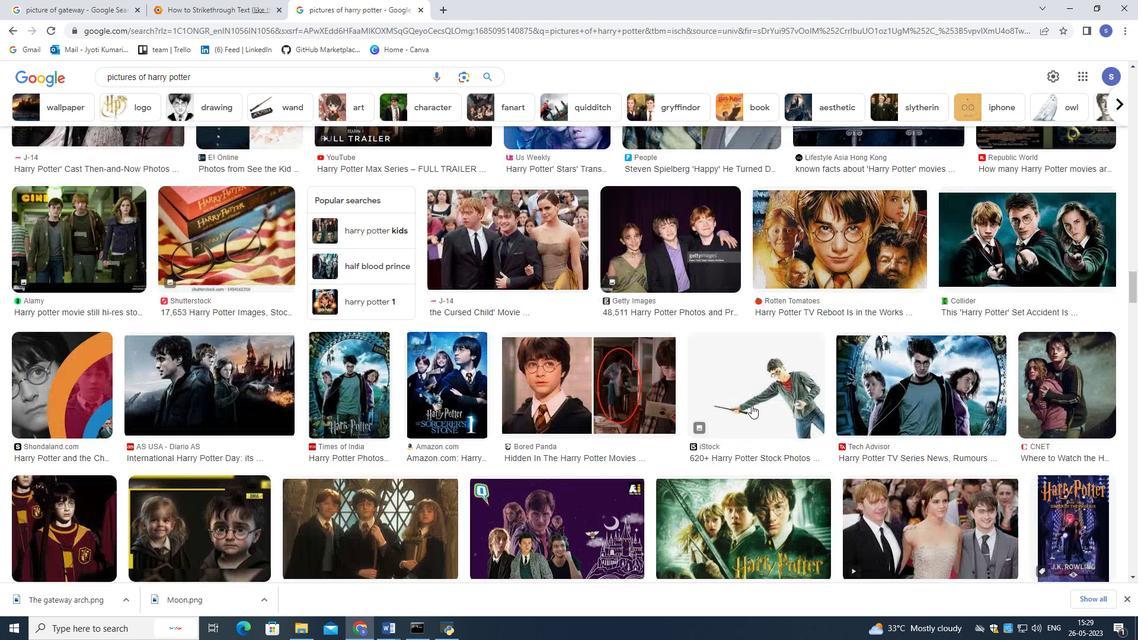 
Action: Mouse scrolled (751, 406) with delta (0, 0)
Screenshot: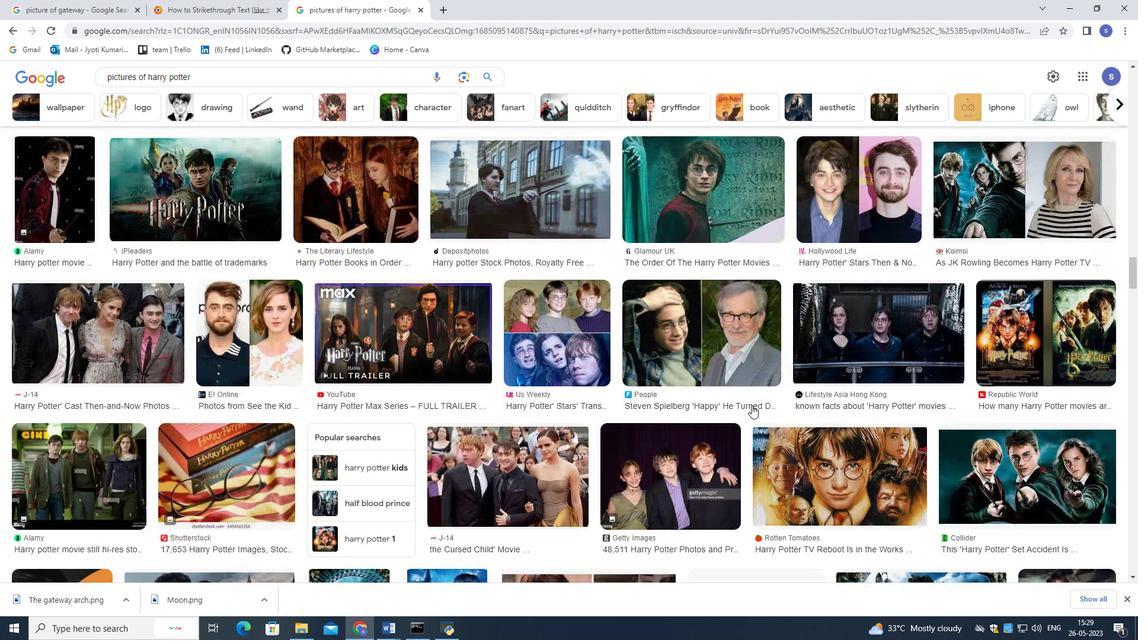 
Action: Mouse scrolled (751, 406) with delta (0, 0)
Screenshot: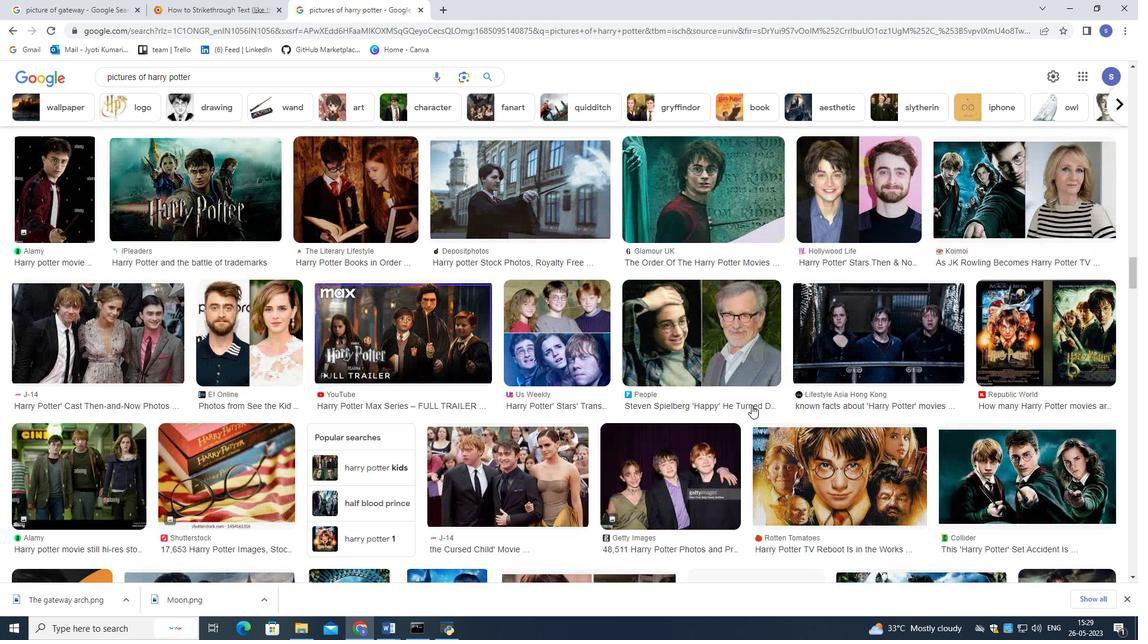
Action: Mouse scrolled (751, 406) with delta (0, 0)
Screenshot: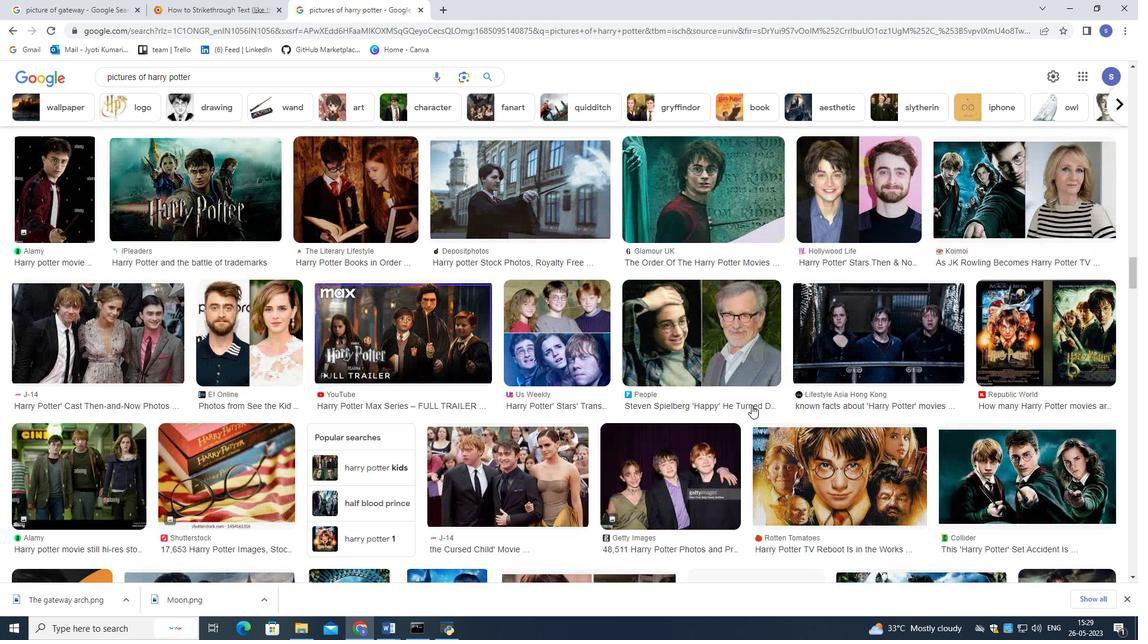 
Action: Mouse scrolled (751, 406) with delta (0, 0)
Screenshot: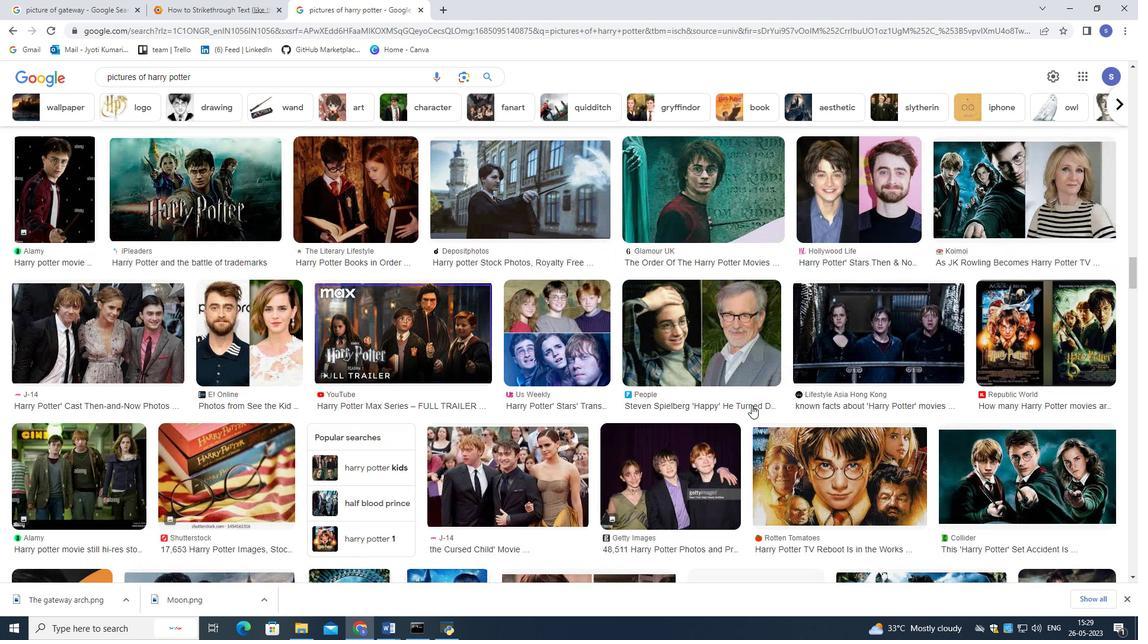 
Action: Mouse scrolled (751, 406) with delta (0, 0)
Screenshot: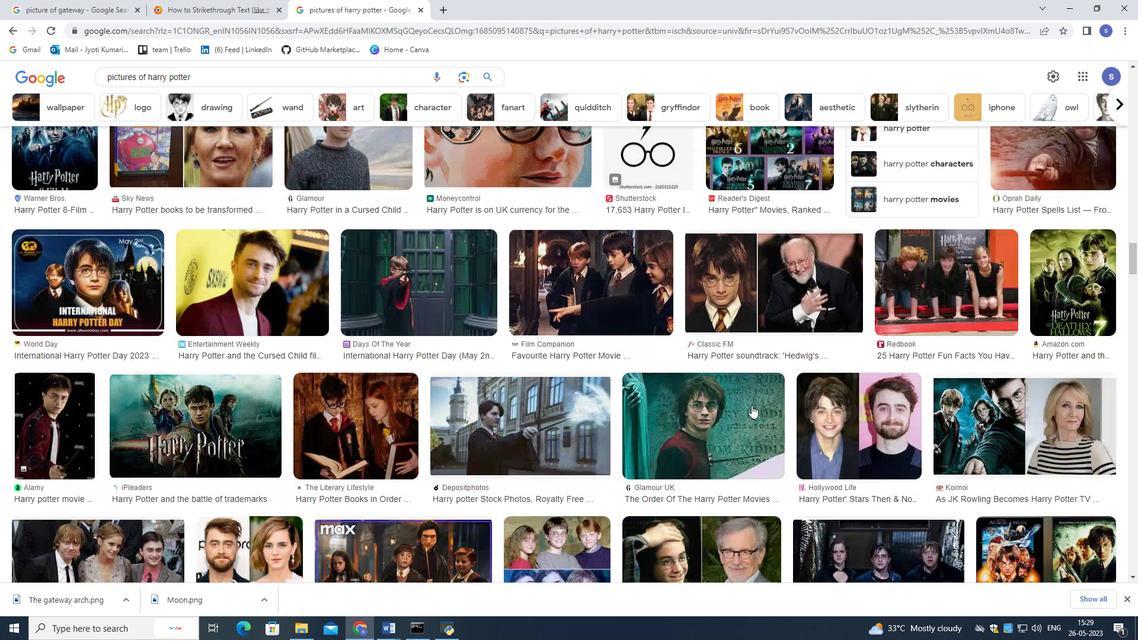 
Action: Mouse scrolled (751, 406) with delta (0, 0)
Screenshot: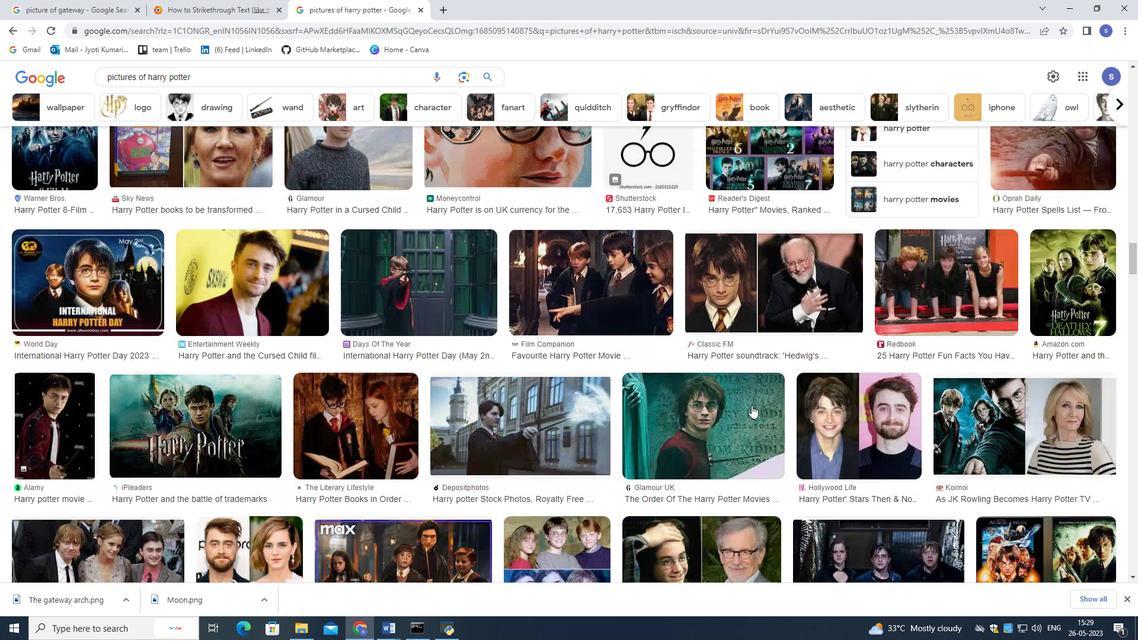 
Action: Mouse scrolled (751, 406) with delta (0, 0)
Screenshot: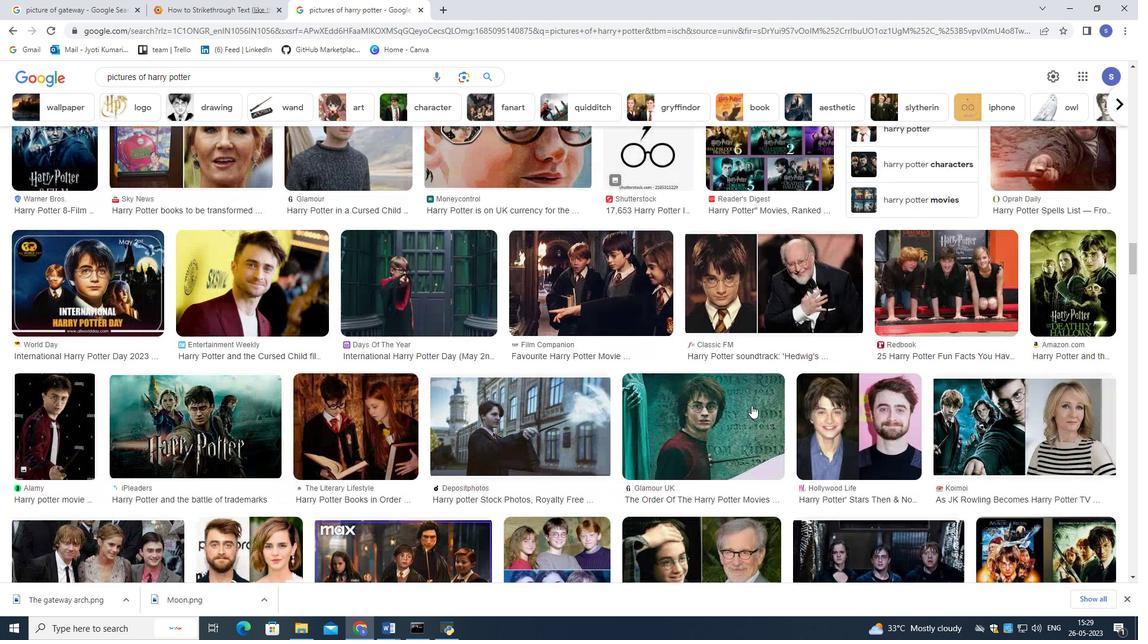 
Action: Mouse scrolled (751, 406) with delta (0, 0)
Screenshot: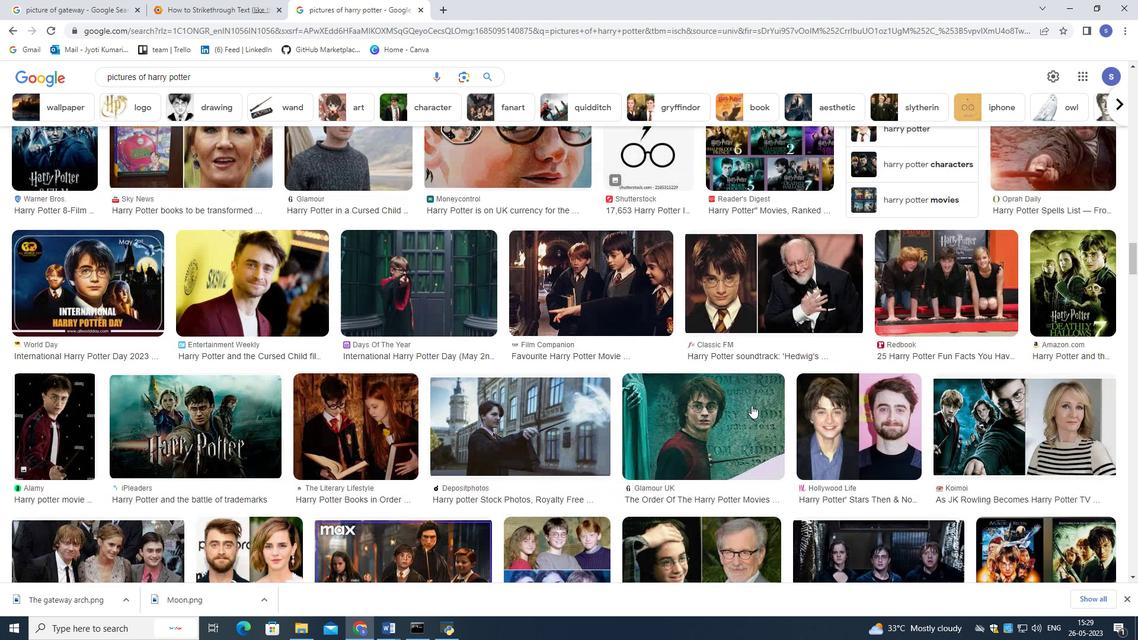 
Action: Mouse scrolled (751, 406) with delta (0, 0)
Screenshot: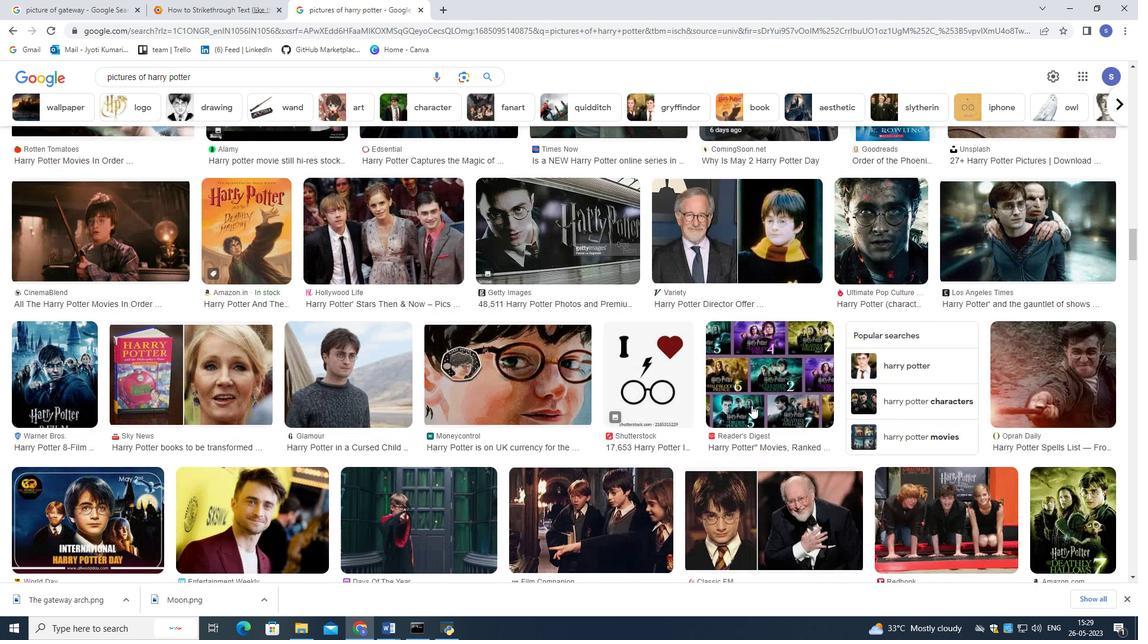 
Action: Mouse scrolled (751, 406) with delta (0, 0)
Screenshot: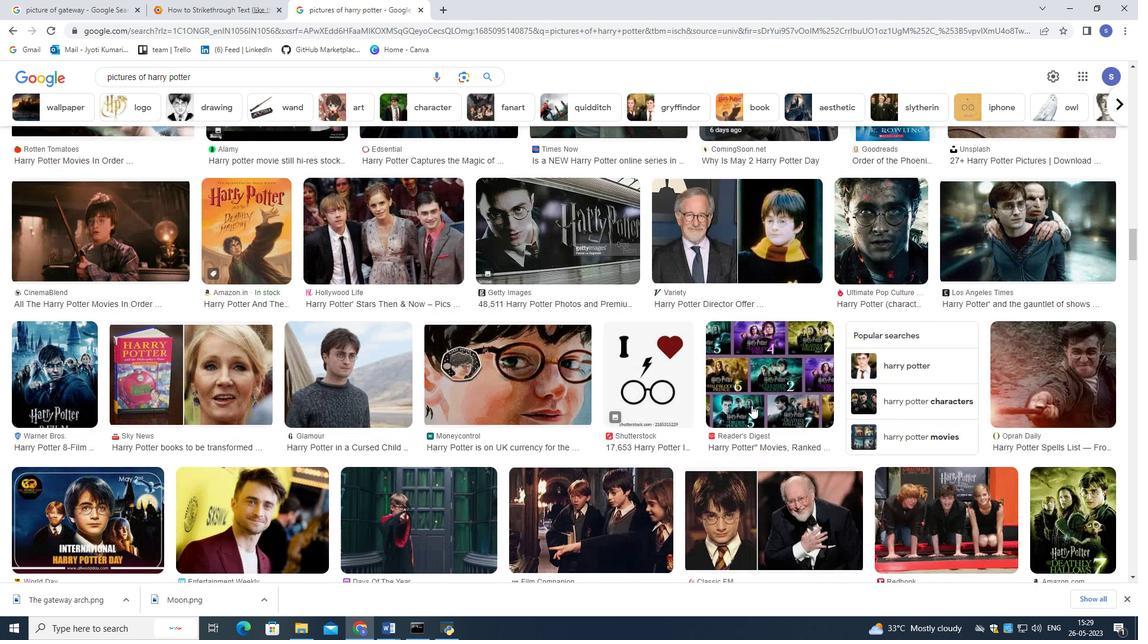 
Action: Mouse scrolled (751, 406) with delta (0, 0)
Screenshot: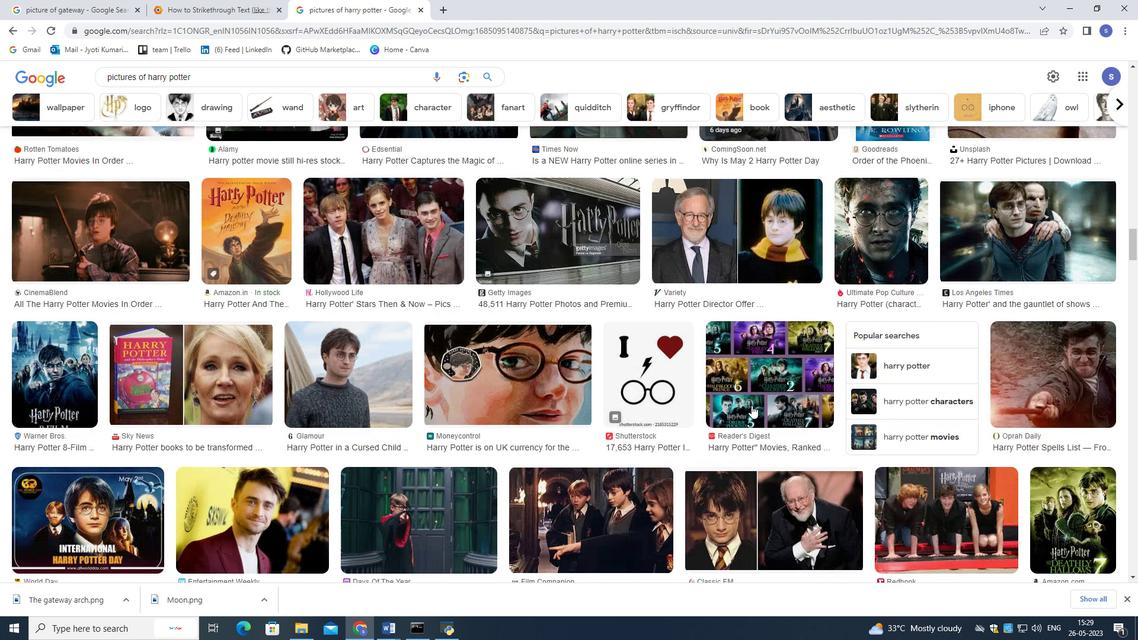
Action: Mouse scrolled (751, 406) with delta (0, 0)
Screenshot: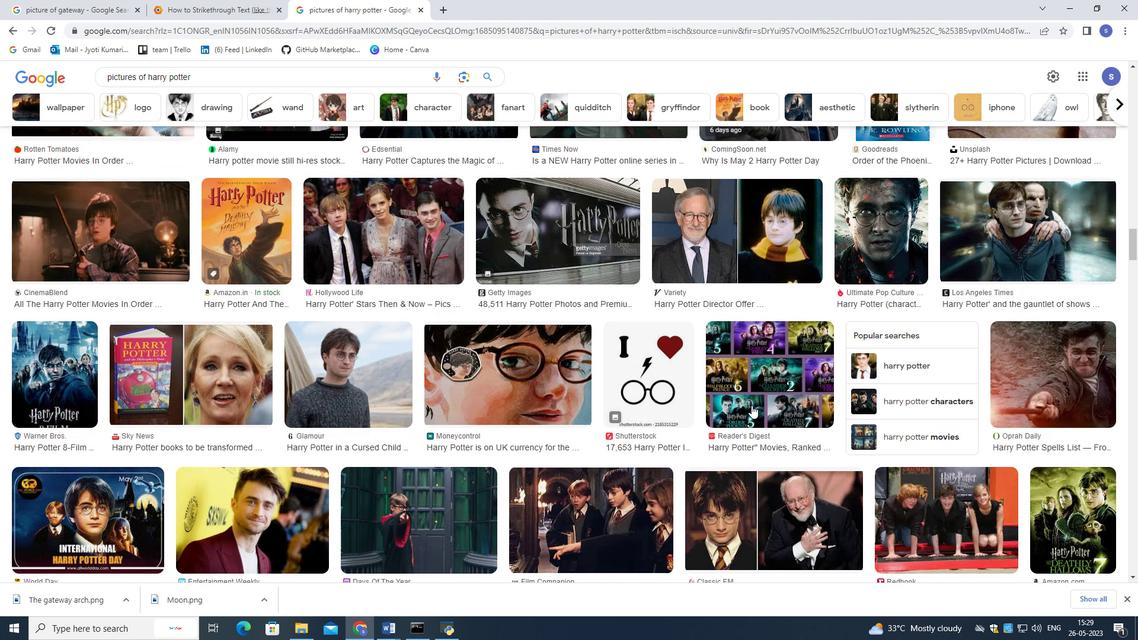 
Action: Mouse scrolled (751, 406) with delta (0, 0)
Screenshot: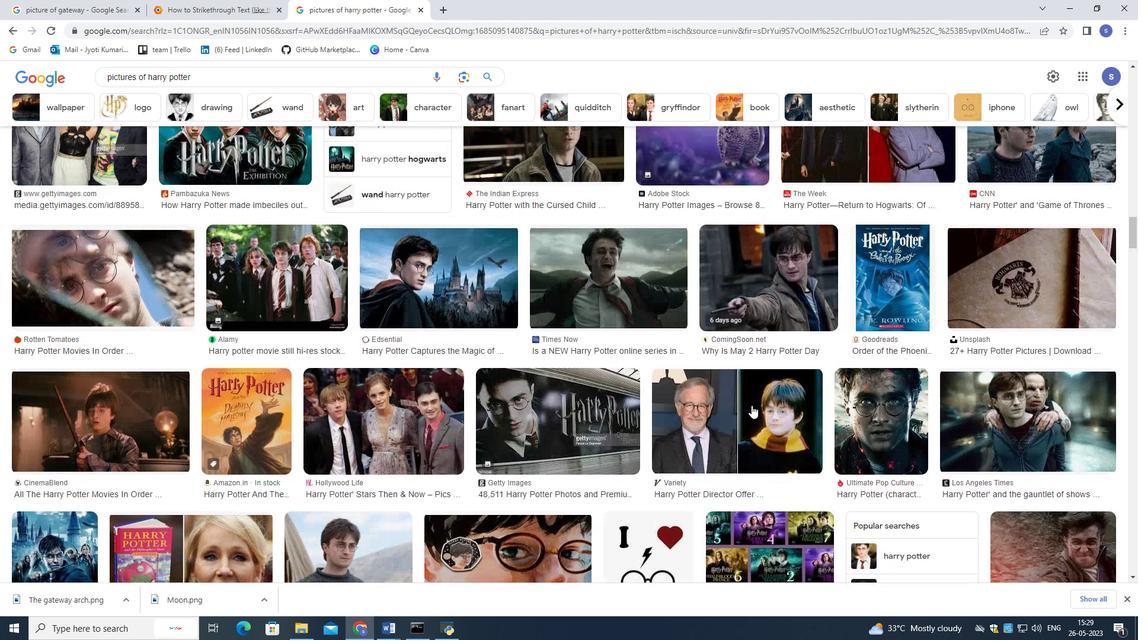 
Action: Mouse scrolled (751, 406) with delta (0, 0)
Screenshot: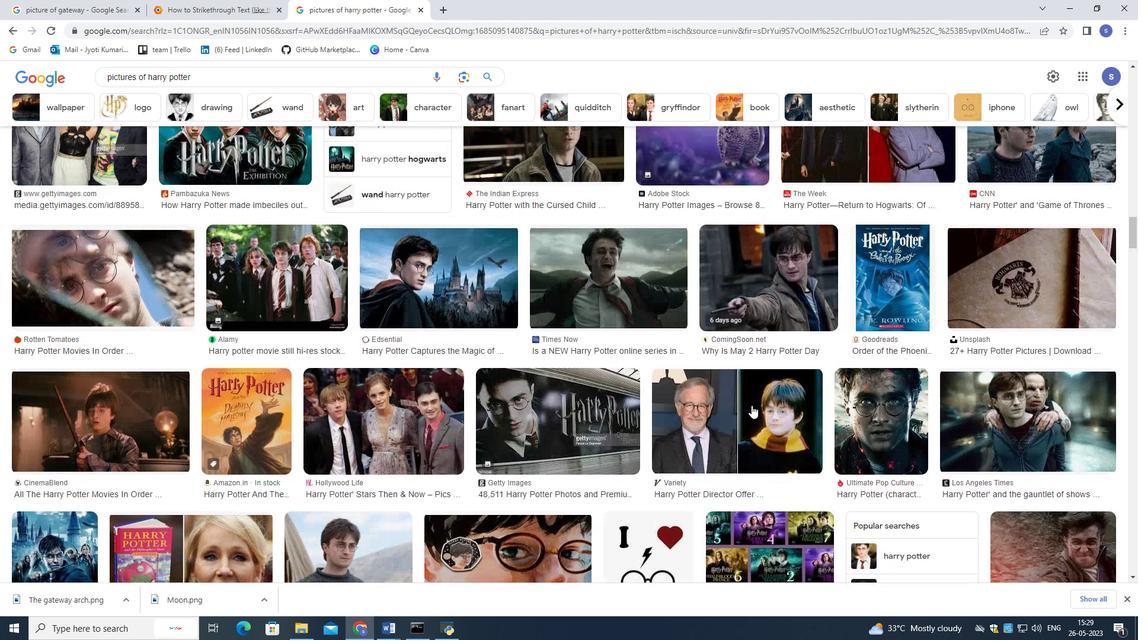 
Action: Mouse scrolled (751, 406) with delta (0, 0)
Screenshot: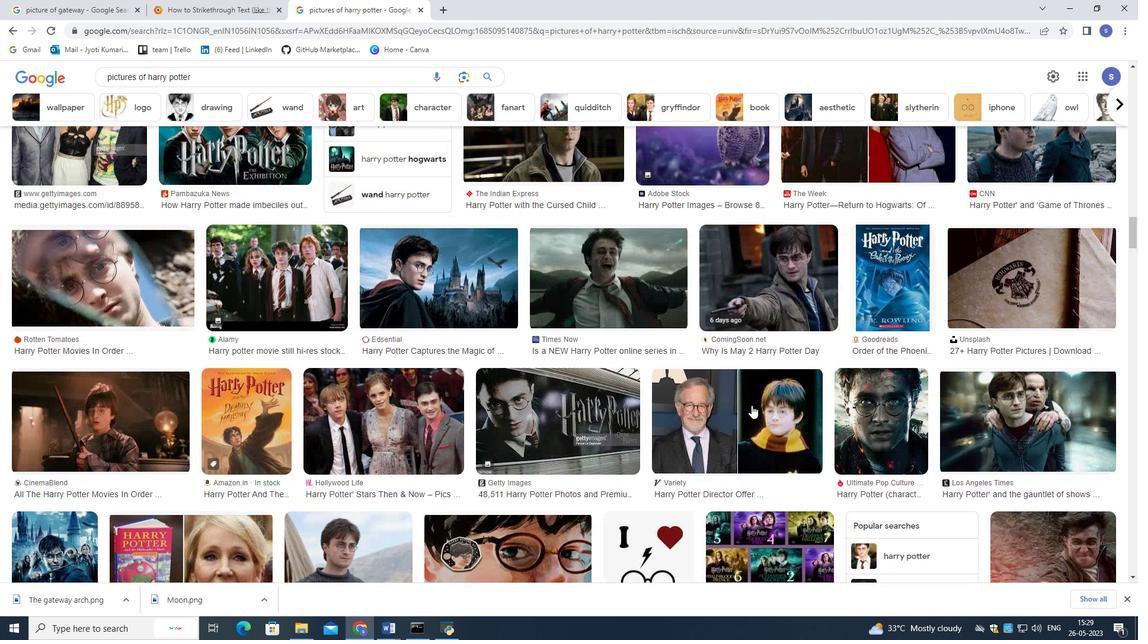 
Action: Mouse scrolled (751, 406) with delta (0, 0)
Screenshot: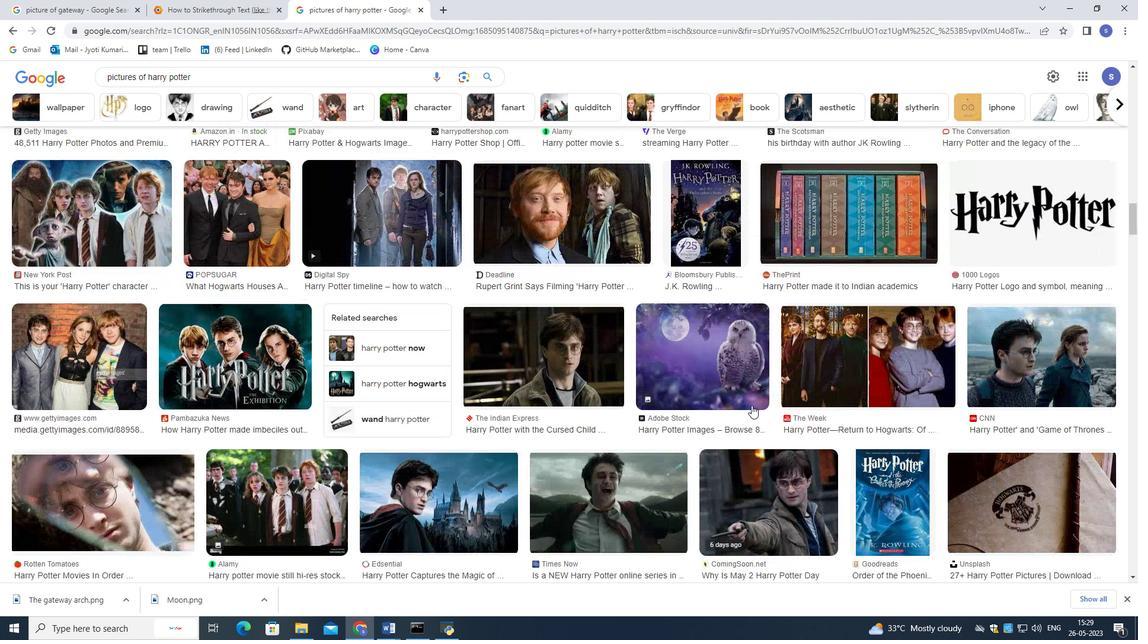 
Action: Mouse scrolled (751, 406) with delta (0, 0)
Screenshot: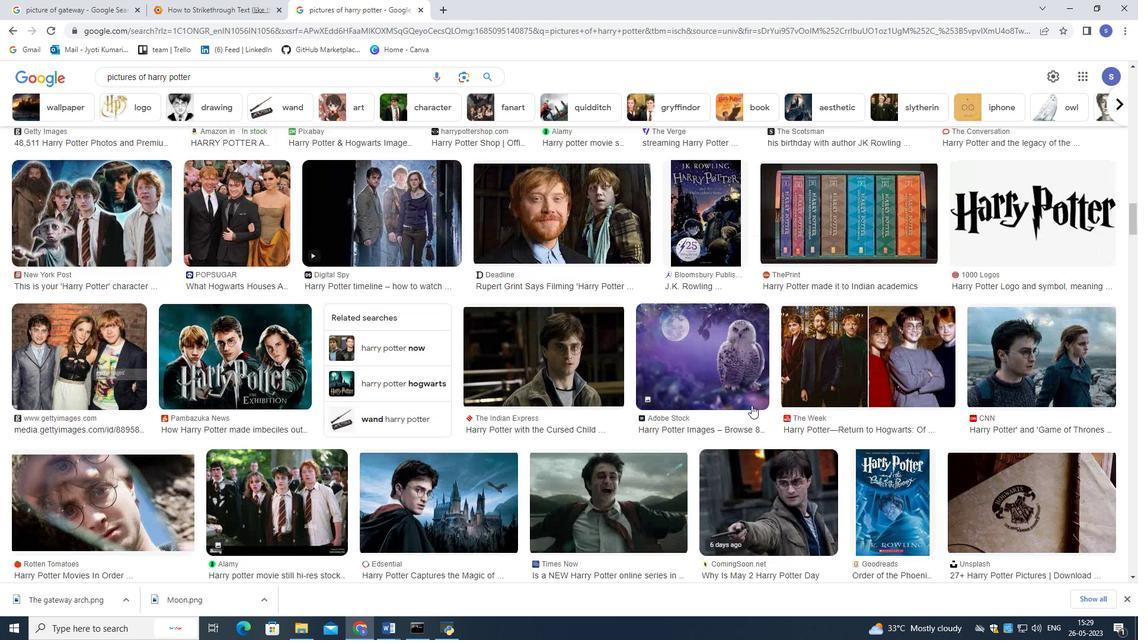 
Action: Mouse scrolled (751, 406) with delta (0, 0)
Screenshot: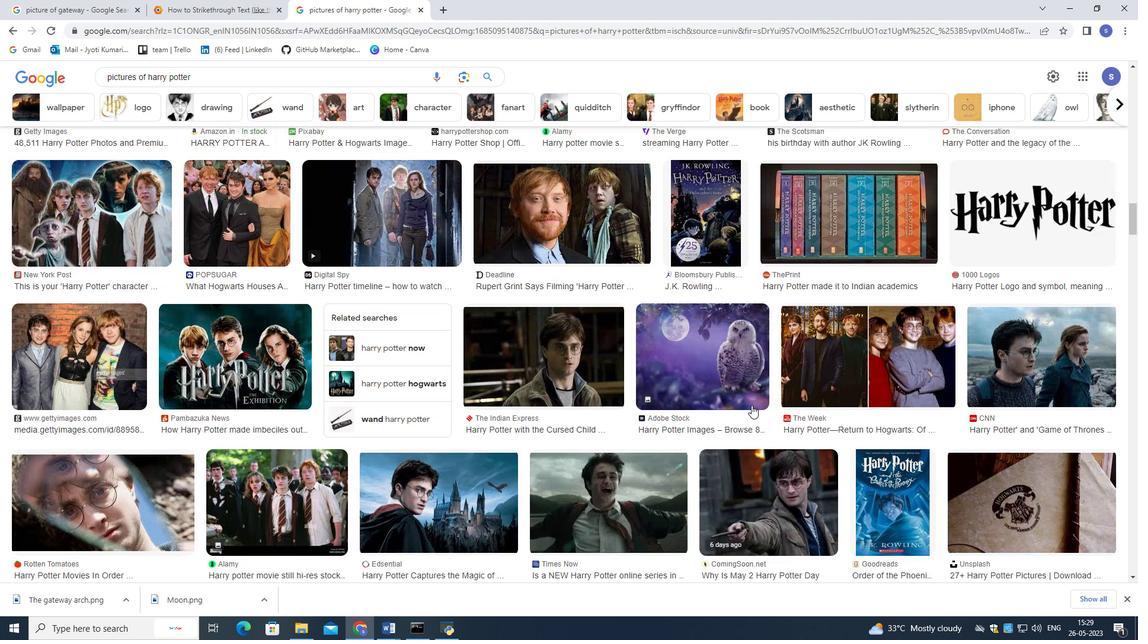 
Action: Mouse scrolled (751, 406) with delta (0, 0)
Screenshot: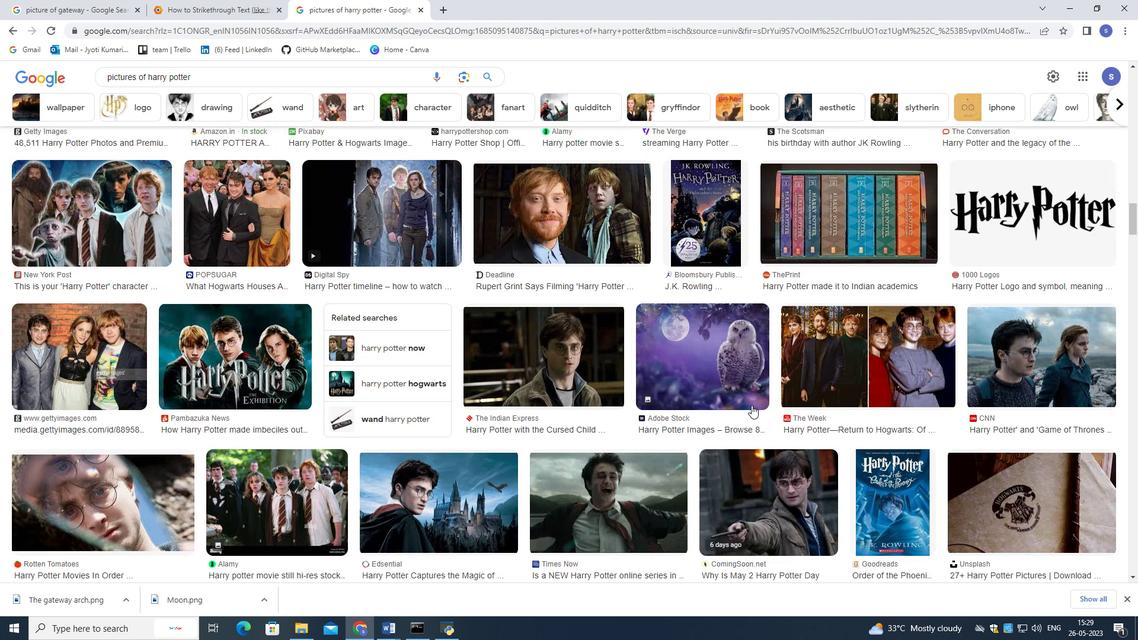 
Action: Mouse scrolled (751, 406) with delta (0, 0)
Screenshot: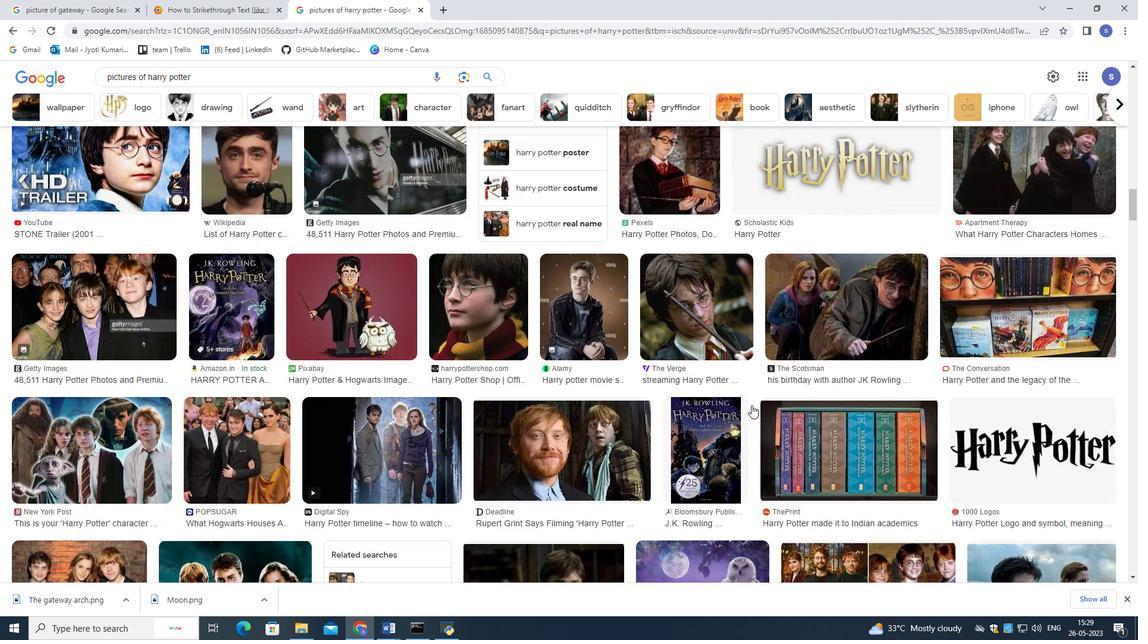 
Action: Mouse scrolled (751, 406) with delta (0, 0)
Screenshot: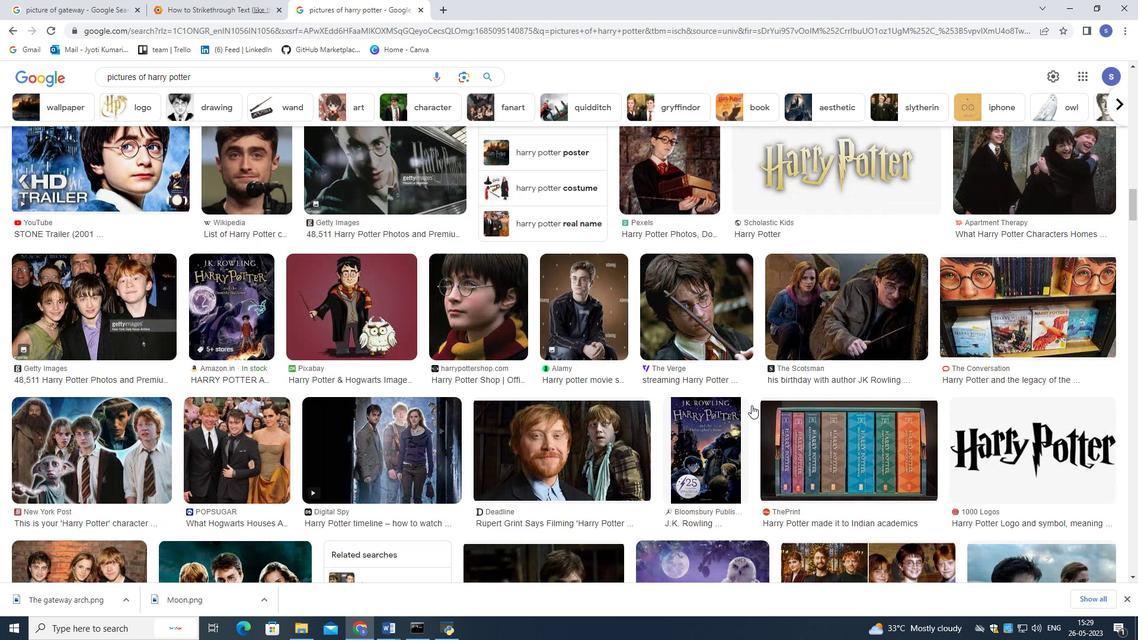 
Action: Mouse scrolled (751, 406) with delta (0, 0)
Screenshot: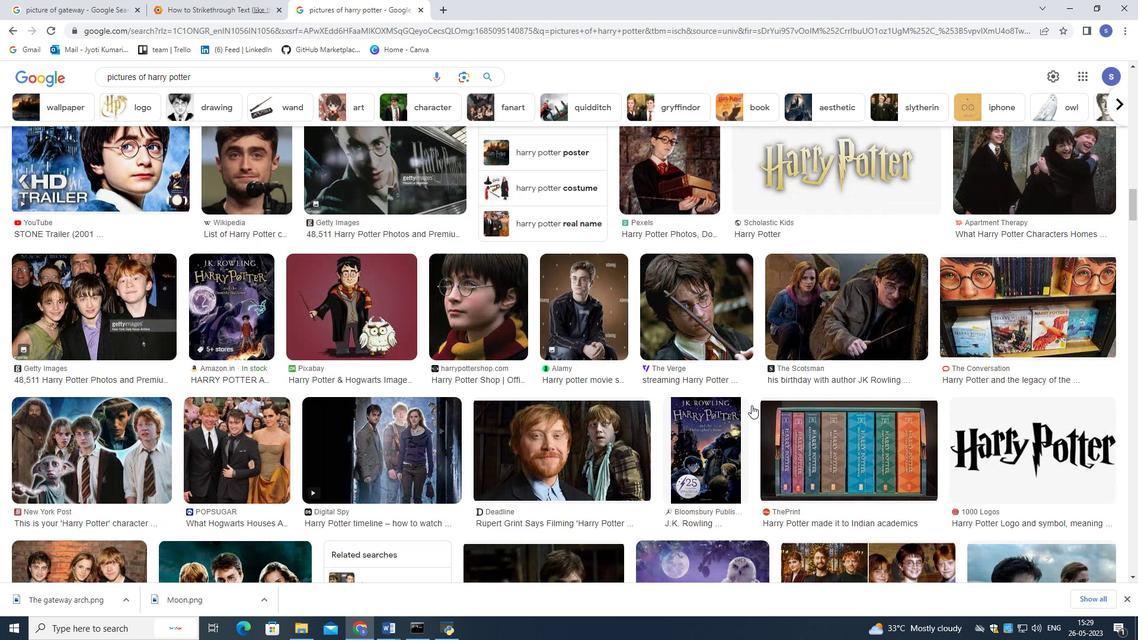 
Action: Mouse scrolled (751, 406) with delta (0, 0)
Screenshot: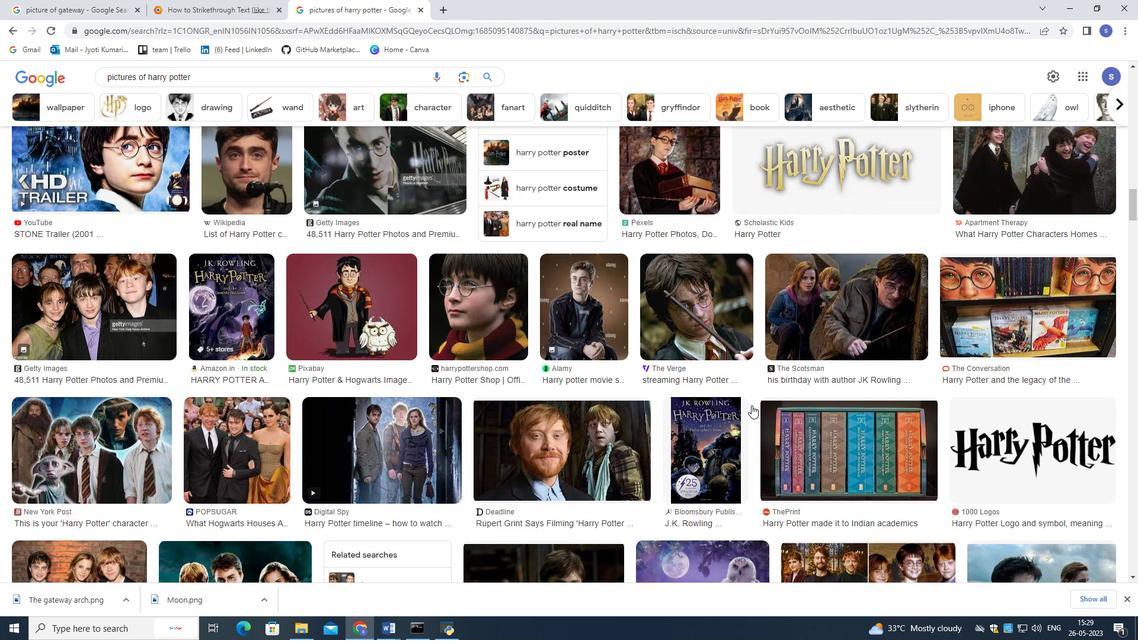 
Action: Mouse scrolled (751, 406) with delta (0, 0)
Screenshot: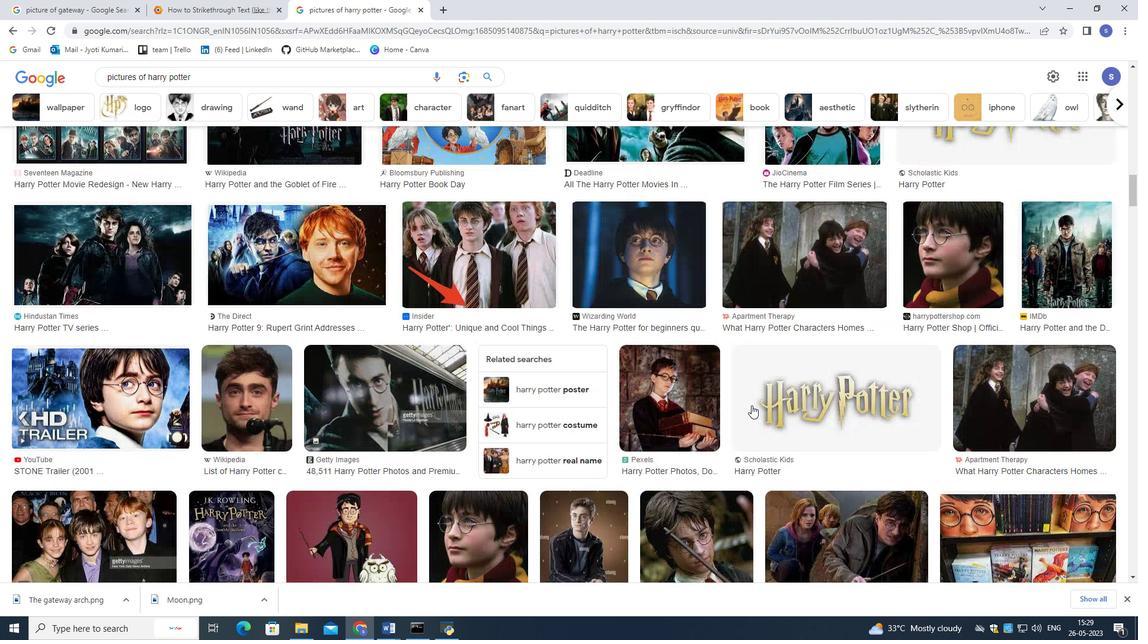 
Action: Mouse scrolled (751, 406) with delta (0, 0)
Screenshot: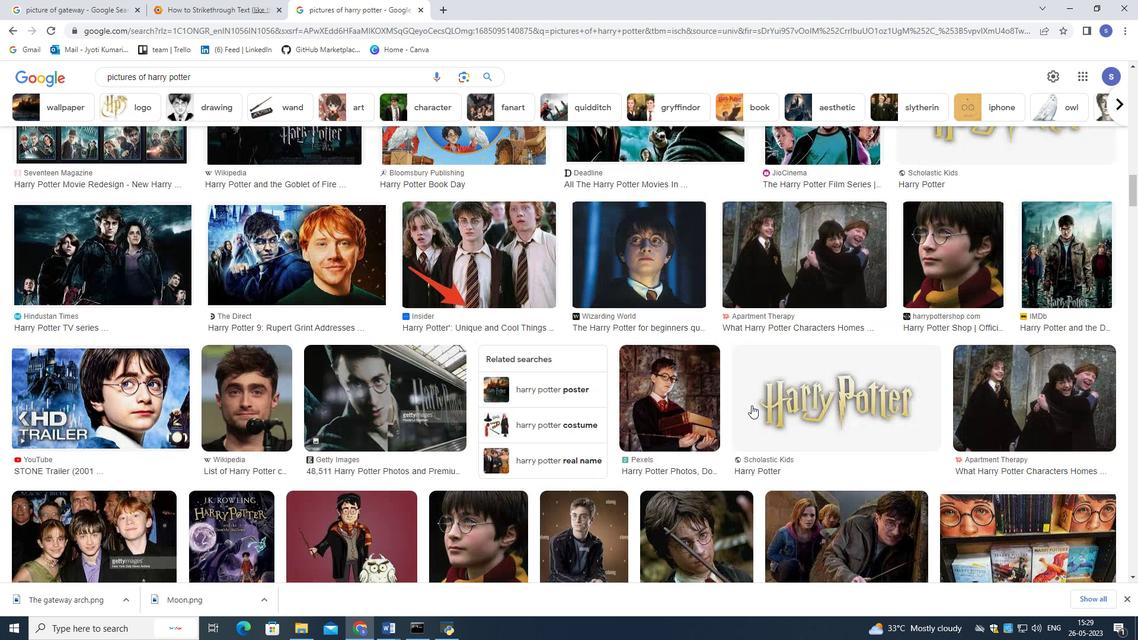 
Action: Mouse scrolled (751, 406) with delta (0, 0)
Screenshot: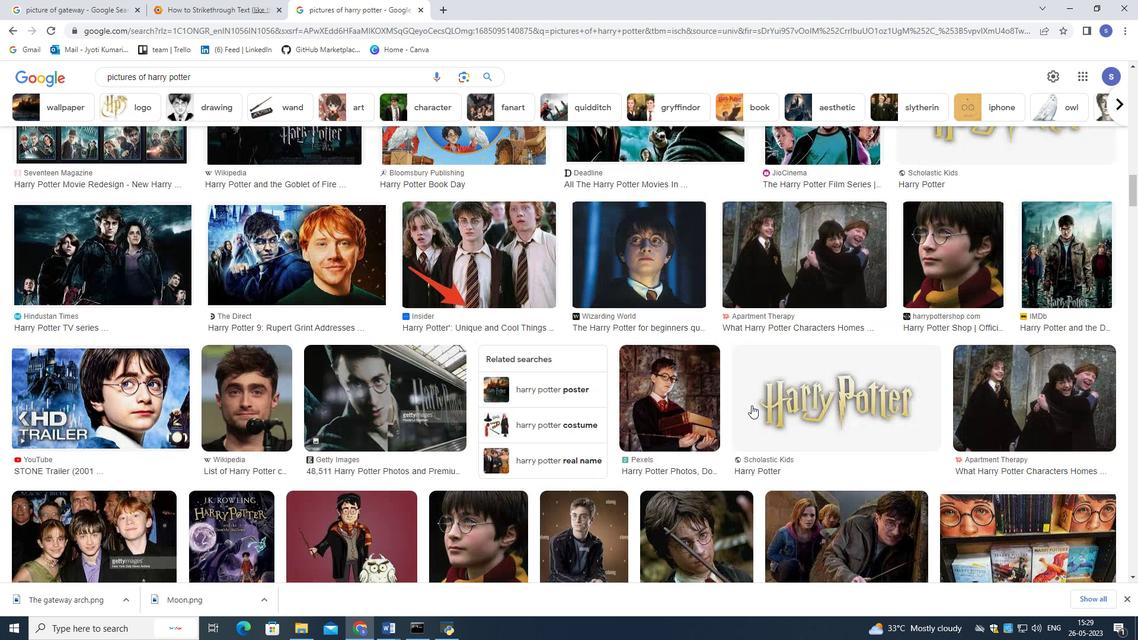 
Action: Mouse scrolled (751, 406) with delta (0, 0)
Screenshot: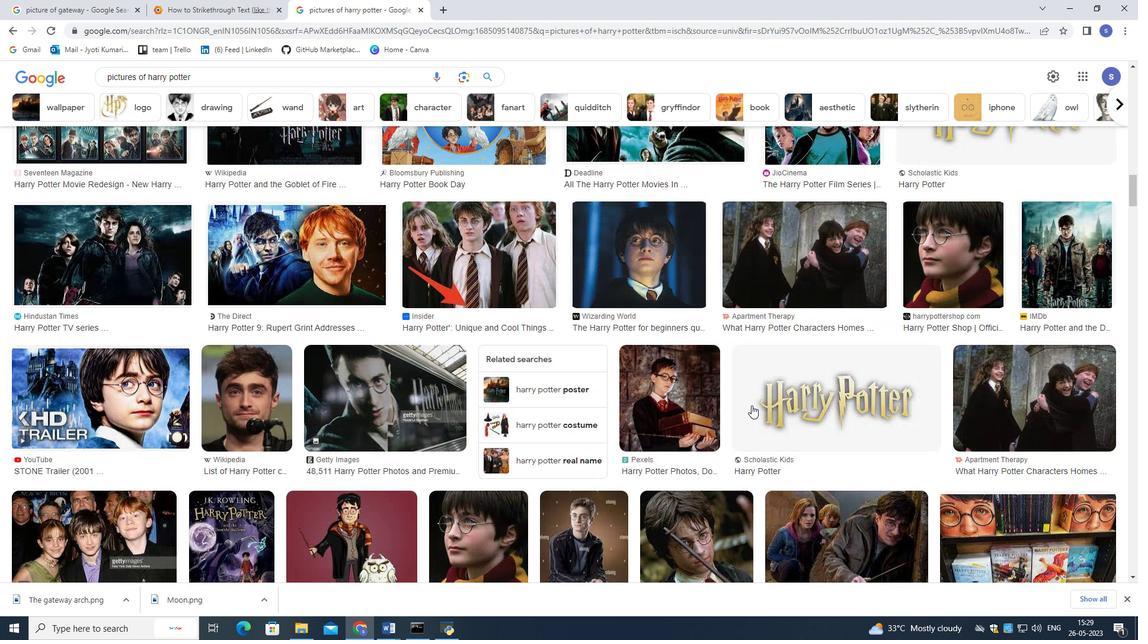 
Action: Mouse scrolled (751, 406) with delta (0, 0)
Screenshot: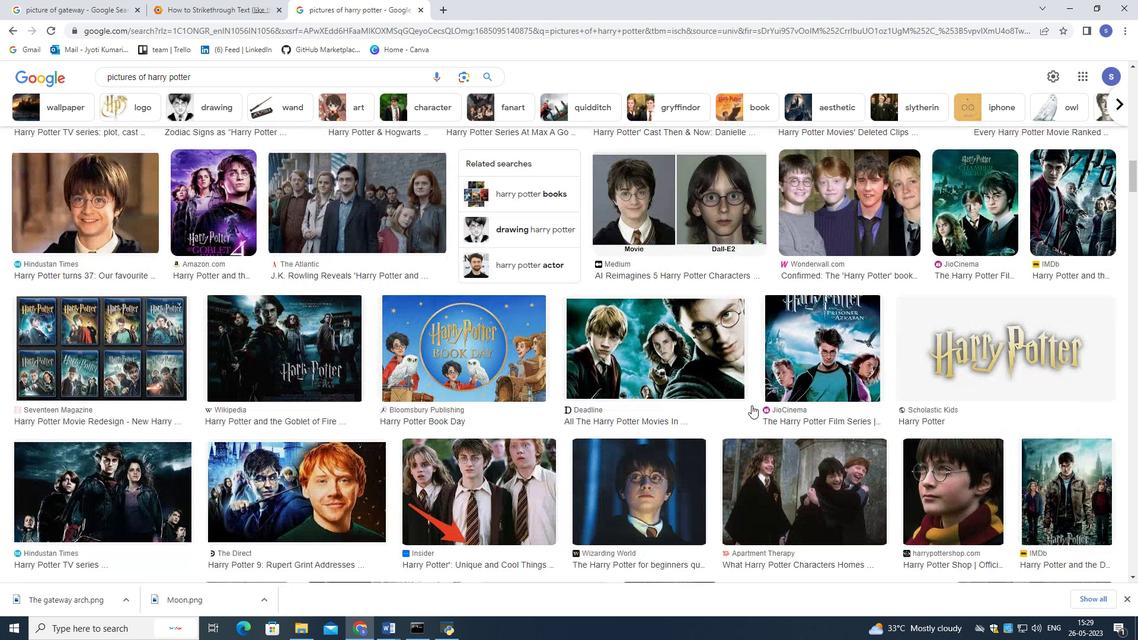 
Action: Mouse scrolled (751, 406) with delta (0, 0)
Screenshot: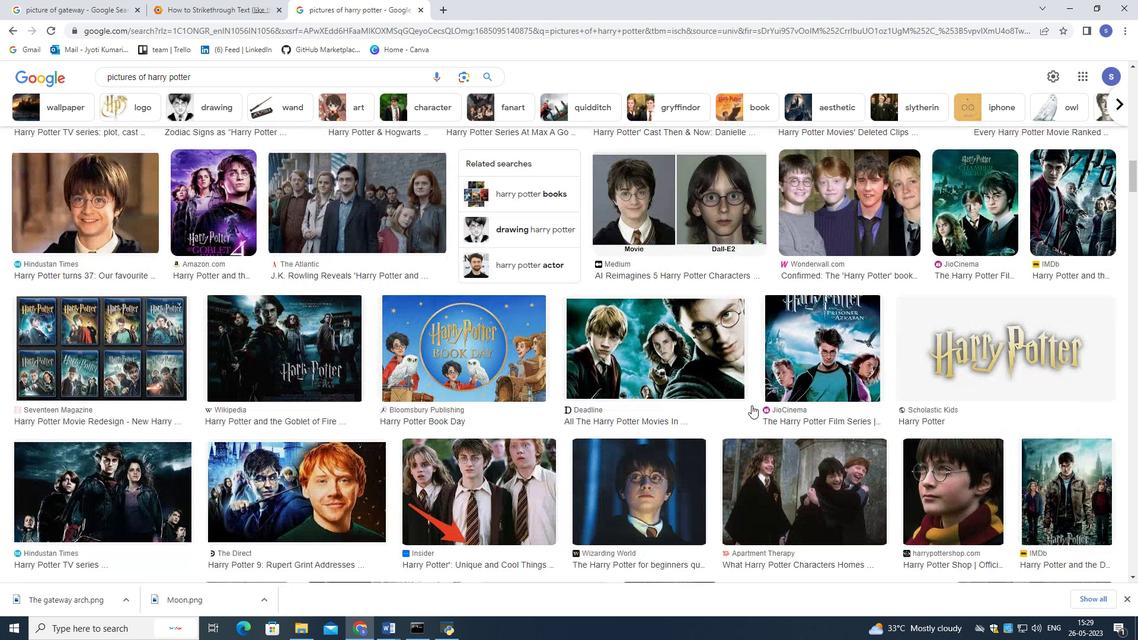 
Action: Mouse scrolled (751, 406) with delta (0, 0)
Screenshot: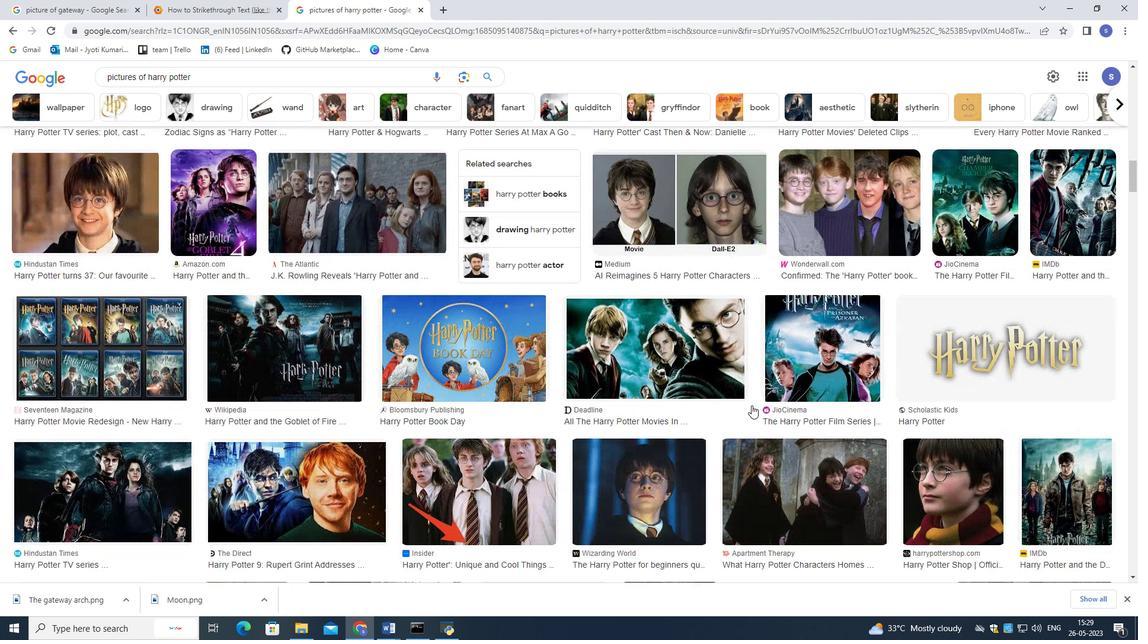 
Action: Mouse scrolled (751, 406) with delta (0, 0)
Screenshot: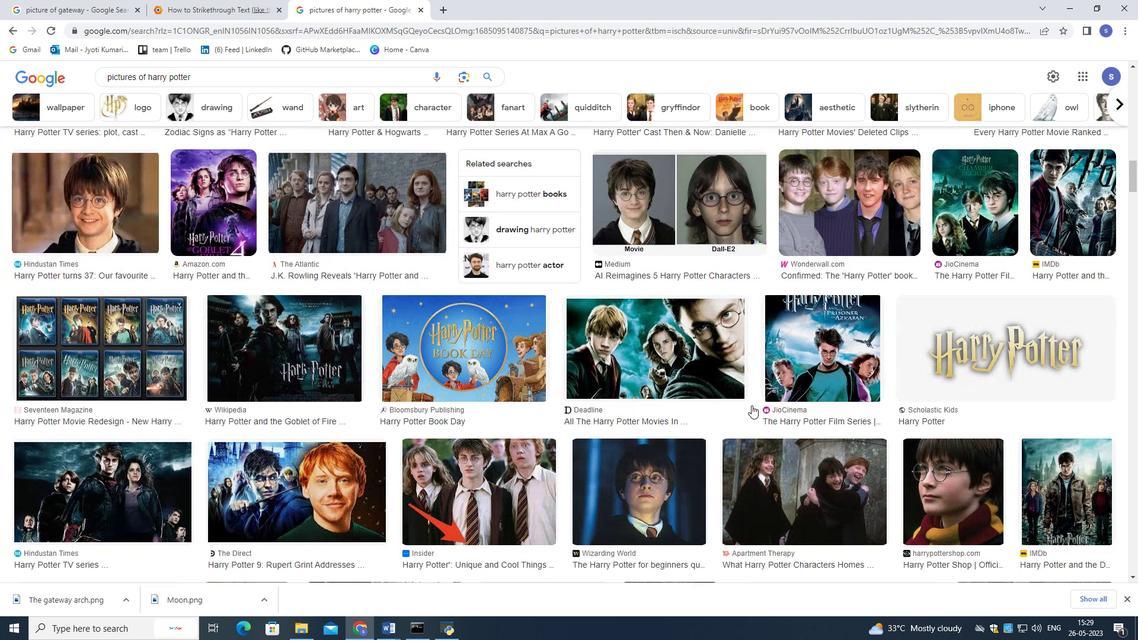 
Action: Mouse scrolled (751, 406) with delta (0, 0)
Screenshot: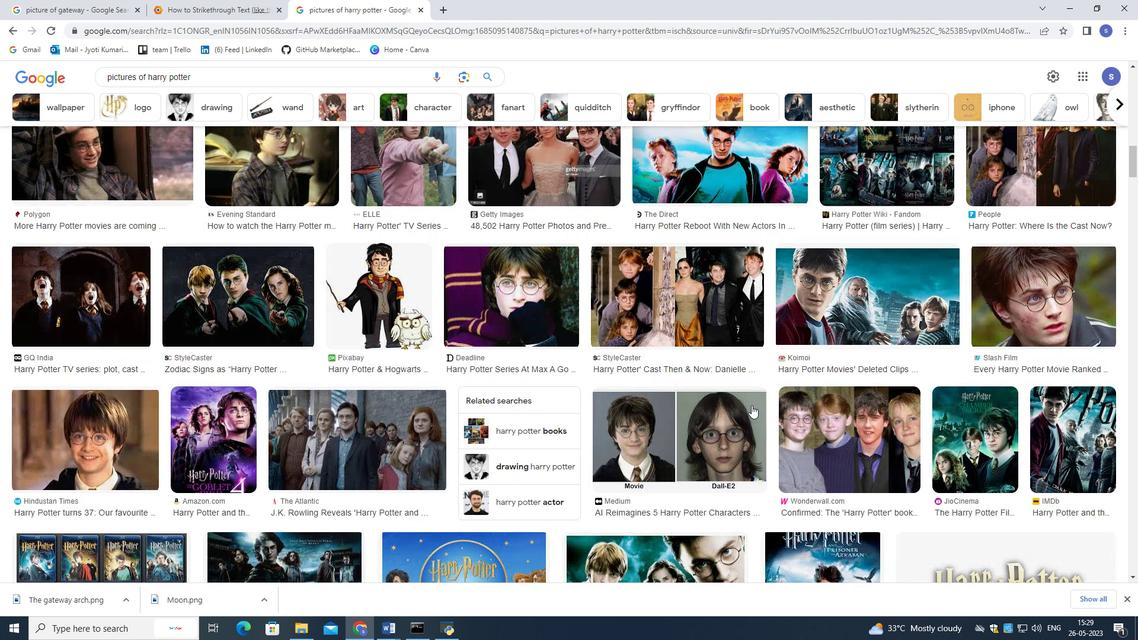 
Action: Mouse scrolled (751, 406) with delta (0, 0)
Screenshot: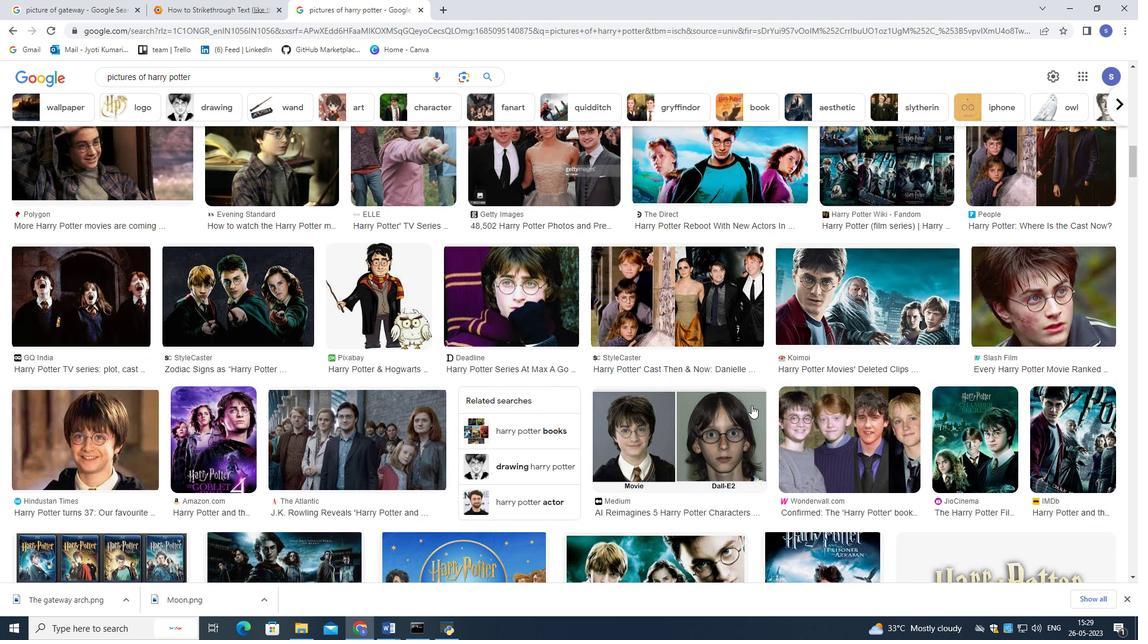 
Action: Mouse scrolled (751, 406) with delta (0, 0)
Screenshot: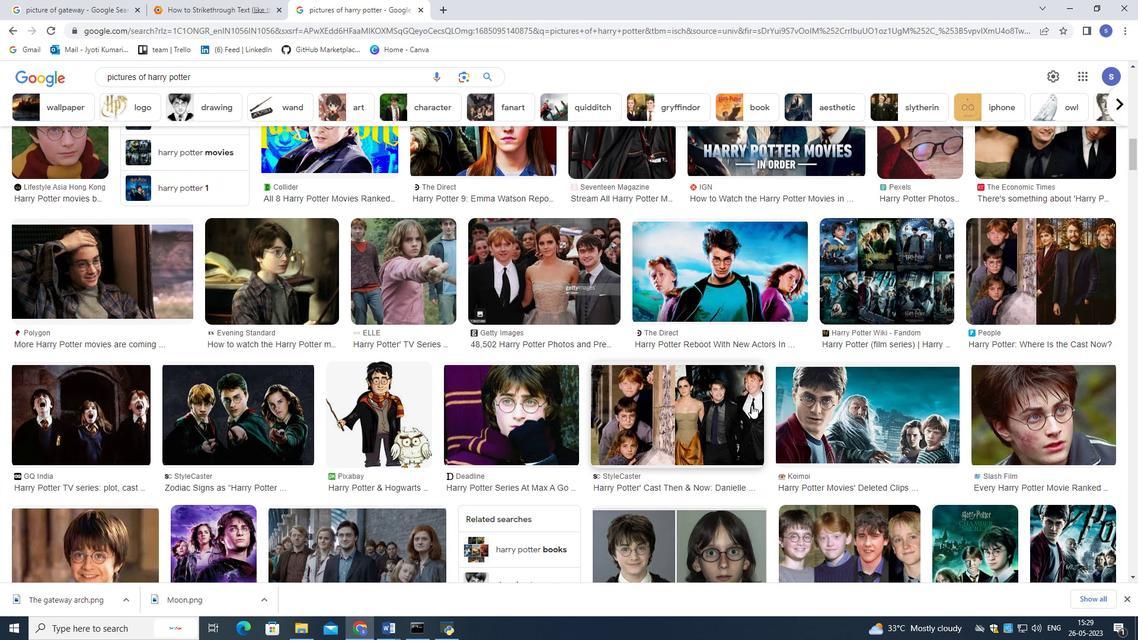 
Action: Mouse scrolled (751, 406) with delta (0, 0)
Screenshot: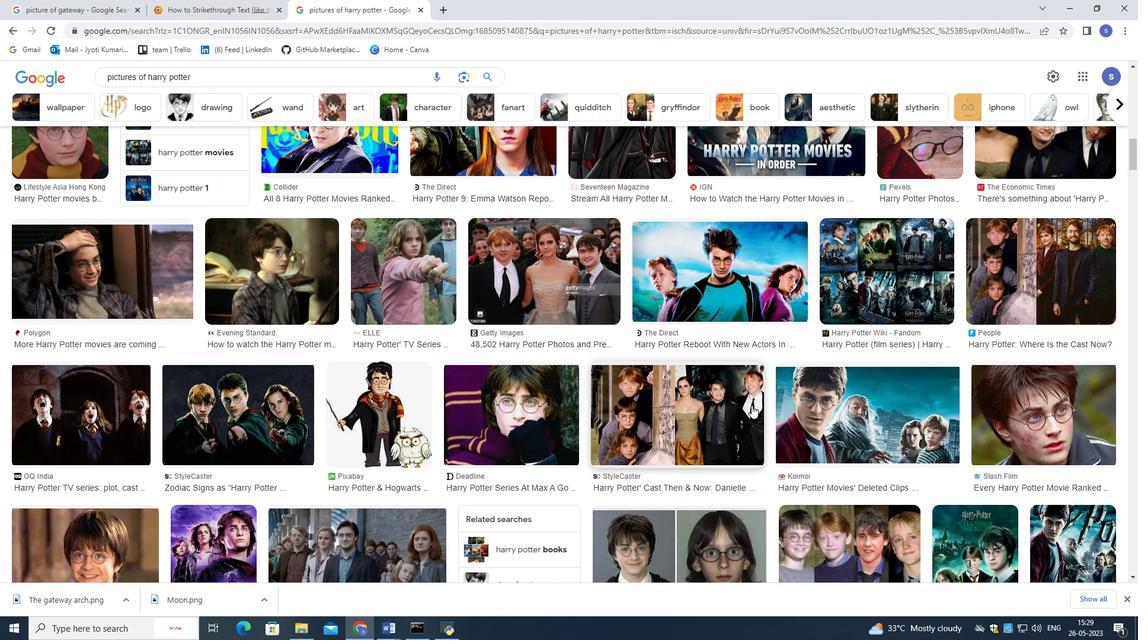 
Action: Mouse scrolled (751, 406) with delta (0, 0)
Screenshot: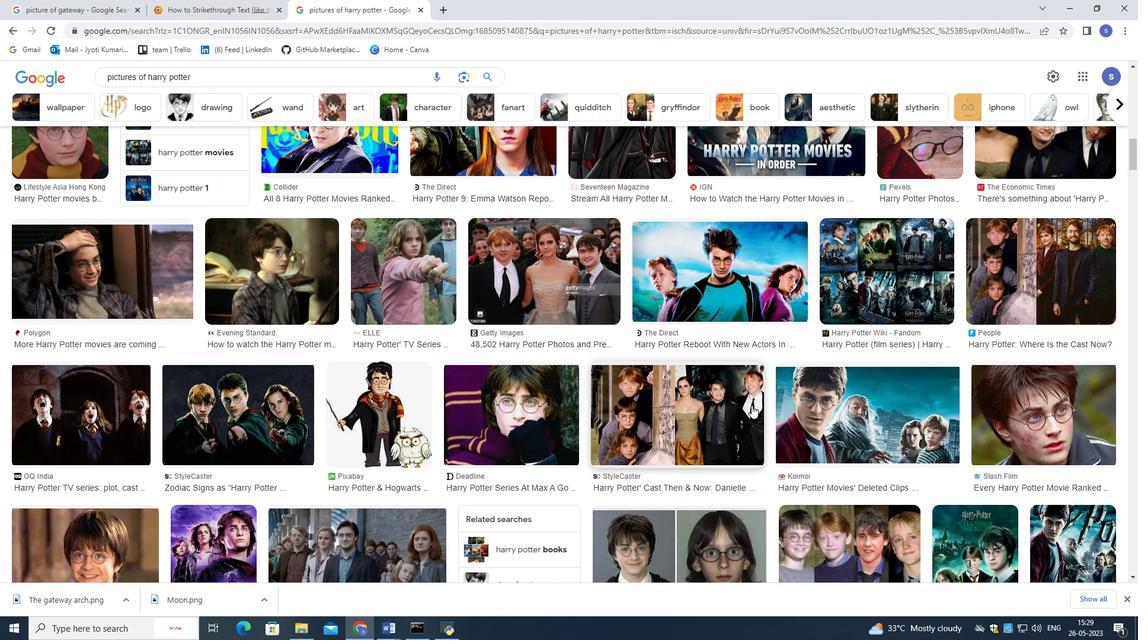 
Action: Mouse scrolled (751, 406) with delta (0, 0)
Screenshot: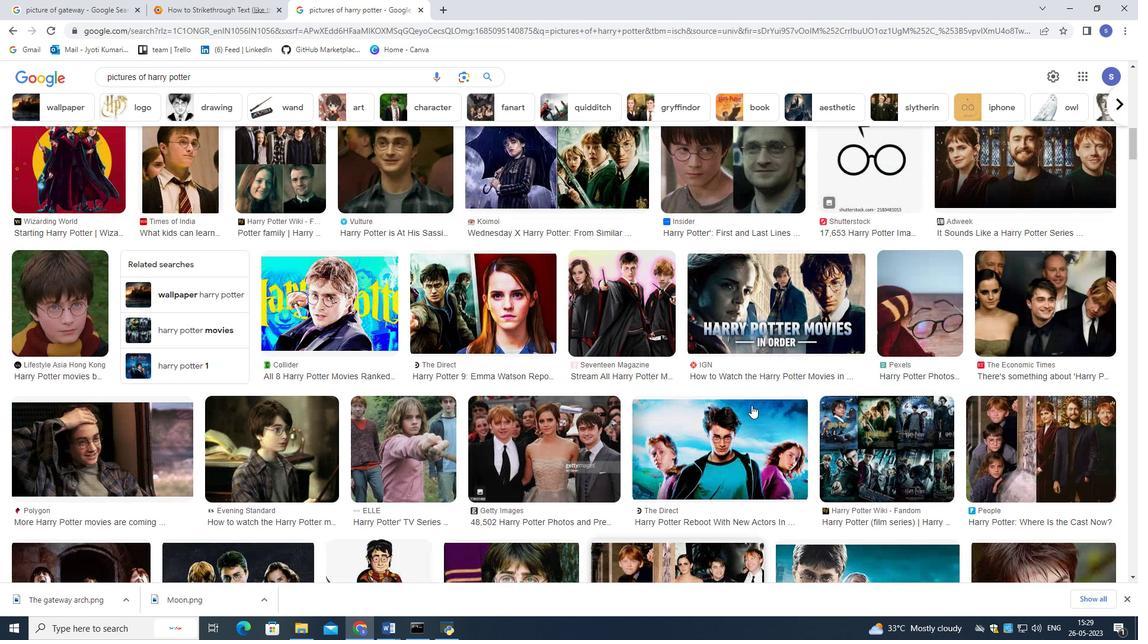 
Action: Mouse scrolled (751, 406) with delta (0, 0)
Screenshot: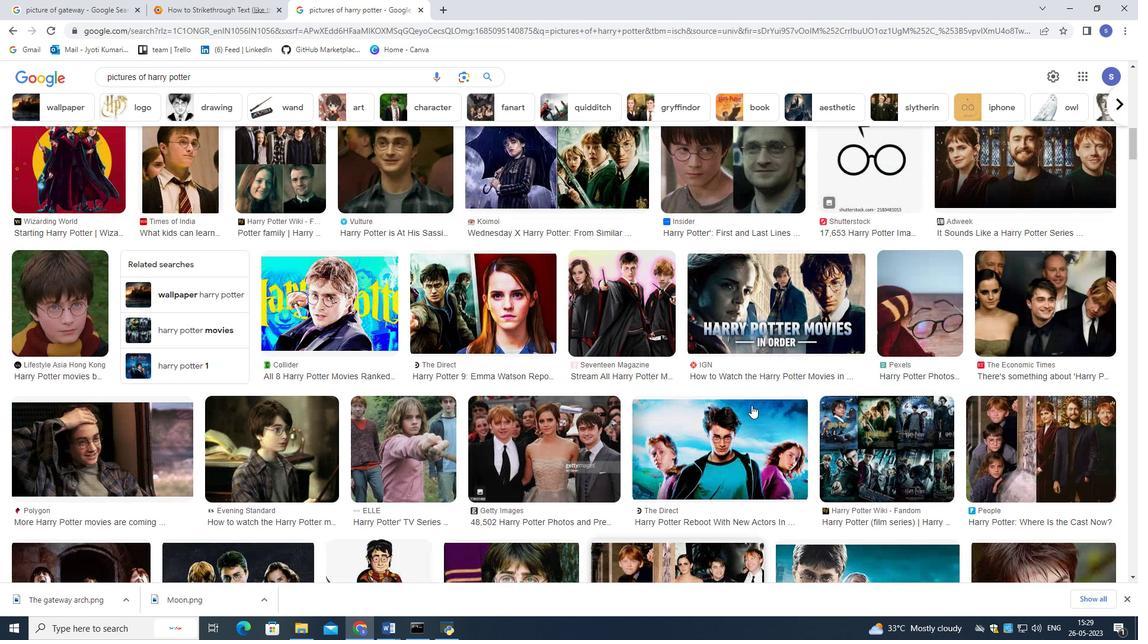 
Action: Mouse scrolled (751, 406) with delta (0, 0)
Screenshot: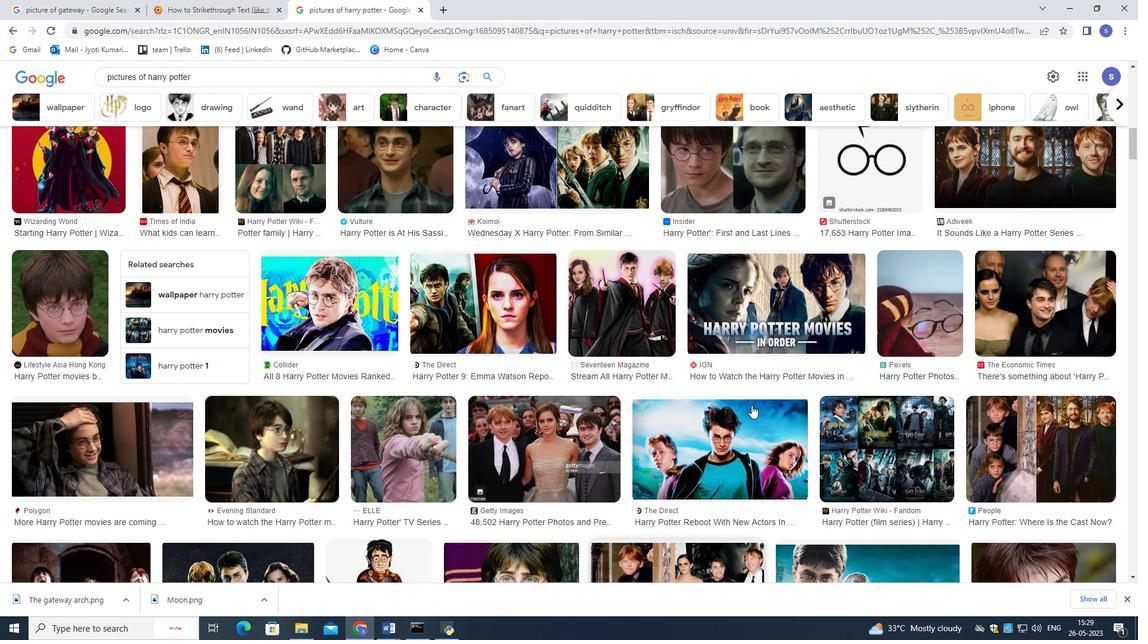 
Action: Mouse scrolled (751, 406) with delta (0, 0)
Screenshot: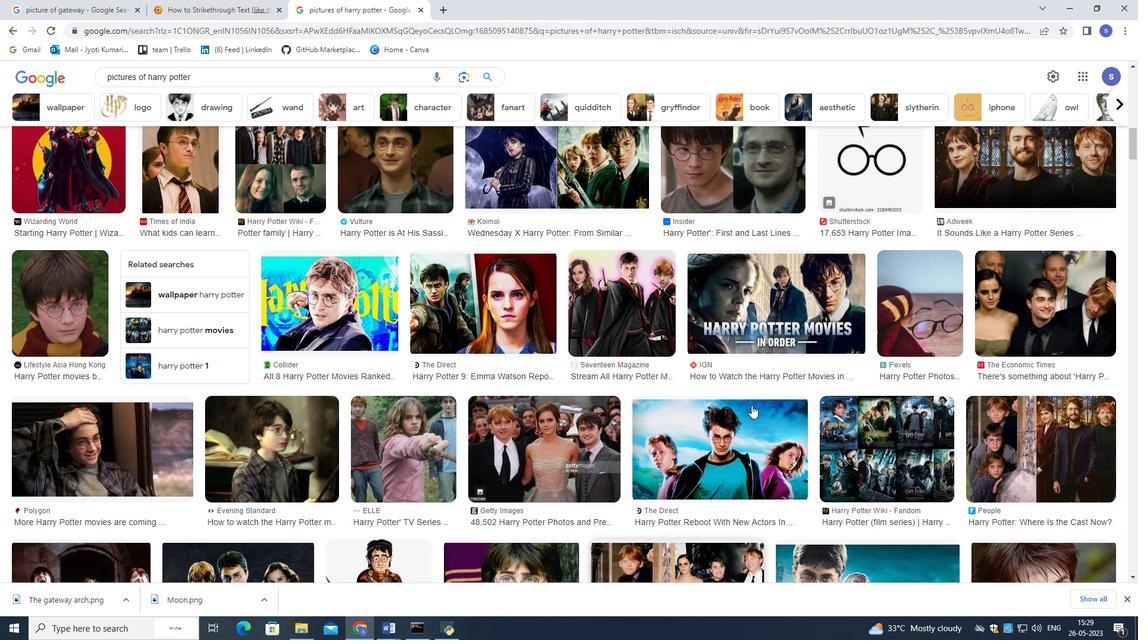 
Action: Mouse scrolled (751, 406) with delta (0, 0)
Screenshot: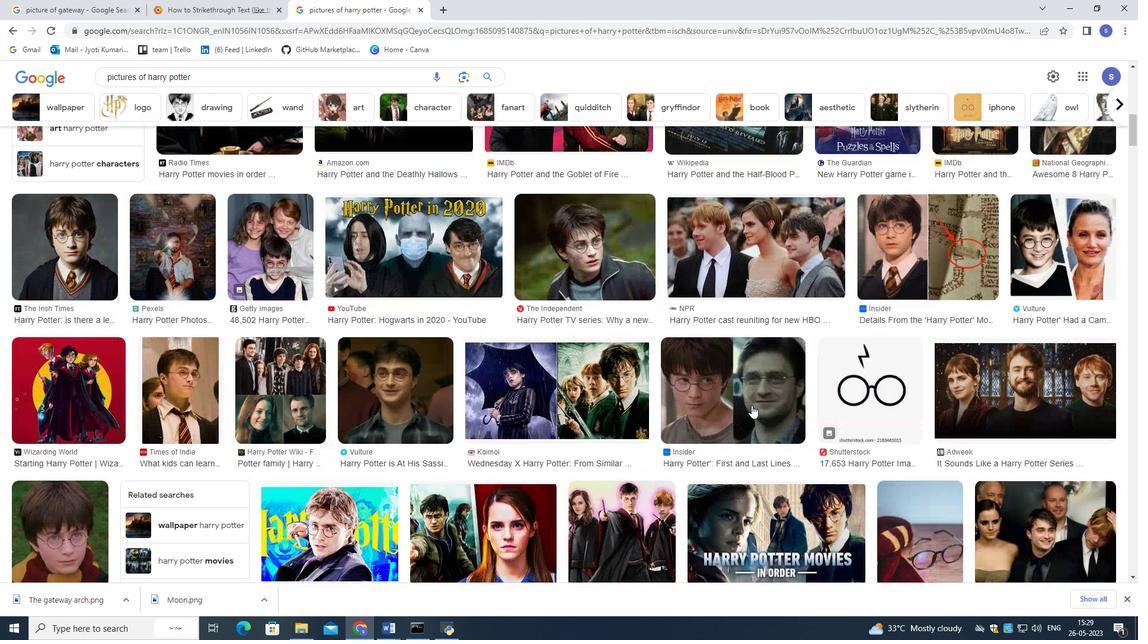 
Action: Mouse scrolled (751, 406) with delta (0, 0)
Screenshot: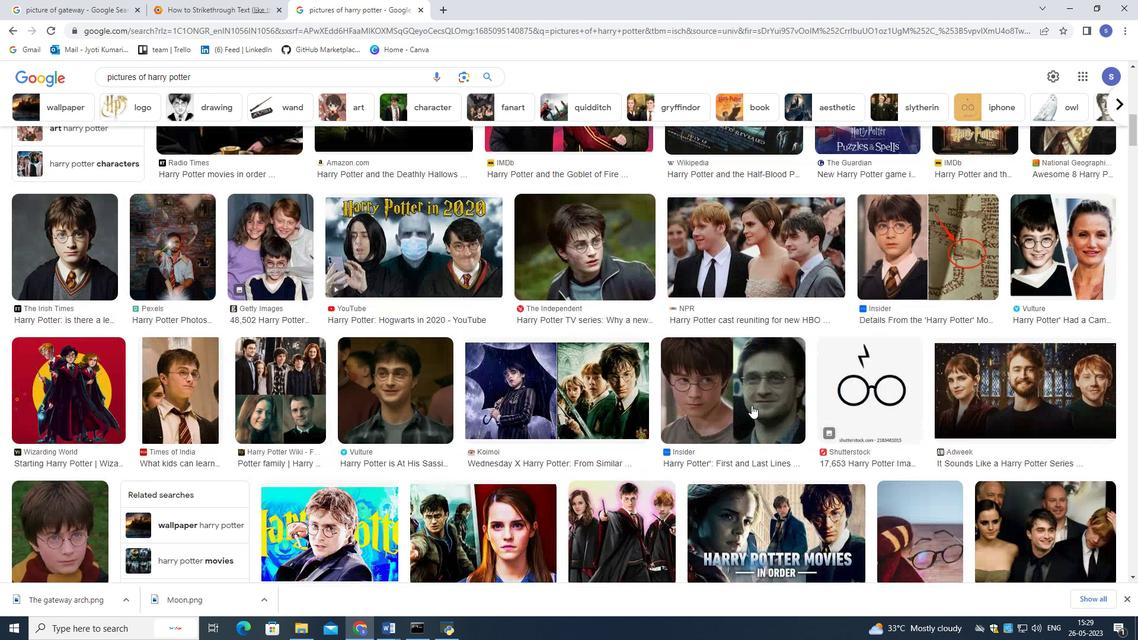 
Action: Mouse scrolled (751, 406) with delta (0, 0)
Screenshot: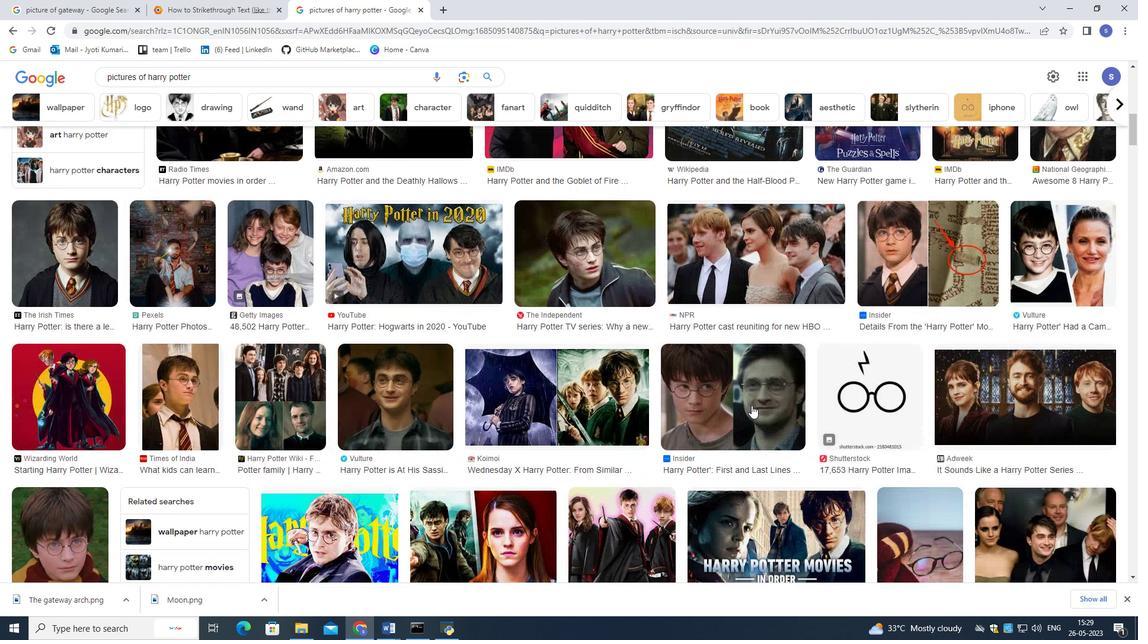 
Action: Mouse scrolled (751, 406) with delta (0, 0)
Screenshot: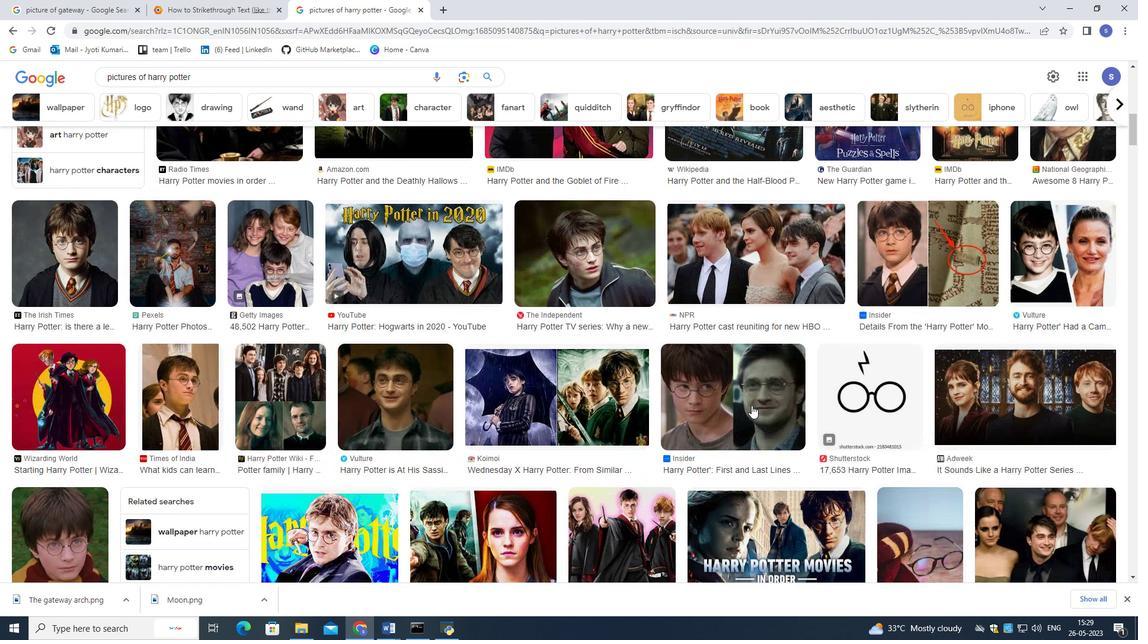 
Action: Mouse scrolled (751, 406) with delta (0, 0)
Screenshot: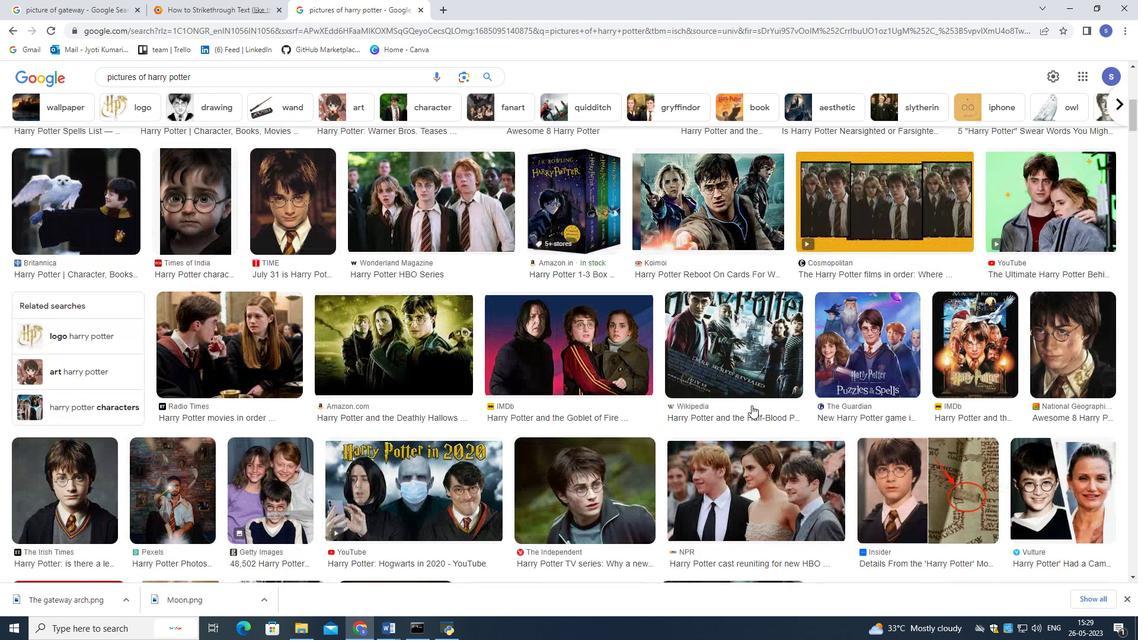 
Action: Mouse scrolled (751, 406) with delta (0, 0)
Screenshot: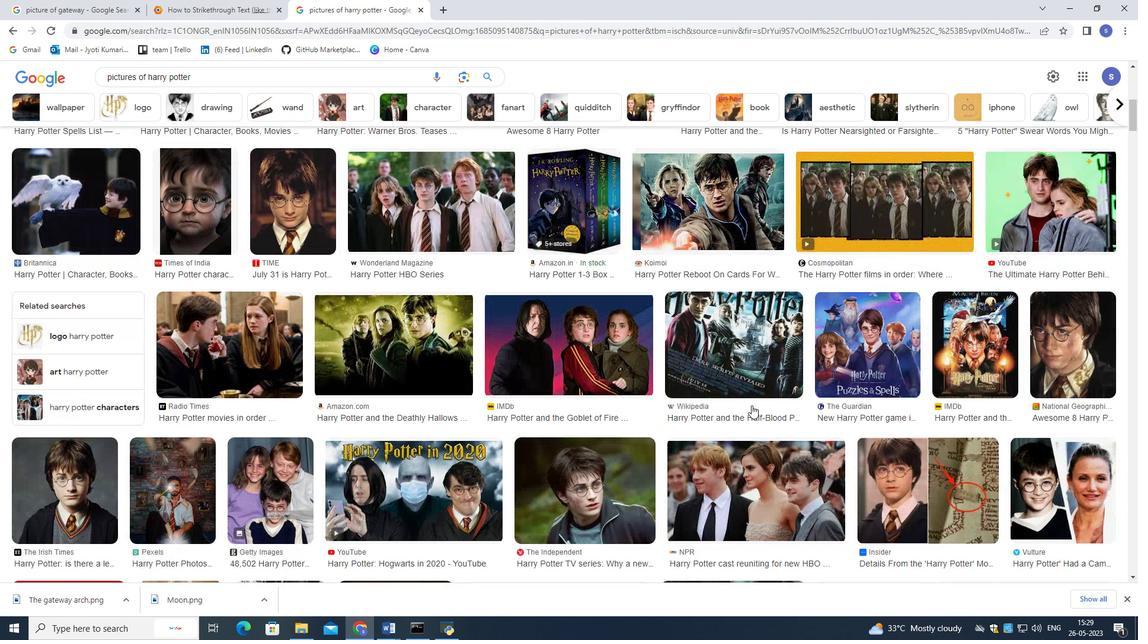 
Action: Mouse scrolled (751, 406) with delta (0, 0)
Screenshot: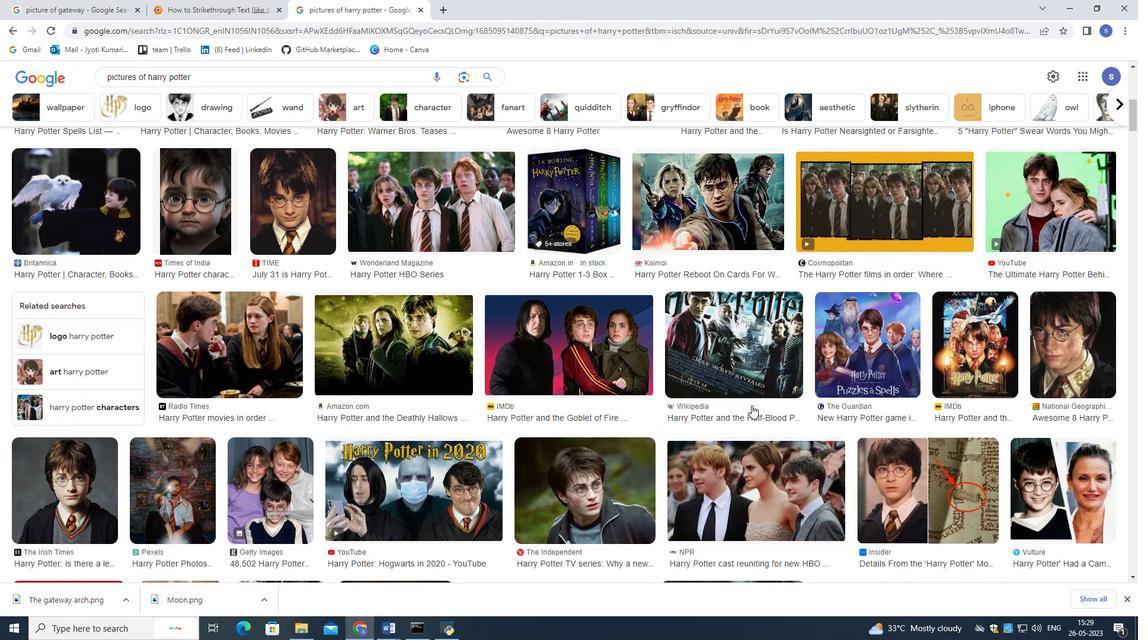 
Action: Mouse scrolled (751, 406) with delta (0, 0)
Screenshot: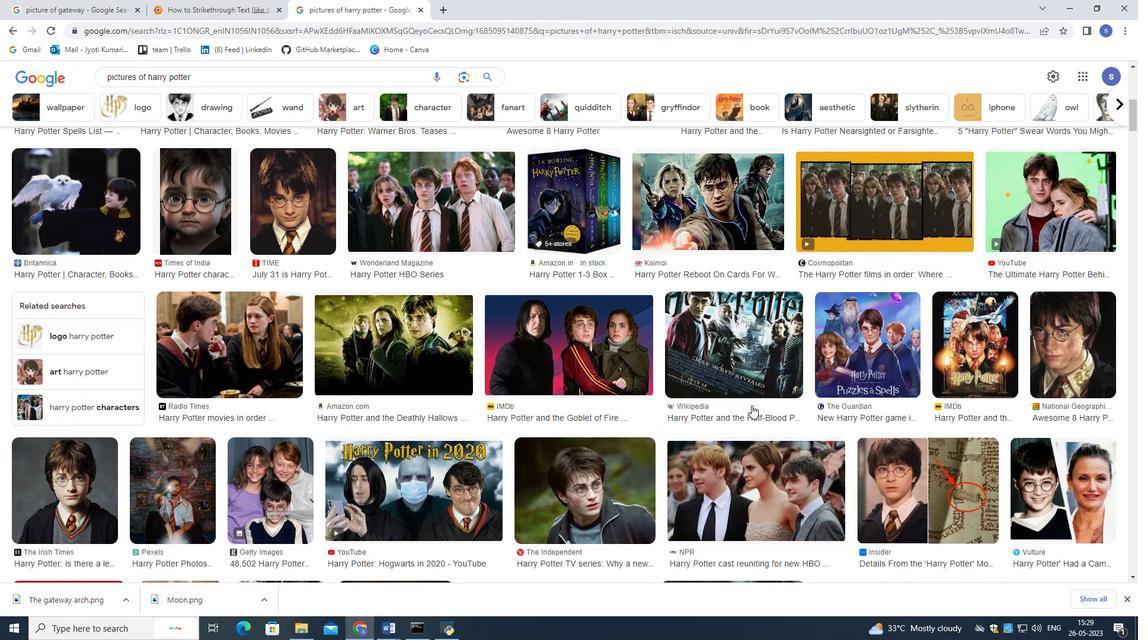 
Action: Mouse scrolled (751, 406) with delta (0, 0)
Screenshot: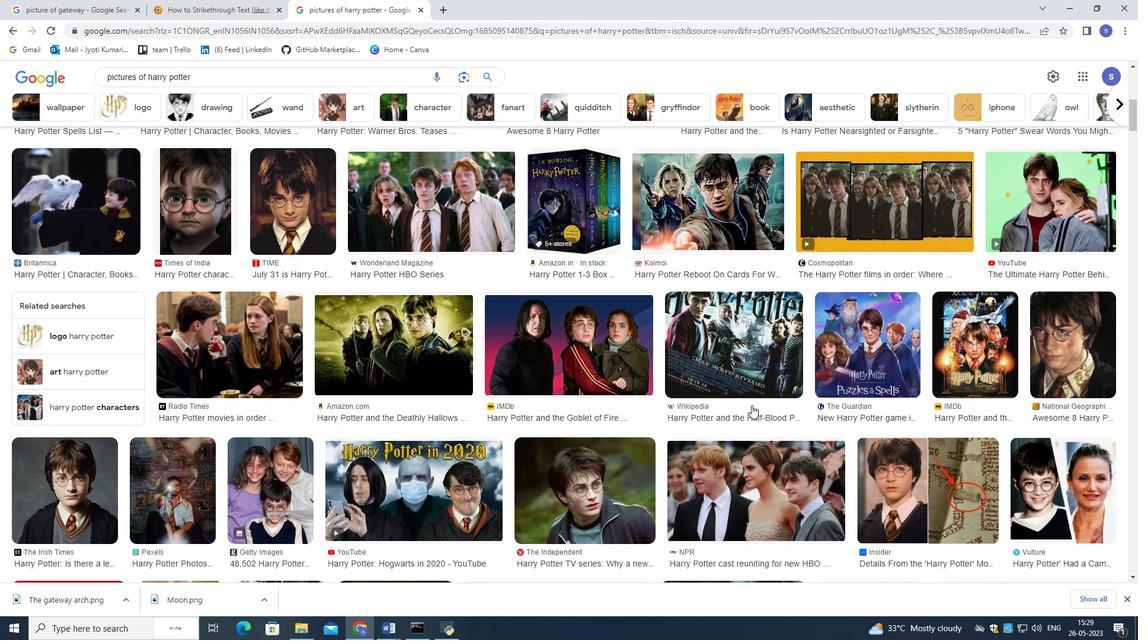 
Action: Mouse scrolled (751, 406) with delta (0, 0)
Screenshot: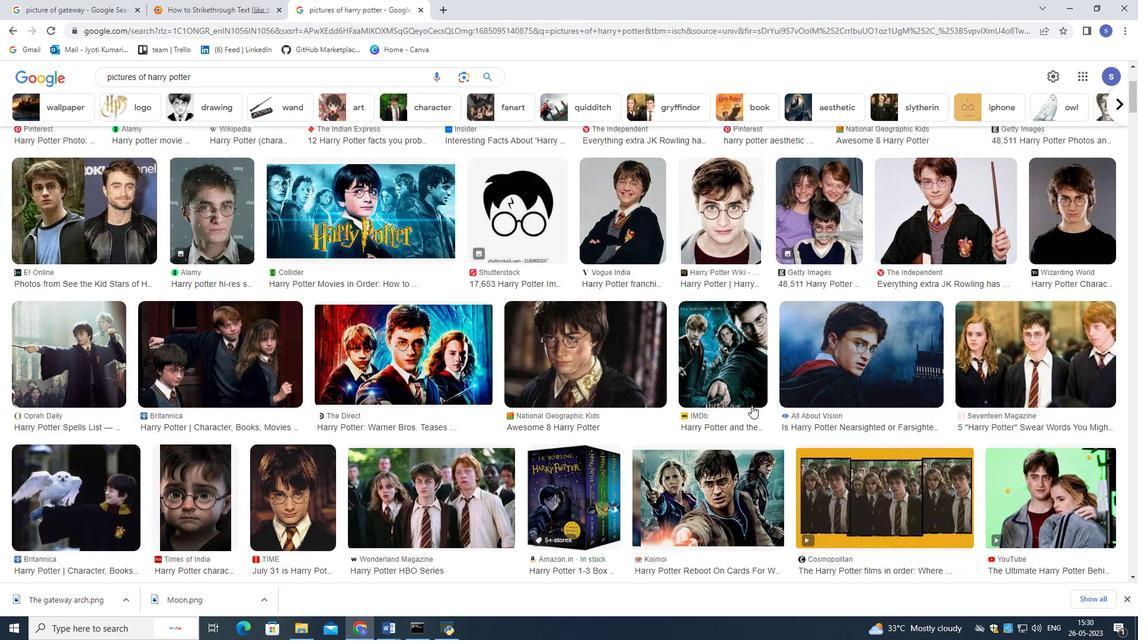 
Action: Mouse scrolled (751, 406) with delta (0, 0)
Screenshot: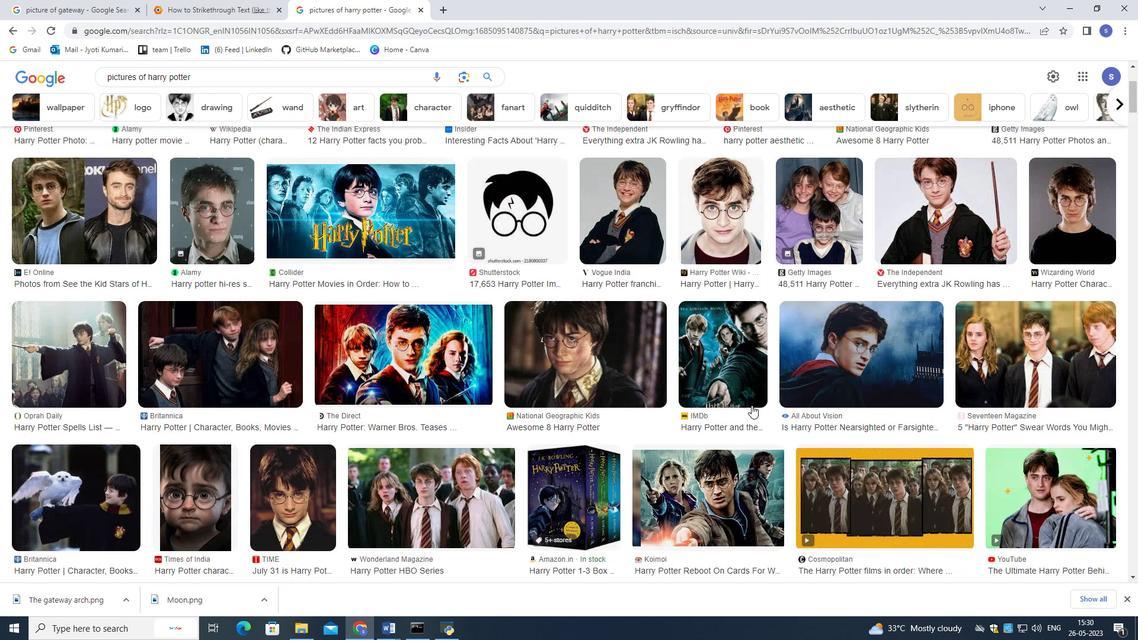 
Action: Mouse scrolled (751, 406) with delta (0, 0)
Screenshot: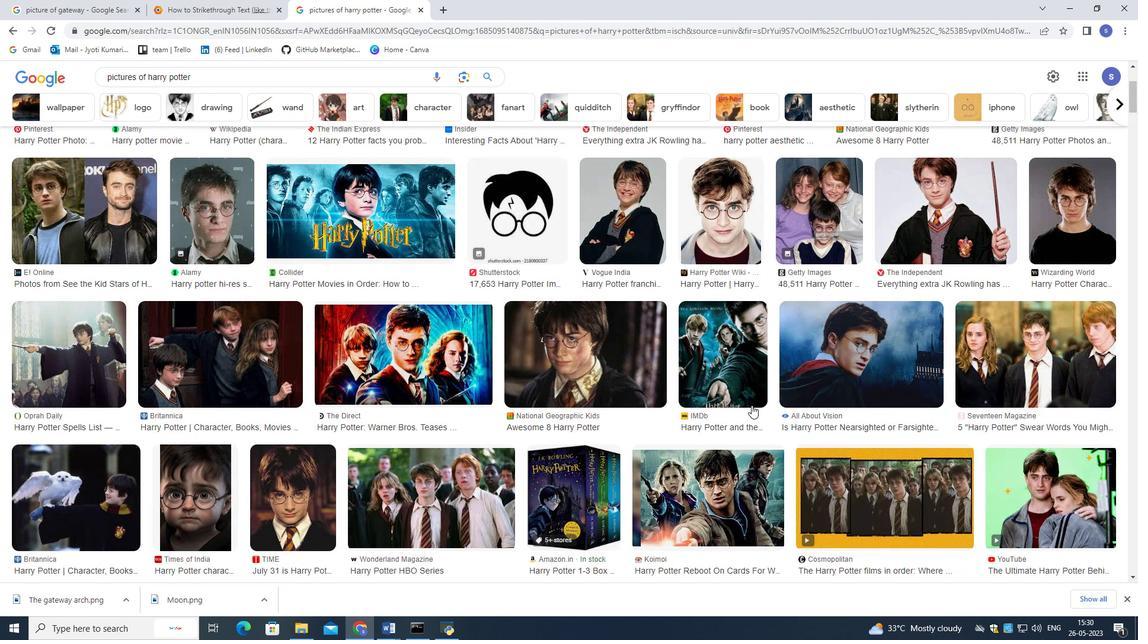 
Action: Mouse scrolled (751, 406) with delta (0, 0)
Screenshot: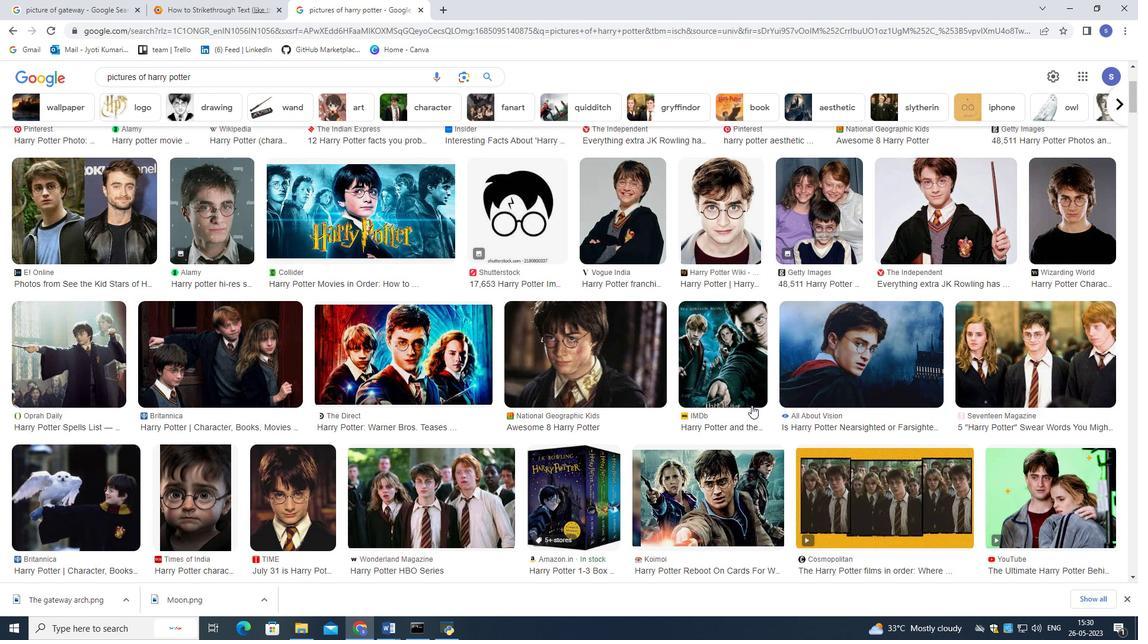 
Action: Mouse scrolled (751, 406) with delta (0, 0)
Screenshot: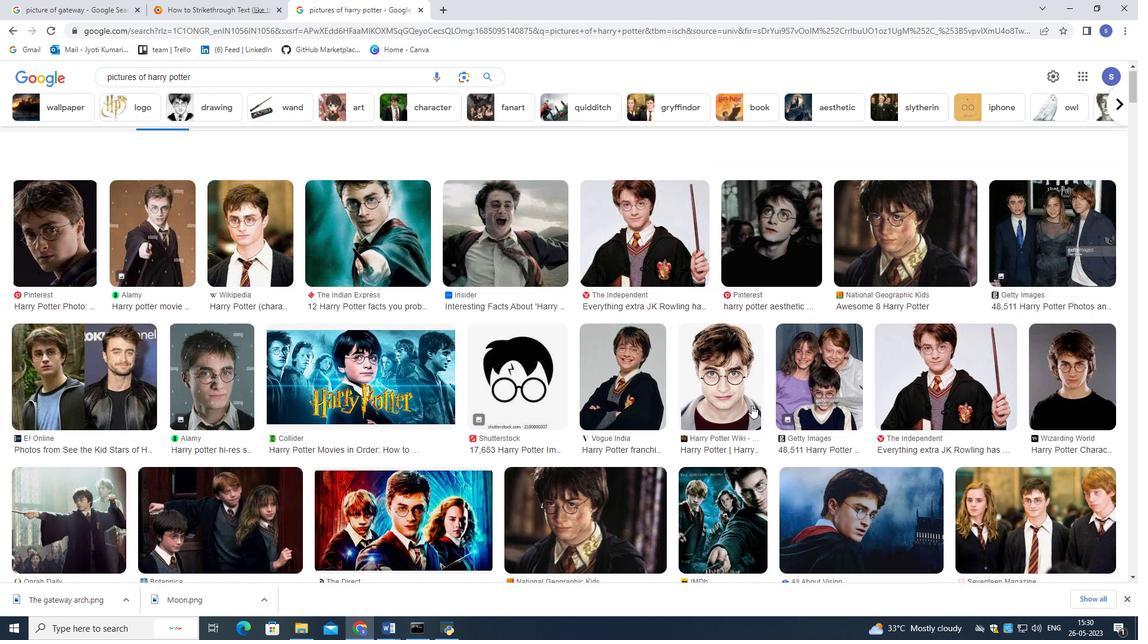
Action: Mouse scrolled (751, 406) with delta (0, 0)
Screenshot: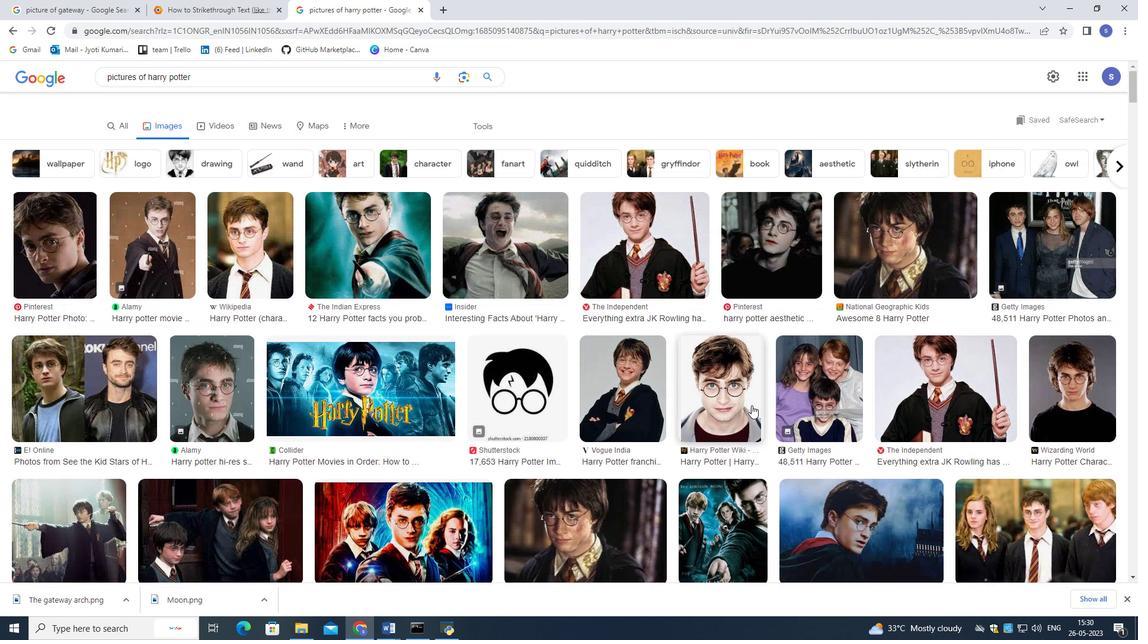 
Action: Mouse scrolled (751, 406) with delta (0, 0)
Screenshot: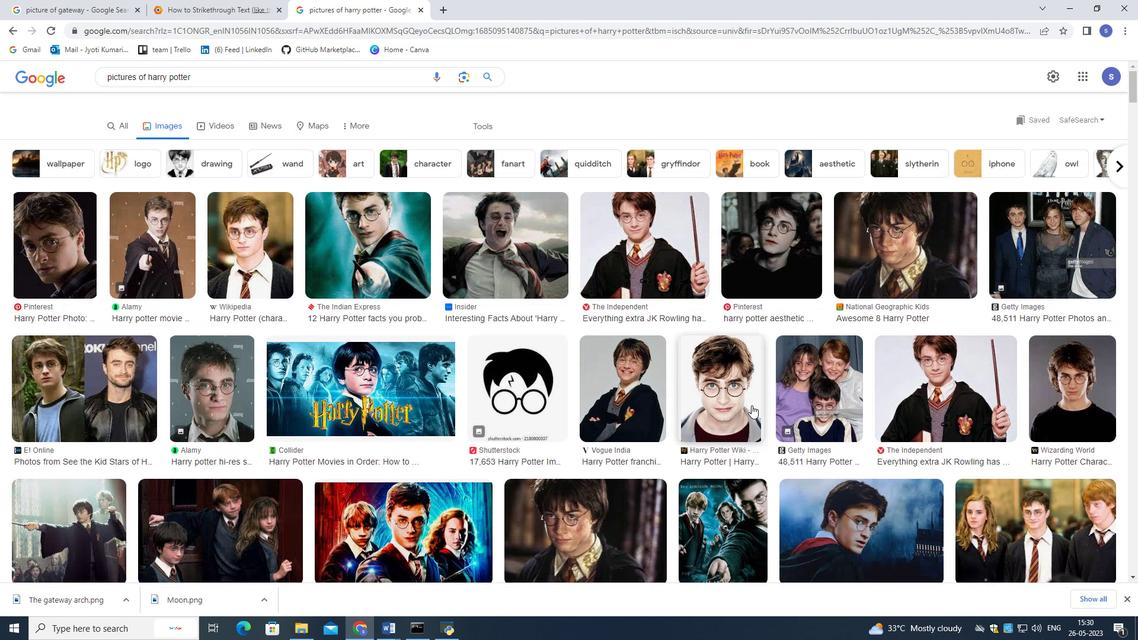 
Action: Mouse scrolled (751, 406) with delta (0, 0)
Screenshot: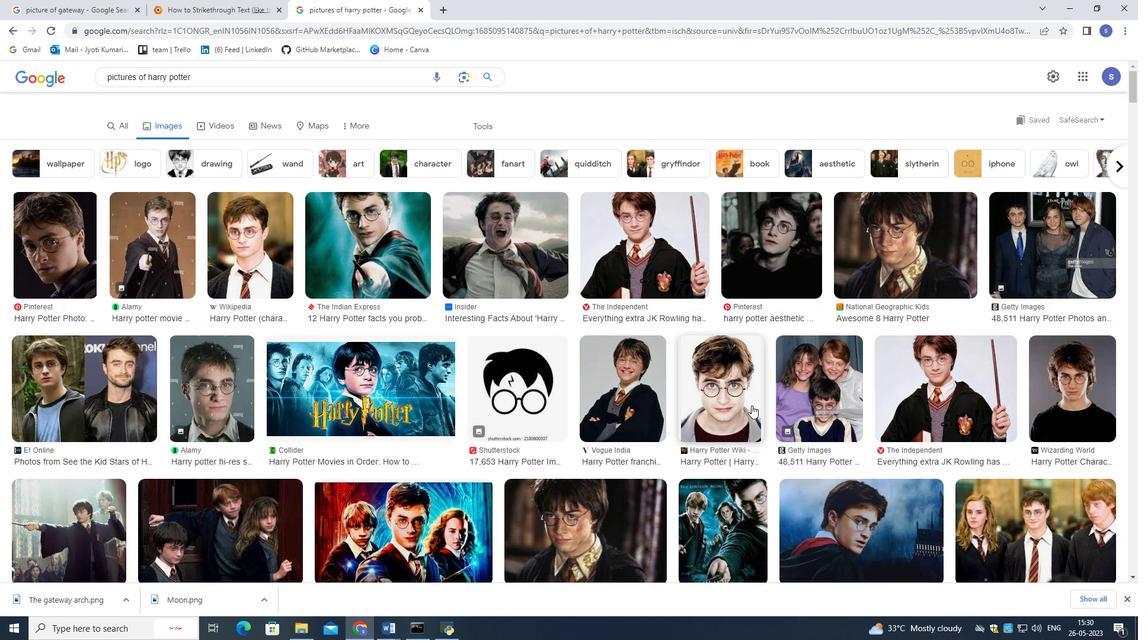 
Action: Mouse scrolled (751, 406) with delta (0, 0)
Screenshot: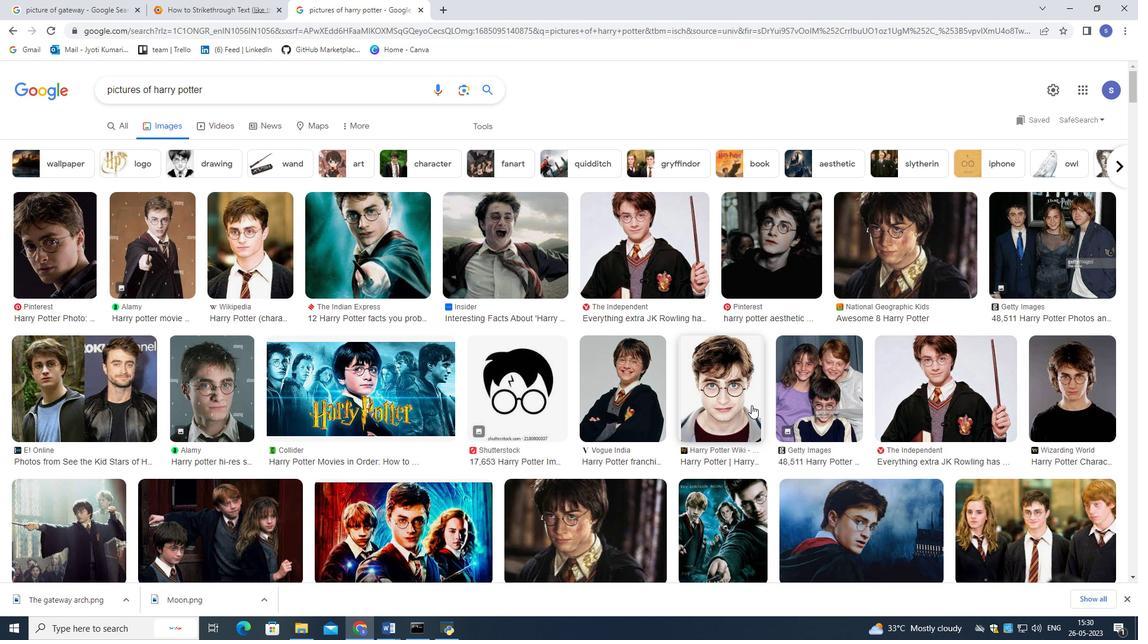 
Action: Mouse scrolled (751, 406) with delta (0, 0)
Screenshot: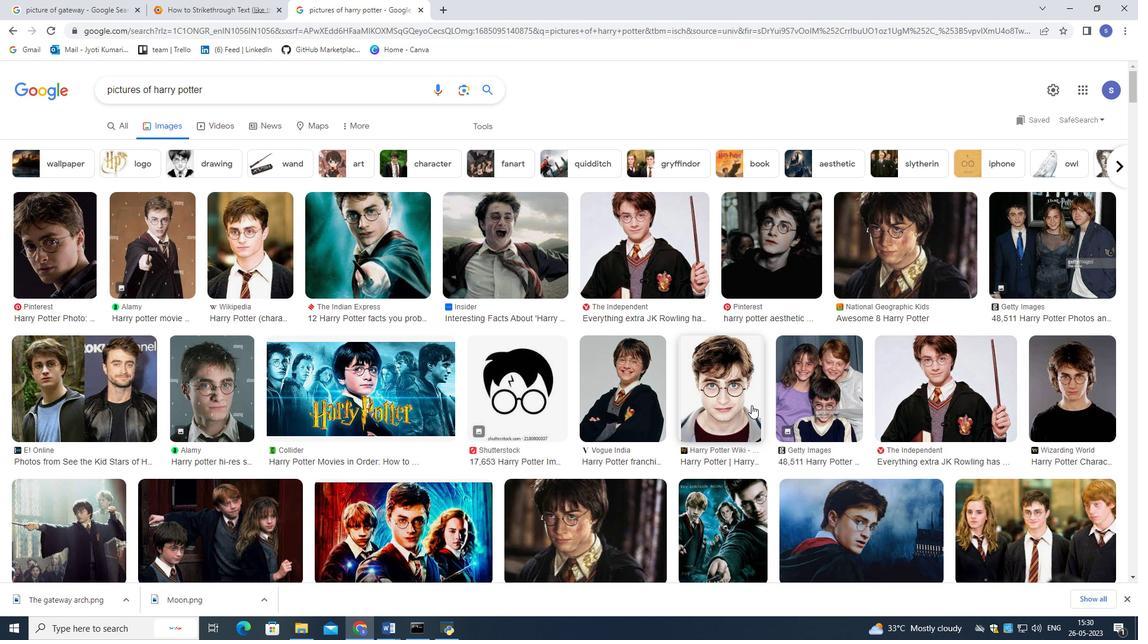 
Action: Mouse moved to (393, 391)
Screenshot: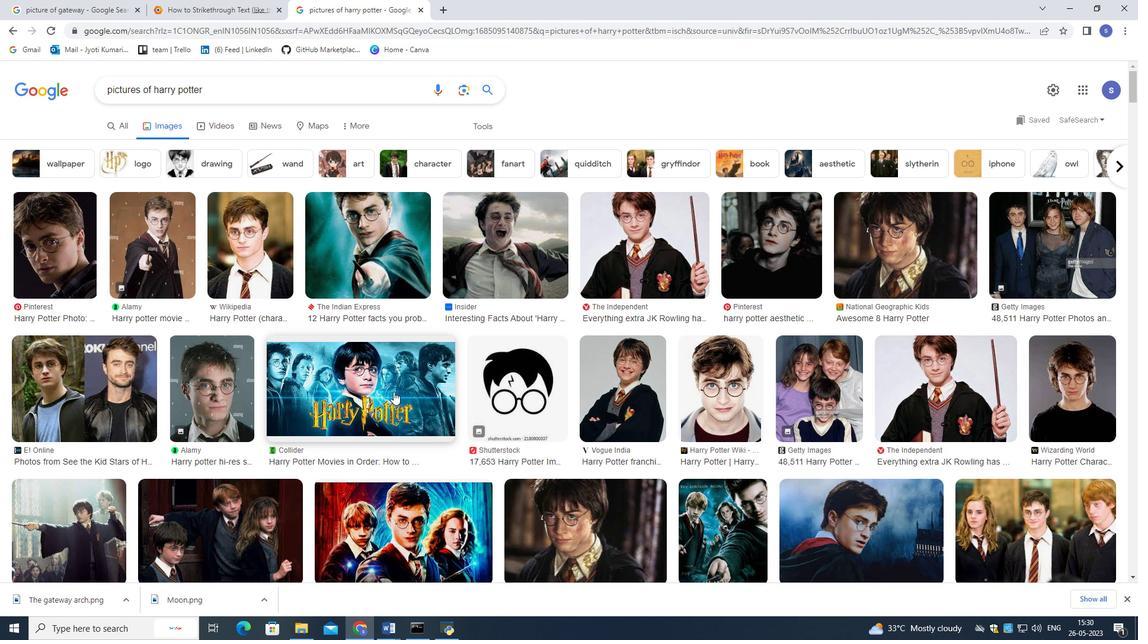 
Action: Mouse pressed left at (393, 391)
Screenshot: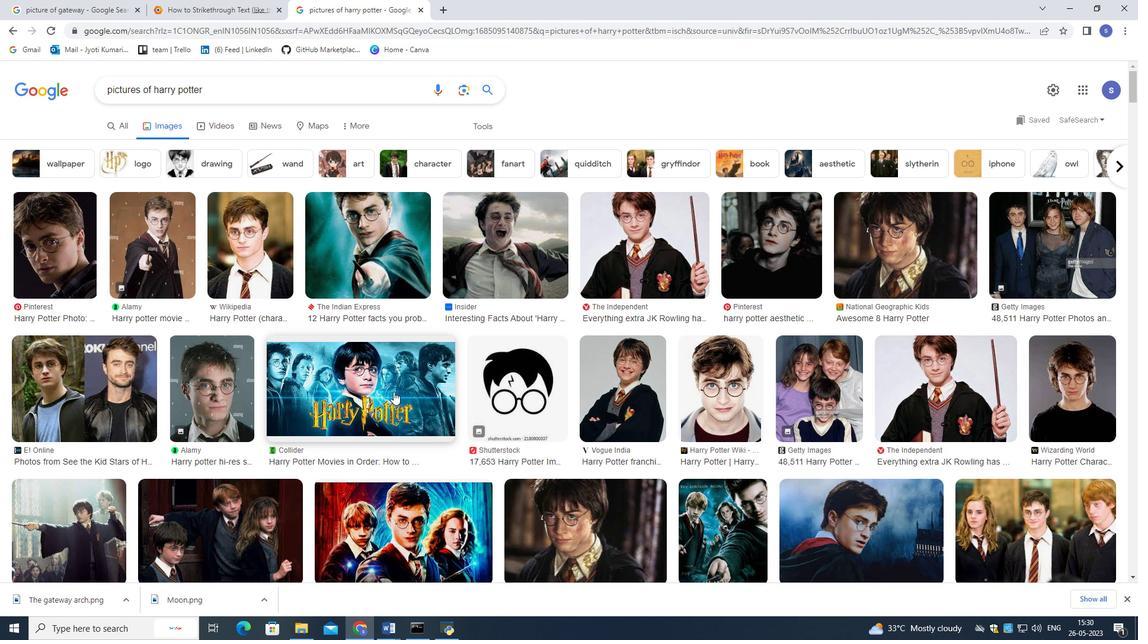 
Action: Mouse moved to (968, 441)
Screenshot: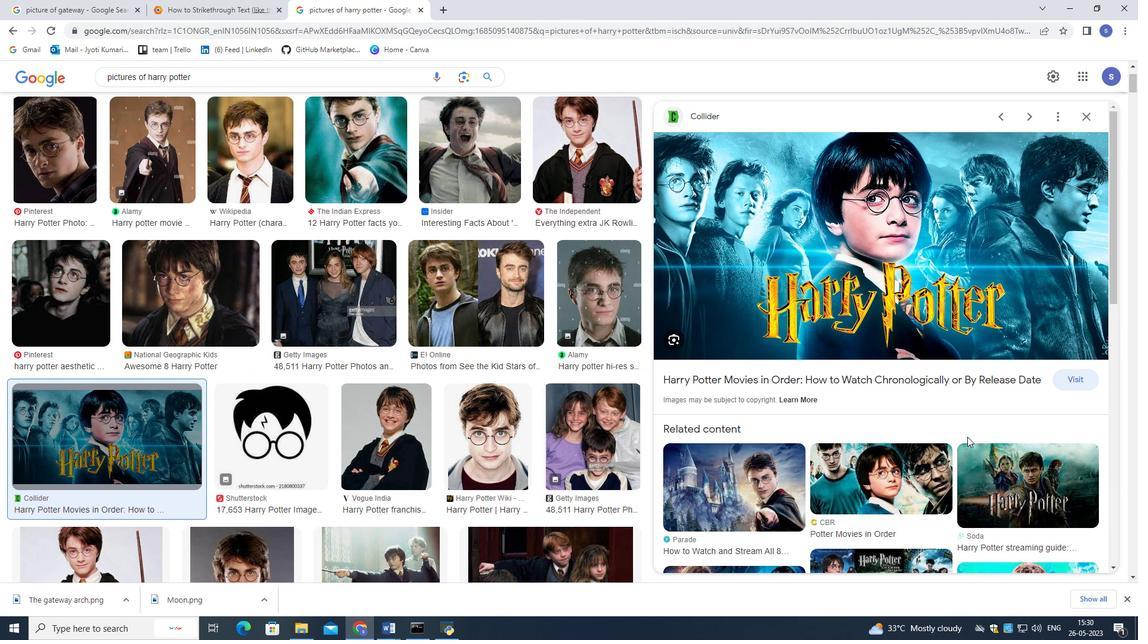 
Action: Mouse scrolled (968, 441) with delta (0, 0)
Screenshot: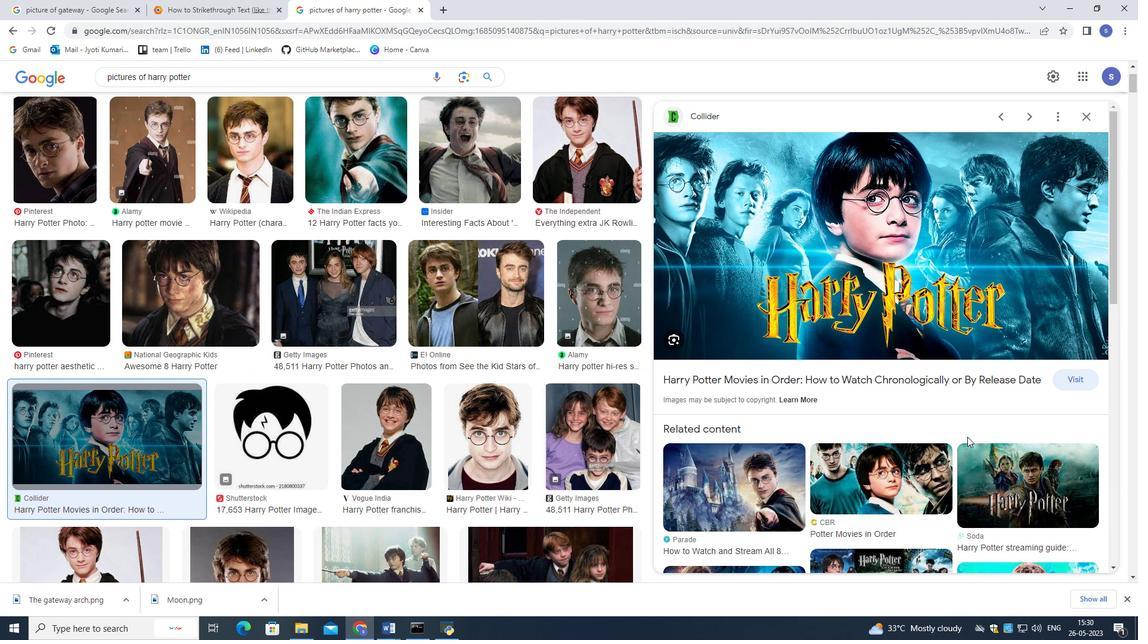 
Action: Mouse moved to (968, 442)
